 Task: Create a real estate advertising template psd business presentation set.
Action: Mouse moved to (624, 371)
Screenshot: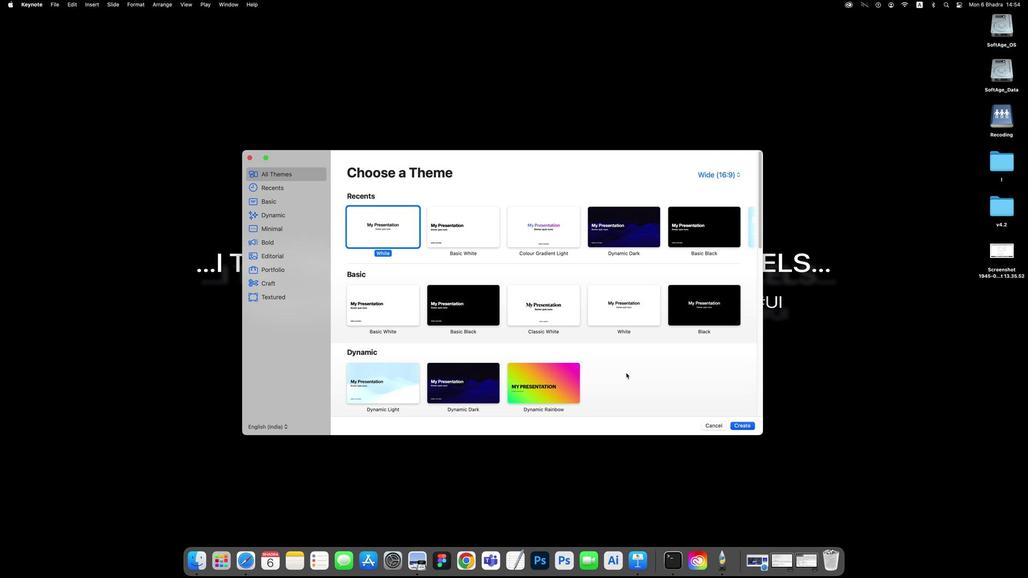
Action: Mouse pressed left at (624, 371)
Screenshot: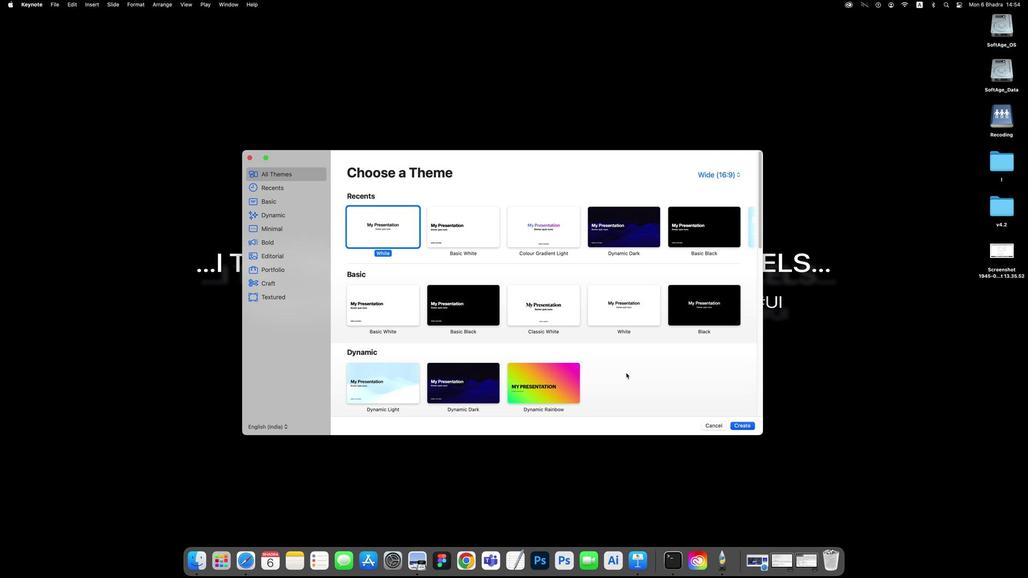 
Action: Mouse moved to (471, 224)
Screenshot: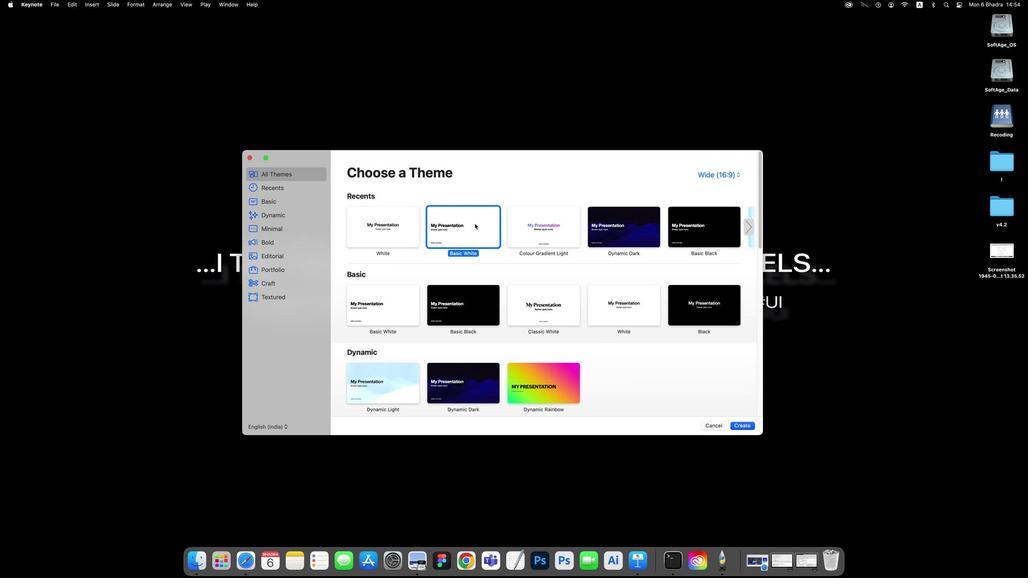 
Action: Mouse pressed left at (471, 224)
Screenshot: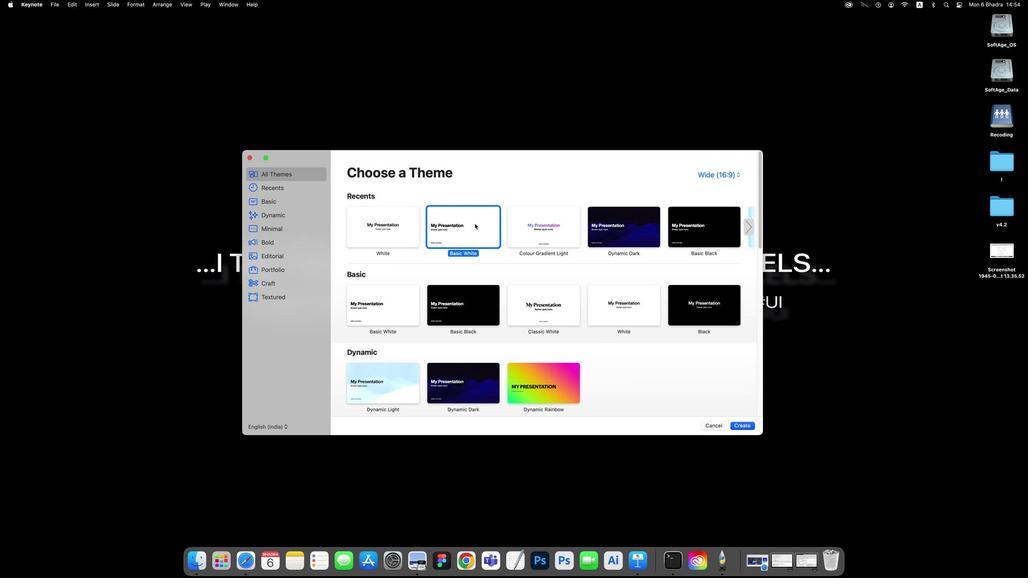 
Action: Mouse moved to (733, 423)
Screenshot: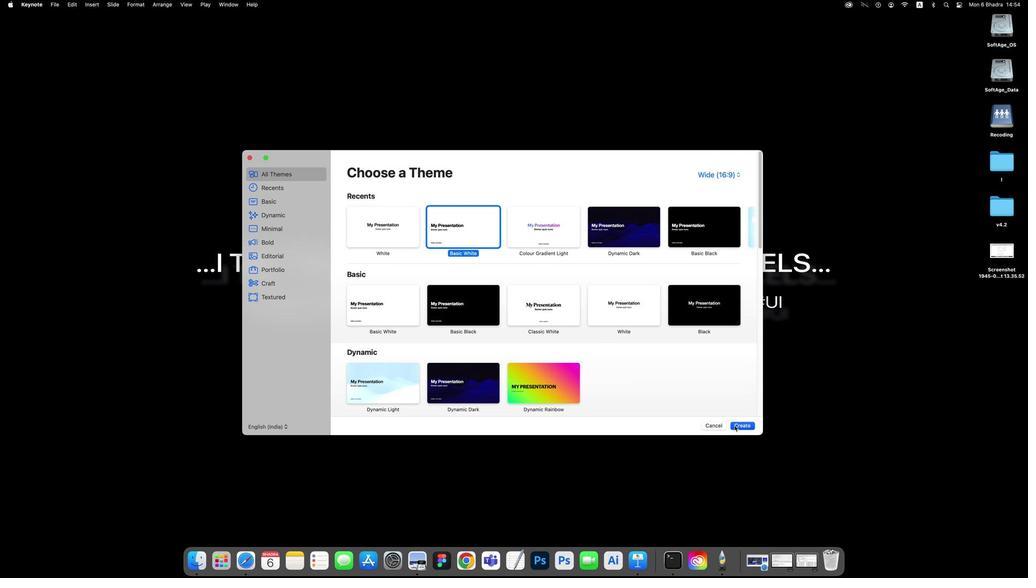
Action: Mouse pressed left at (733, 423)
Screenshot: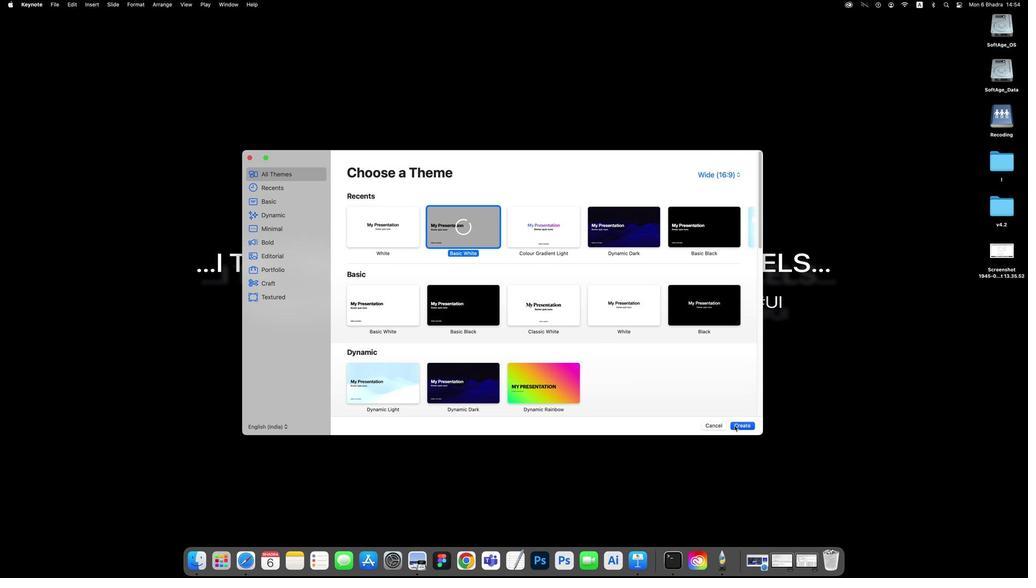 
Action: Mouse moved to (93, 87)
Screenshot: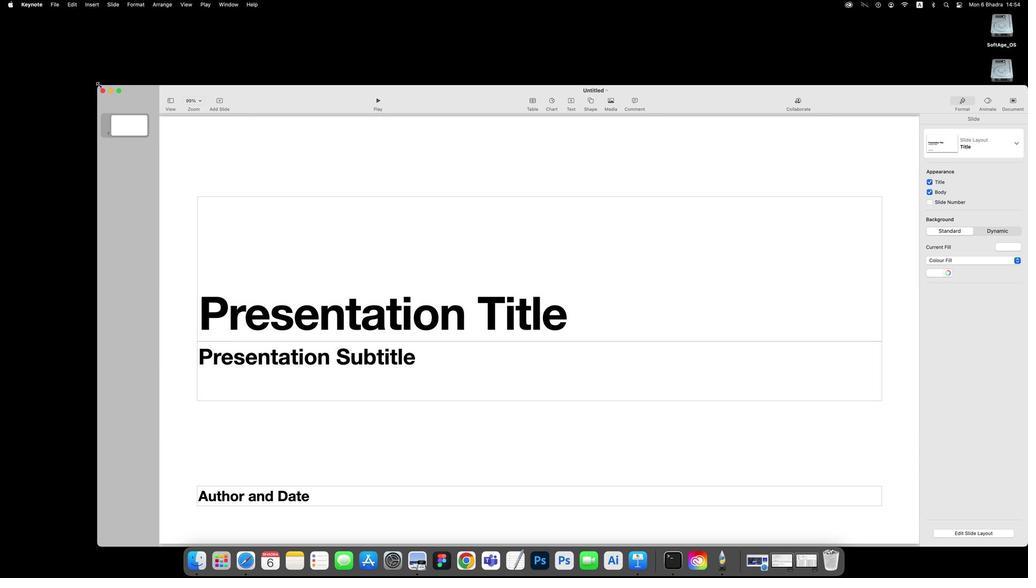 
Action: Mouse pressed left at (93, 87)
Screenshot: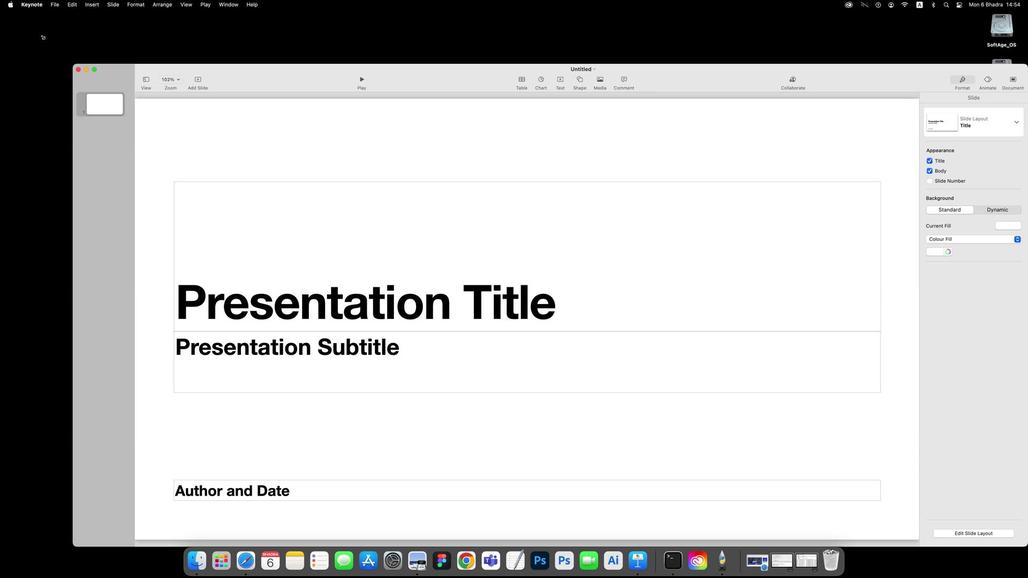 
Action: Mouse moved to (342, 177)
Screenshot: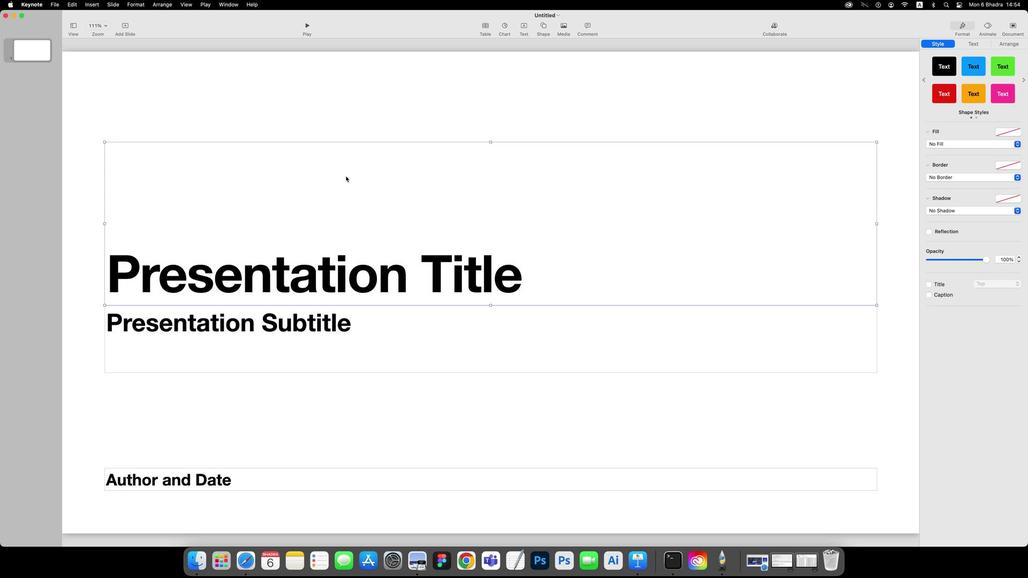 
Action: Mouse pressed left at (342, 177)
Screenshot: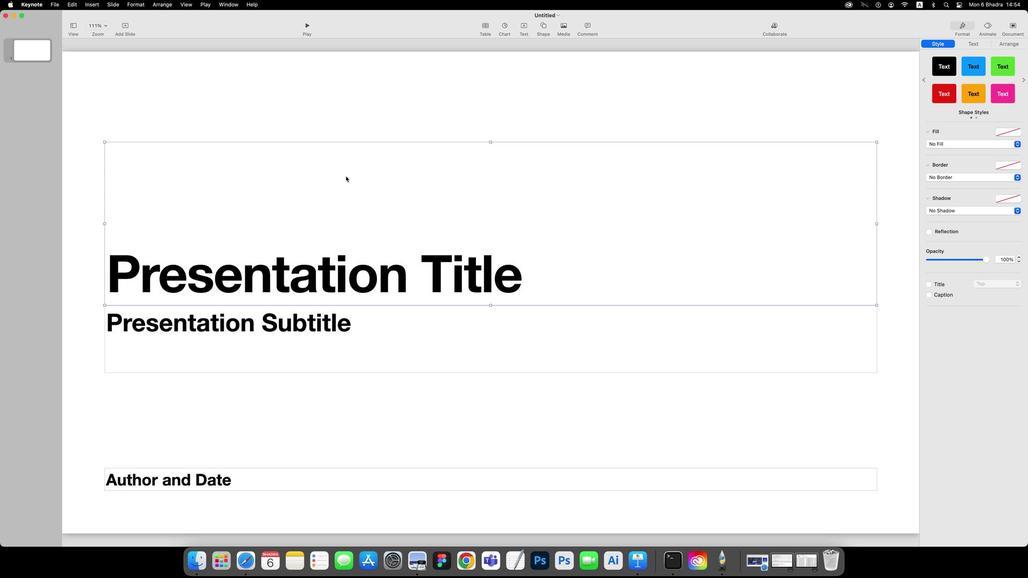 
Action: Mouse moved to (1012, 27)
Screenshot: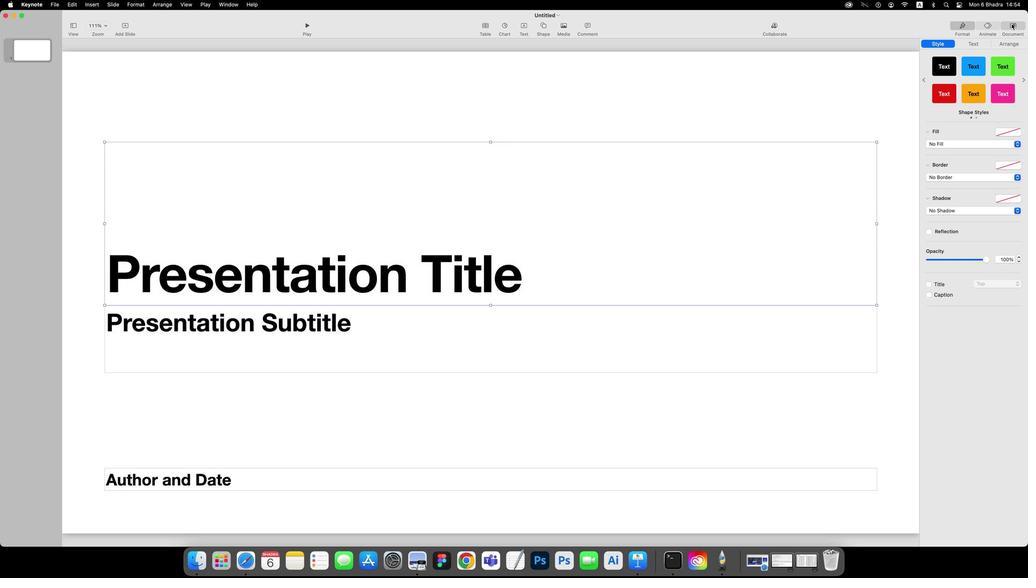 
Action: Mouse pressed left at (1012, 27)
Screenshot: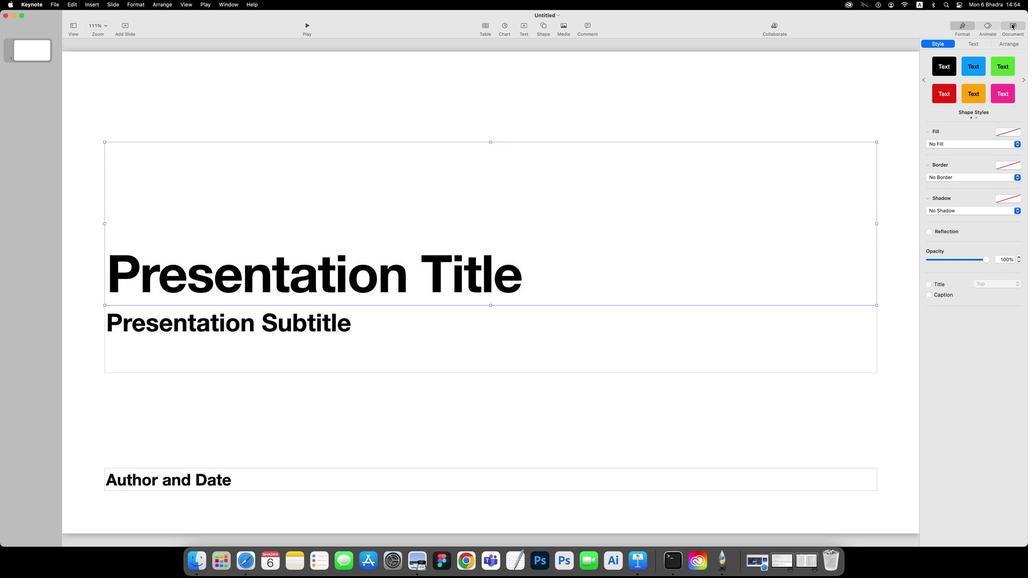 
Action: Mouse moved to (957, 217)
Screenshot: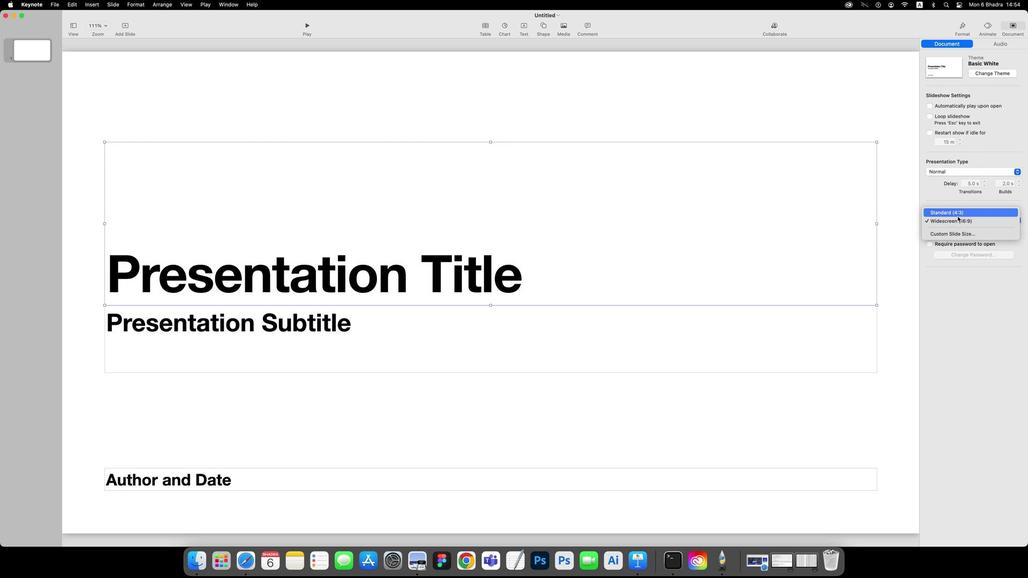 
Action: Mouse pressed left at (957, 217)
Screenshot: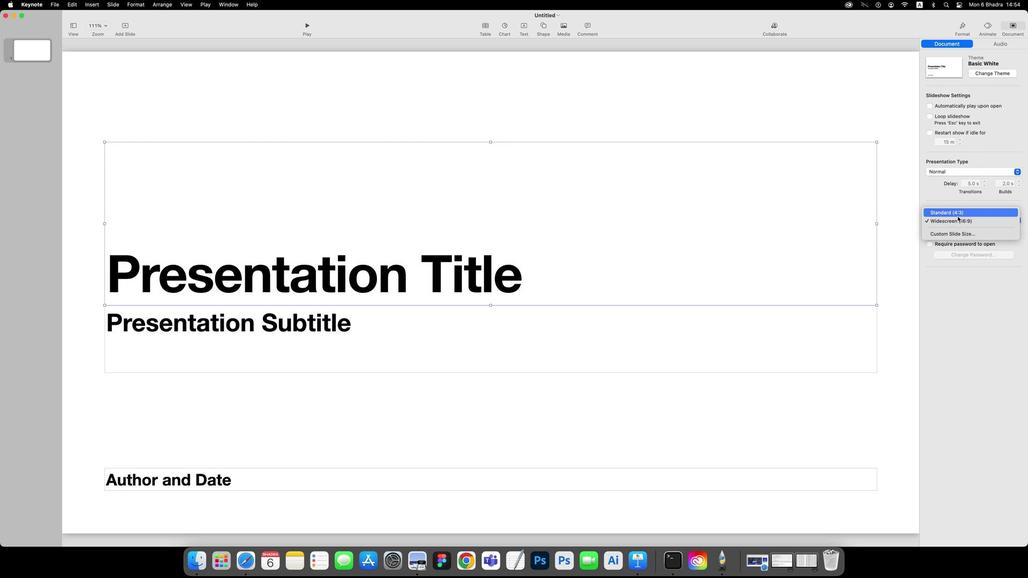 
Action: Mouse moved to (948, 236)
Screenshot: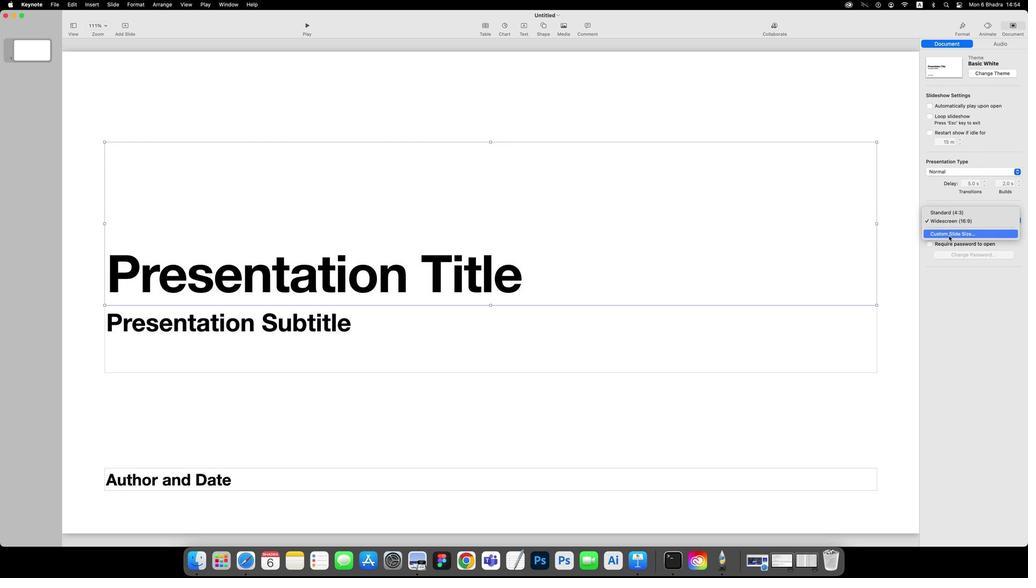
Action: Mouse pressed left at (948, 236)
Screenshot: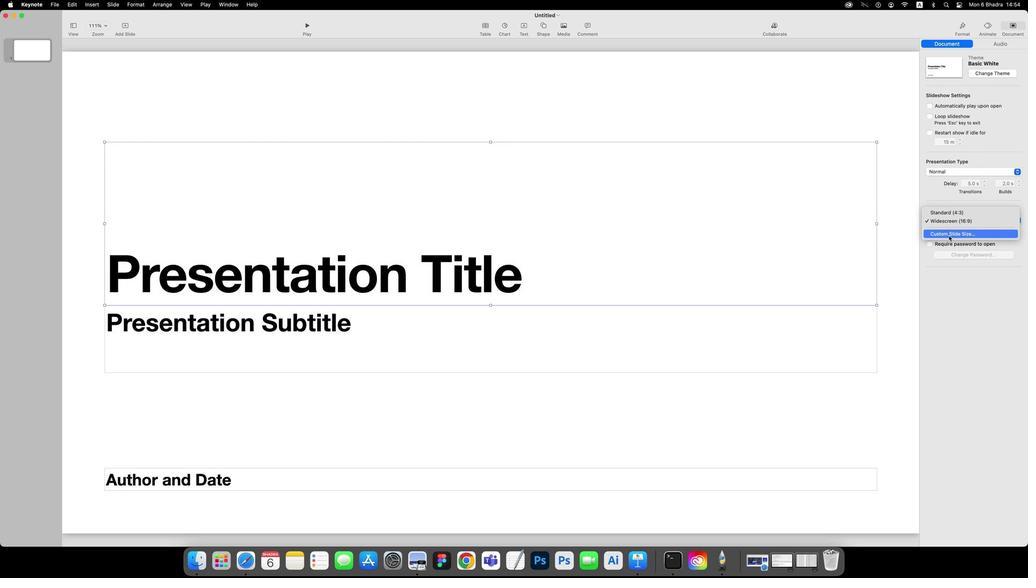 
Action: Mouse moved to (587, 224)
Screenshot: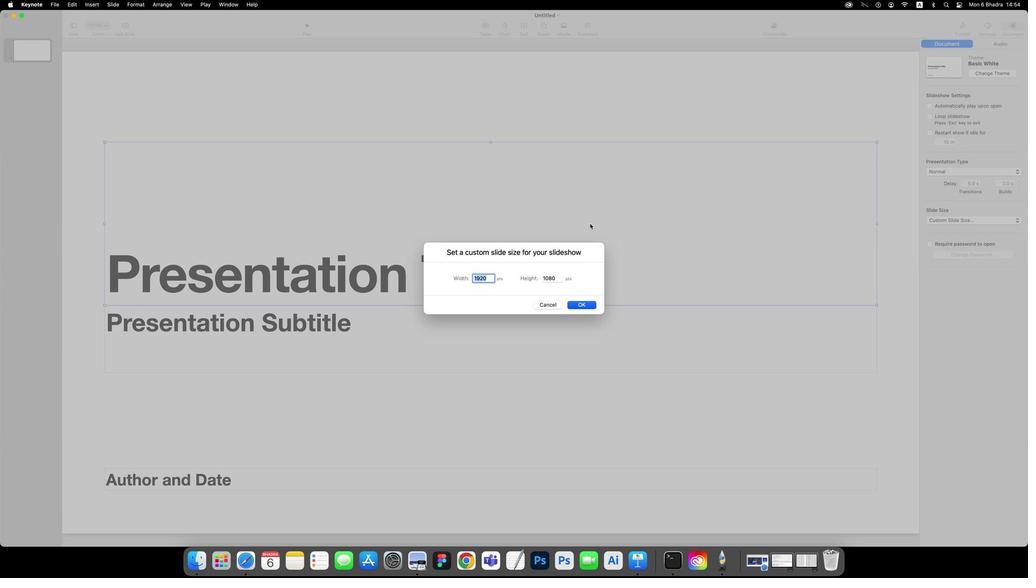 
Action: Key pressed '1''0''8''0'Key.tab
Screenshot: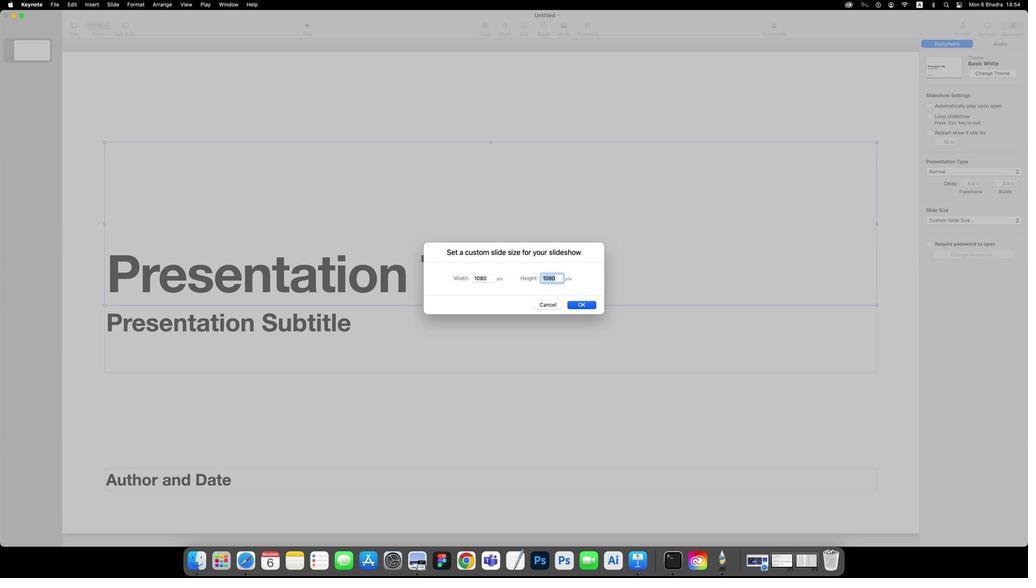 
Action: Mouse moved to (580, 303)
Screenshot: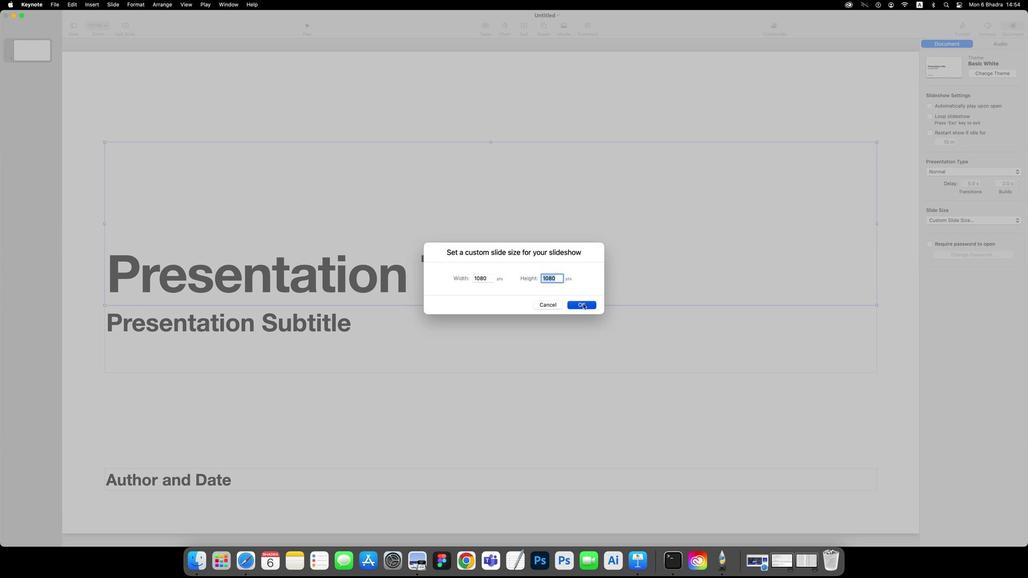 
Action: Mouse pressed left at (580, 303)
Screenshot: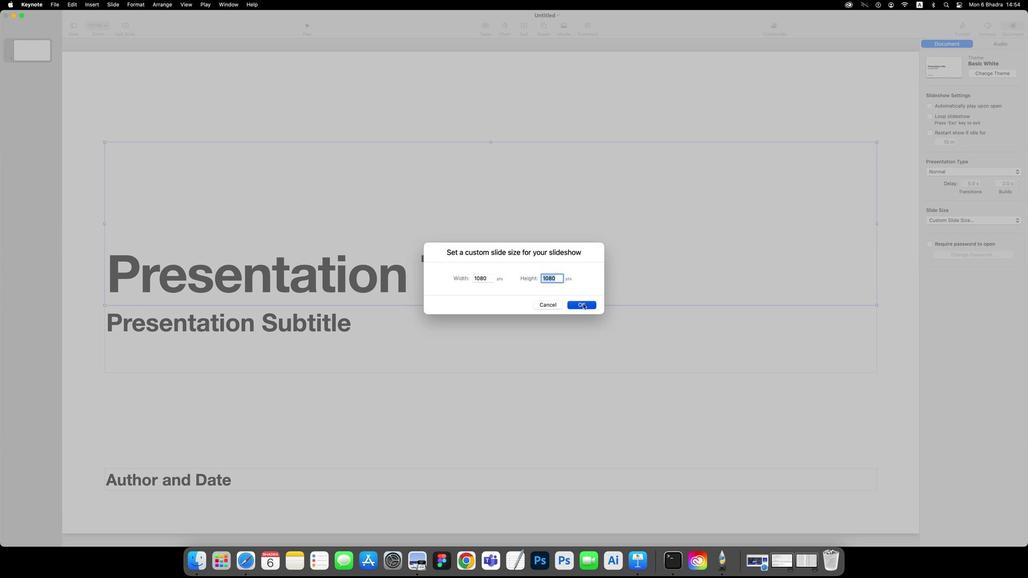 
Action: Mouse moved to (365, 232)
Screenshot: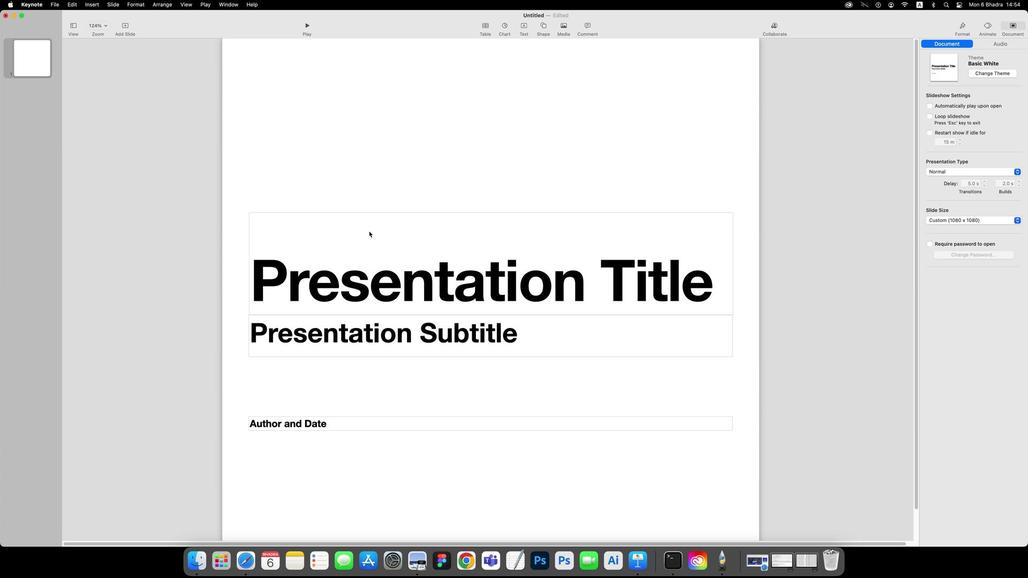 
Action: Mouse scrolled (365, 232) with delta (-4, 3)
Screenshot: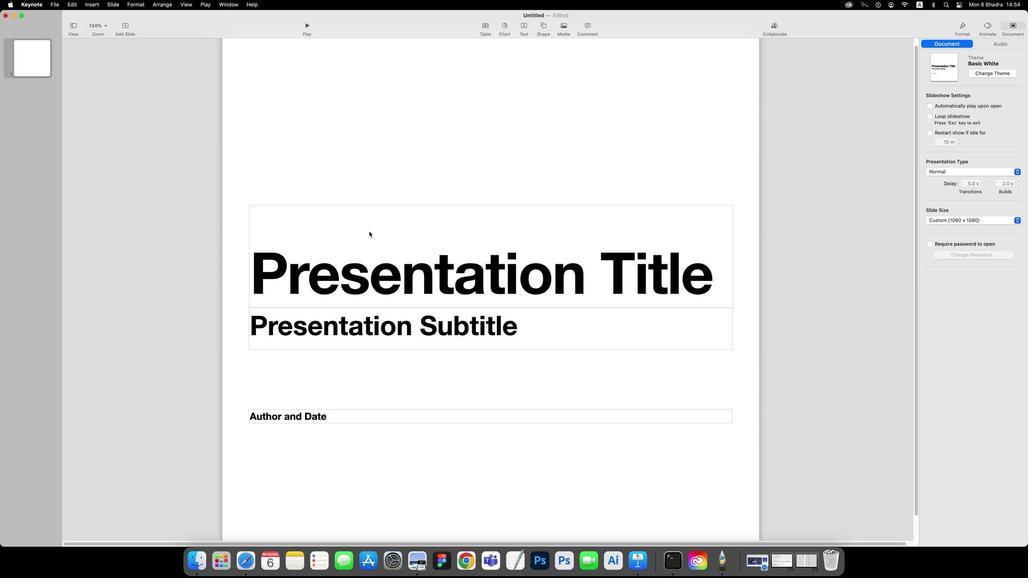 
Action: Mouse scrolled (365, 232) with delta (-4, 3)
Screenshot: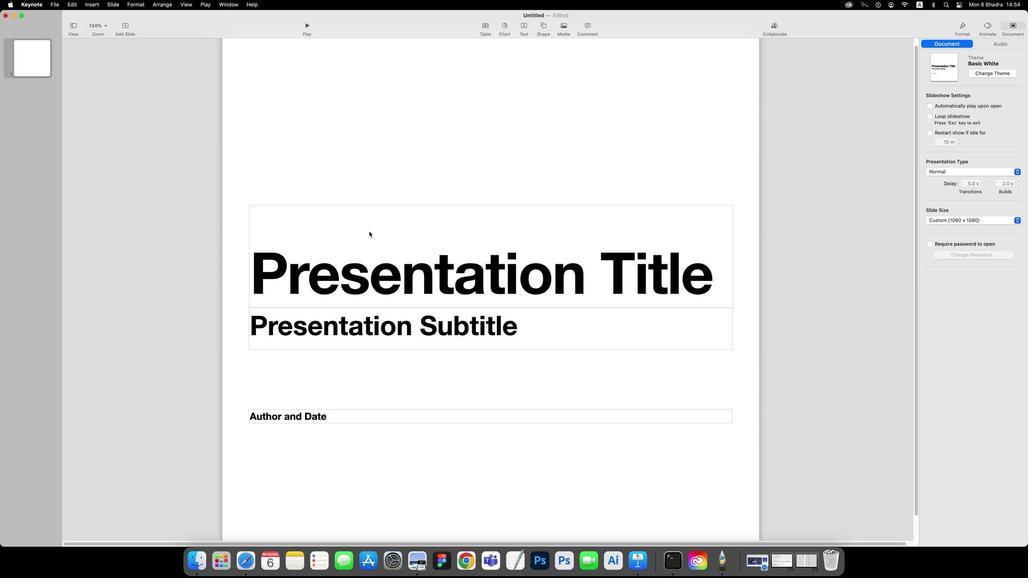 
Action: Mouse moved to (94, 28)
Screenshot: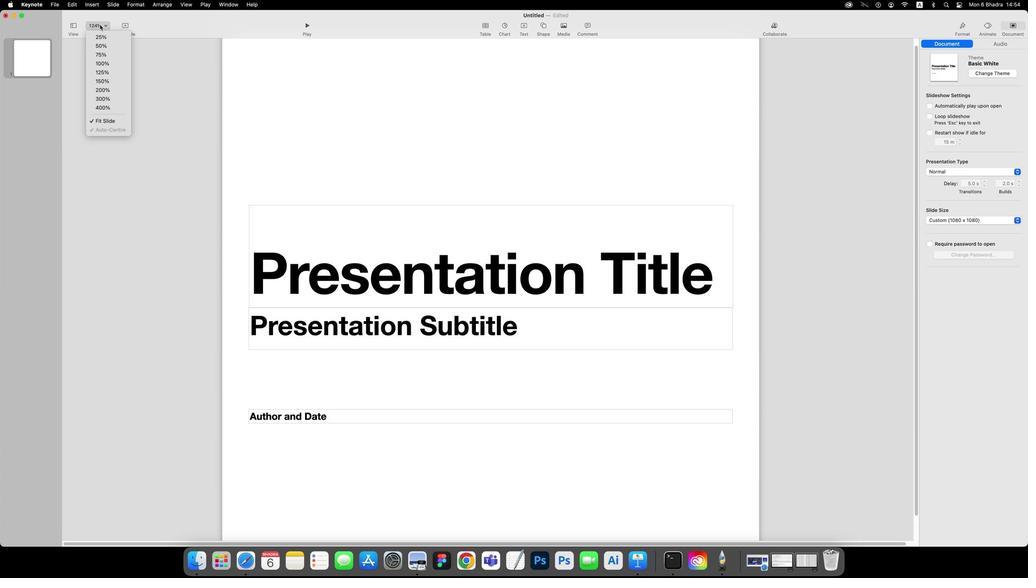 
Action: Mouse pressed left at (94, 28)
Screenshot: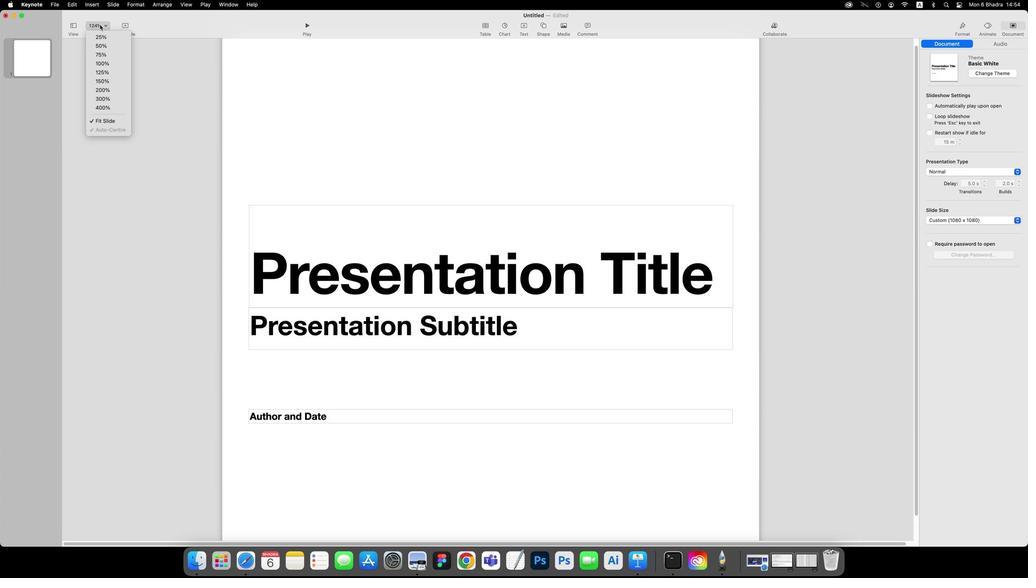 
Action: Mouse moved to (90, 77)
Screenshot: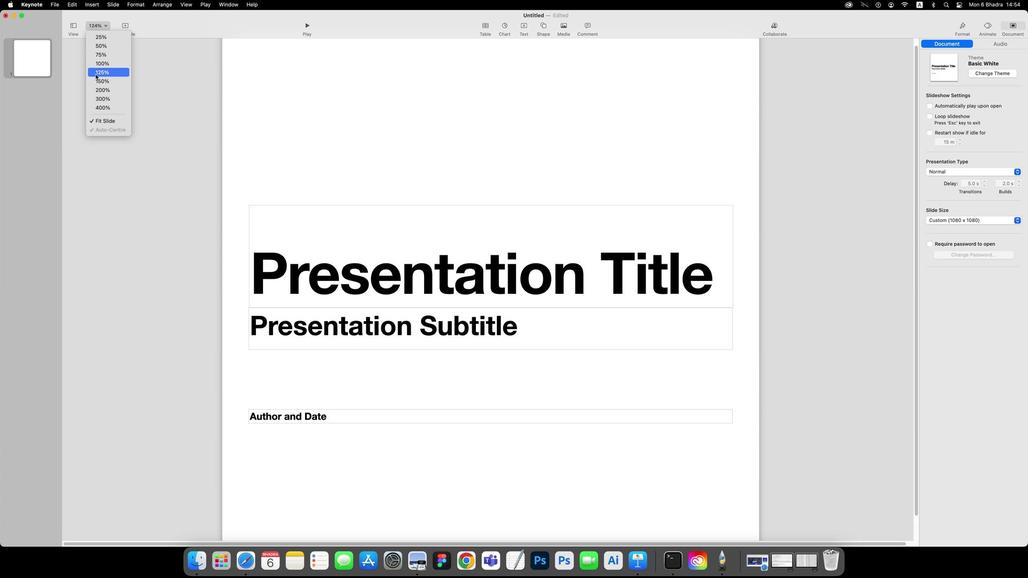 
Action: Mouse pressed left at (90, 77)
Screenshot: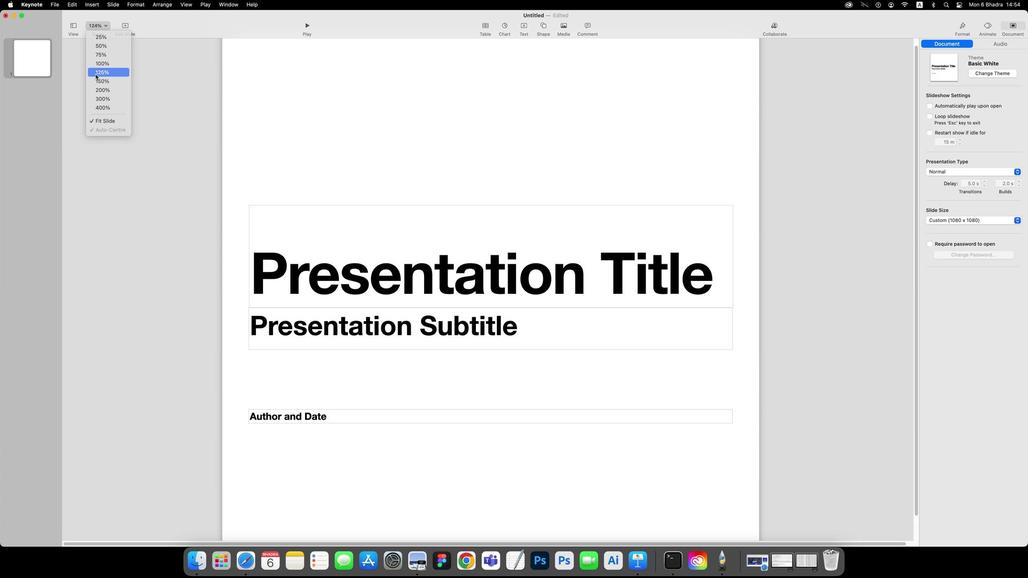 
Action: Mouse moved to (86, 26)
Screenshot: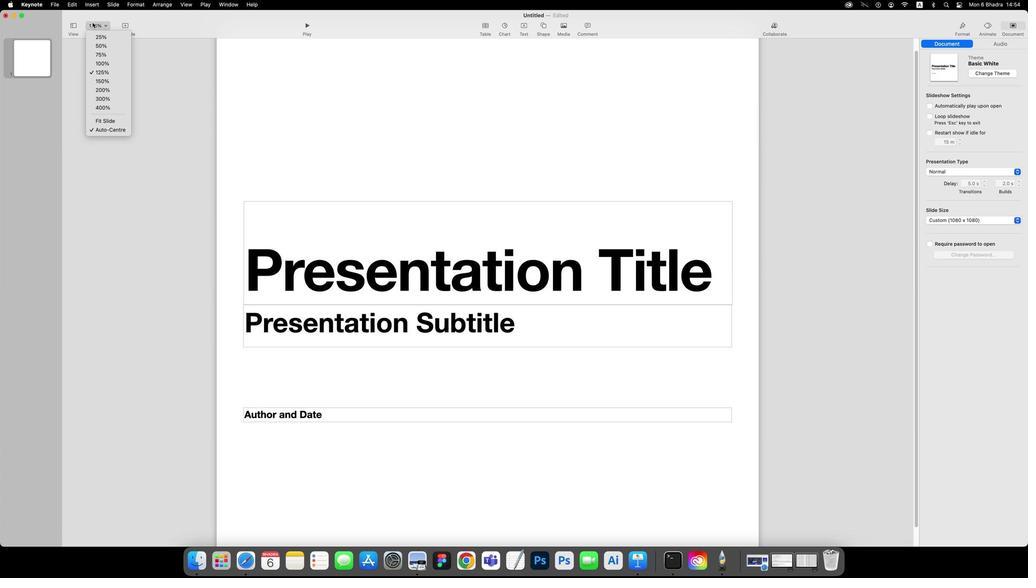 
Action: Mouse pressed left at (86, 26)
Screenshot: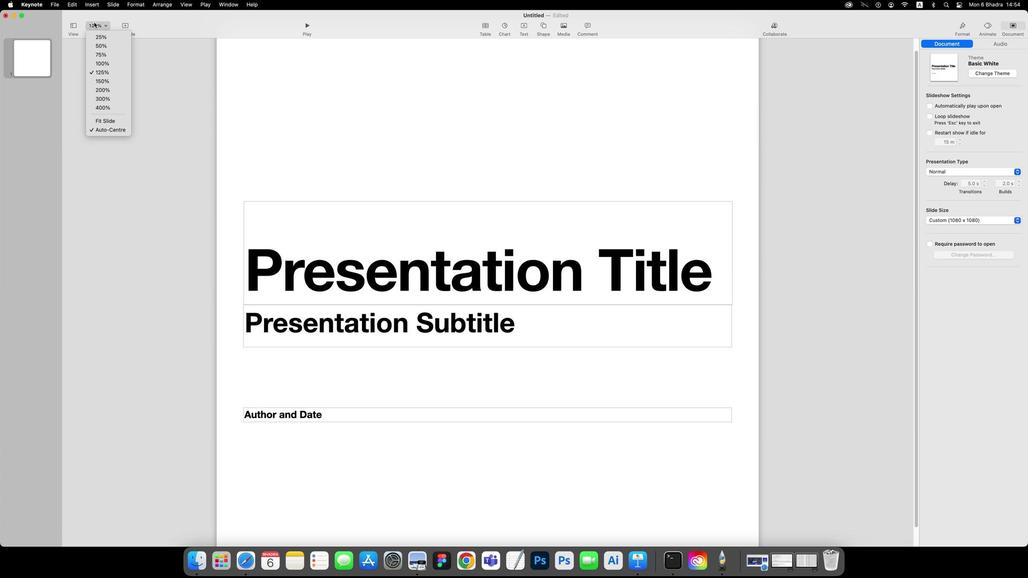
Action: Mouse moved to (92, 56)
Screenshot: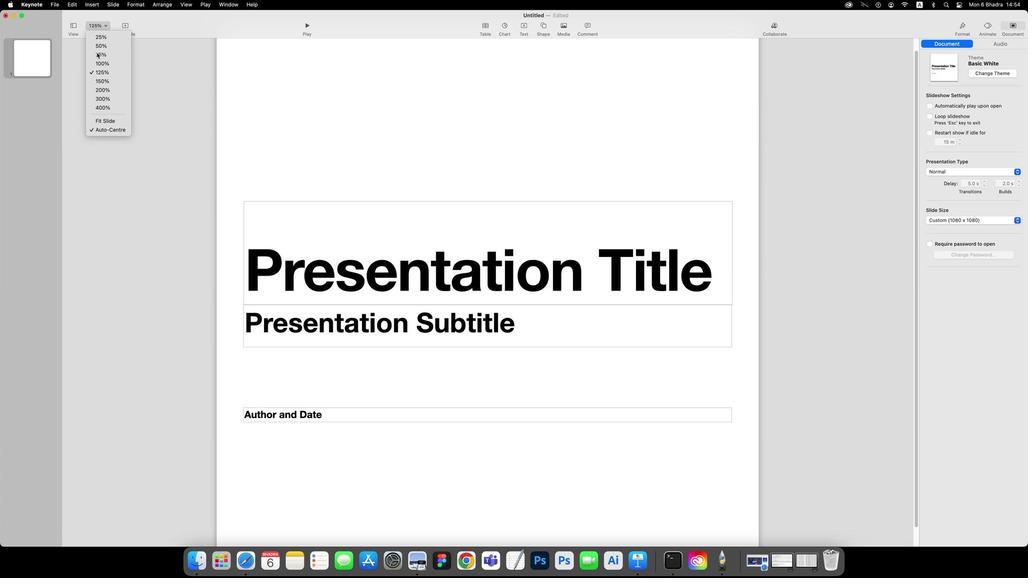 
Action: Mouse pressed left at (92, 56)
Screenshot: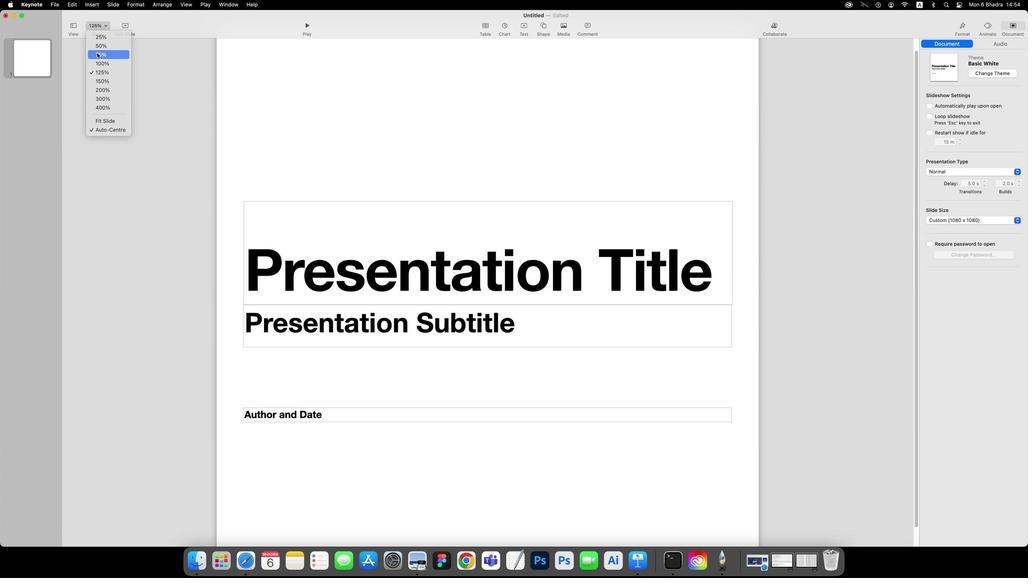 
Action: Mouse moved to (250, 113)
Screenshot: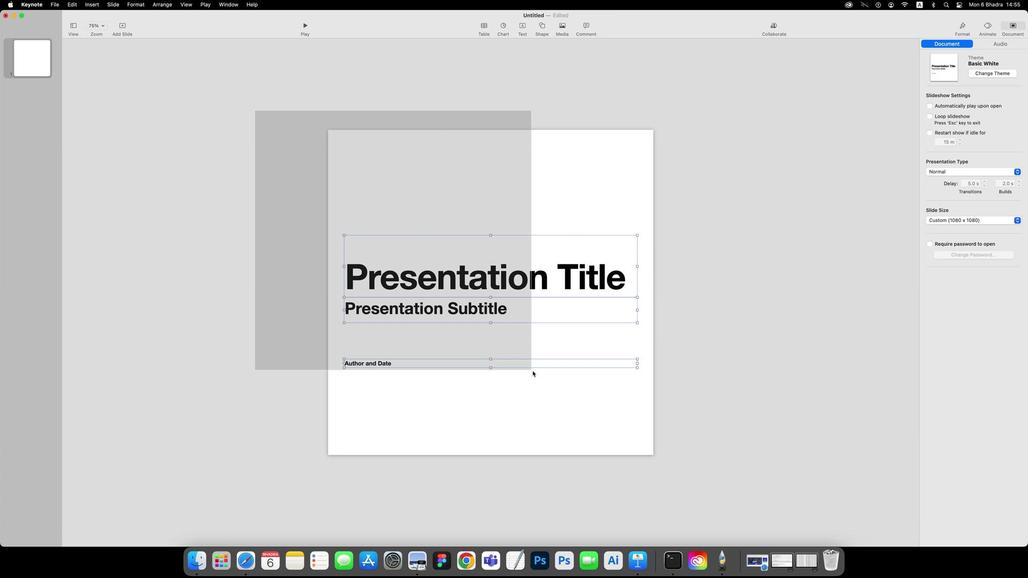 
Action: Mouse pressed left at (250, 113)
Screenshot: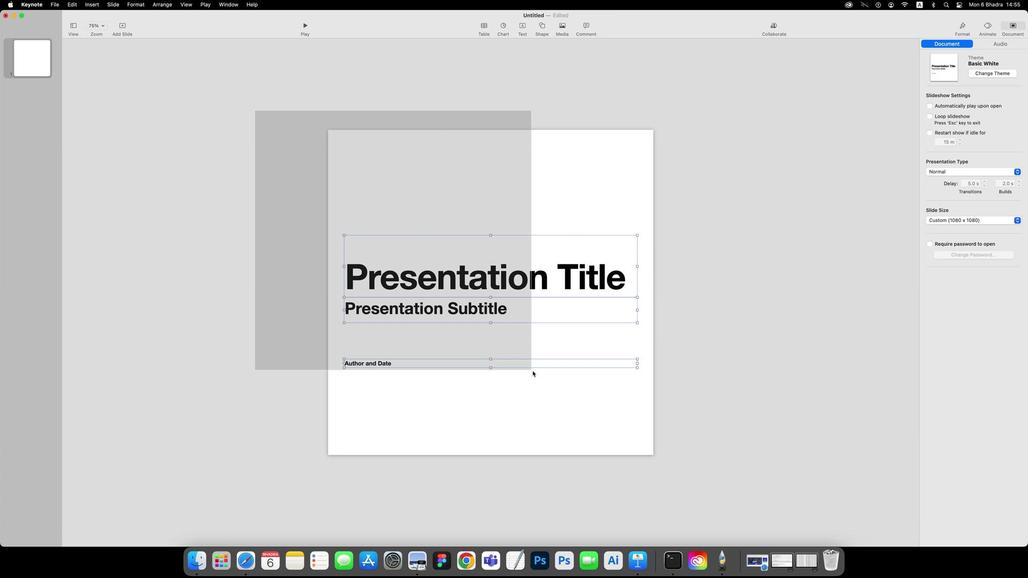 
Action: Mouse moved to (662, 390)
Screenshot: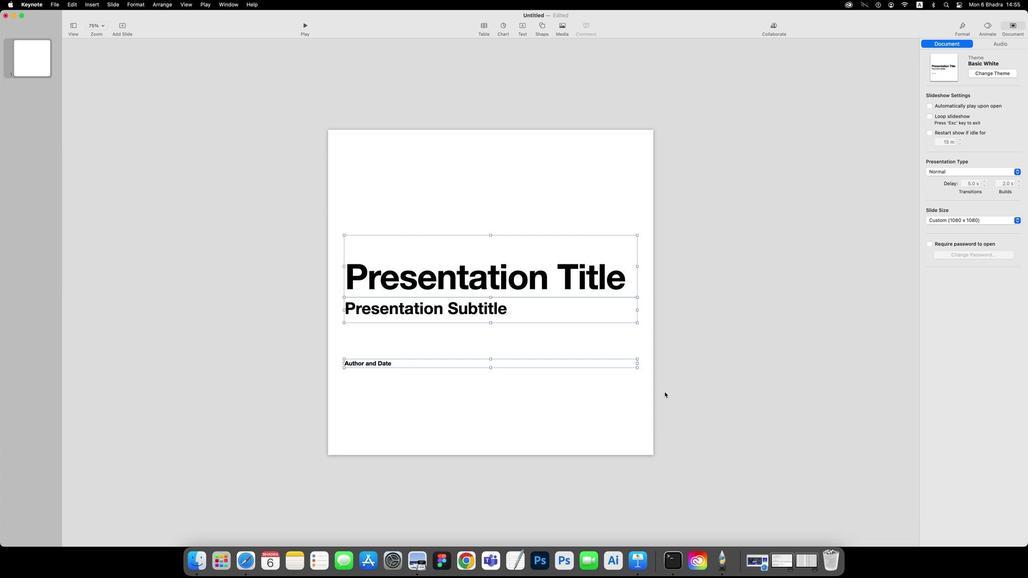 
Action: Key pressed Key.backspace
Screenshot: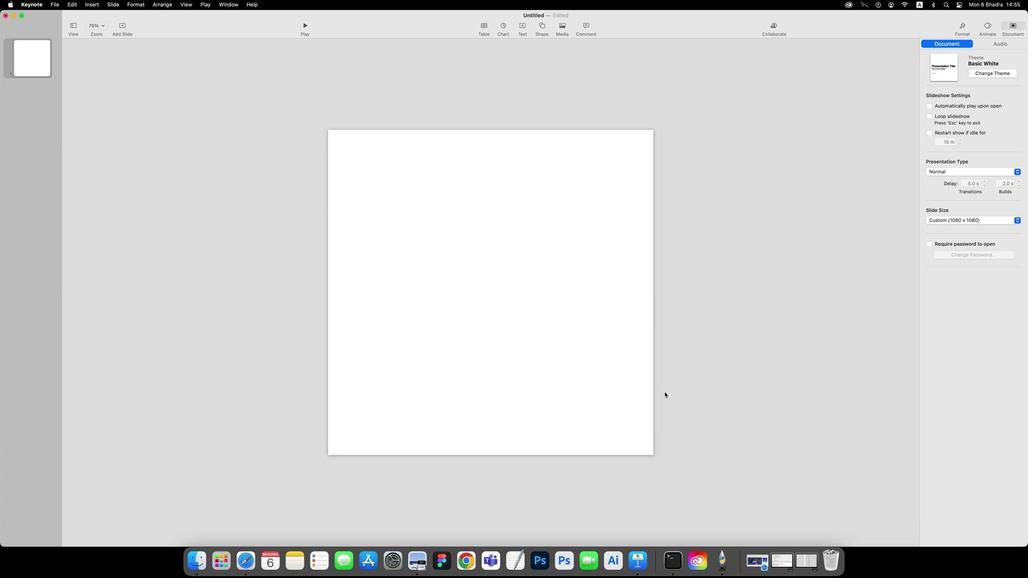 
Action: Mouse moved to (347, 165)
Screenshot: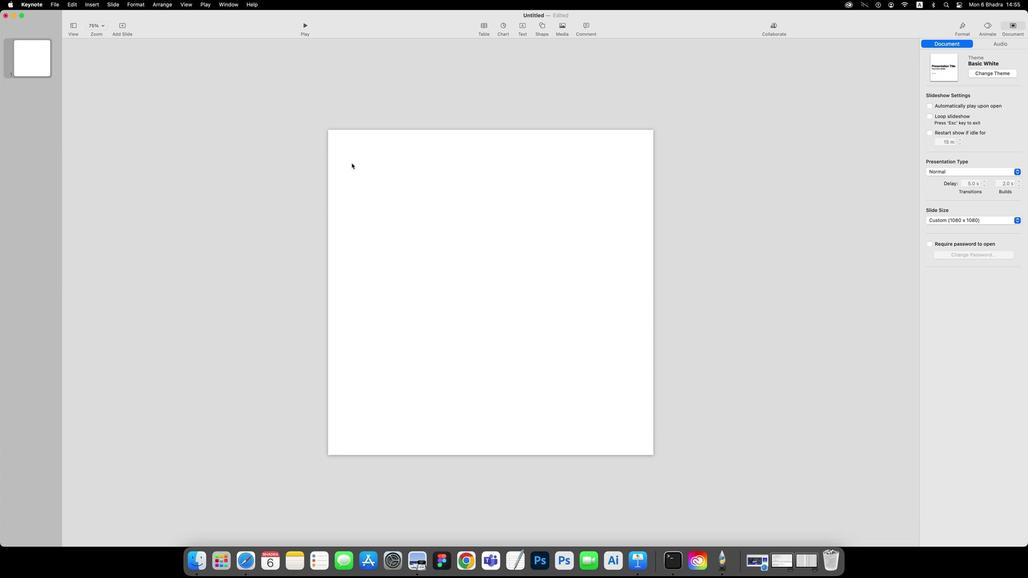 
Action: Mouse pressed left at (347, 165)
Screenshot: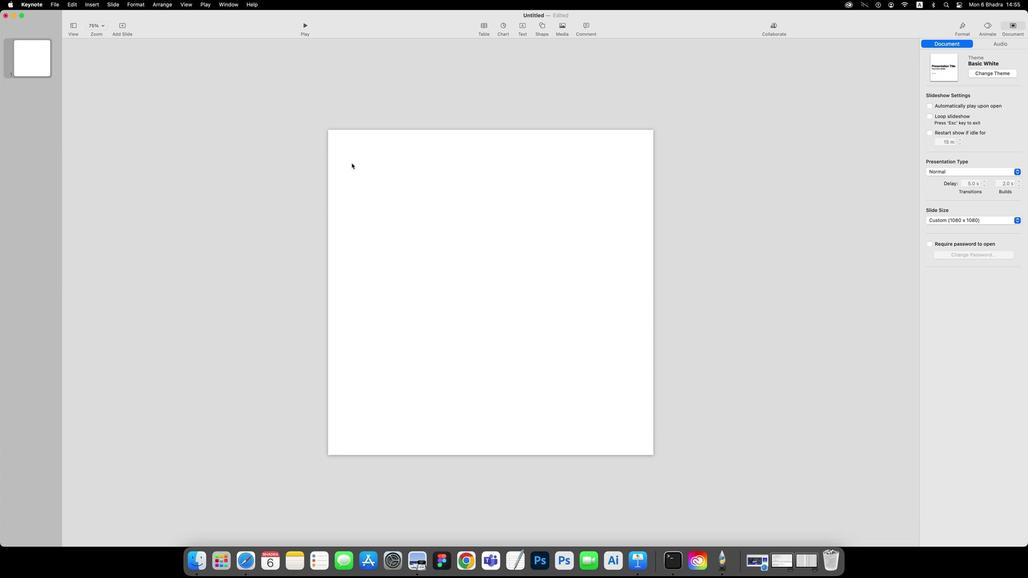 
Action: Mouse moved to (85, 5)
Screenshot: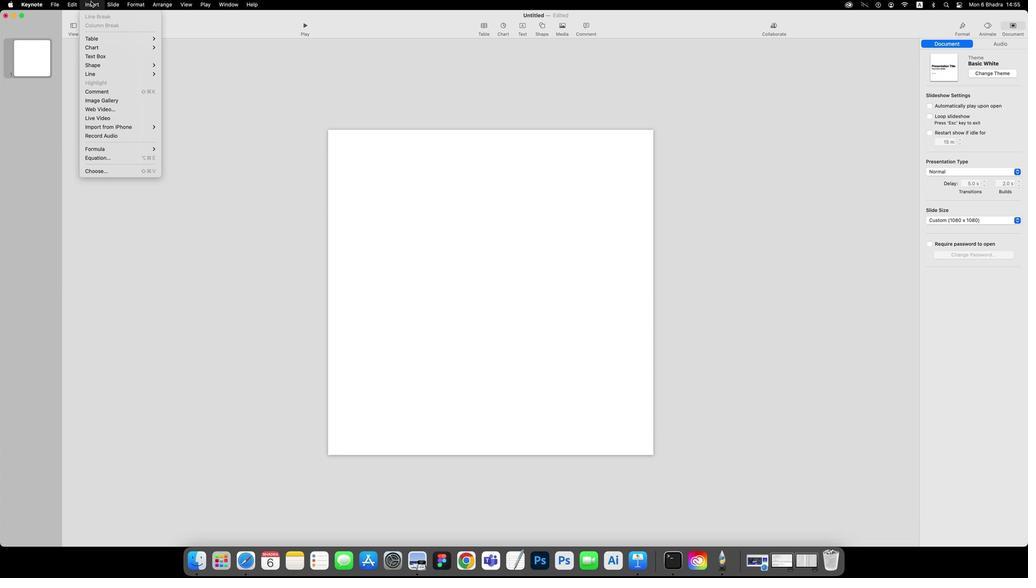 
Action: Mouse pressed left at (85, 5)
Screenshot: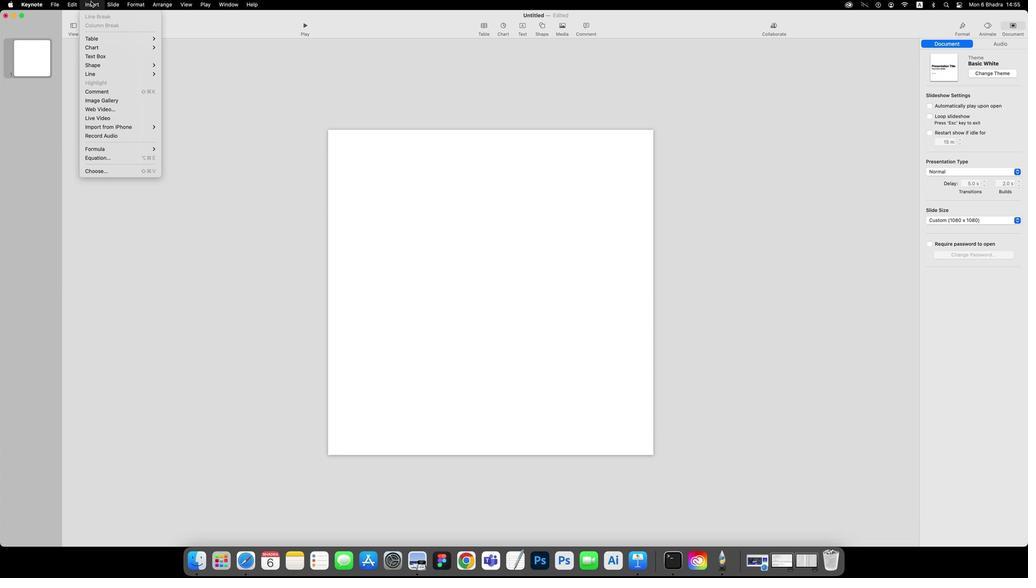 
Action: Mouse moved to (87, 173)
Screenshot: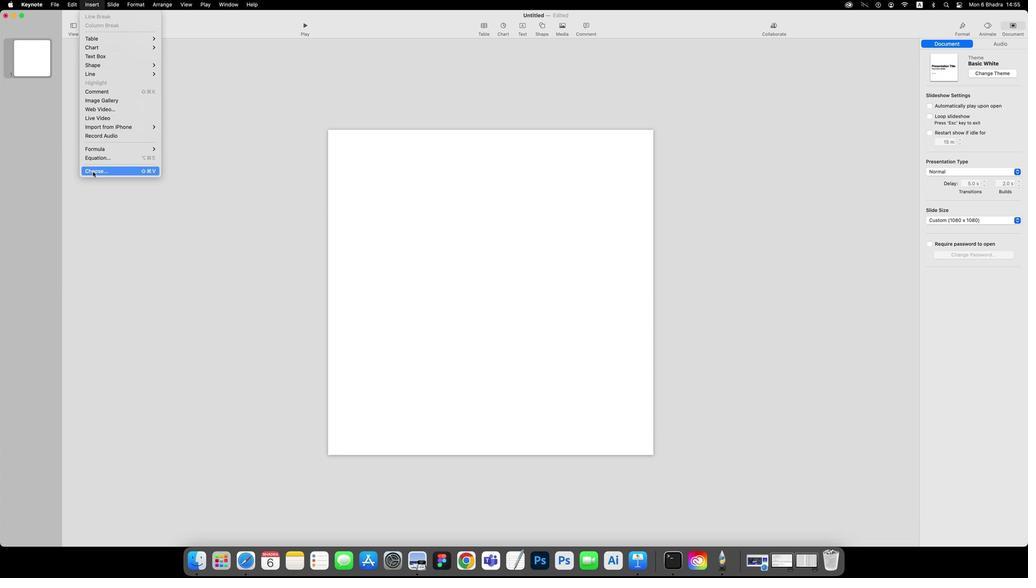 
Action: Mouse pressed left at (87, 173)
Screenshot: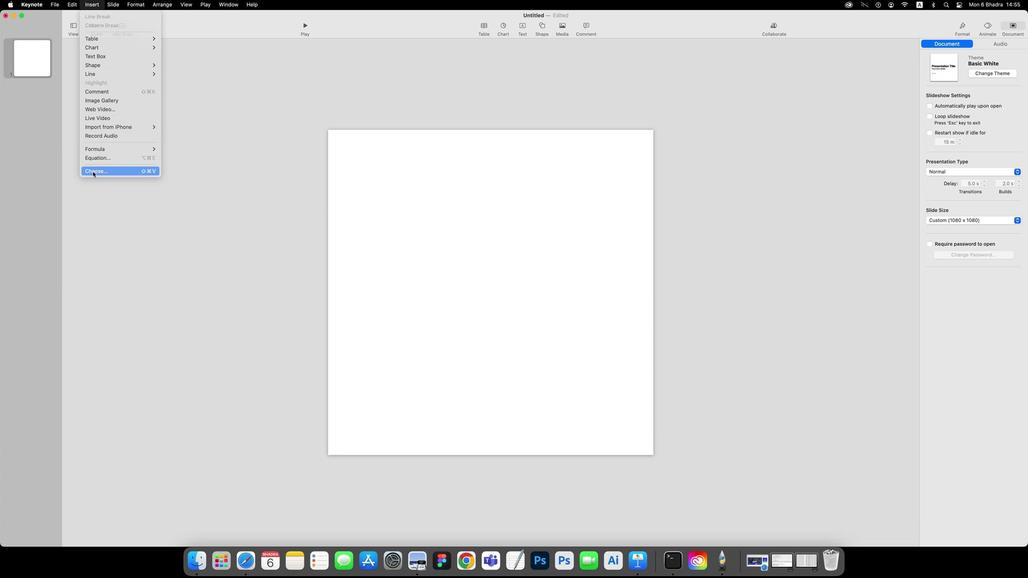
Action: Mouse moved to (431, 232)
Screenshot: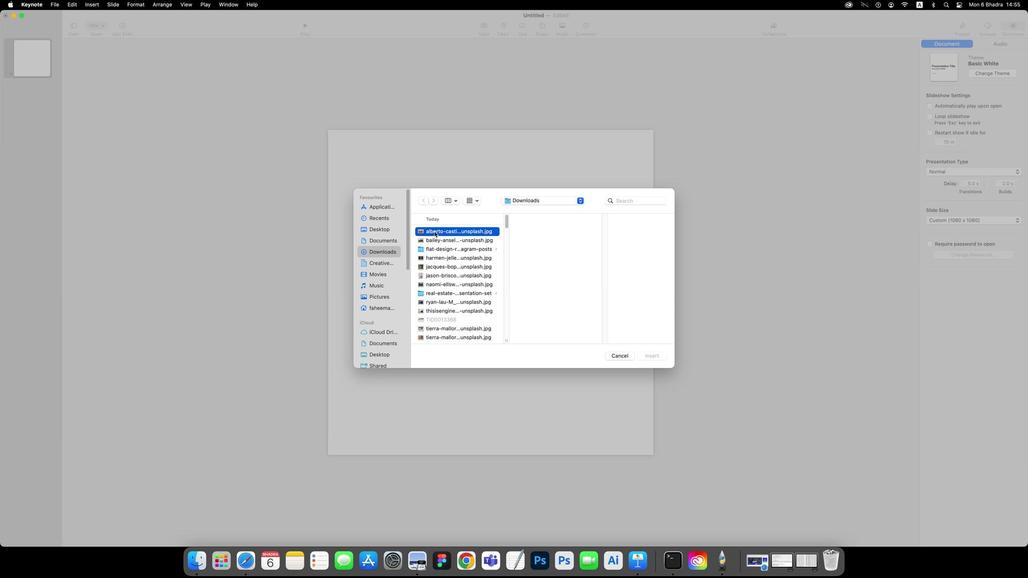 
Action: Mouse pressed left at (431, 232)
Screenshot: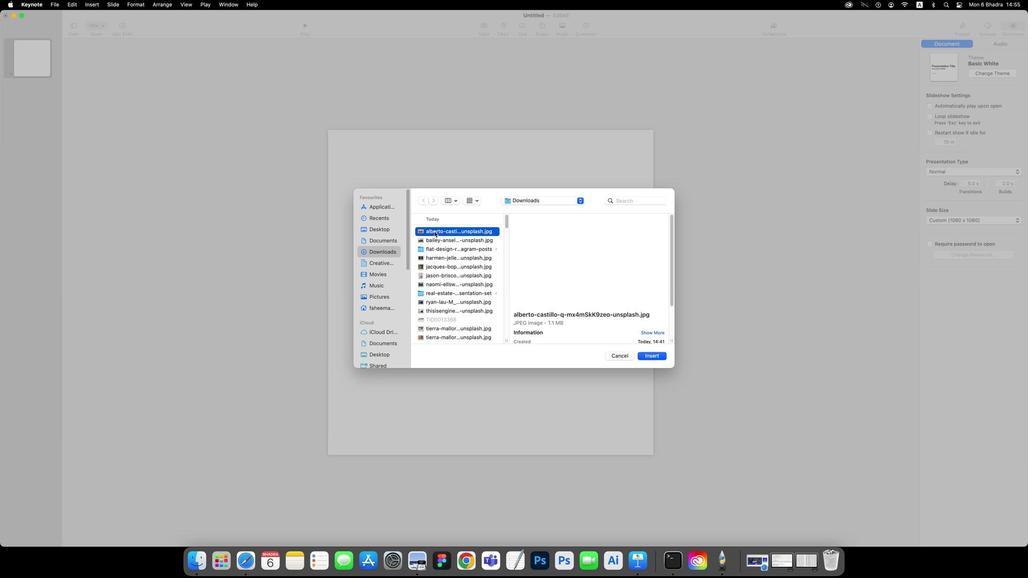 
Action: Mouse moved to (431, 237)
Screenshot: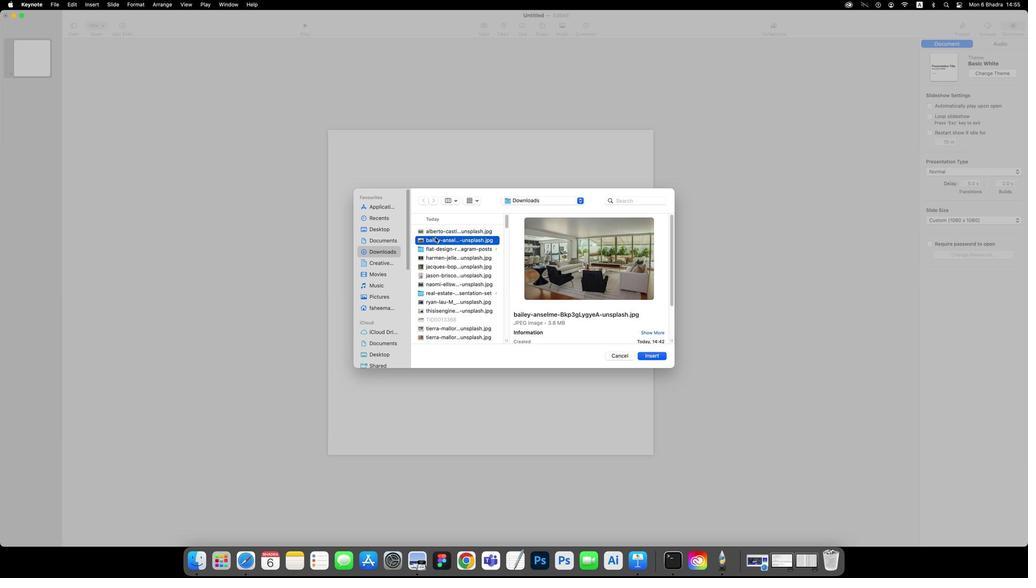 
Action: Mouse pressed left at (431, 237)
Screenshot: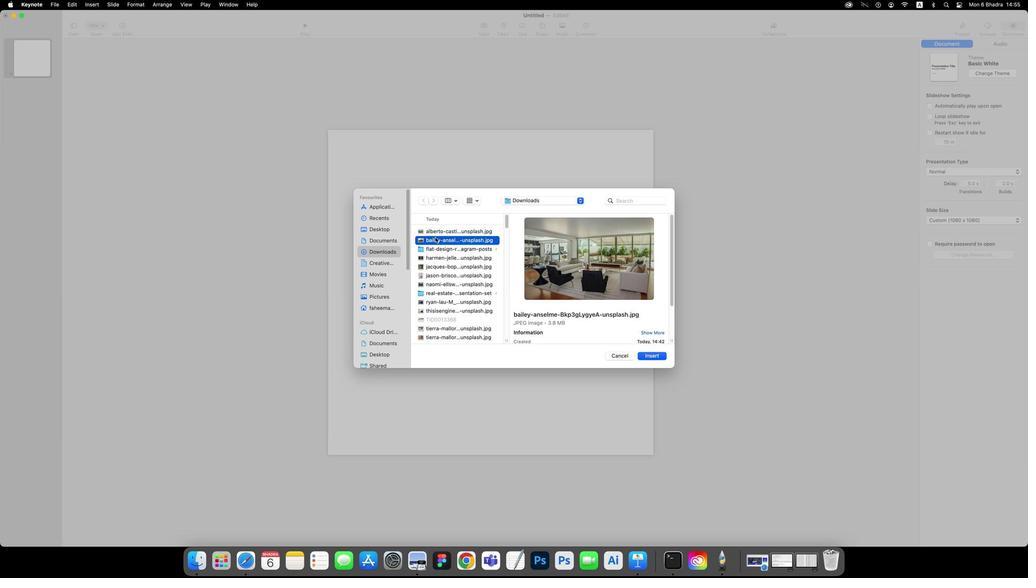
Action: Mouse moved to (431, 253)
Screenshot: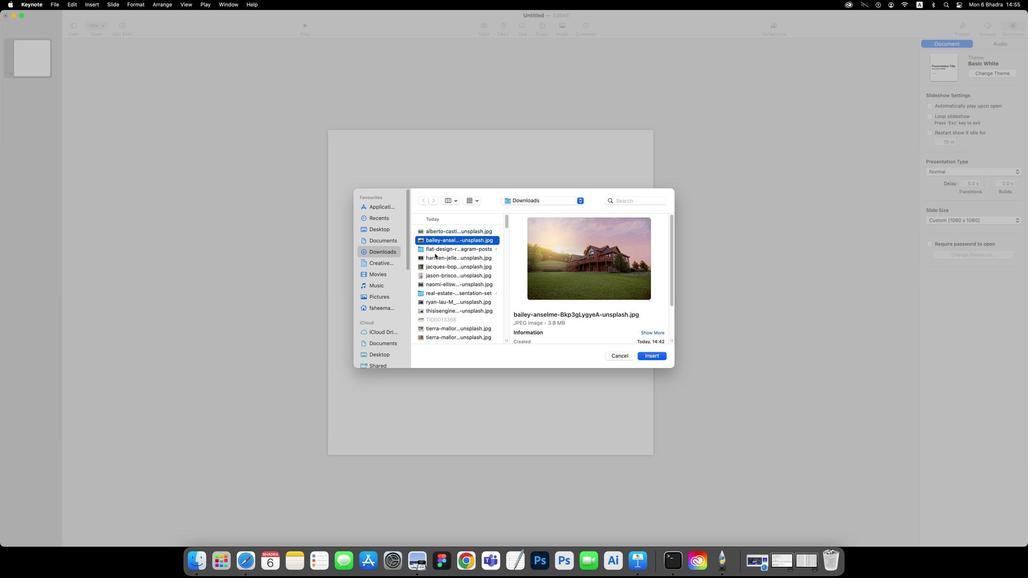 
Action: Mouse pressed left at (431, 253)
Screenshot: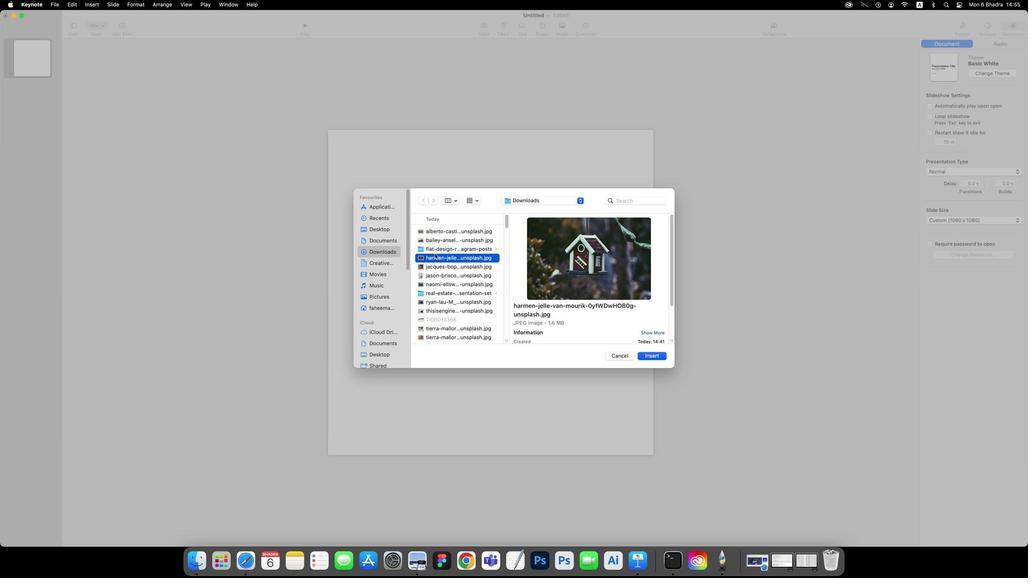 
Action: Mouse moved to (430, 269)
Screenshot: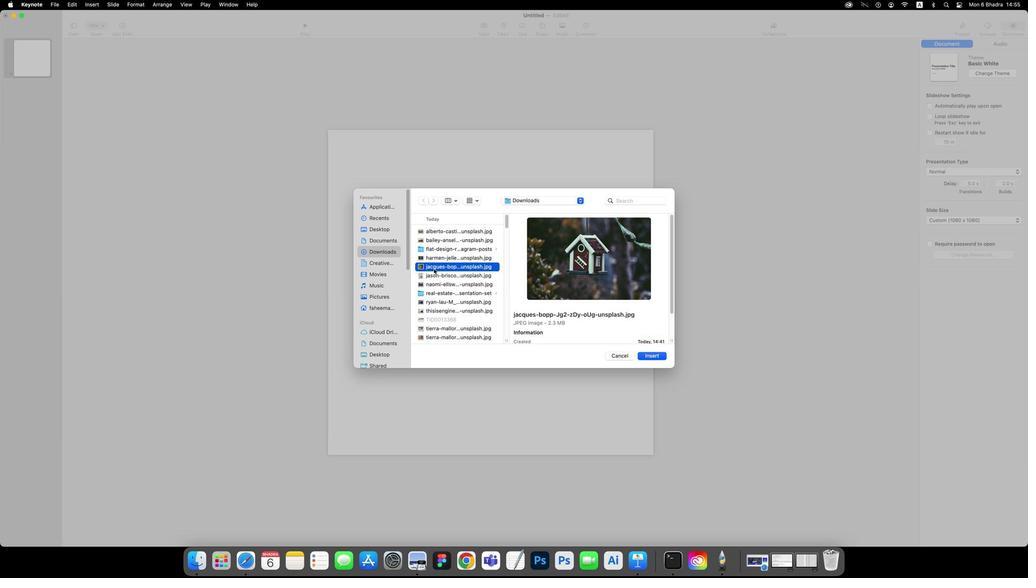 
Action: Mouse pressed left at (430, 269)
Screenshot: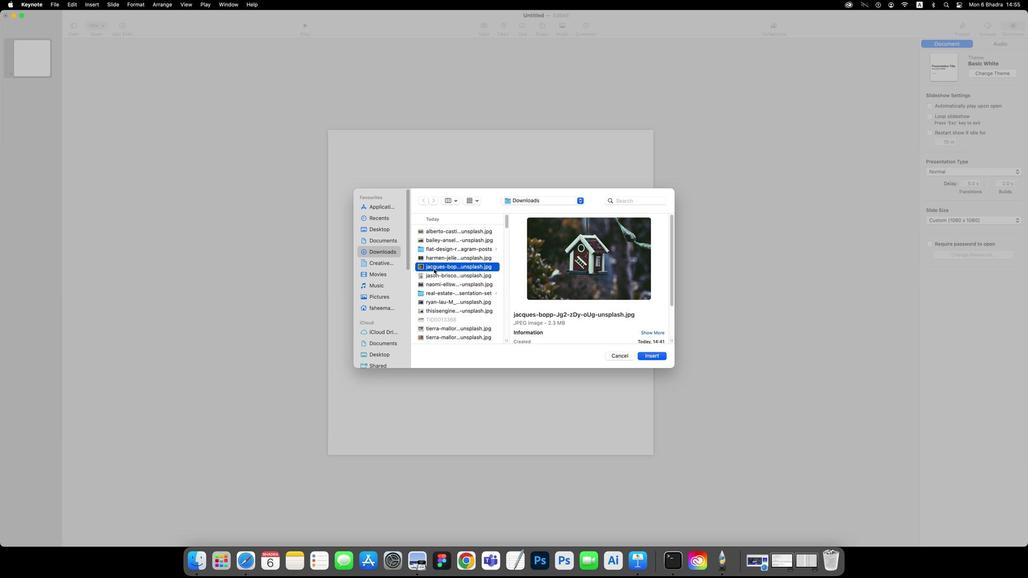 
Action: Mouse moved to (431, 278)
Screenshot: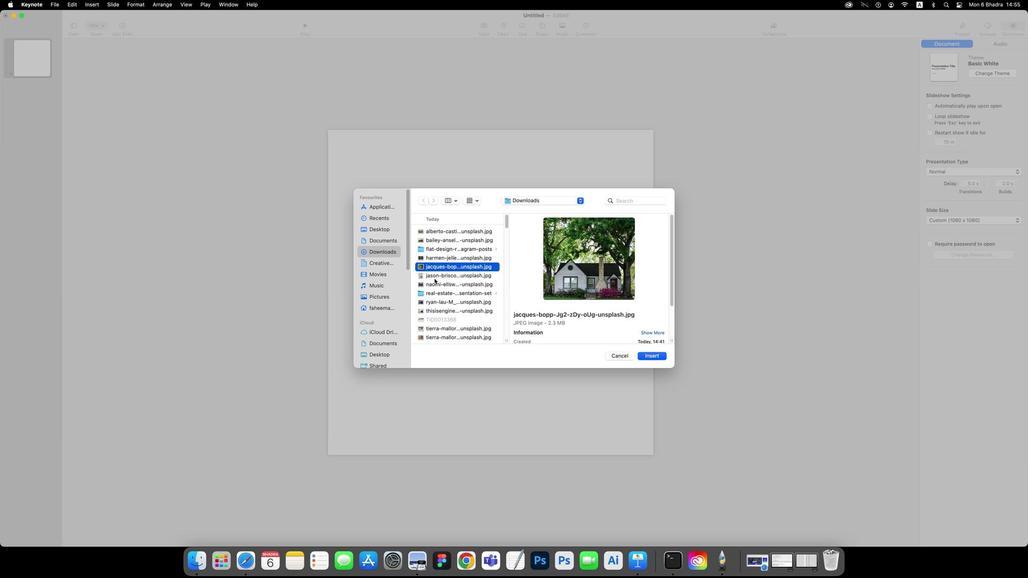 
Action: Mouse pressed left at (431, 278)
Screenshot: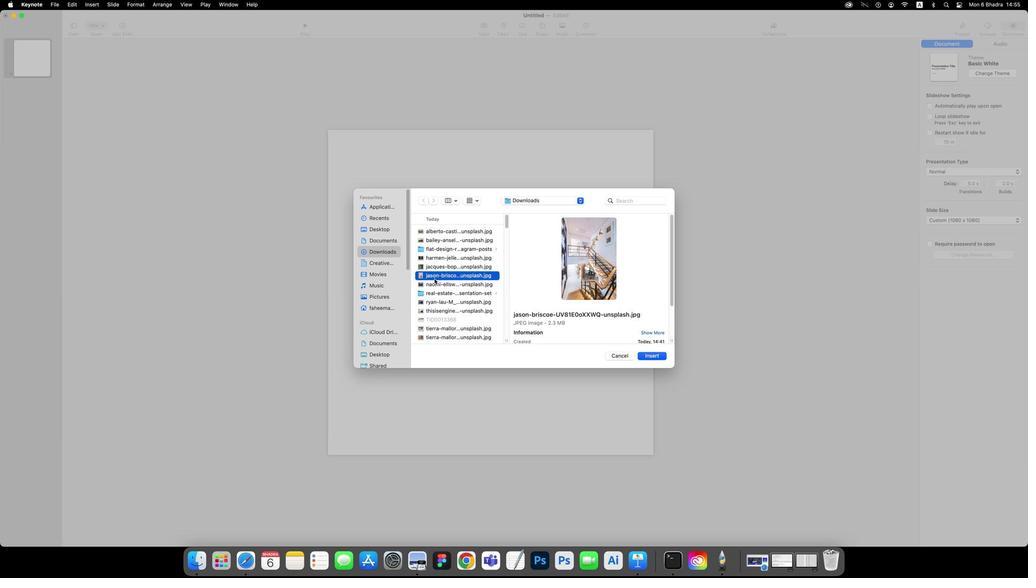 
Action: Mouse moved to (431, 287)
Screenshot: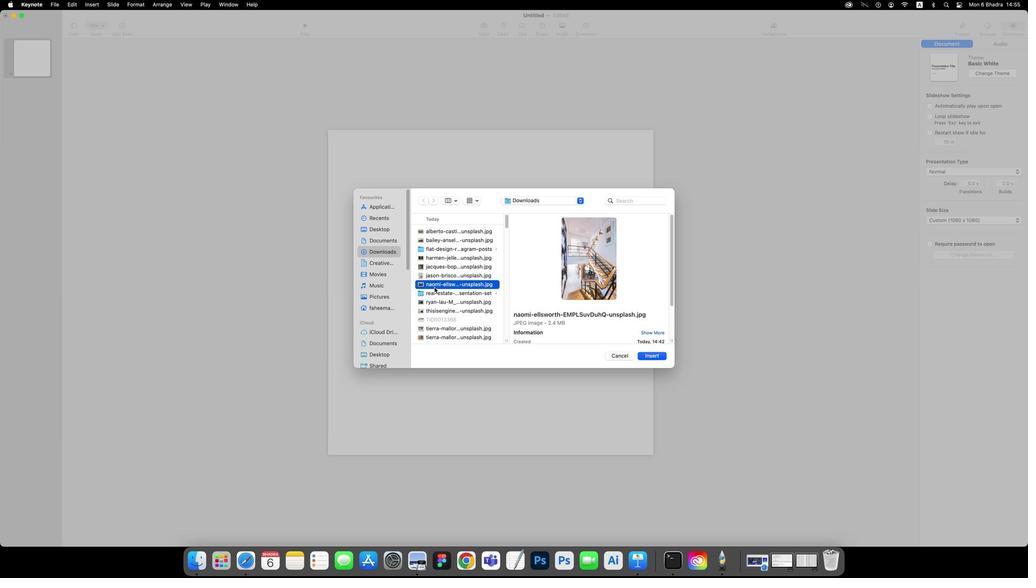 
Action: Mouse pressed left at (431, 287)
Screenshot: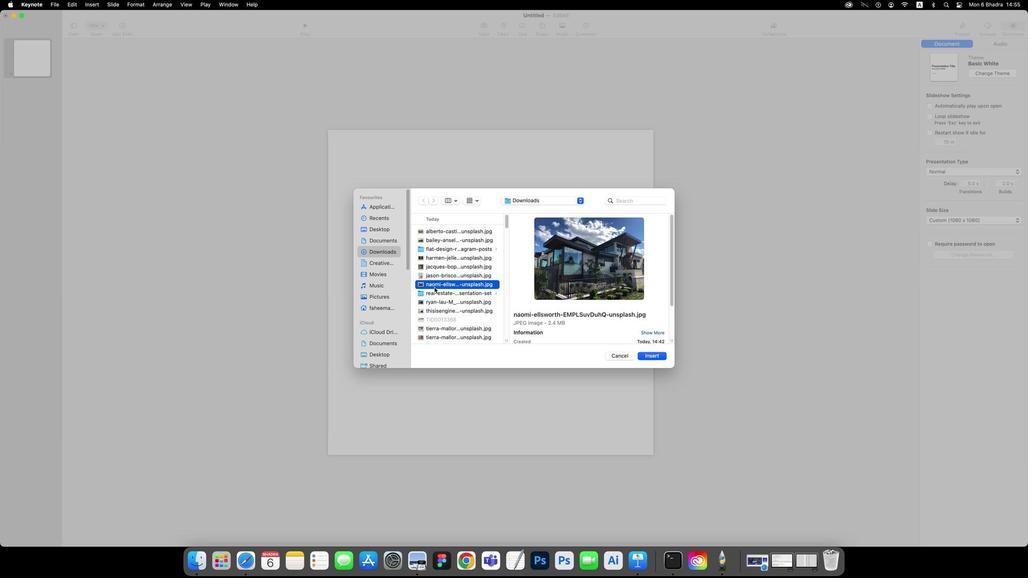 
Action: Mouse moved to (436, 305)
Screenshot: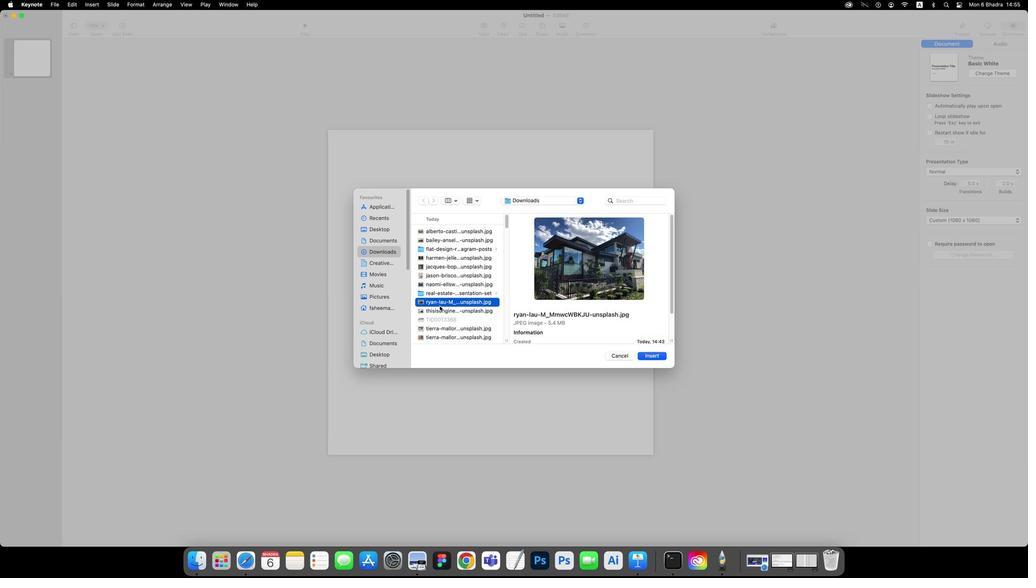 
Action: Mouse pressed left at (436, 305)
Screenshot: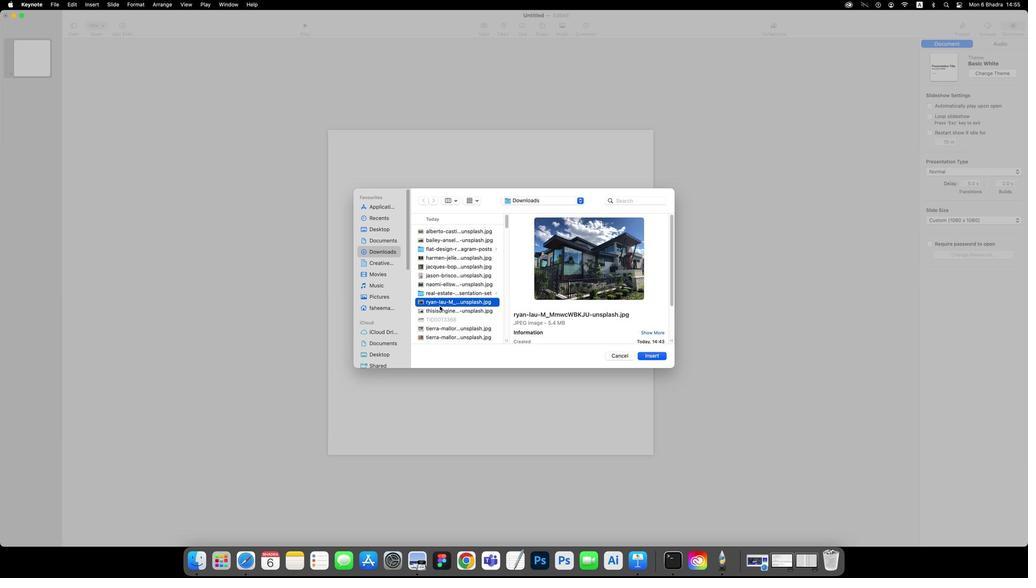 
Action: Mouse moved to (436, 309)
Screenshot: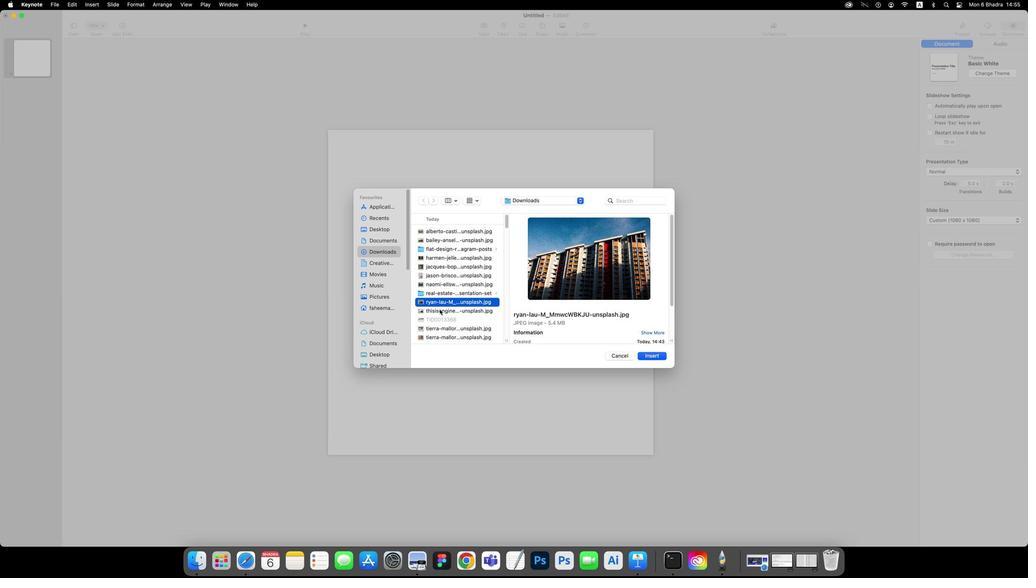 
Action: Key pressed Key.enter
Screenshot: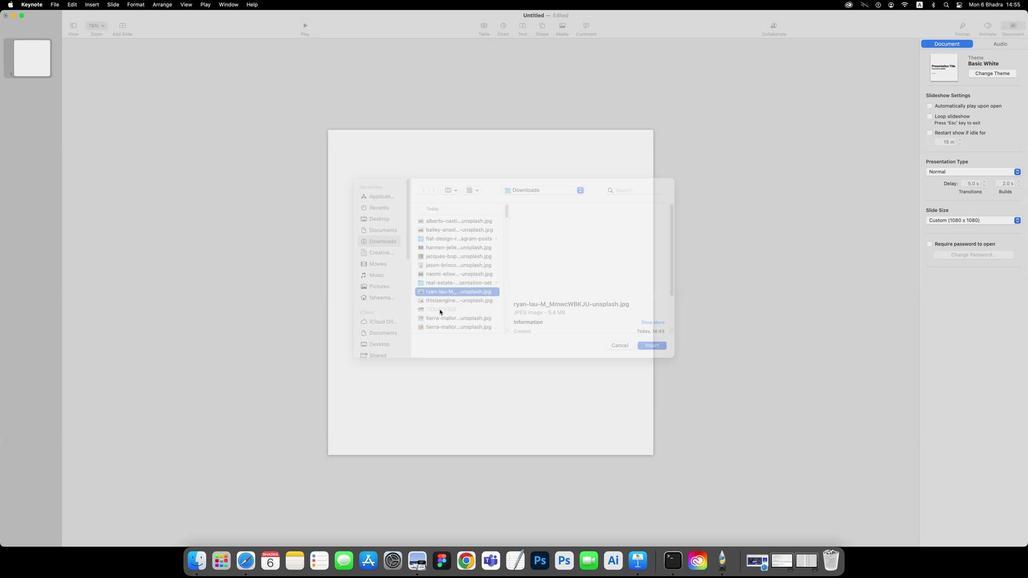
Action: Mouse moved to (439, 307)
Screenshot: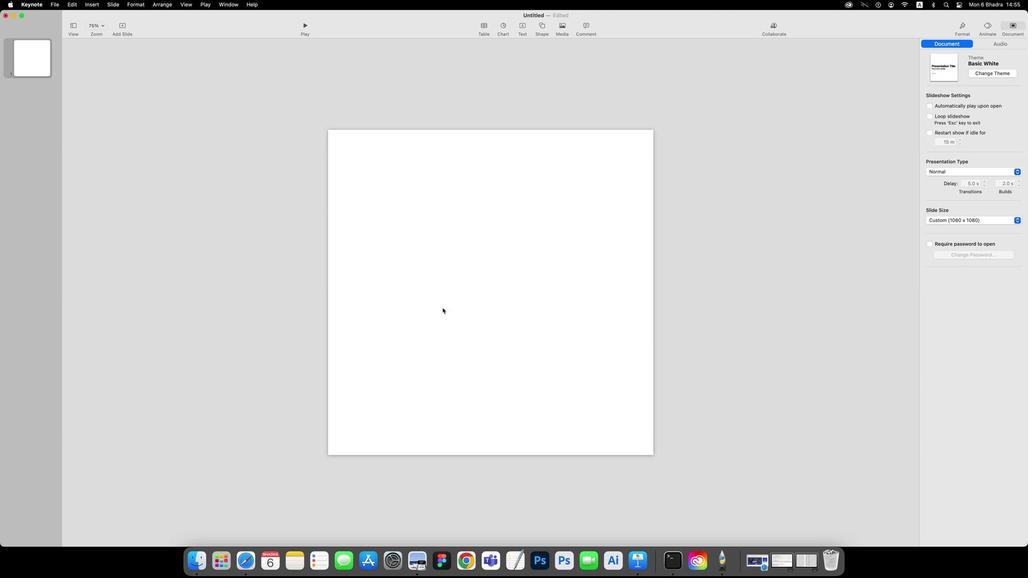 
Action: Mouse pressed left at (439, 307)
Screenshot: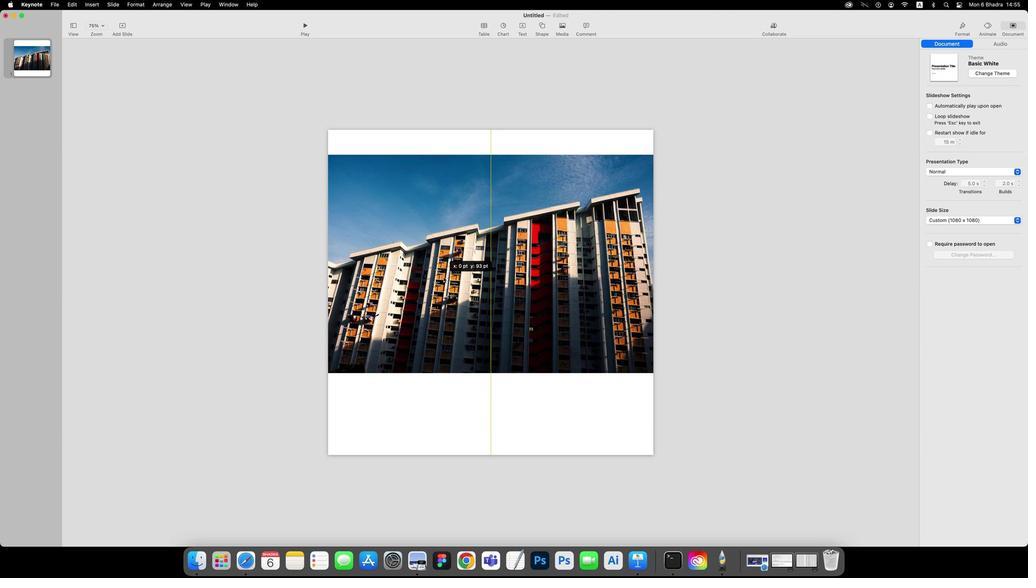 
Action: Mouse moved to (486, 349)
Screenshot: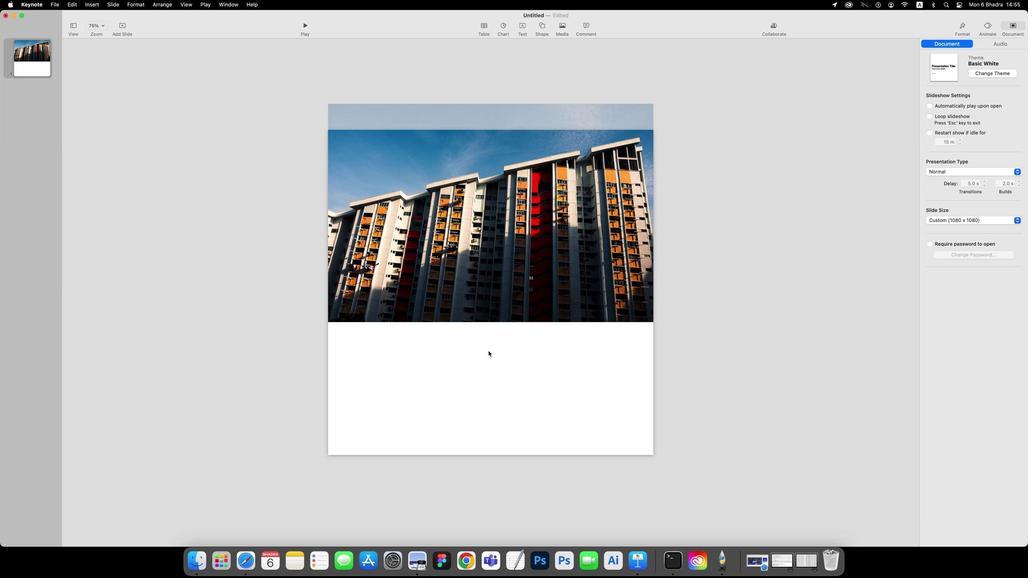 
Action: Mouse pressed left at (486, 349)
Screenshot: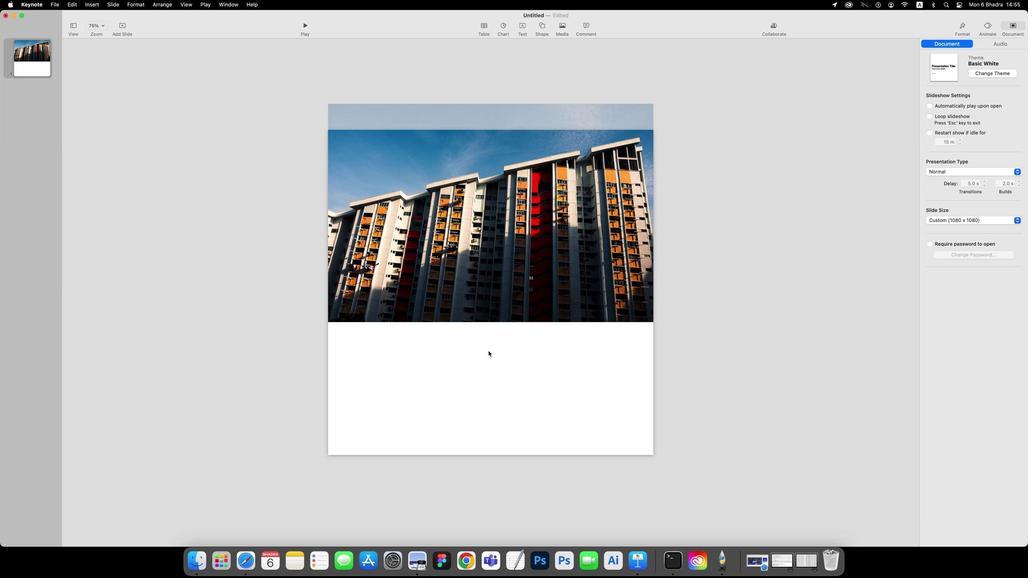 
Action: Mouse moved to (469, 367)
Screenshot: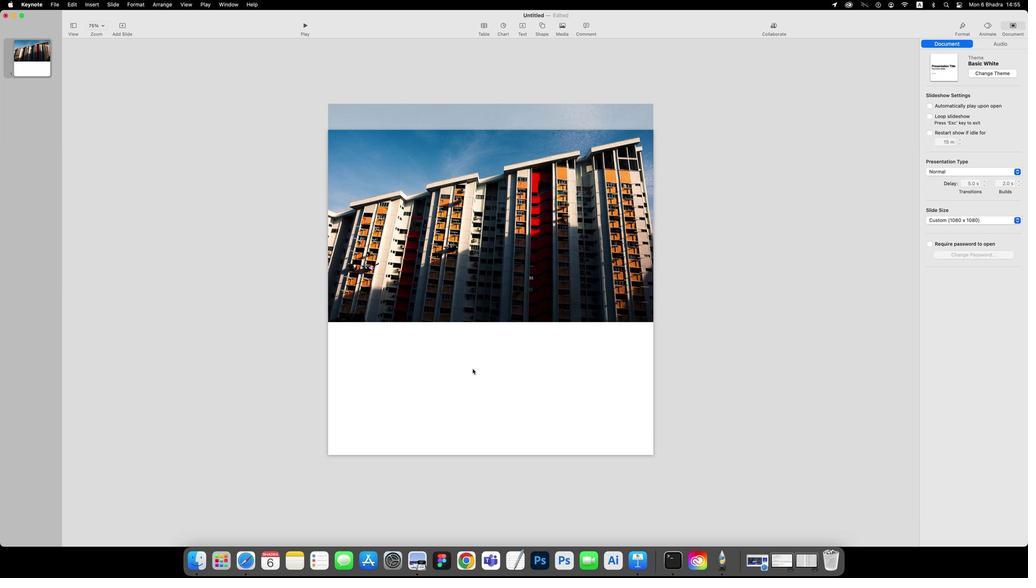
Action: Mouse pressed left at (469, 367)
Screenshot: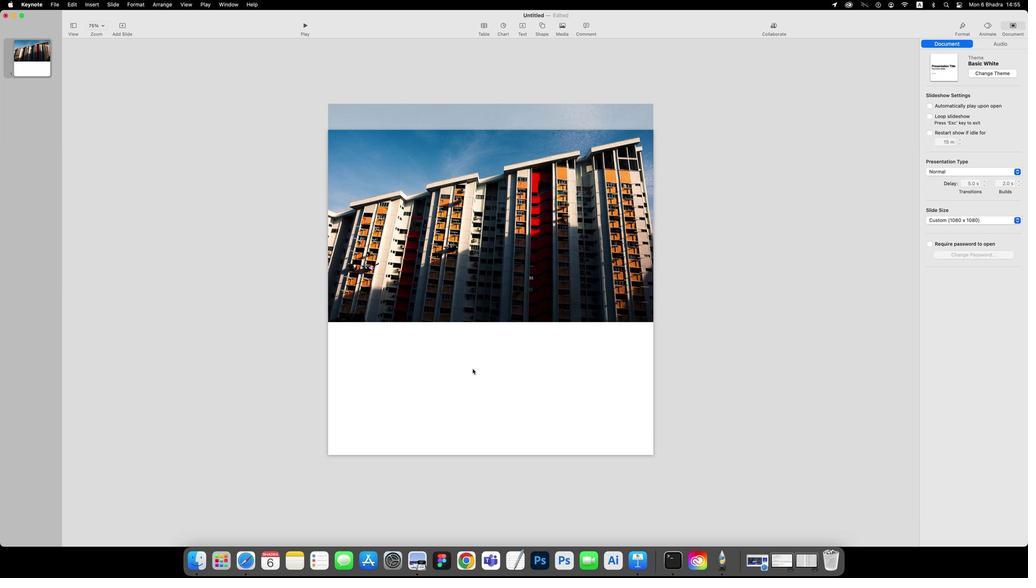 
Action: Mouse moved to (478, 263)
Screenshot: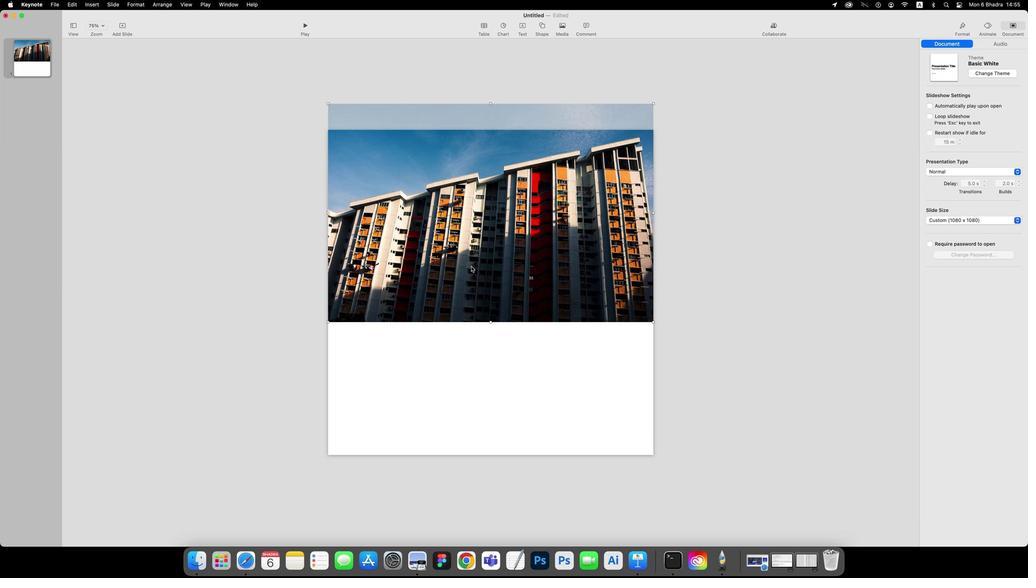 
Action: Mouse pressed left at (478, 263)
Screenshot: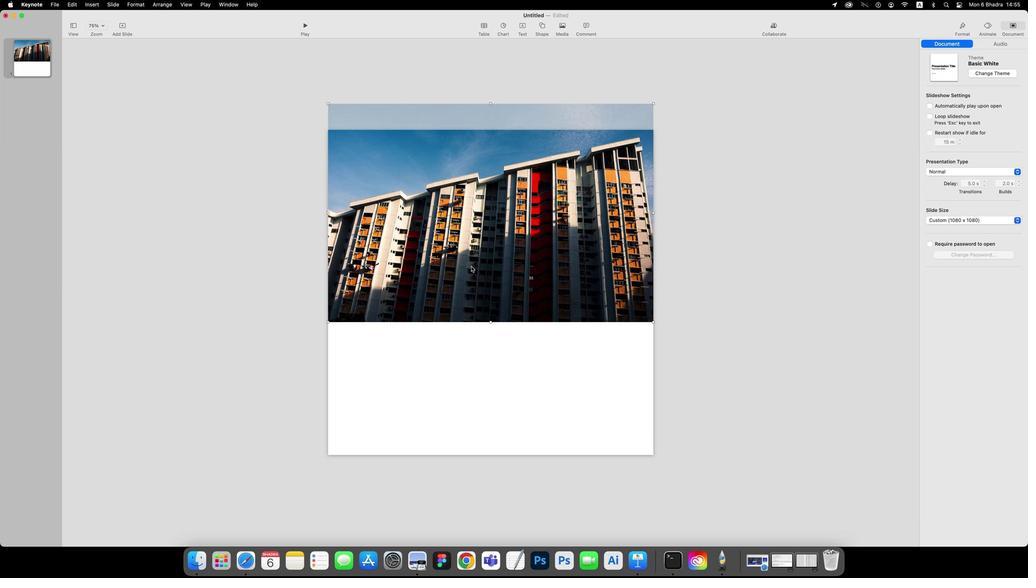 
Action: Mouse moved to (967, 32)
Screenshot: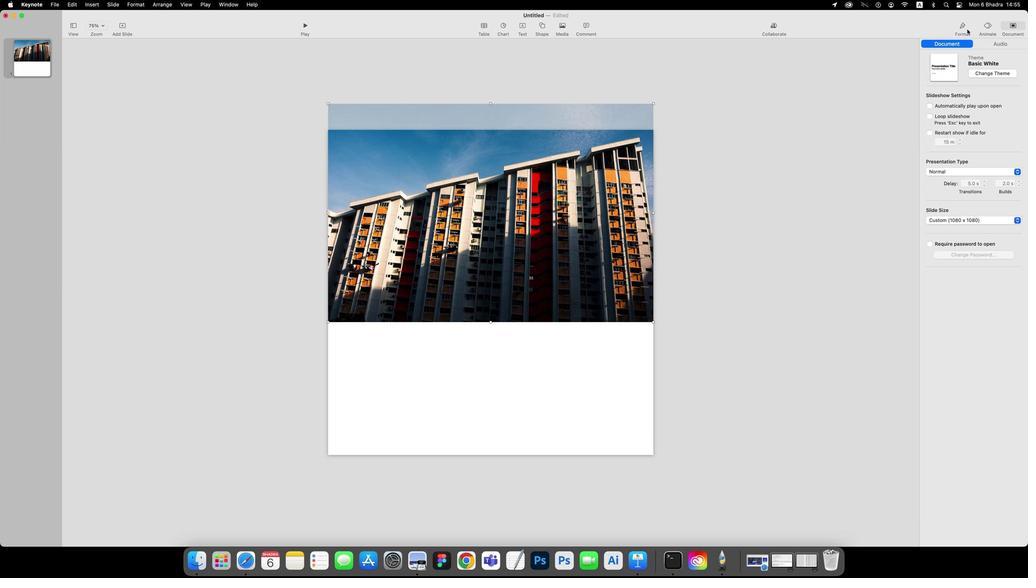 
Action: Mouse pressed left at (967, 32)
Screenshot: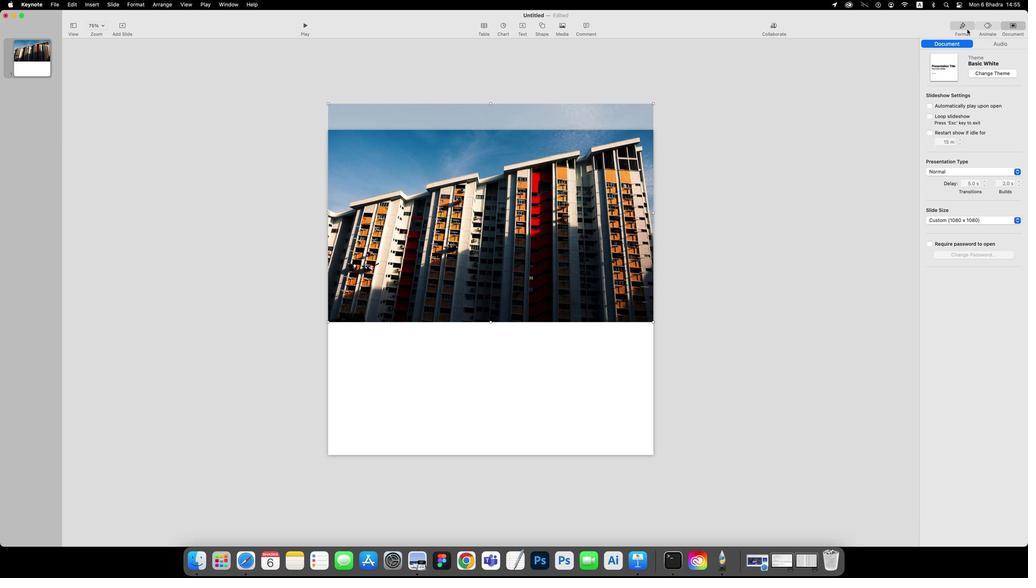 
Action: Mouse moved to (1005, 45)
Screenshot: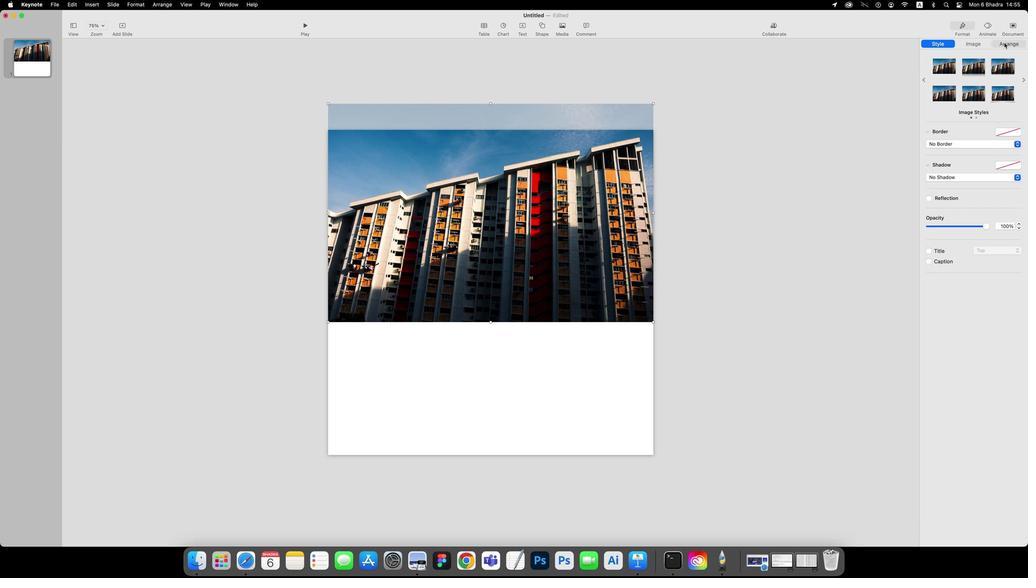 
Action: Mouse pressed left at (1005, 45)
Screenshot: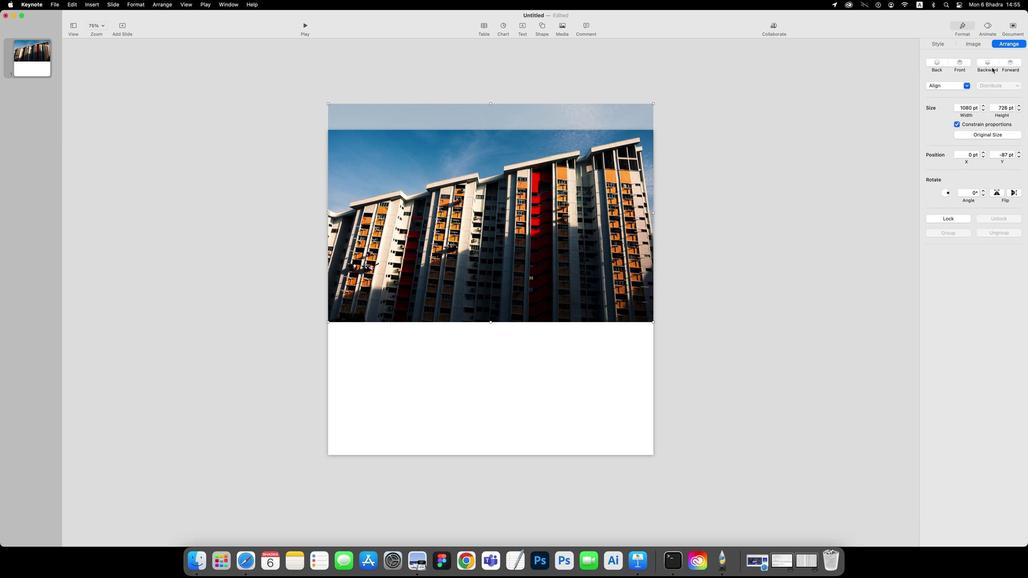 
Action: Mouse moved to (948, 221)
Screenshot: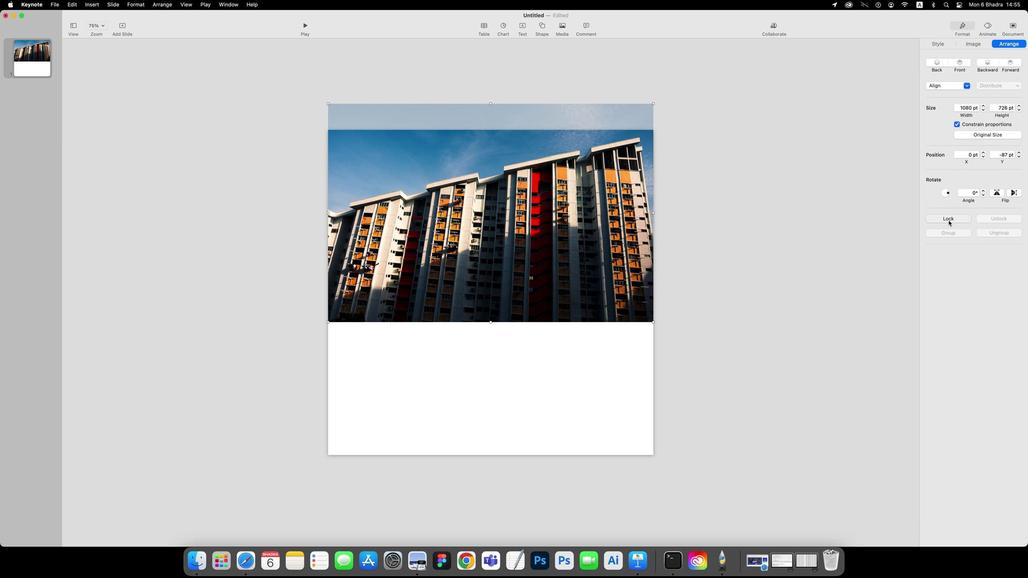 
Action: Mouse pressed left at (948, 221)
Screenshot: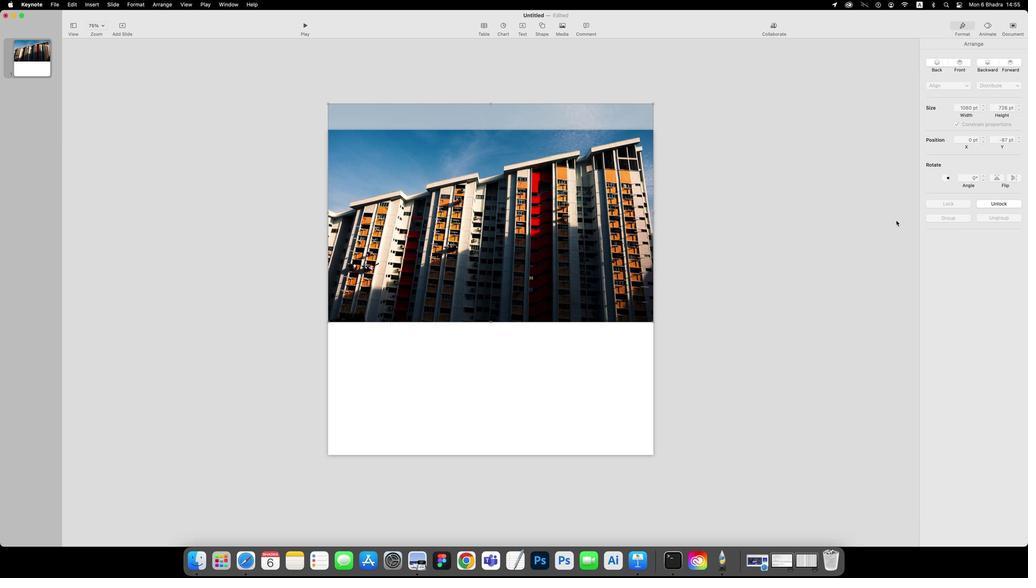 
Action: Mouse moved to (785, 222)
Screenshot: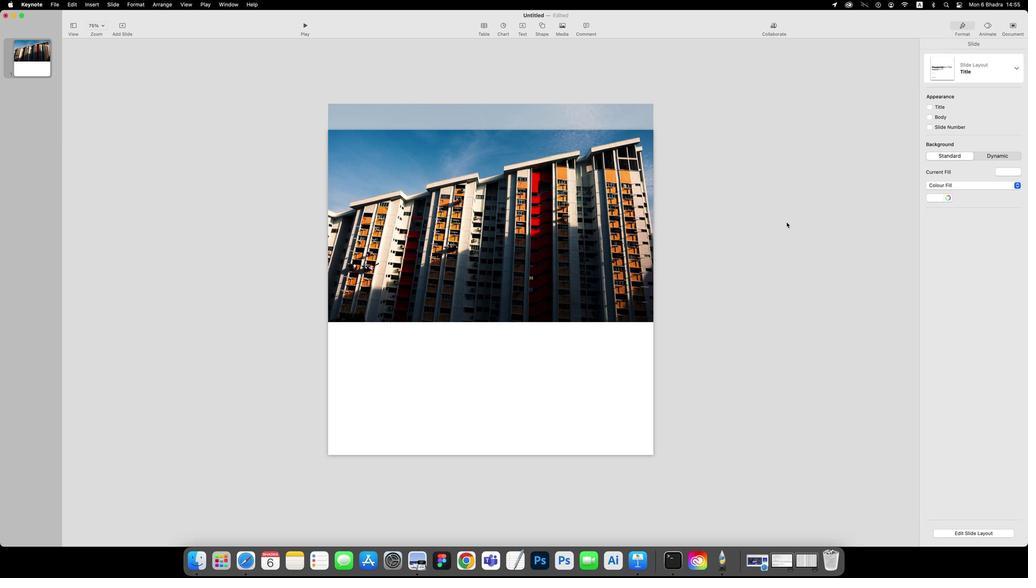 
Action: Mouse pressed left at (785, 222)
Screenshot: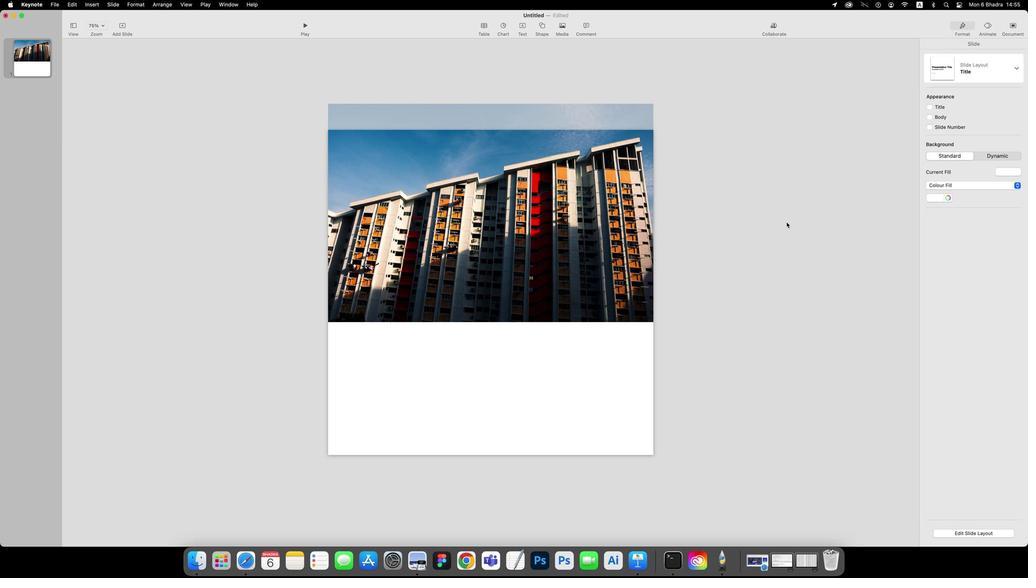 
Action: Mouse moved to (549, 240)
Screenshot: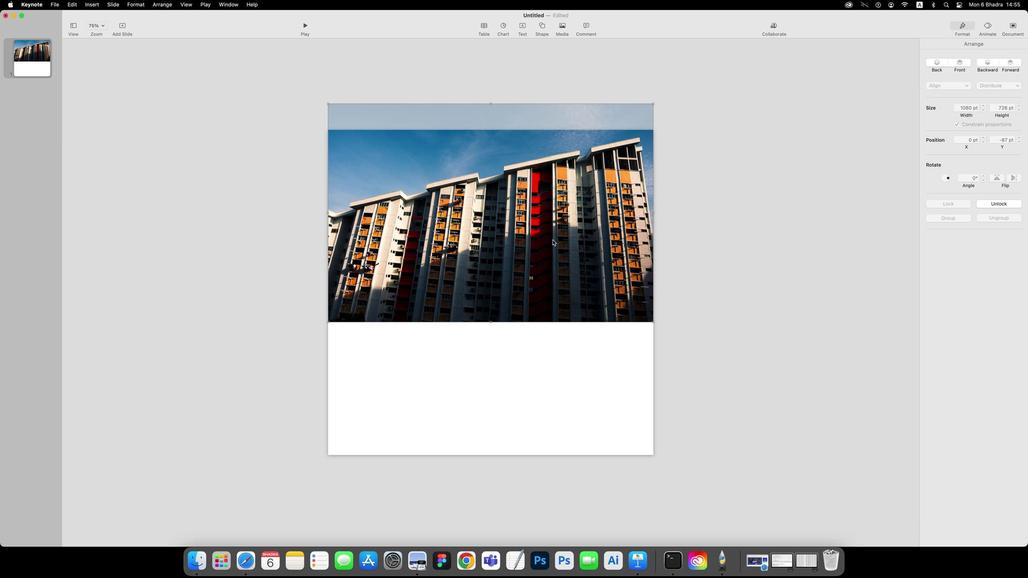 
Action: Mouse pressed left at (549, 240)
Screenshot: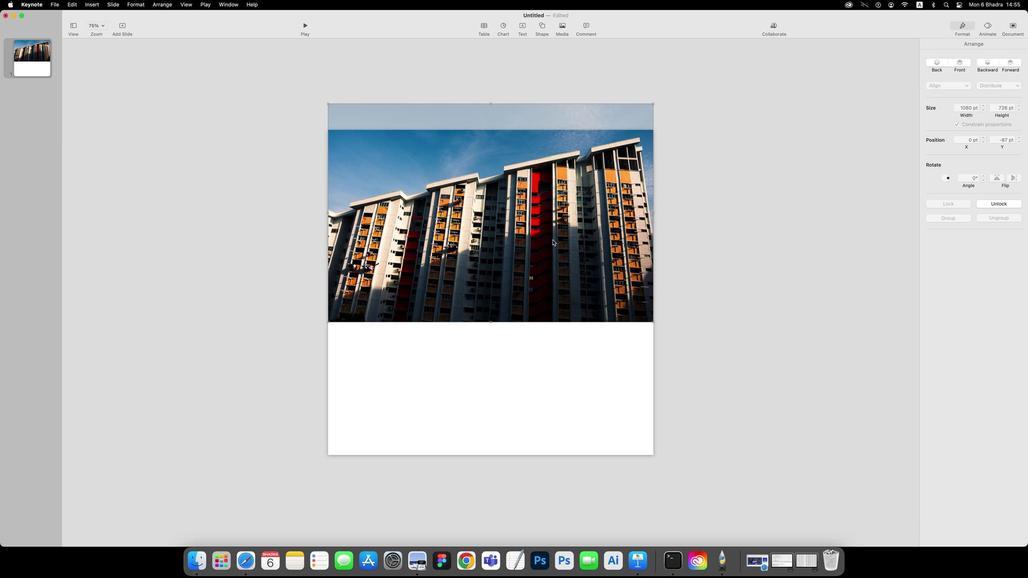 
Action: Mouse moved to (449, 210)
Screenshot: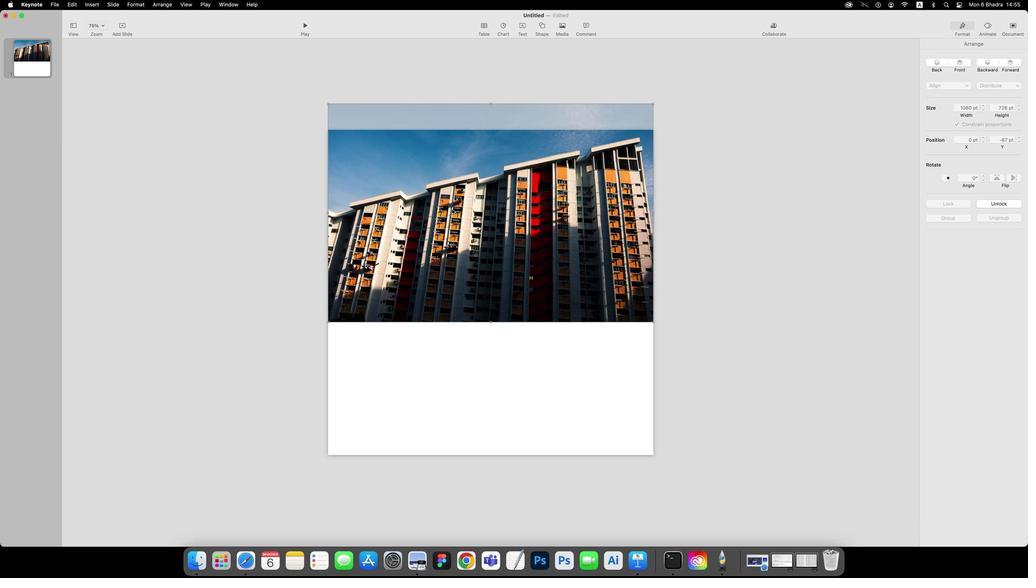 
Action: Mouse pressed left at (449, 210)
Screenshot: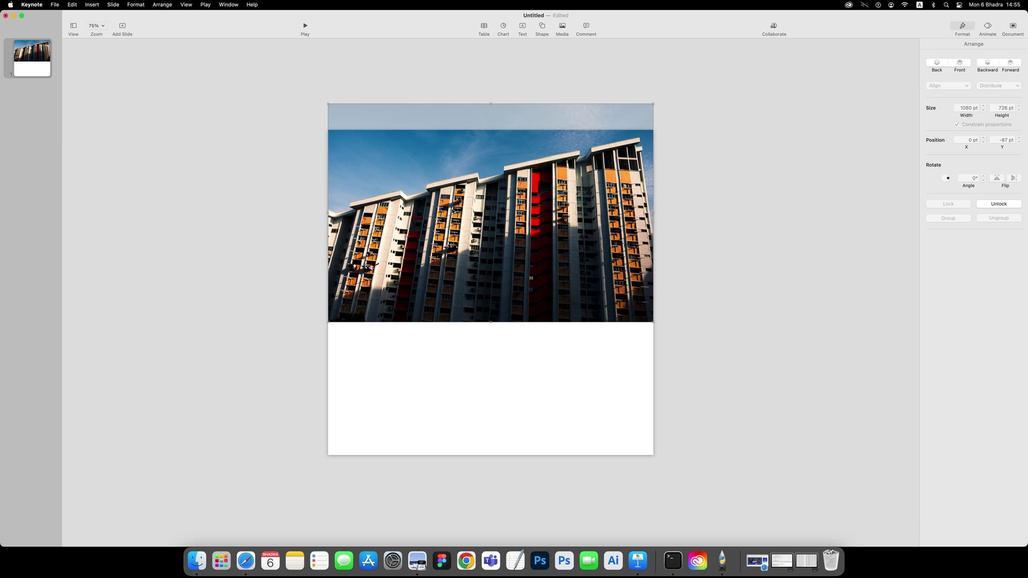
Action: Mouse moved to (540, 29)
Screenshot: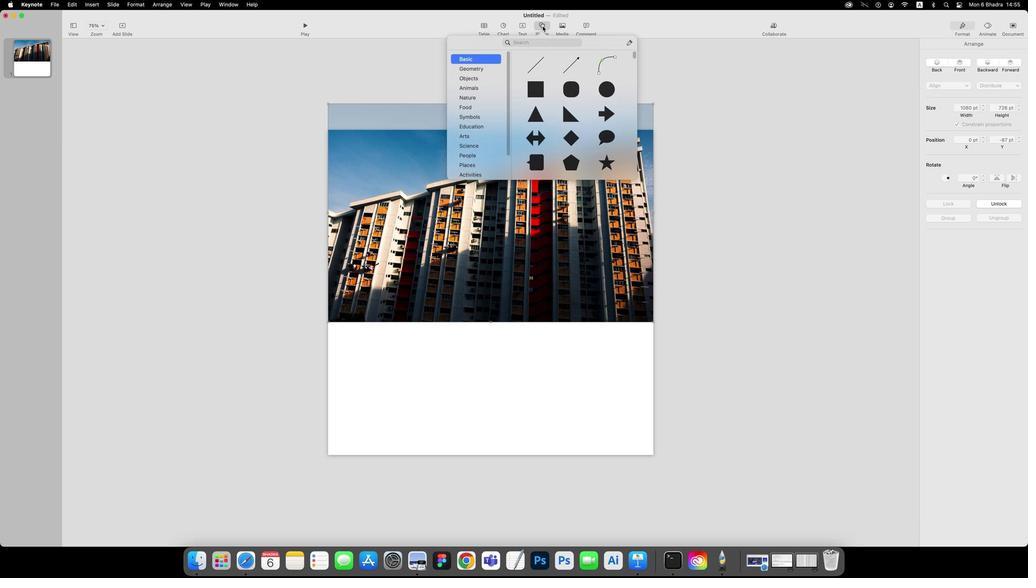 
Action: Mouse pressed left at (540, 29)
Screenshot: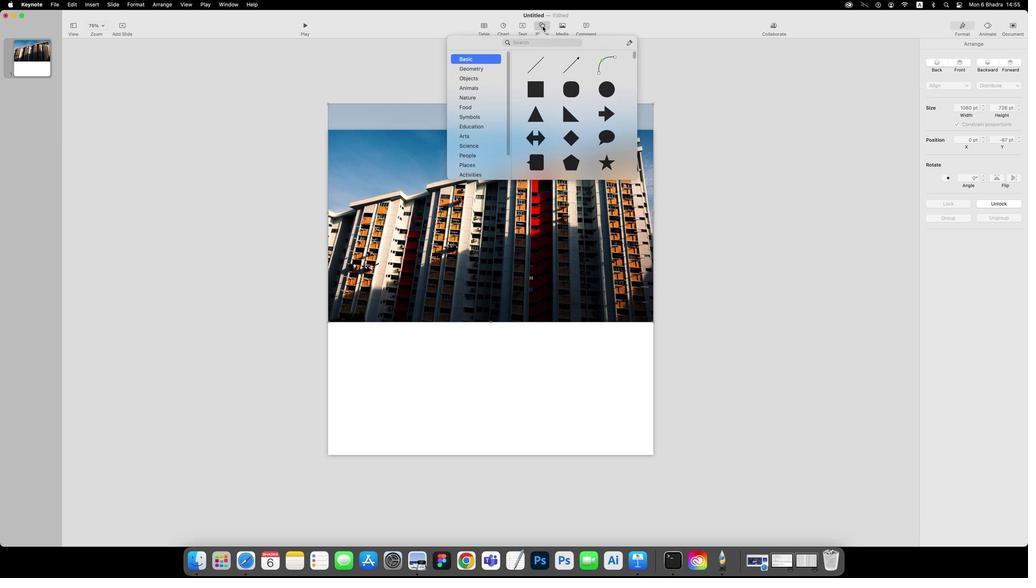 
Action: Mouse moved to (535, 101)
Screenshot: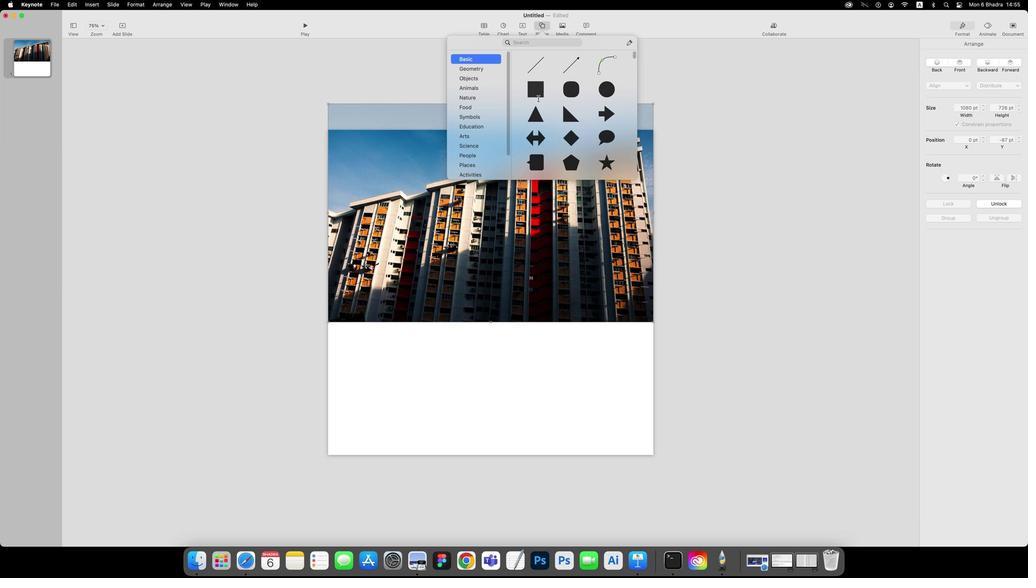 
Action: Mouse pressed left at (535, 101)
Screenshot: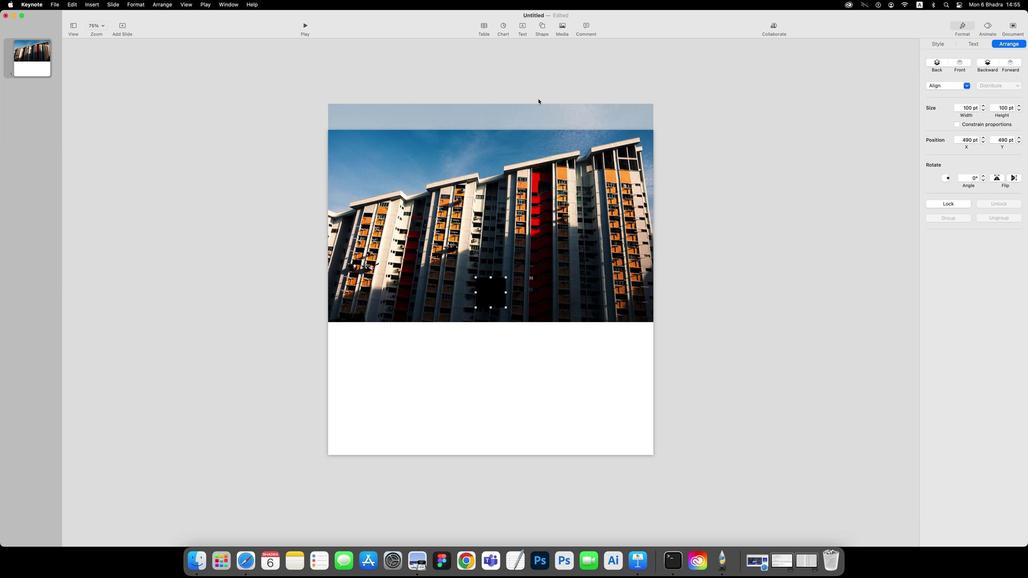 
Action: Mouse moved to (482, 294)
Screenshot: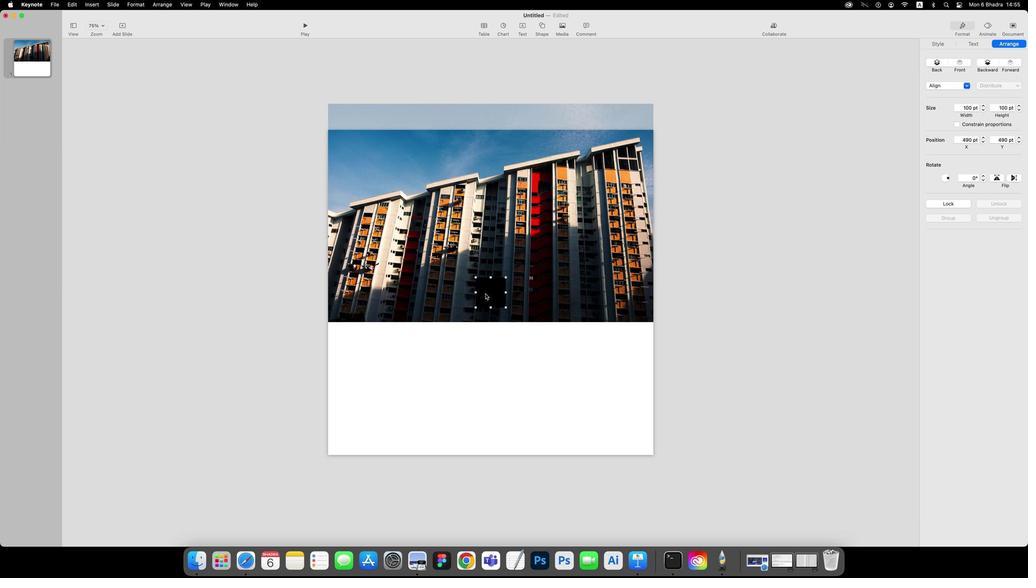 
Action: Mouse pressed left at (482, 294)
Screenshot: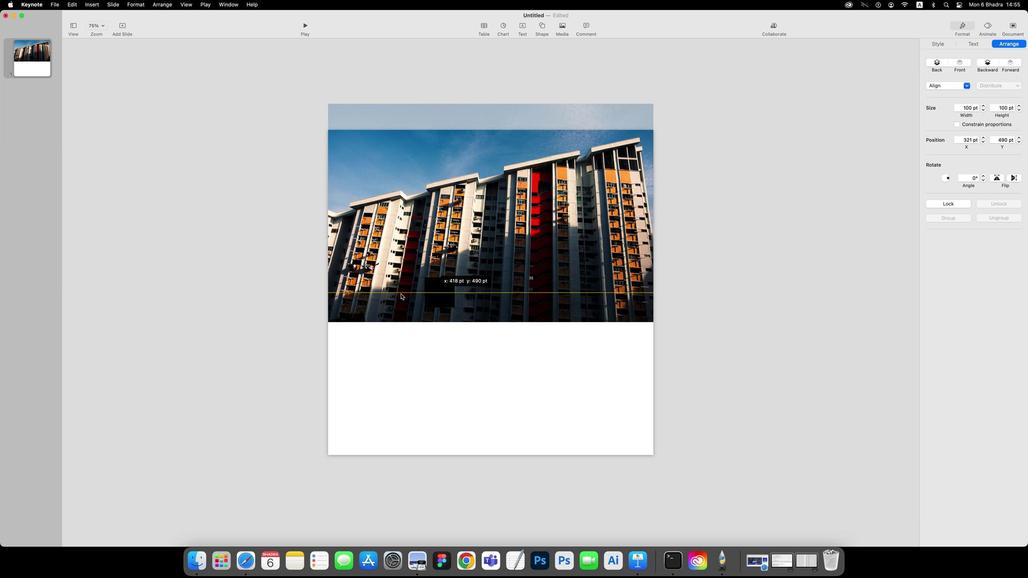 
Action: Mouse moved to (367, 304)
Screenshot: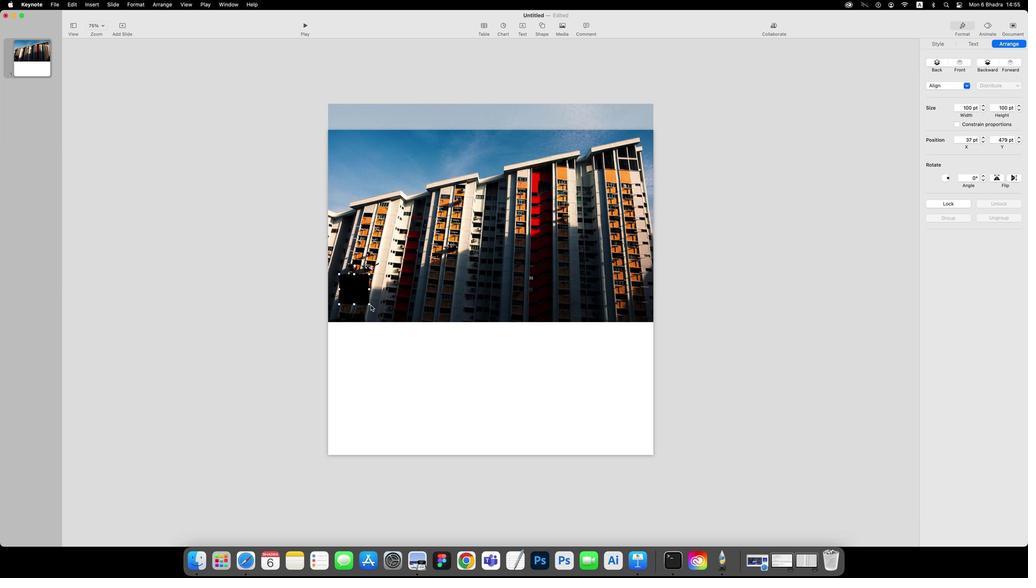 
Action: Mouse pressed left at (367, 304)
Screenshot: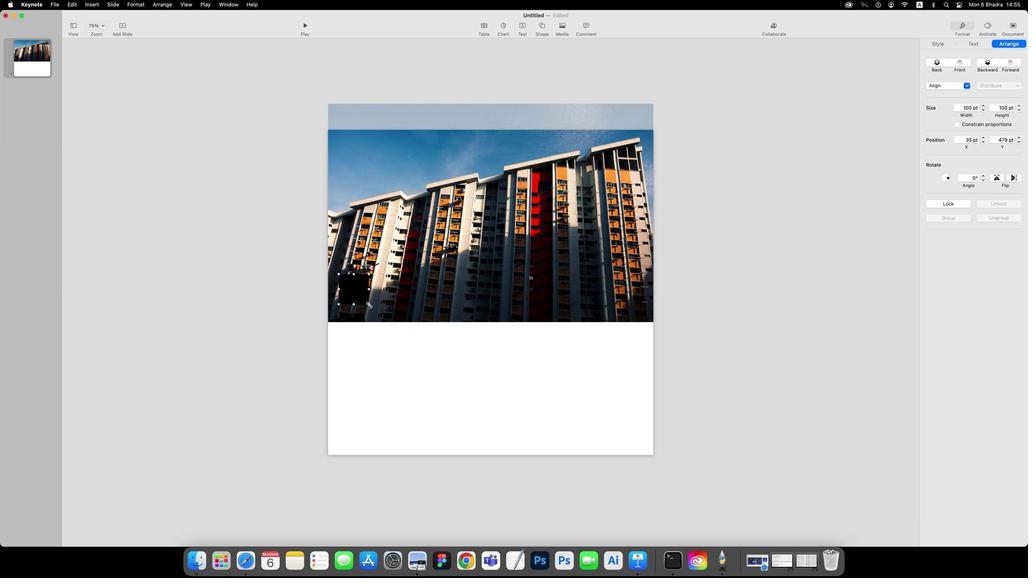 
Action: Mouse moved to (365, 304)
Screenshot: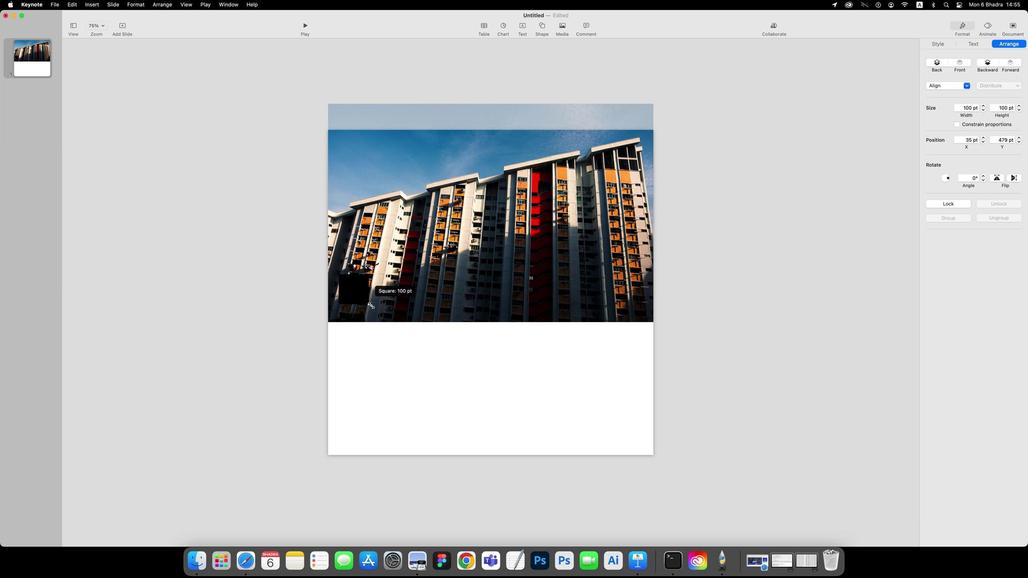 
Action: Mouse pressed left at (365, 304)
Screenshot: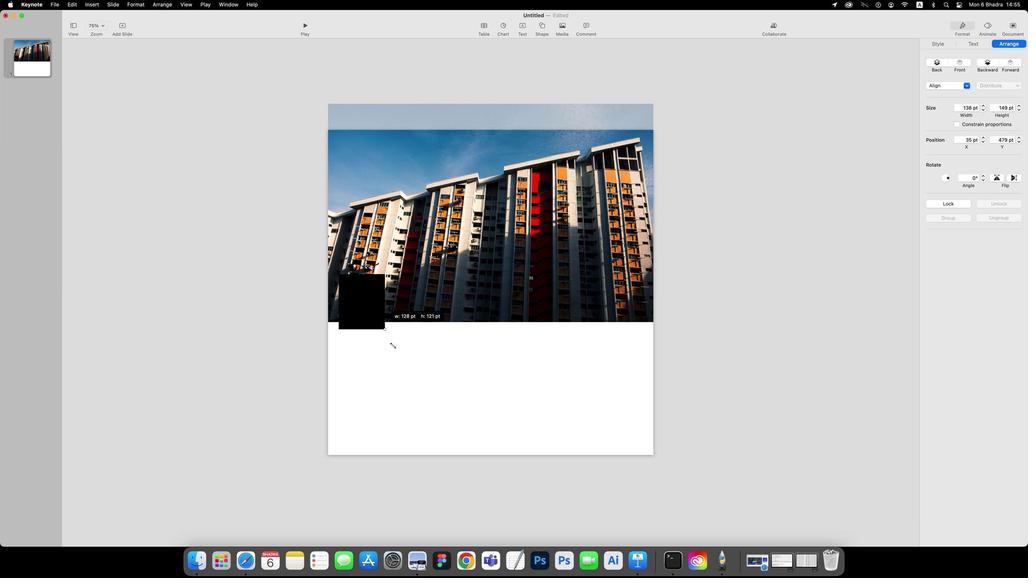 
Action: Mouse moved to (511, 404)
Screenshot: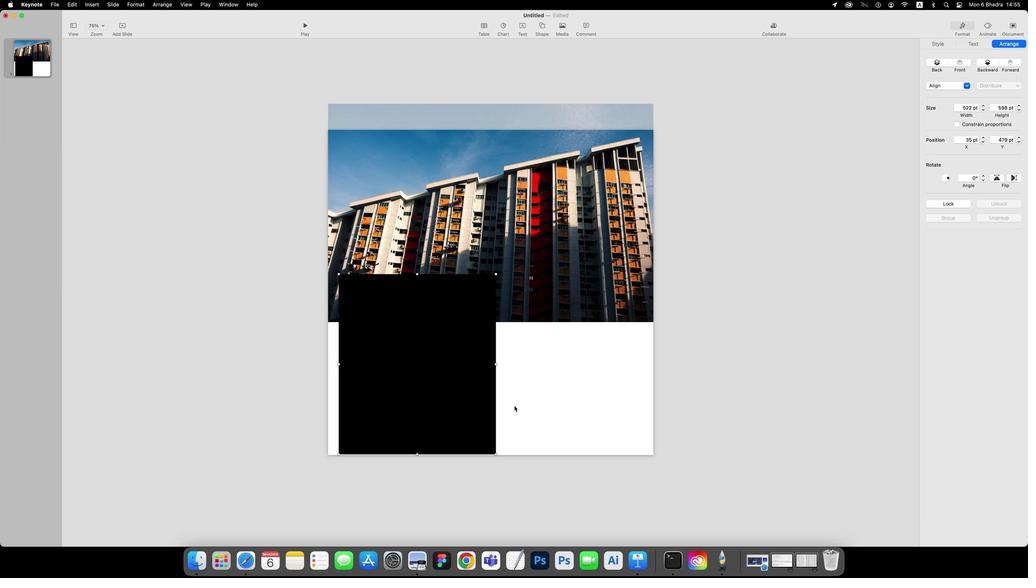 
Action: Mouse pressed left at (511, 404)
Screenshot: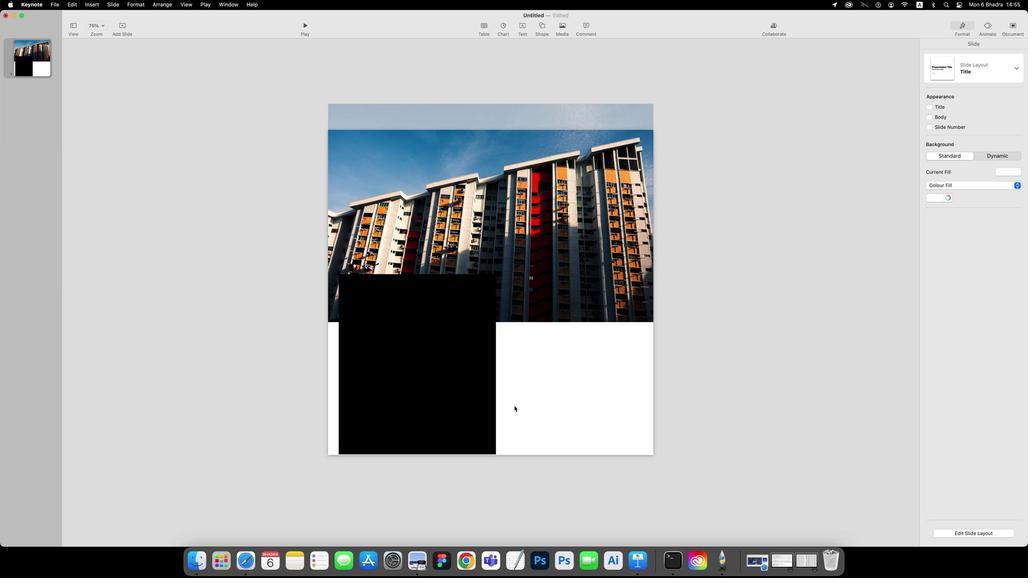 
Action: Mouse moved to (419, 374)
Screenshot: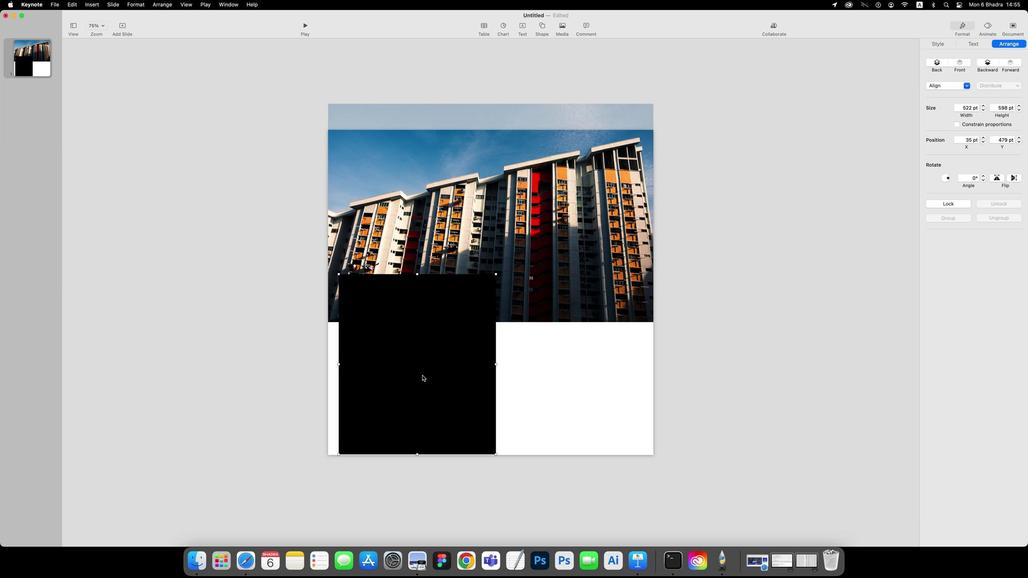 
Action: Mouse pressed left at (419, 374)
Screenshot: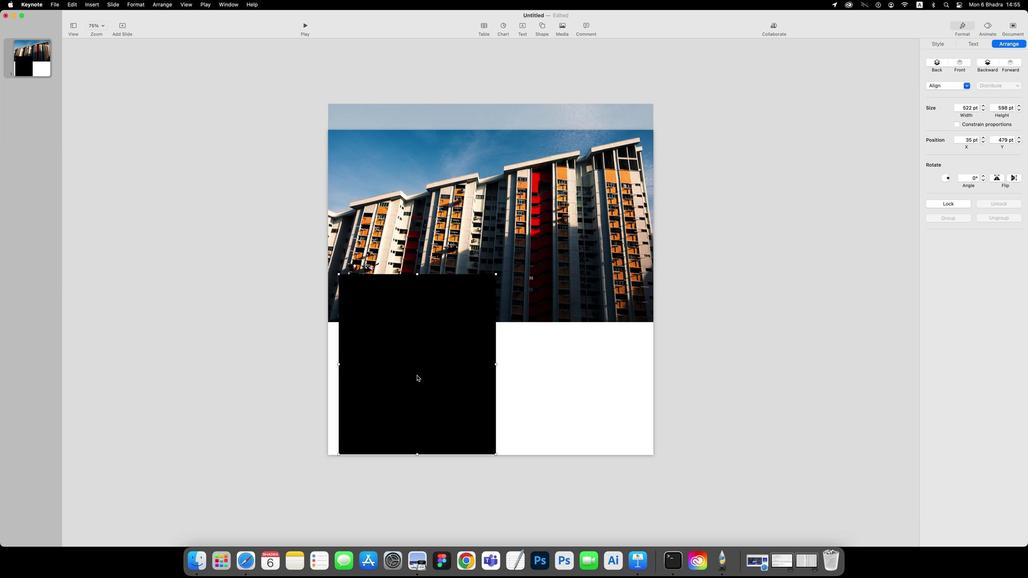 
Action: Mouse moved to (938, 47)
Screenshot: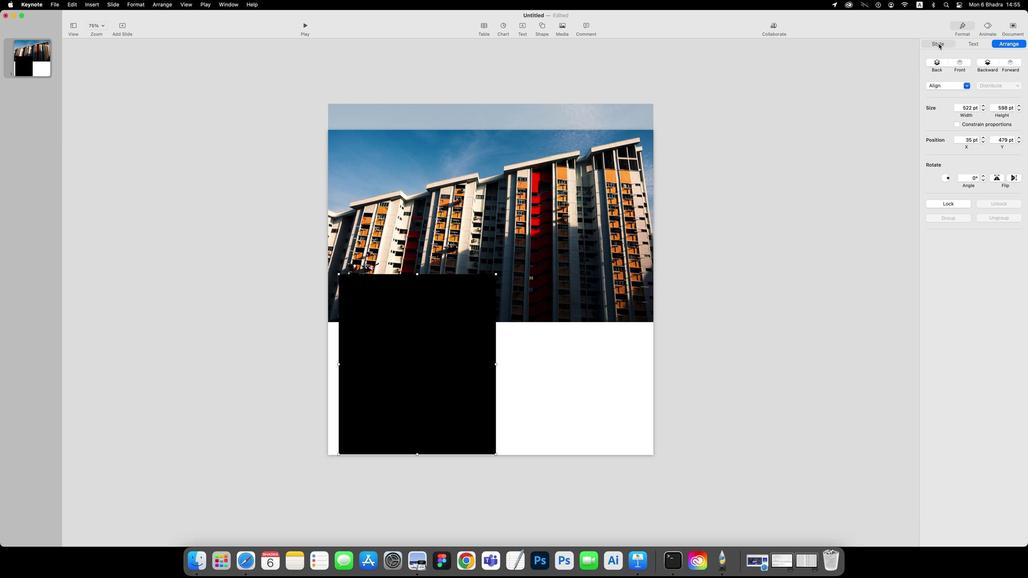 
Action: Mouse pressed left at (938, 47)
Screenshot: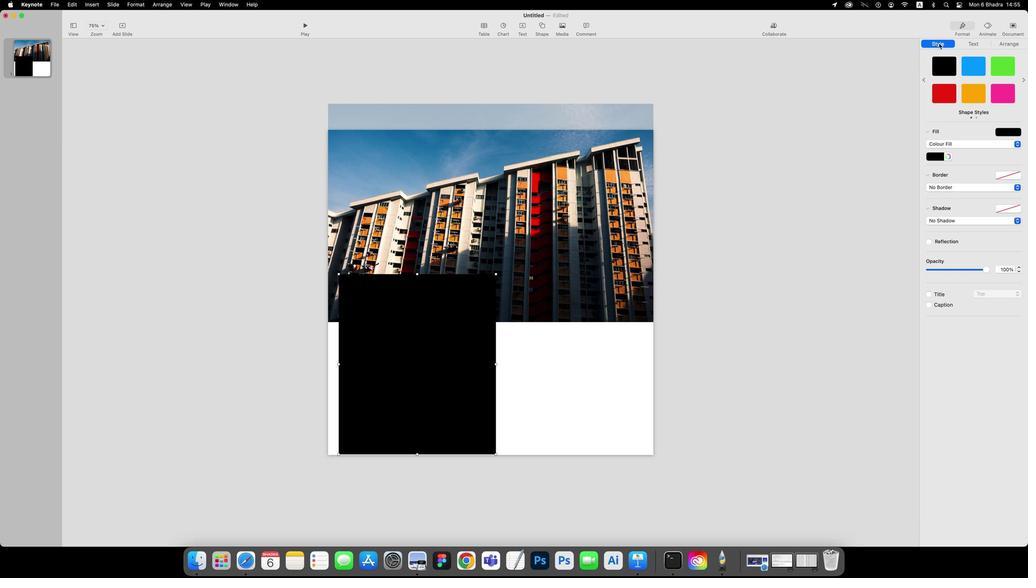 
Action: Mouse moved to (1003, 130)
Screenshot: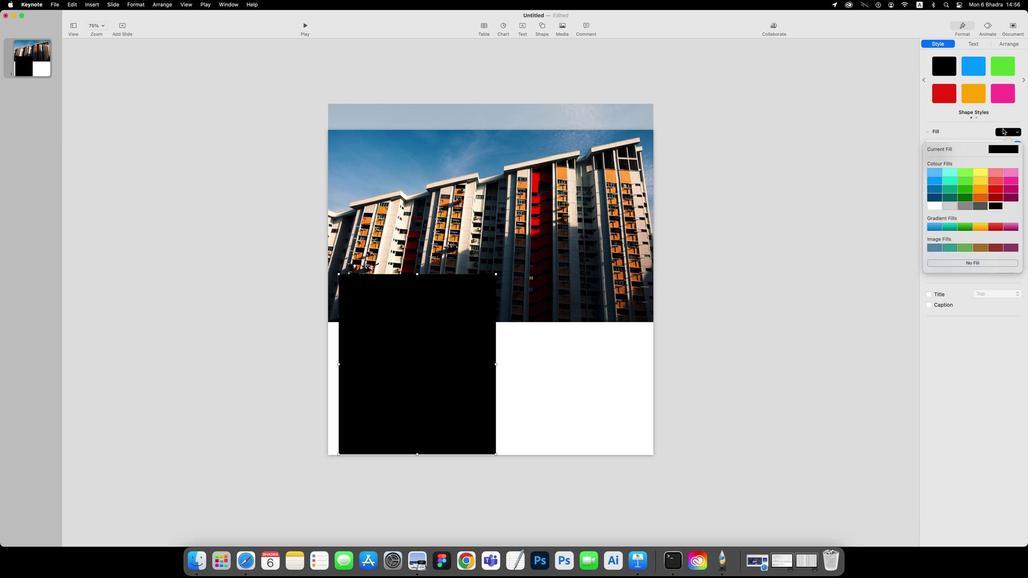 
Action: Mouse pressed left at (1003, 130)
Screenshot: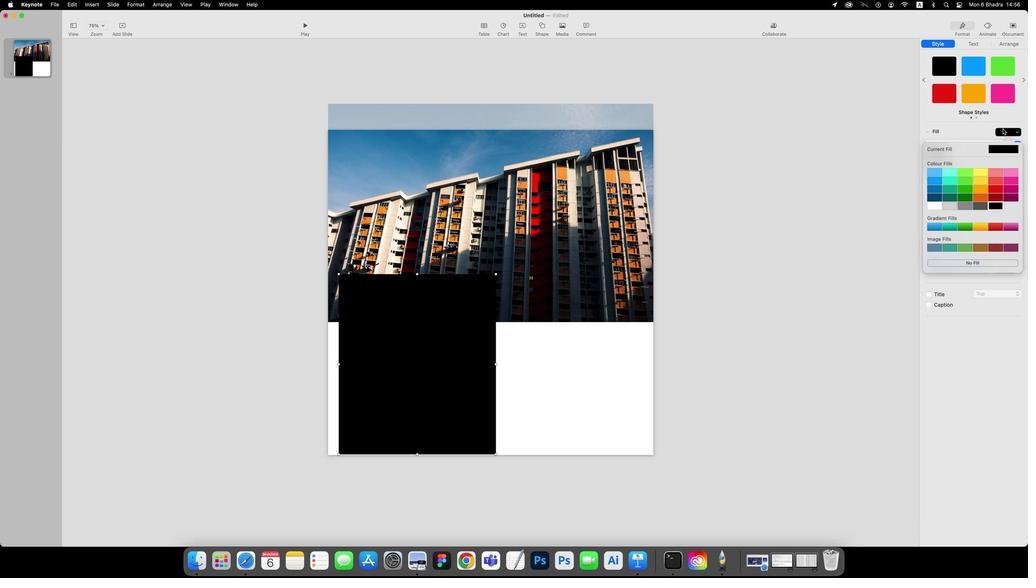 
Action: Mouse moved to (979, 206)
Screenshot: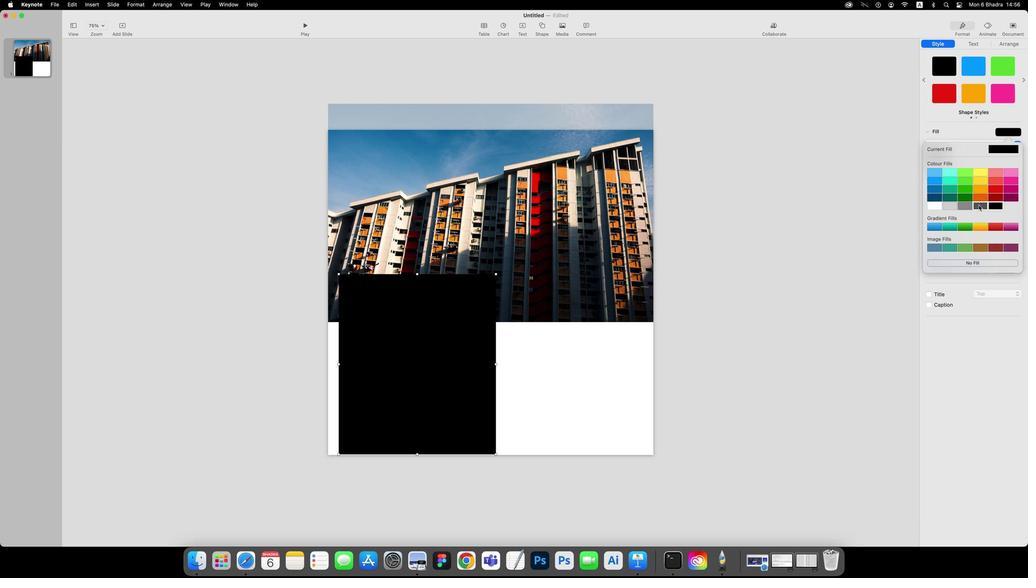
Action: Mouse pressed left at (979, 206)
Screenshot: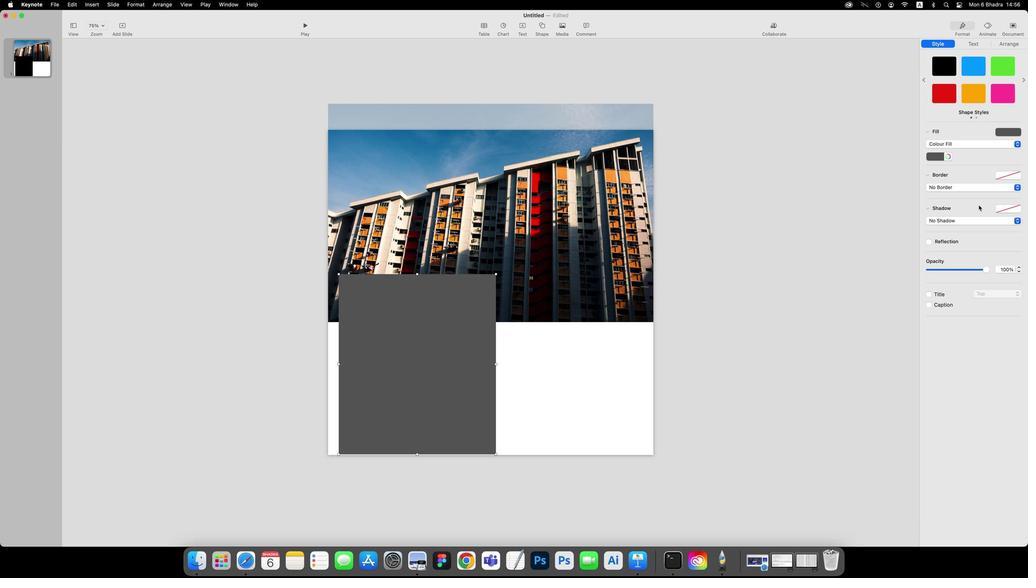 
Action: Mouse moved to (948, 158)
Screenshot: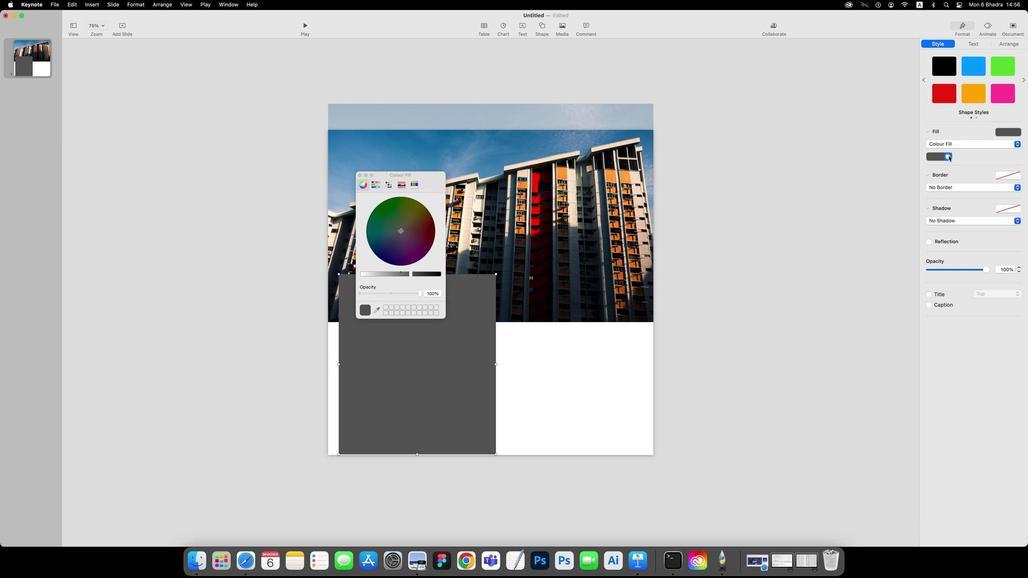 
Action: Mouse pressed left at (948, 158)
Screenshot: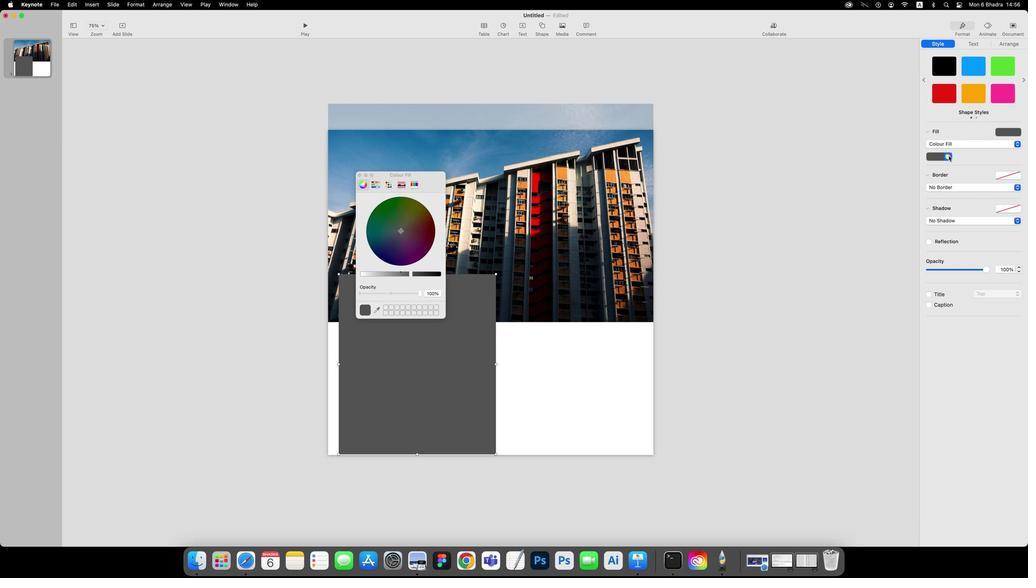 
Action: Mouse moved to (407, 272)
Screenshot: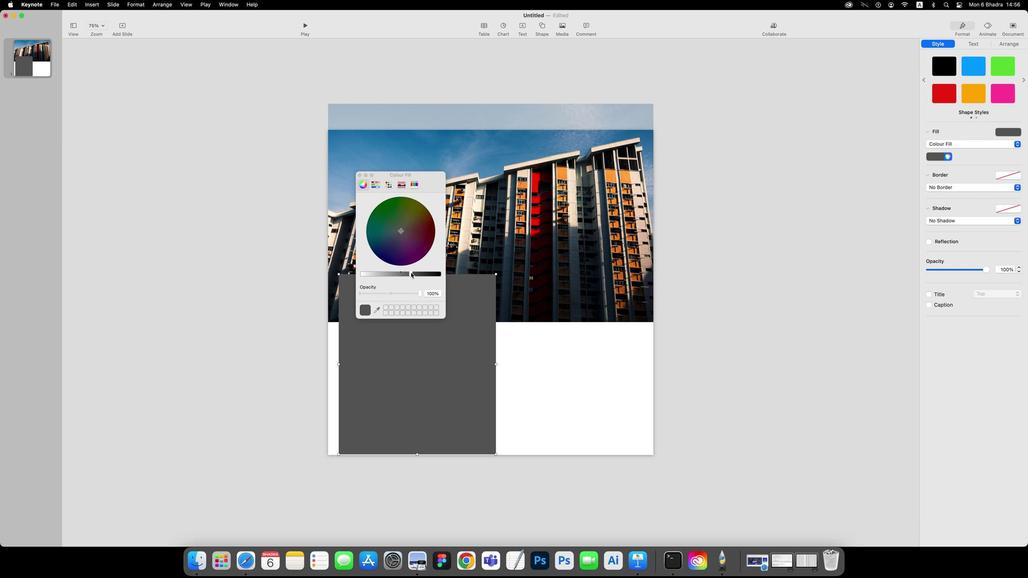 
Action: Mouse pressed left at (407, 272)
Screenshot: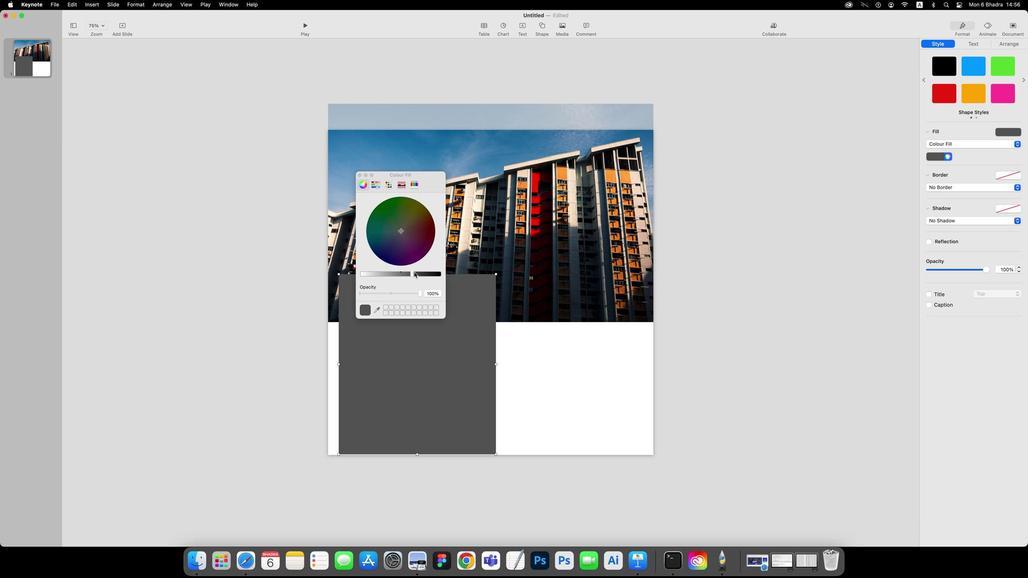 
Action: Mouse moved to (549, 341)
Screenshot: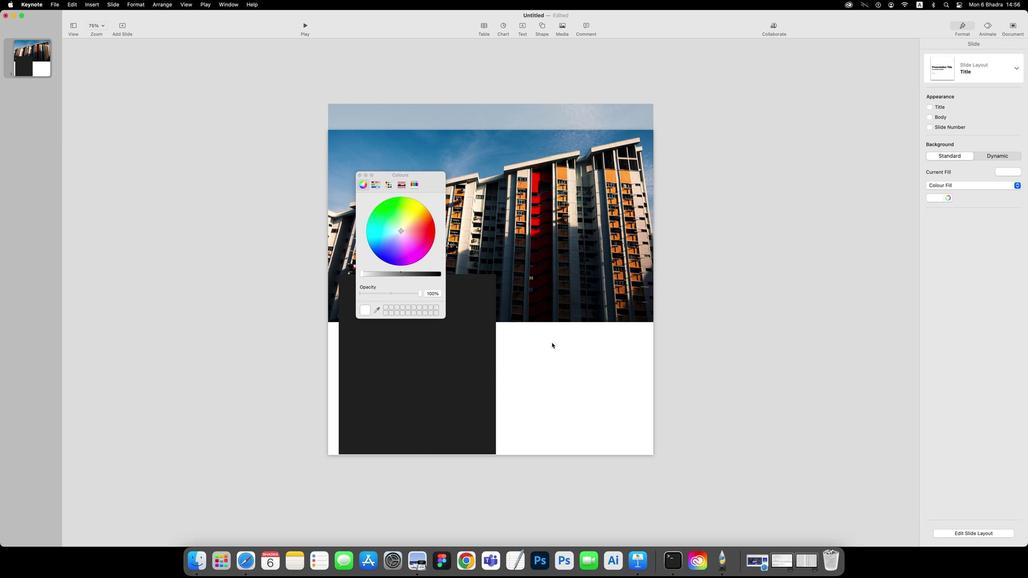 
Action: Mouse pressed left at (549, 341)
Screenshot: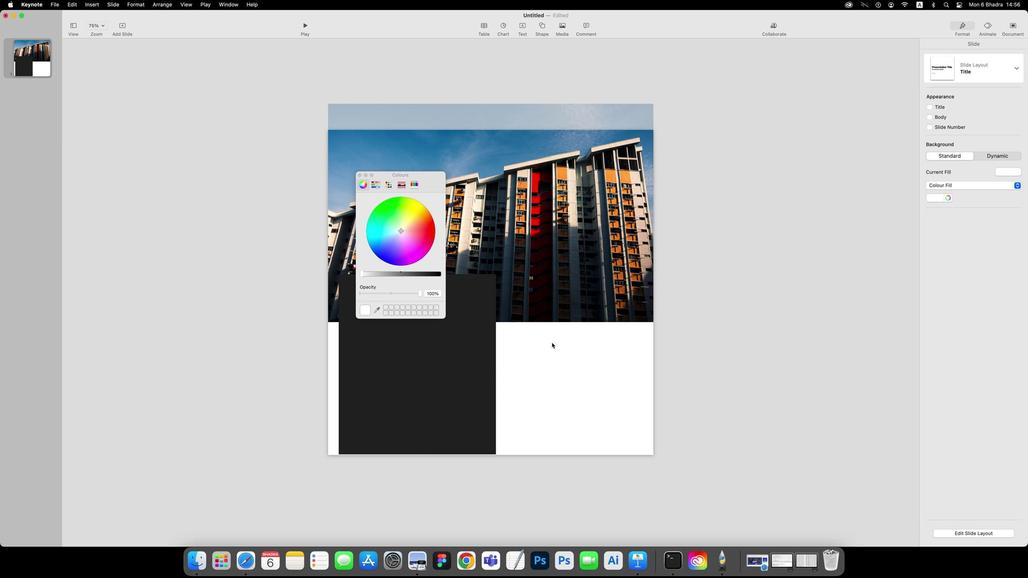 
Action: Mouse moved to (544, 342)
Screenshot: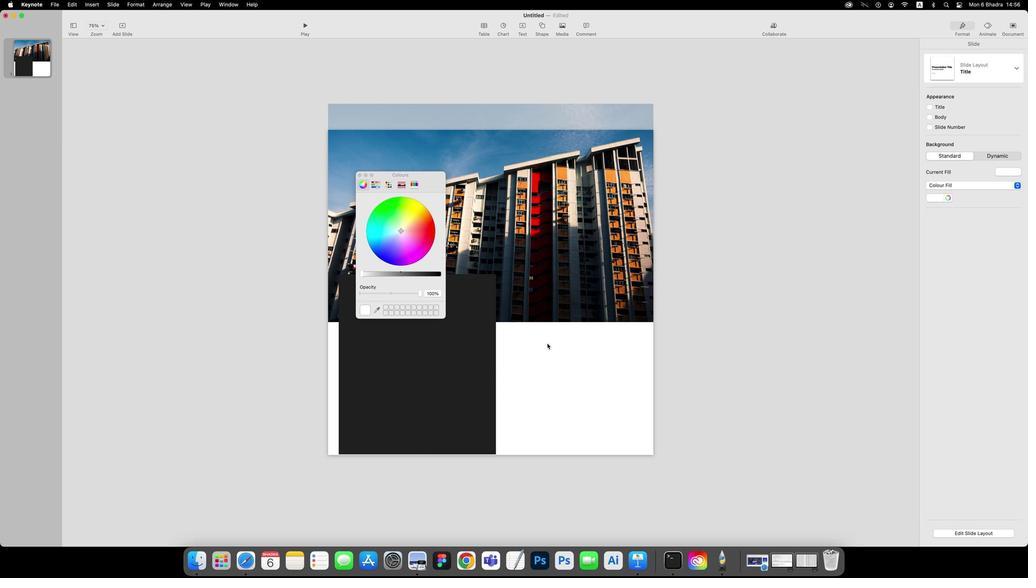 
Action: Mouse pressed left at (544, 342)
Screenshot: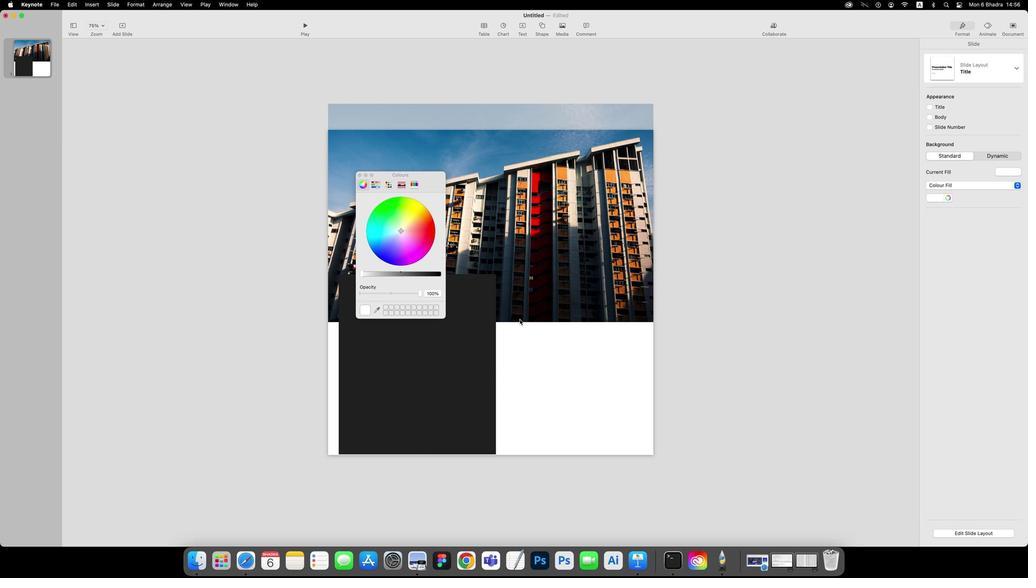 
Action: Mouse moved to (355, 176)
Screenshot: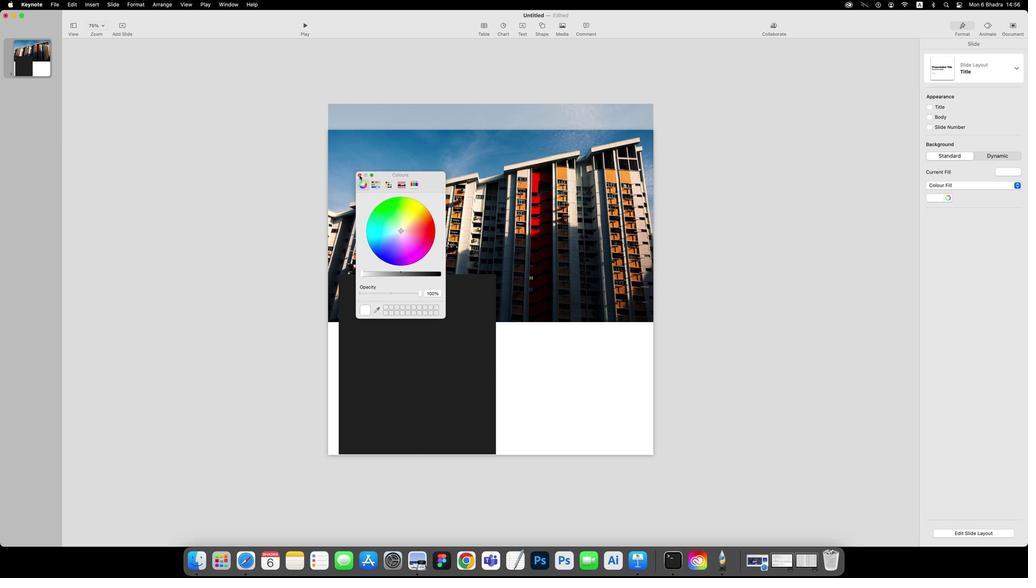 
Action: Mouse pressed left at (355, 176)
Screenshot: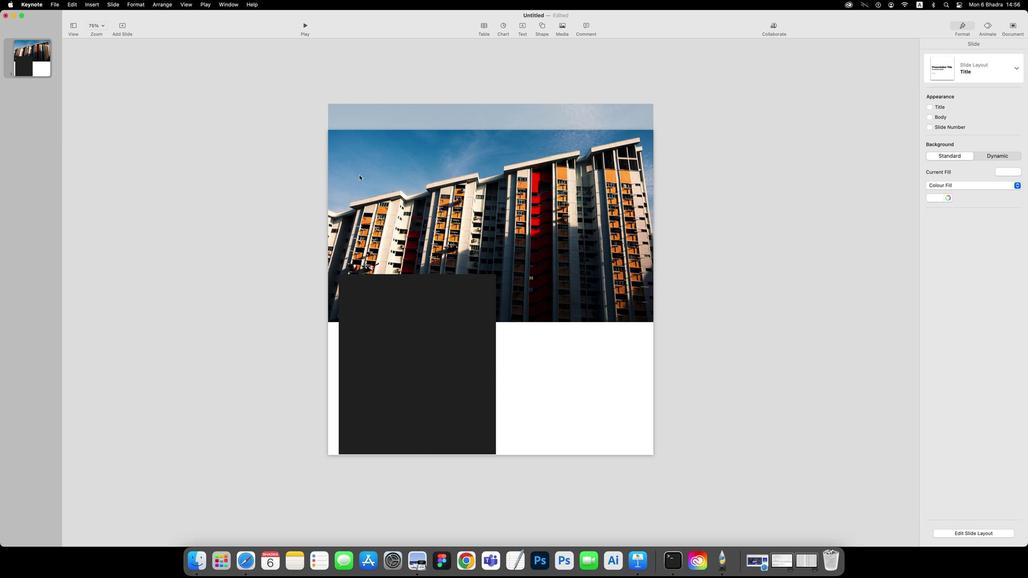 
Action: Mouse moved to (388, 165)
Screenshot: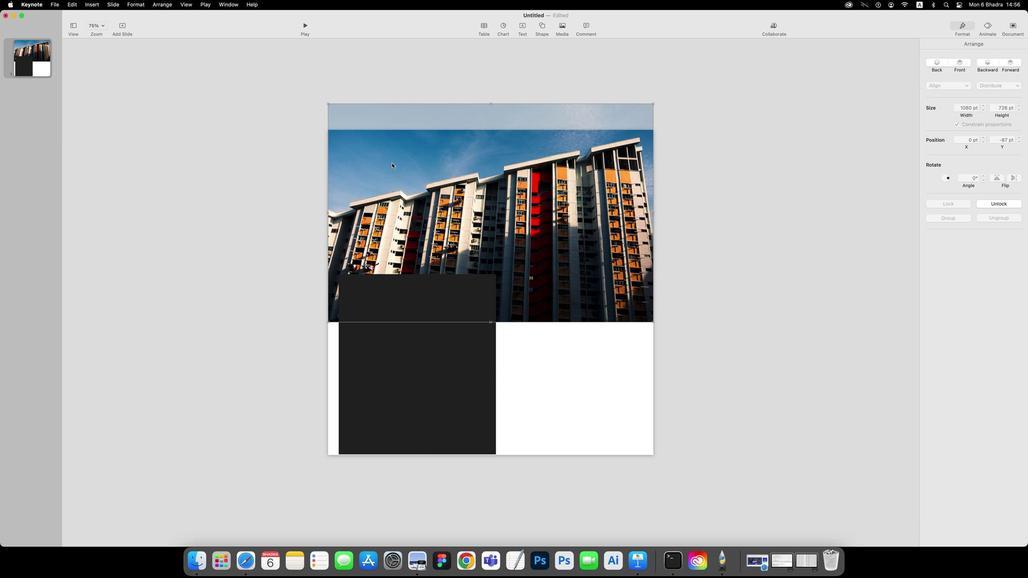 
Action: Mouse pressed left at (388, 165)
Screenshot: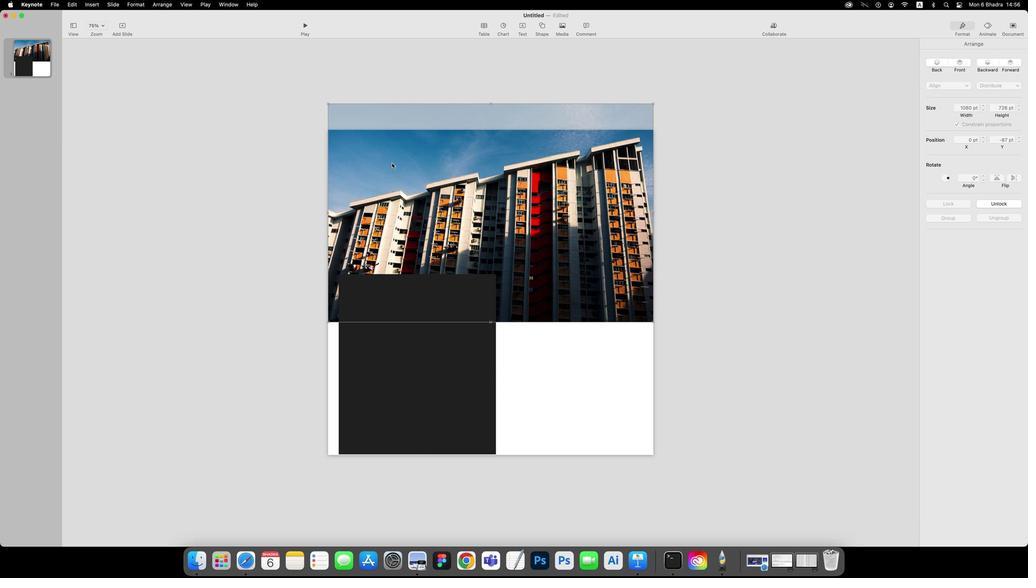 
Action: Mouse moved to (402, 286)
Screenshot: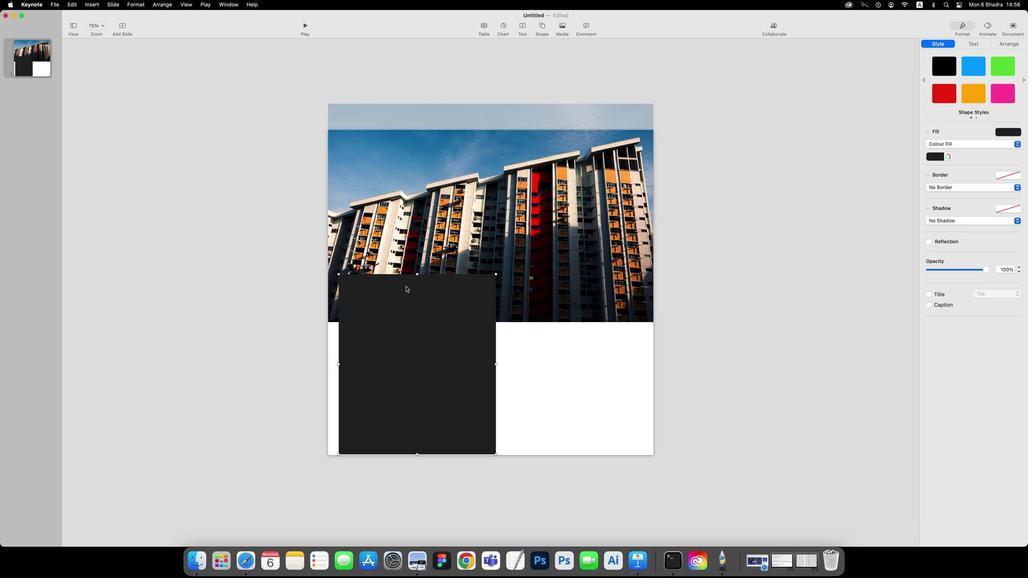 
Action: Mouse pressed left at (402, 286)
Screenshot: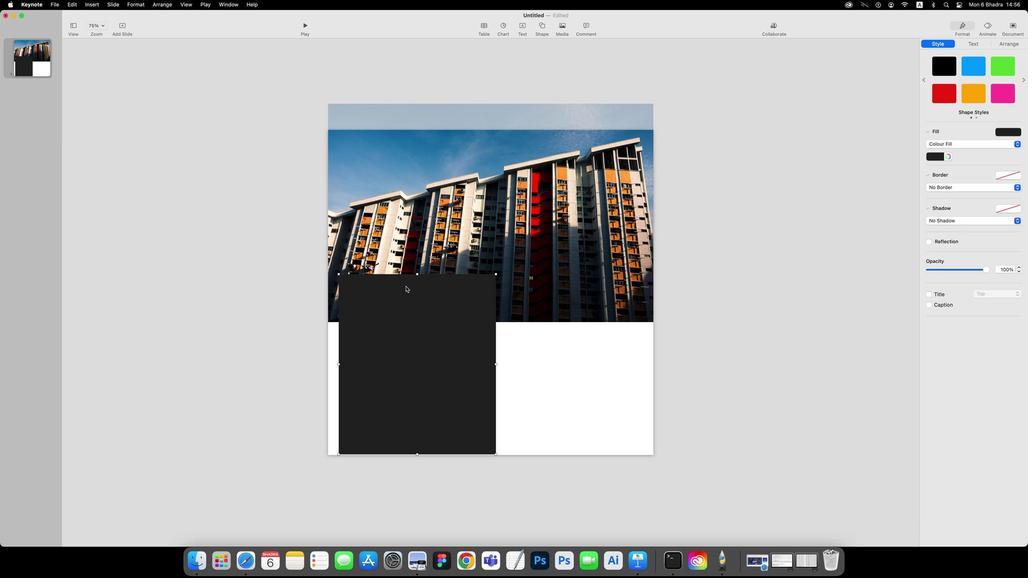 
Action: Mouse moved to (518, 27)
Screenshot: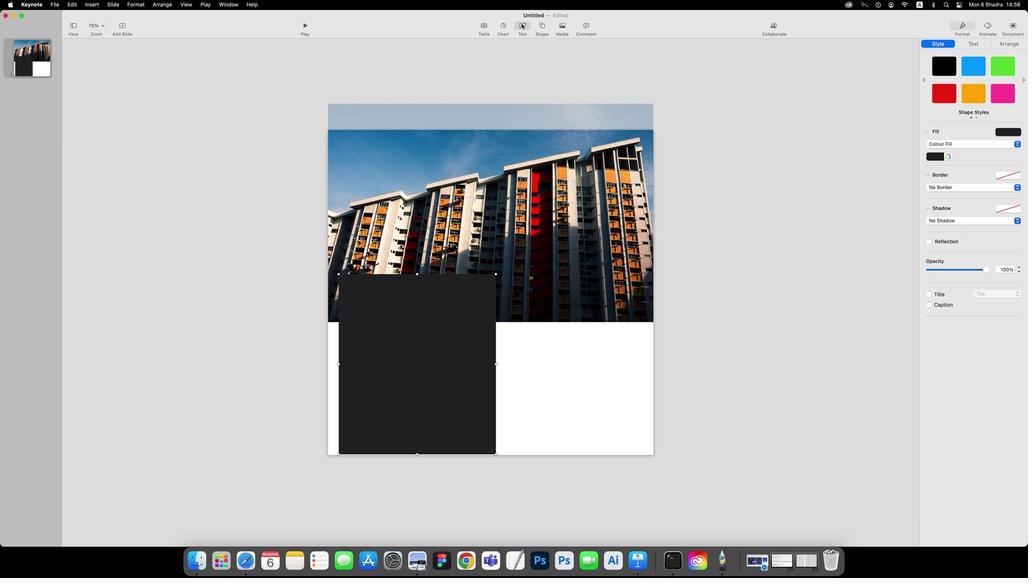 
Action: Mouse pressed left at (518, 27)
Screenshot: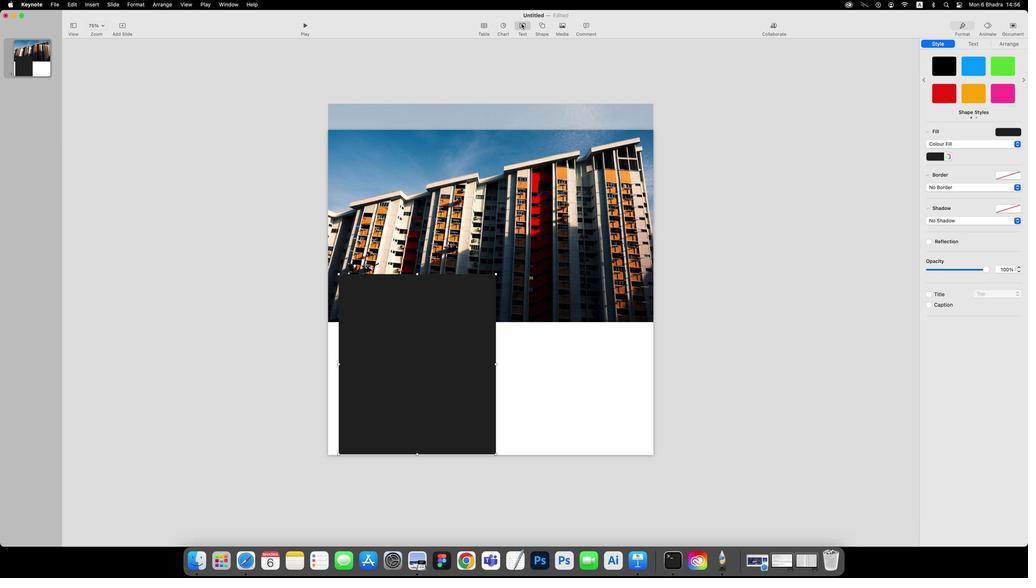 
Action: Mouse moved to (489, 289)
Screenshot: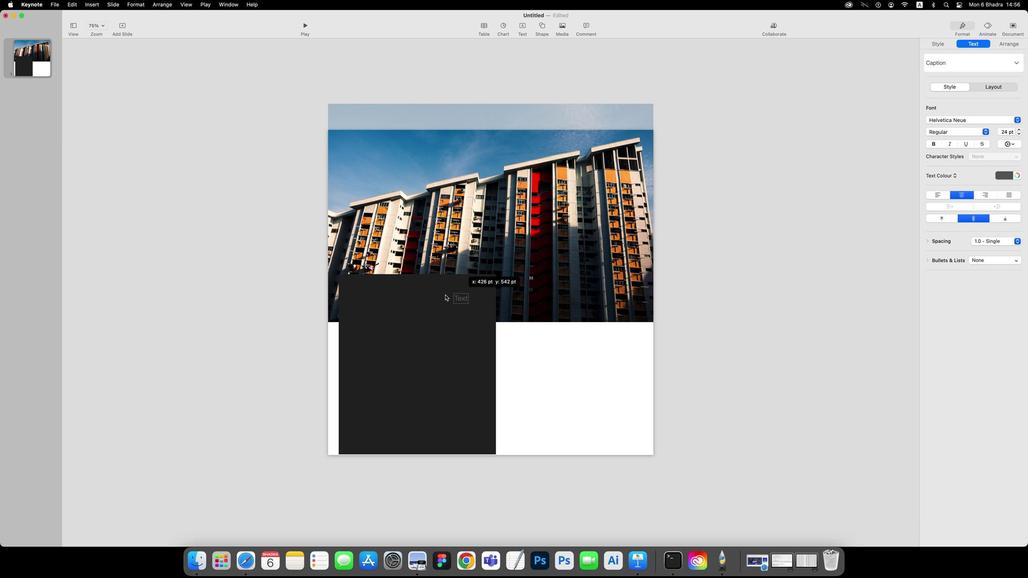 
Action: Mouse pressed left at (489, 289)
Screenshot: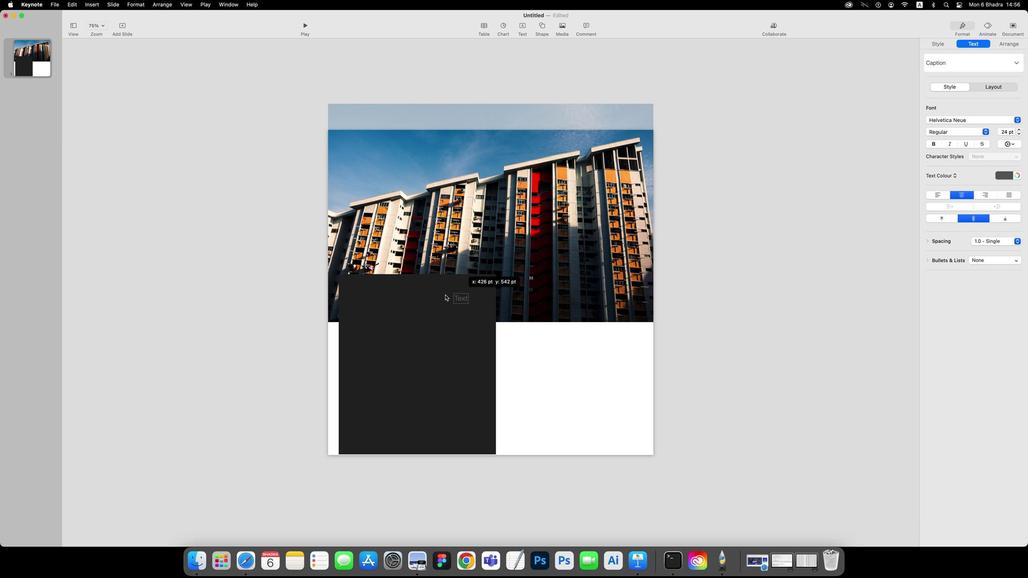 
Action: Mouse moved to (404, 293)
Screenshot: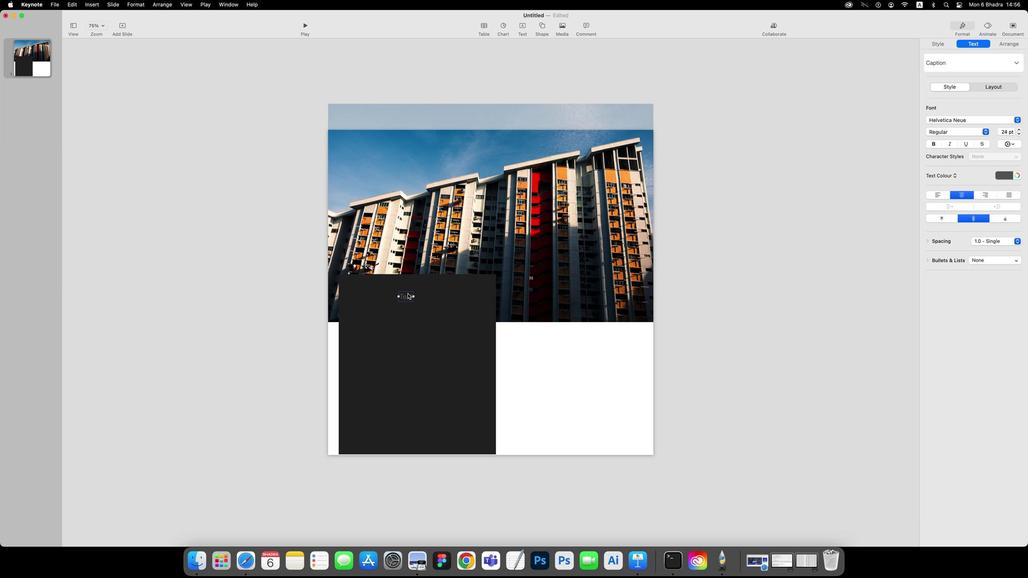 
Action: Mouse pressed left at (404, 293)
Screenshot: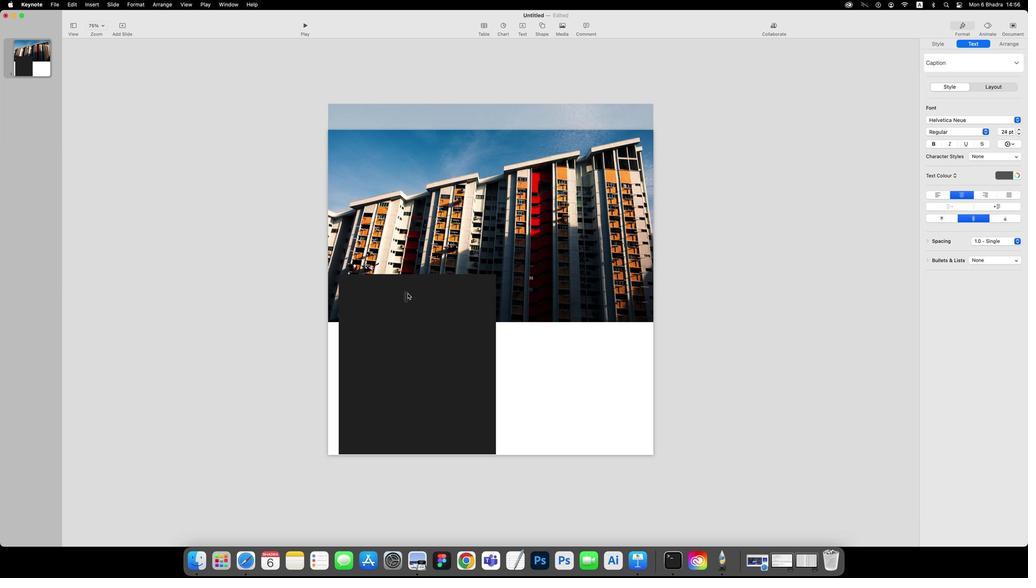 
Action: Key pressed Key.caps_lockKey.caps_lock'F''I''N''D'Key.space'Y''O''U''R'Key.enter'N''E''W'Key.space'H''O''M''E'Key.esc
Screenshot: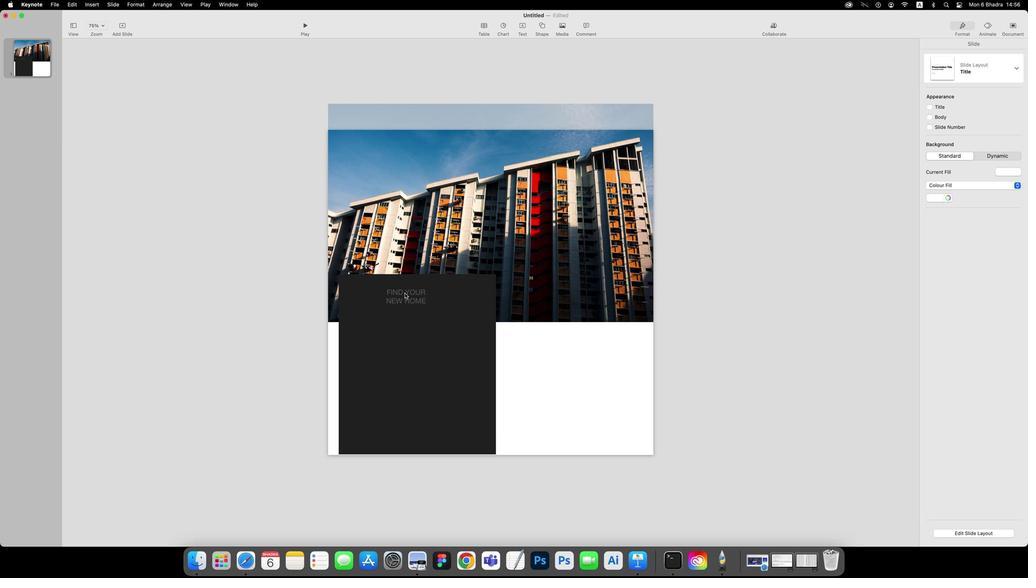 
Action: Mouse moved to (401, 291)
Screenshot: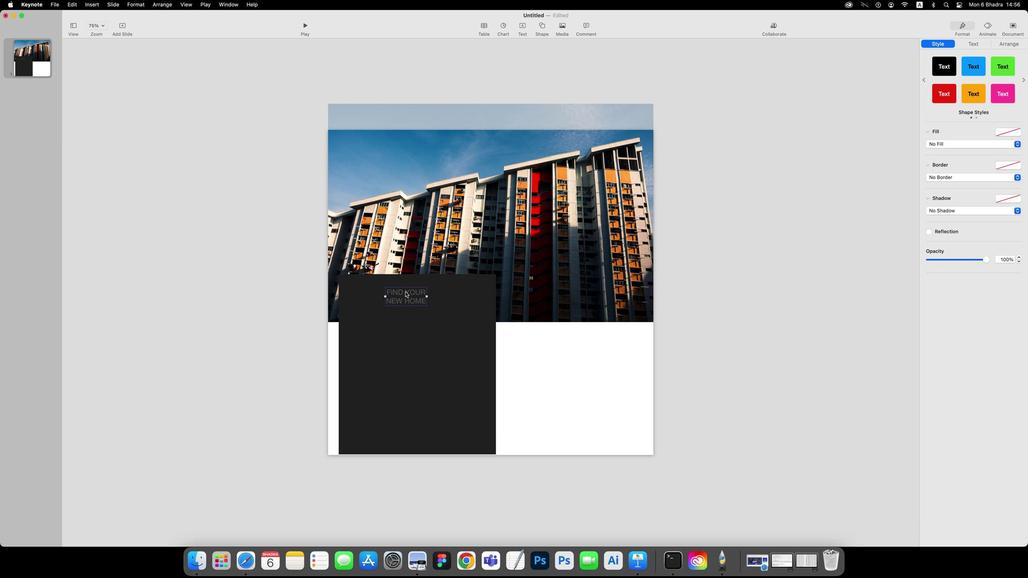 
Action: Mouse pressed left at (401, 291)
Screenshot: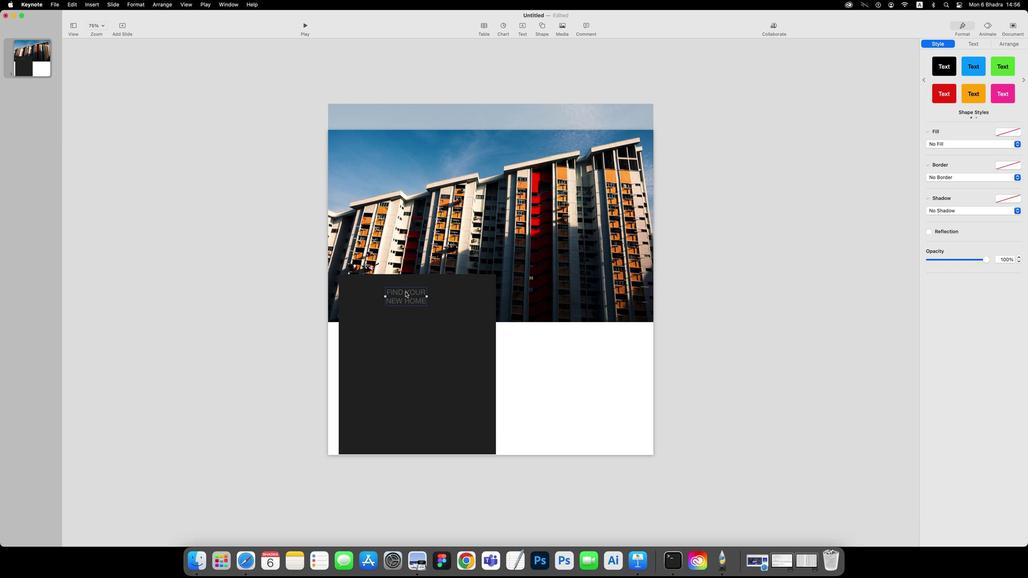 
Action: Mouse pressed left at (401, 291)
Screenshot: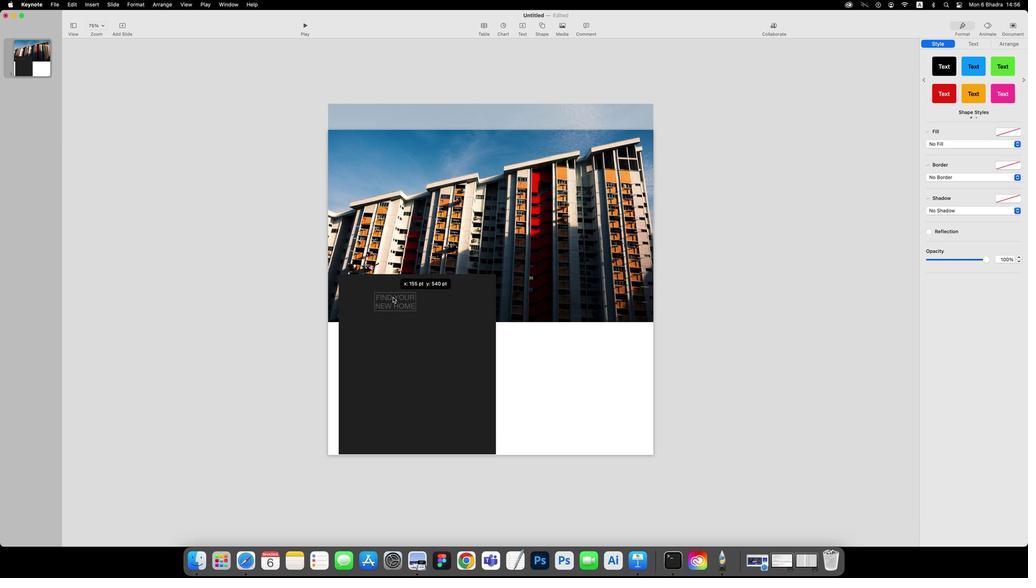
Action: Mouse moved to (366, 296)
Screenshot: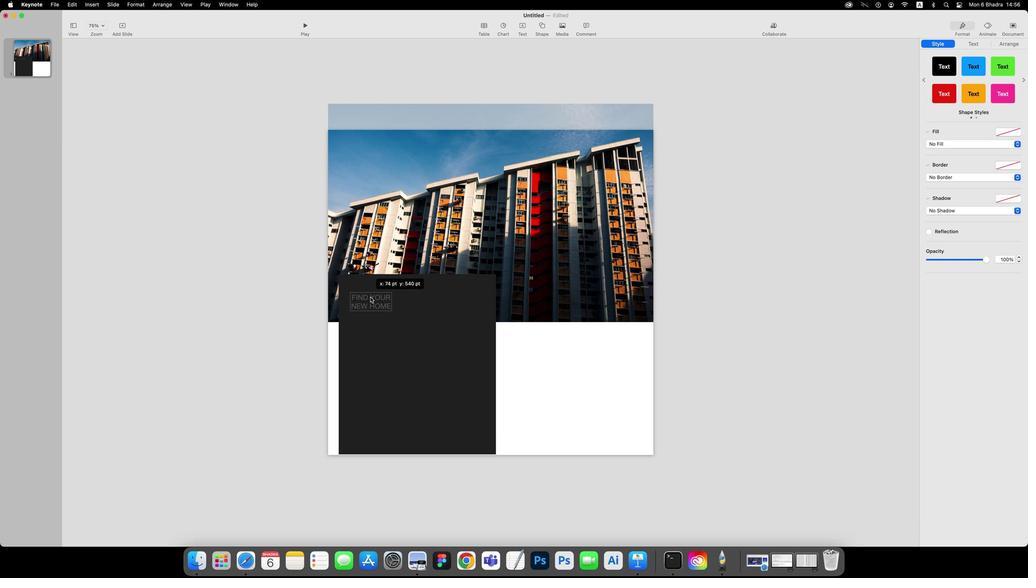 
Action: Mouse pressed left at (366, 296)
Screenshot: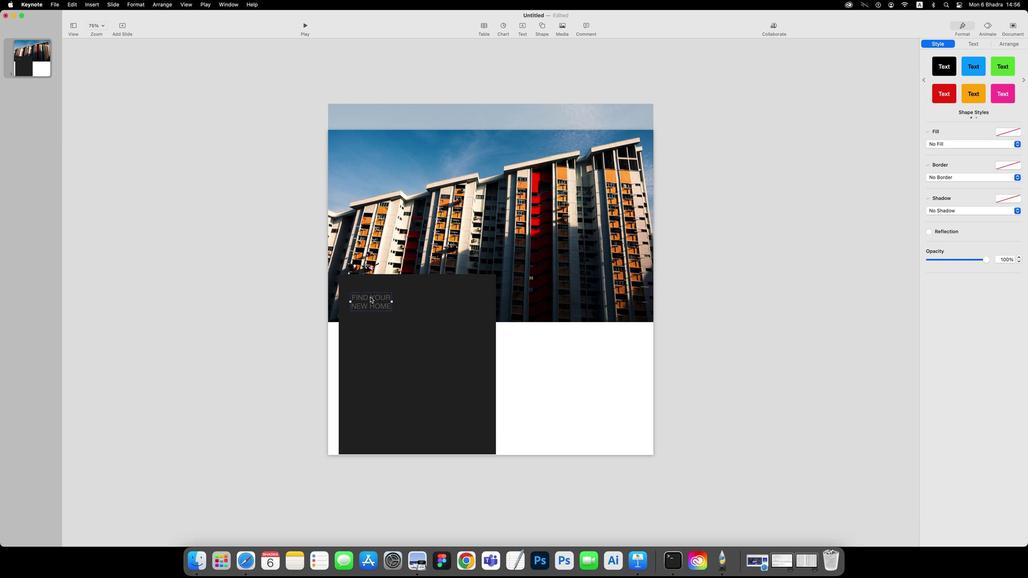 
Action: Mouse moved to (973, 48)
Screenshot: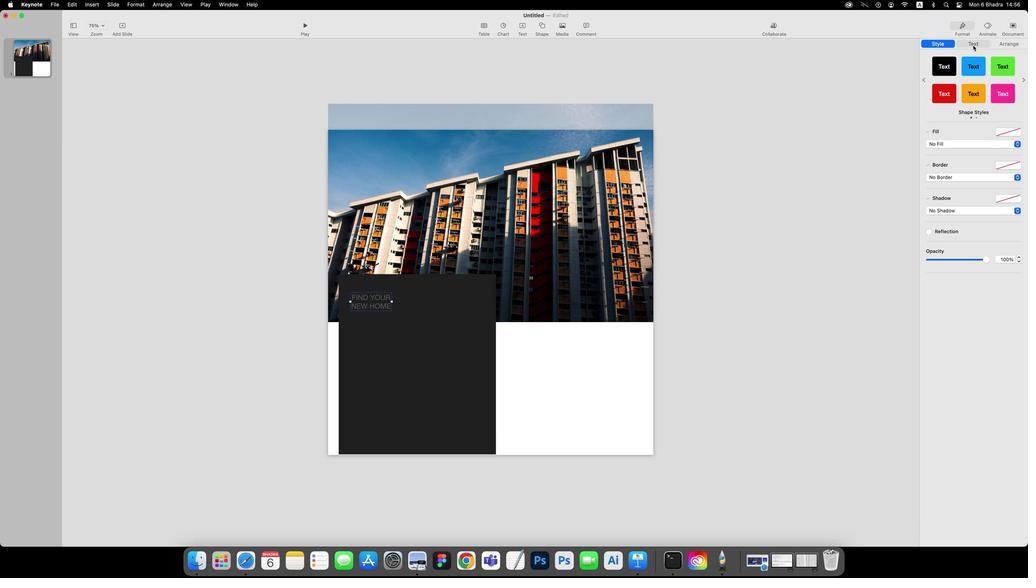 
Action: Mouse pressed left at (973, 48)
Screenshot: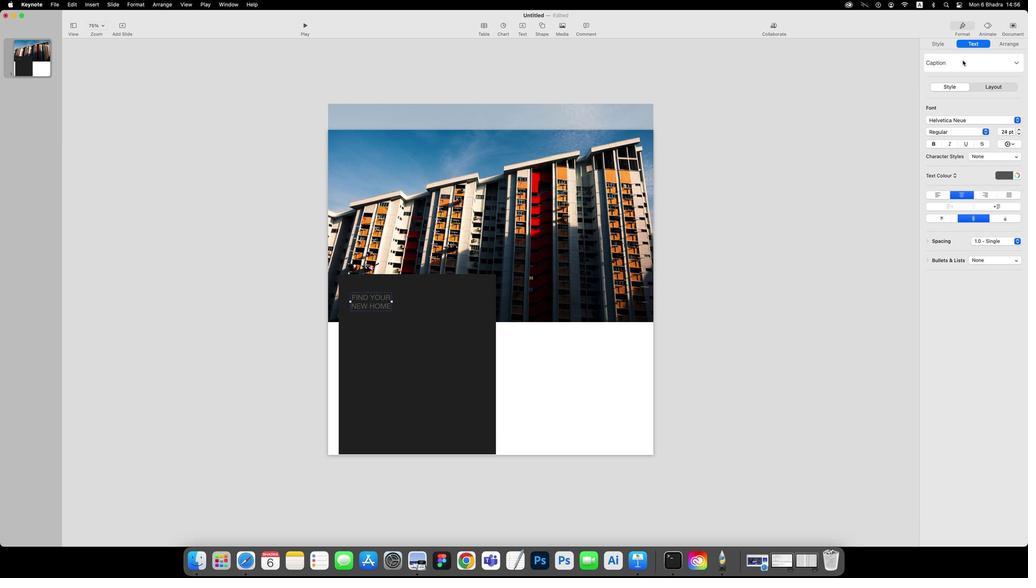 
Action: Mouse moved to (1020, 131)
Screenshot: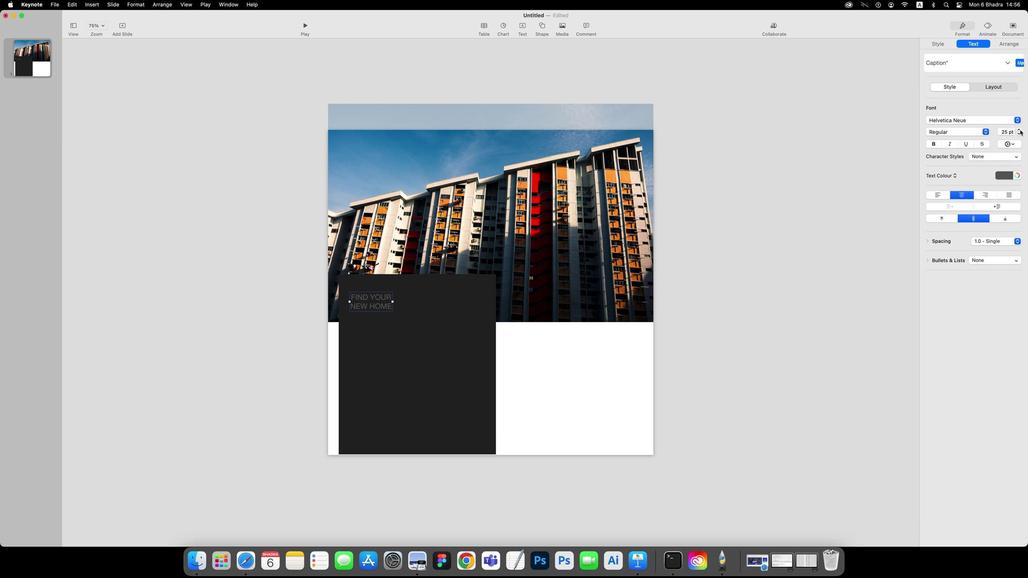 
Action: Mouse pressed left at (1020, 131)
Screenshot: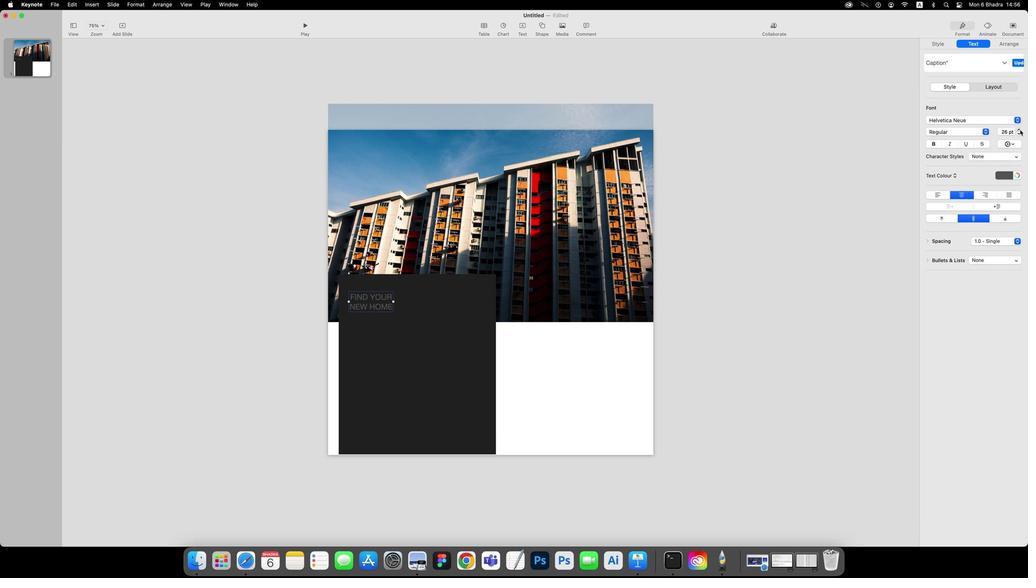 
Action: Mouse pressed left at (1020, 131)
Screenshot: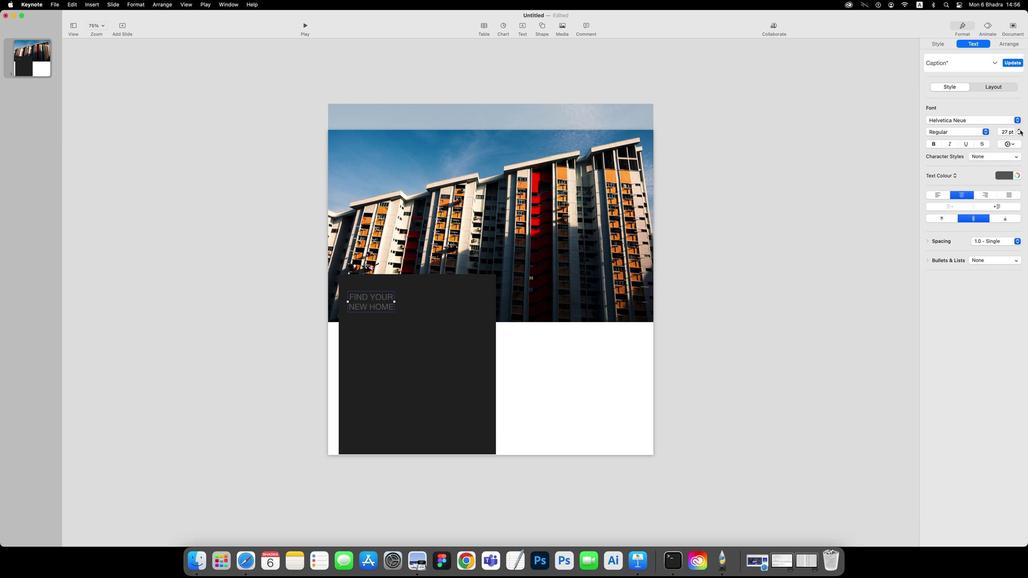 
Action: Mouse pressed left at (1020, 131)
Screenshot: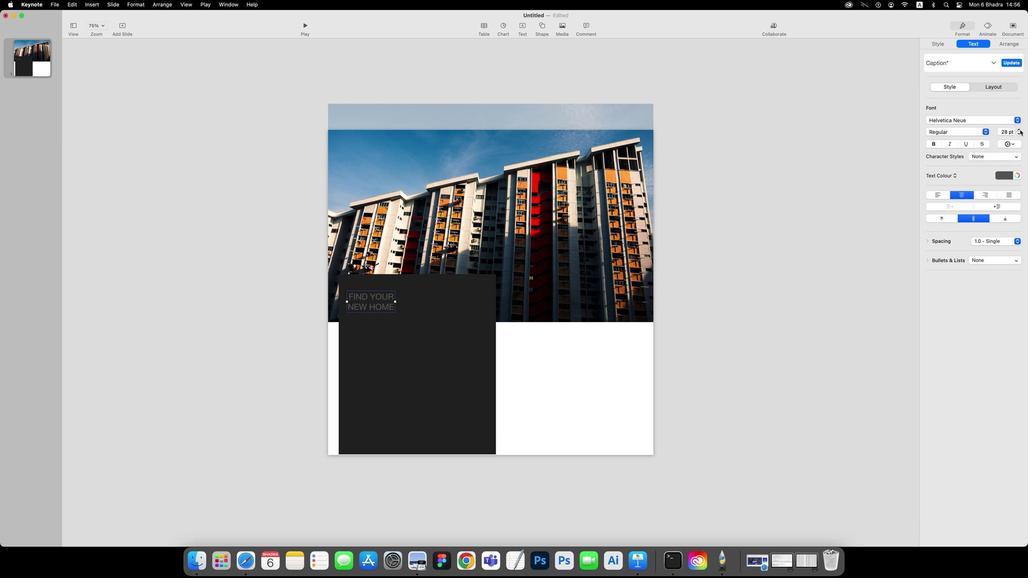 
Action: Mouse pressed left at (1020, 131)
Screenshot: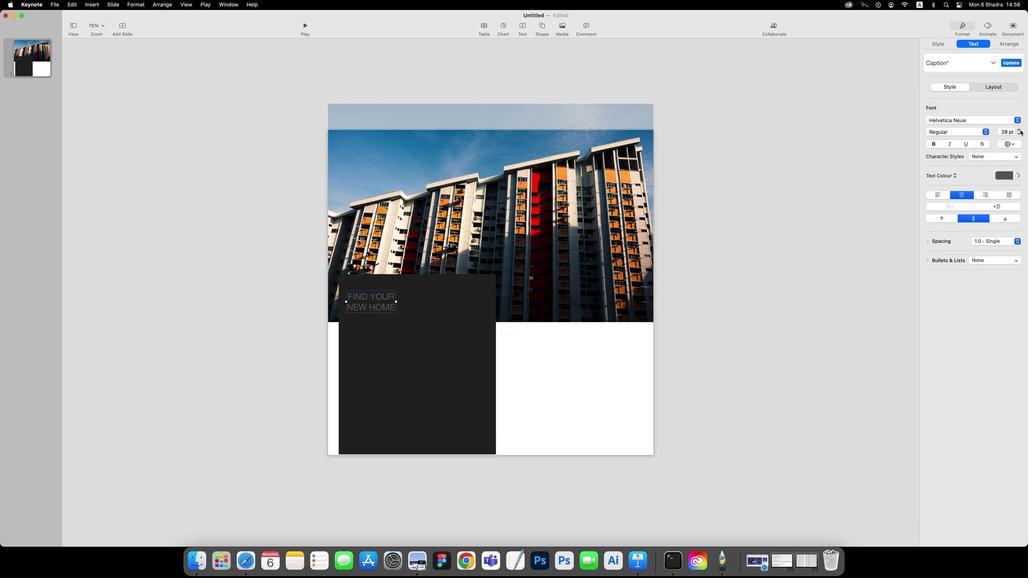 
Action: Mouse pressed left at (1020, 131)
Screenshot: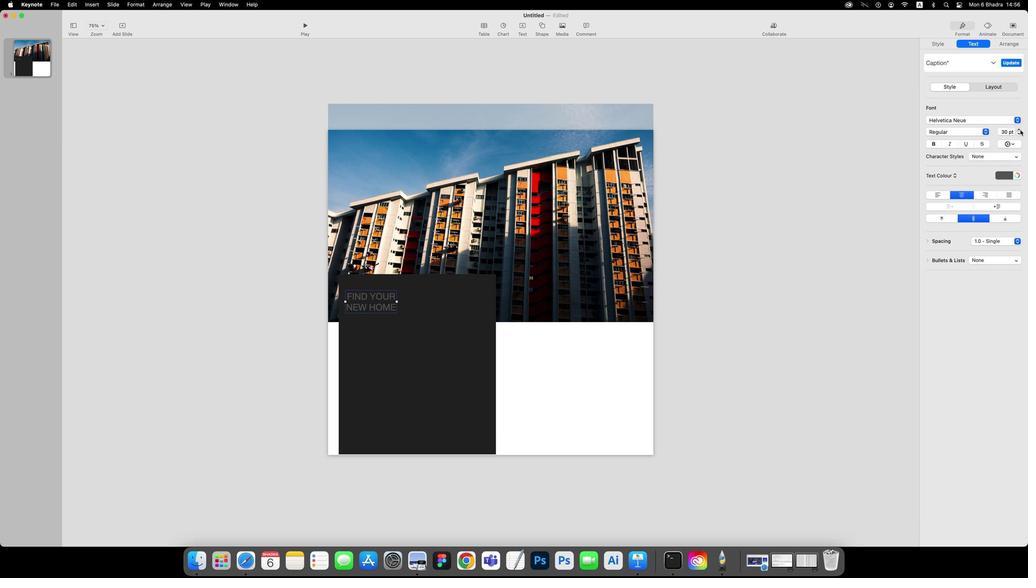 
Action: Mouse moved to (1020, 131)
Screenshot: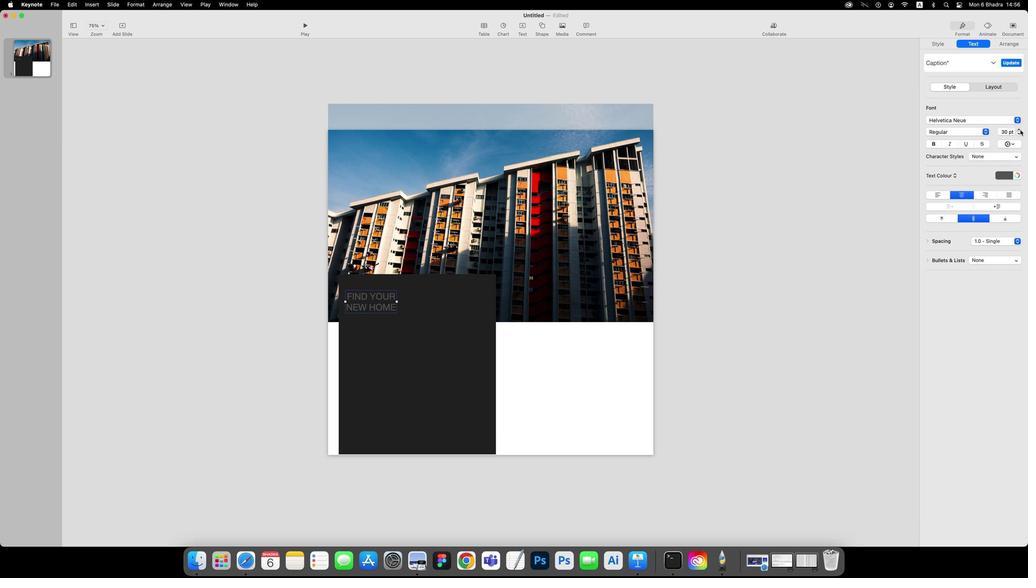 
Action: Mouse pressed left at (1020, 131)
Screenshot: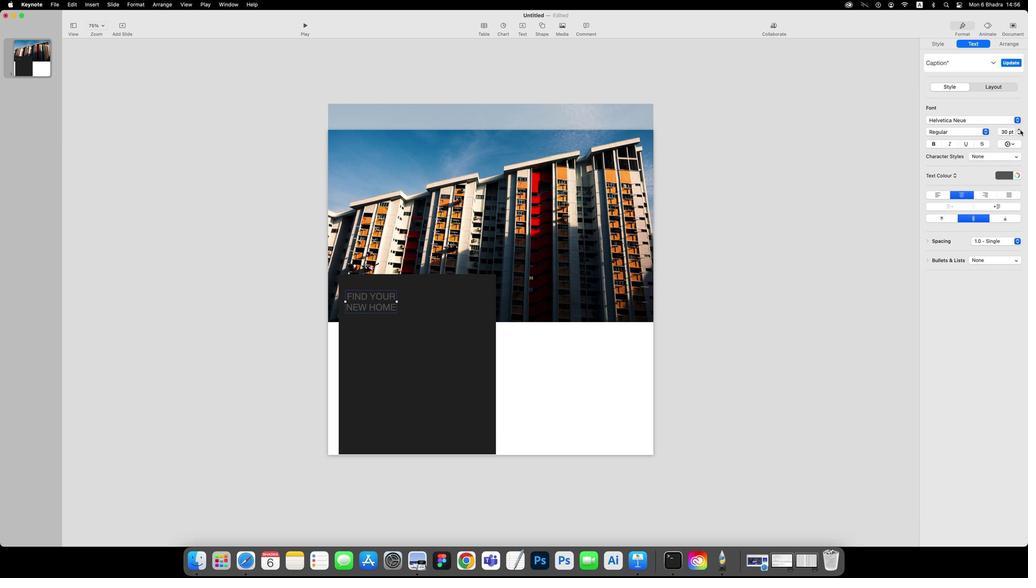 
Action: Mouse pressed left at (1020, 131)
Screenshot: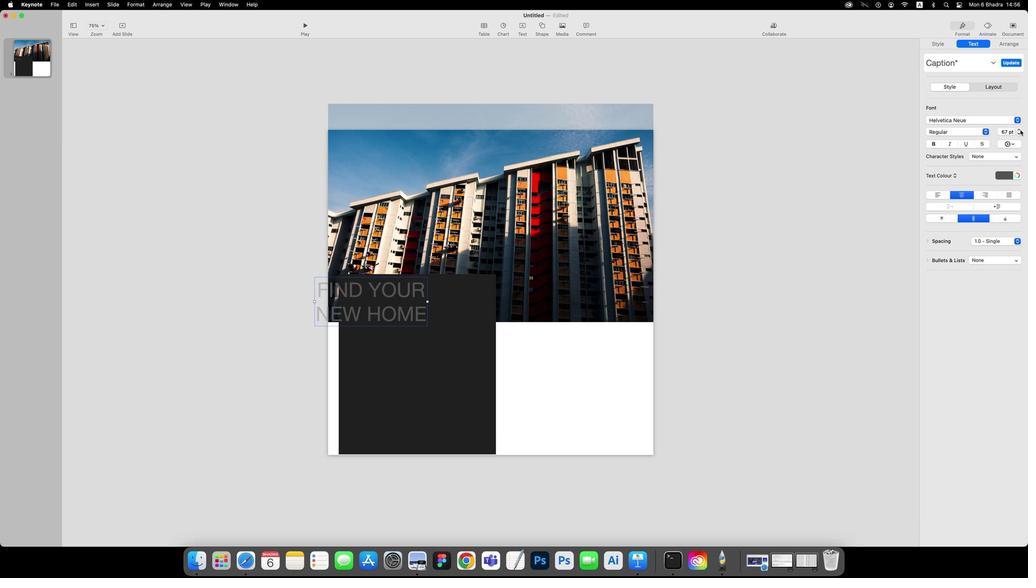 
Action: Mouse pressed left at (1020, 131)
Screenshot: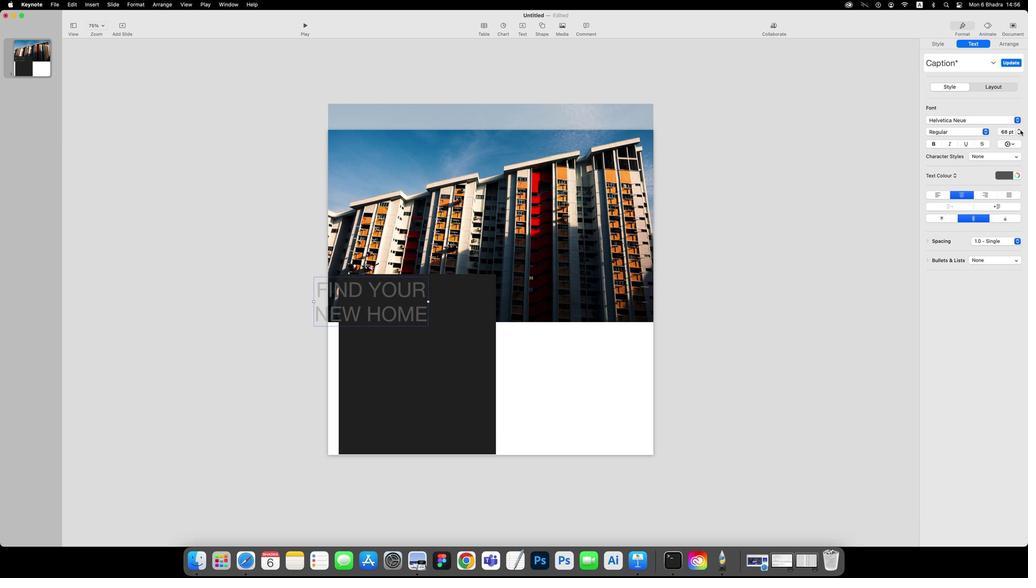 
Action: Mouse moved to (393, 321)
Screenshot: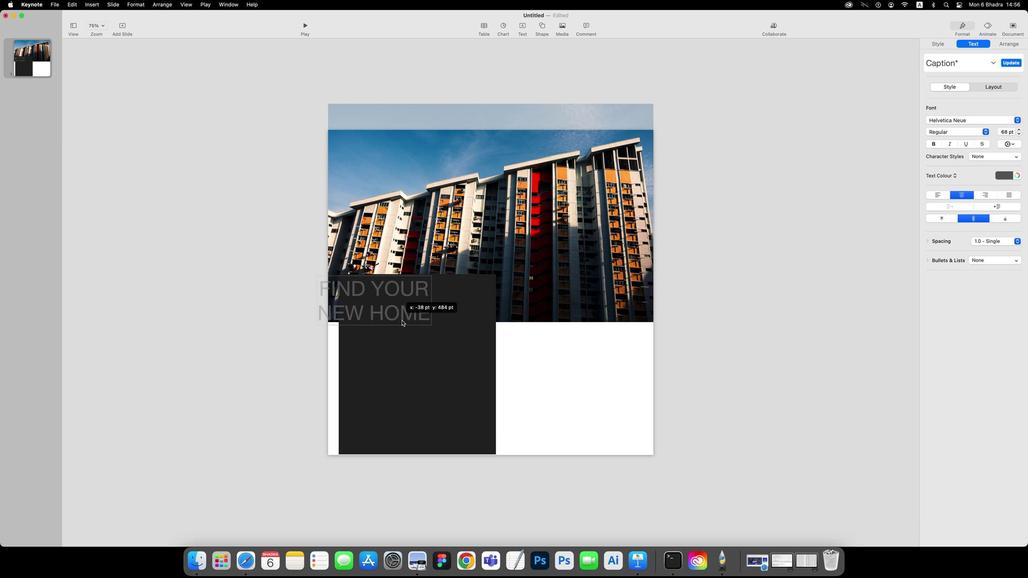 
Action: Mouse pressed left at (393, 321)
Screenshot: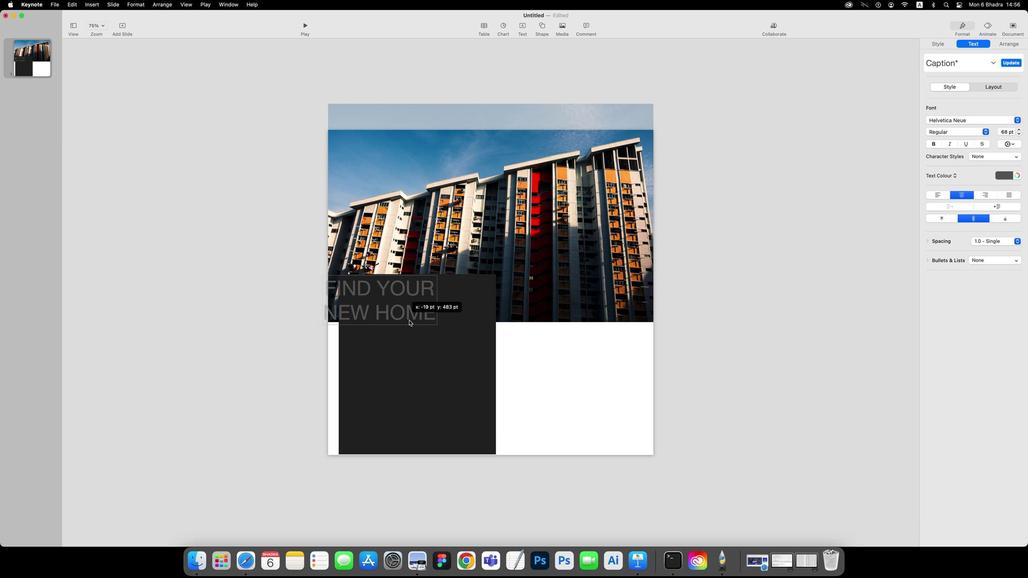 
Action: Mouse moved to (934, 122)
Screenshot: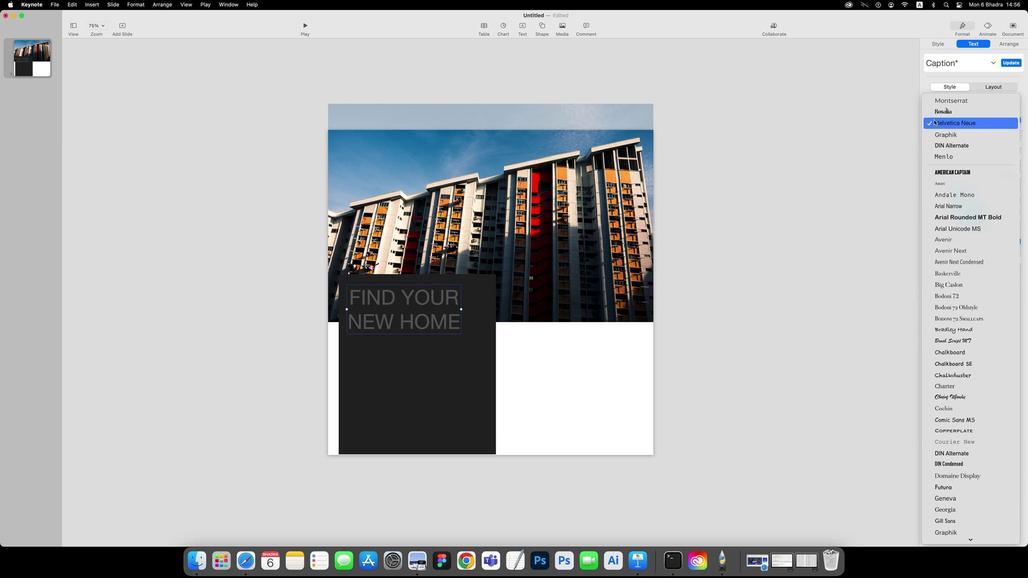 
Action: Mouse pressed left at (934, 122)
Screenshot: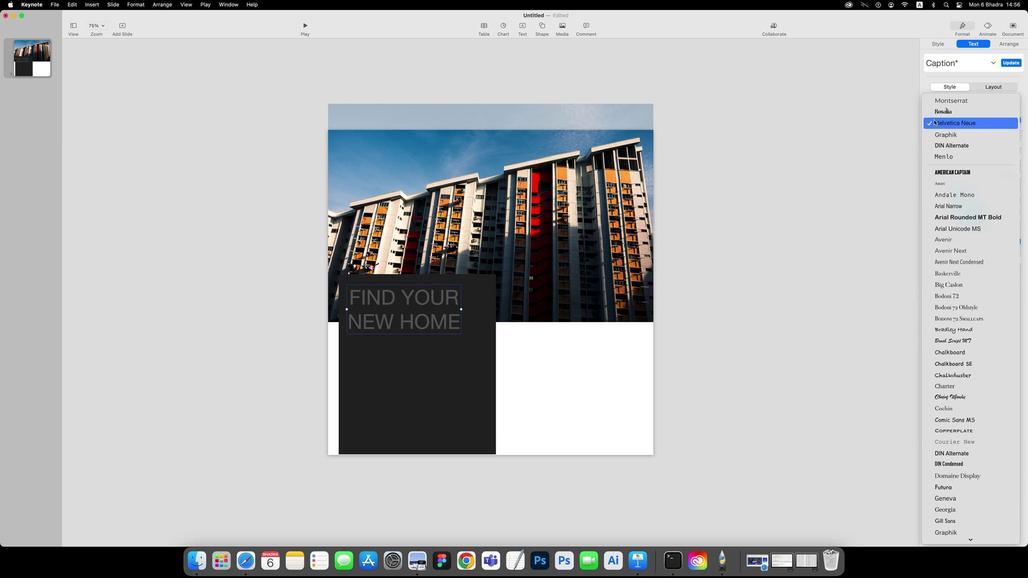 
Action: Mouse moved to (936, 106)
Screenshot: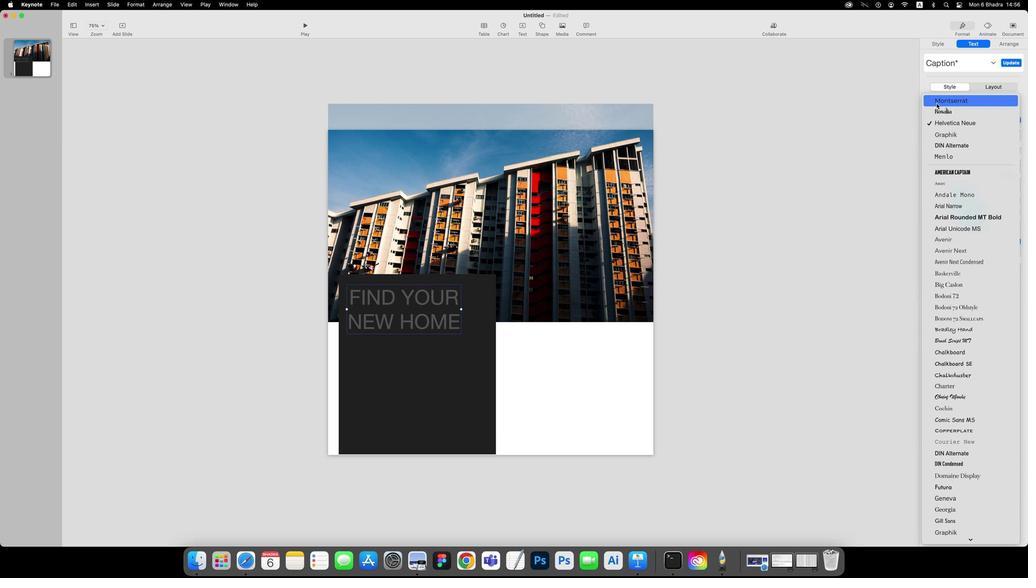 
Action: Mouse pressed left at (936, 106)
Screenshot: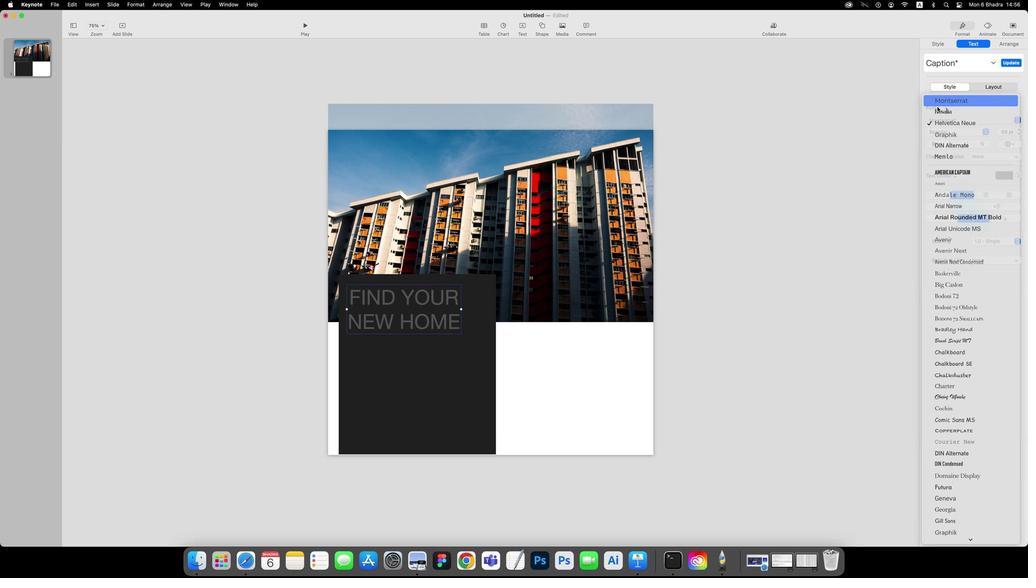 
Action: Mouse moved to (942, 131)
Screenshot: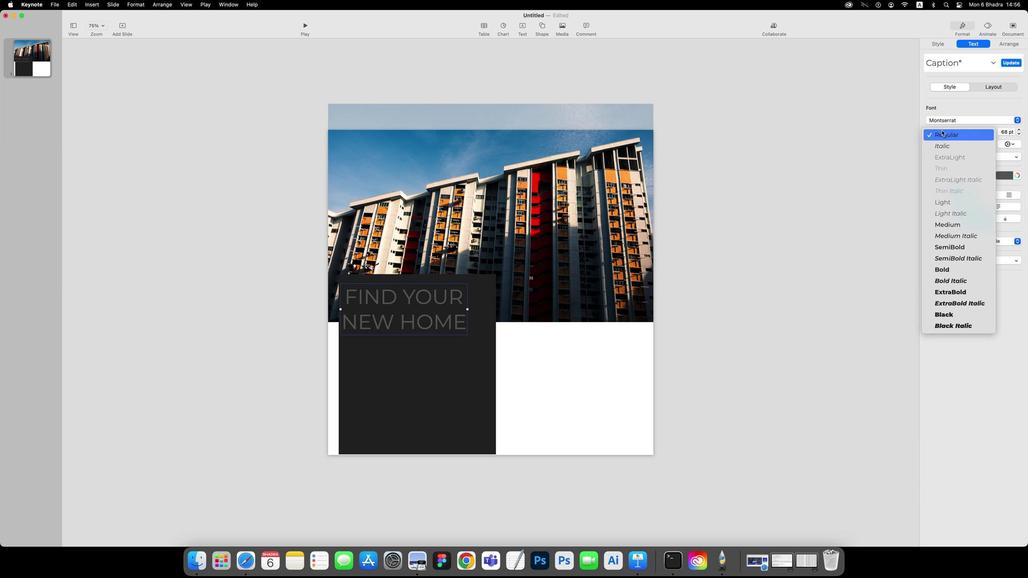 
Action: Mouse pressed left at (942, 131)
Screenshot: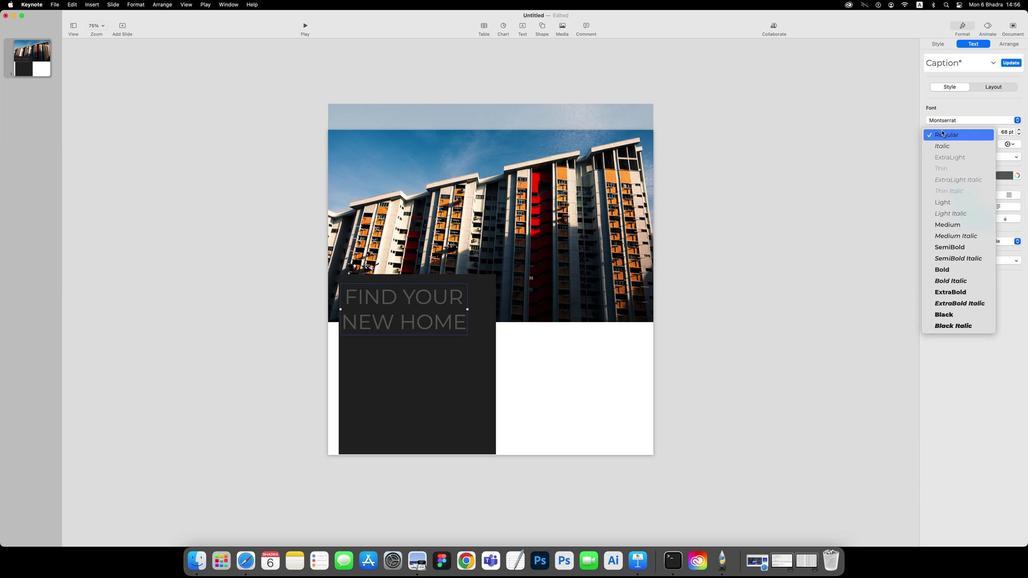 
Action: Mouse moved to (937, 250)
Screenshot: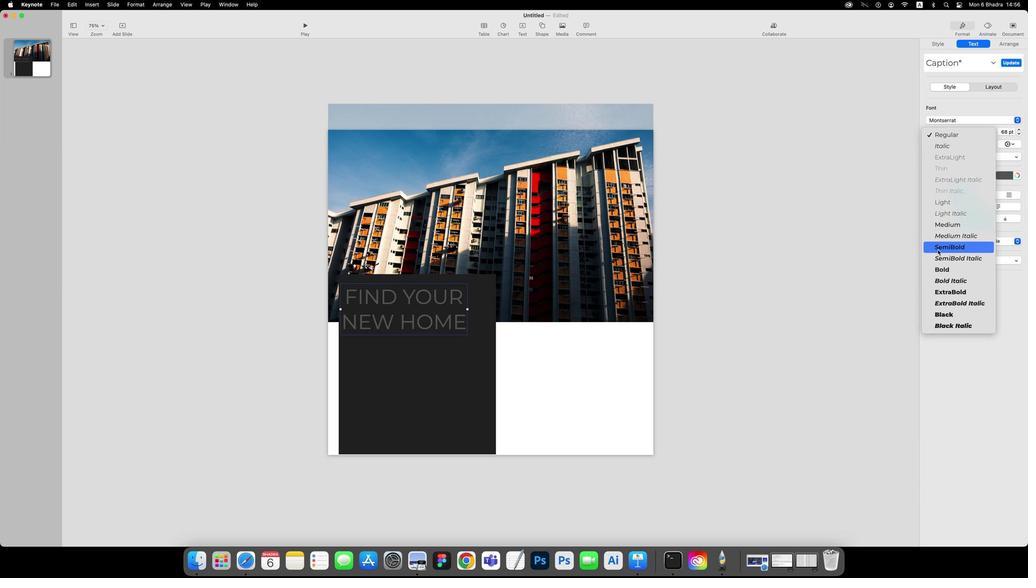 
Action: Mouse pressed left at (937, 250)
Screenshot: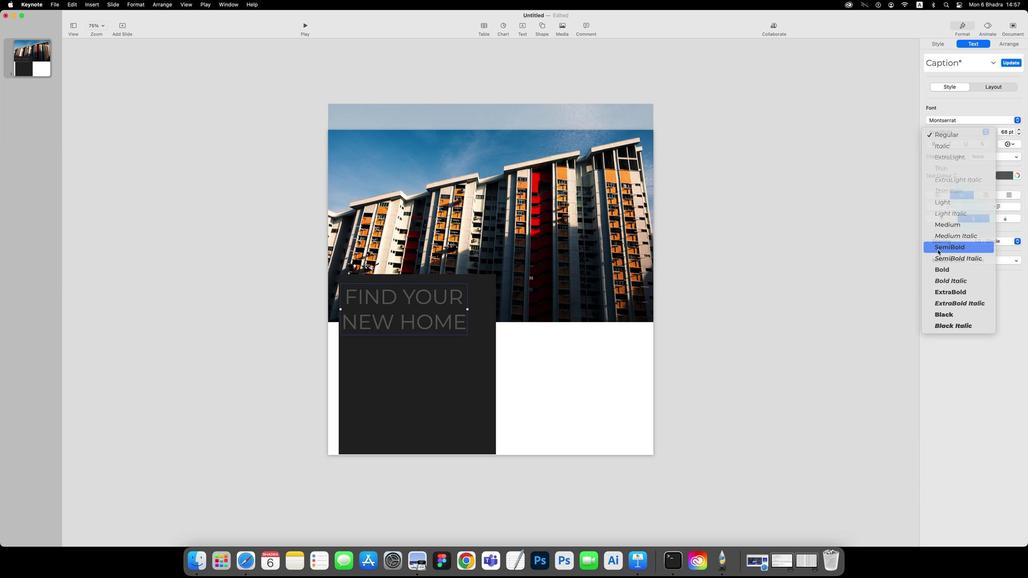 
Action: Mouse moved to (420, 307)
Screenshot: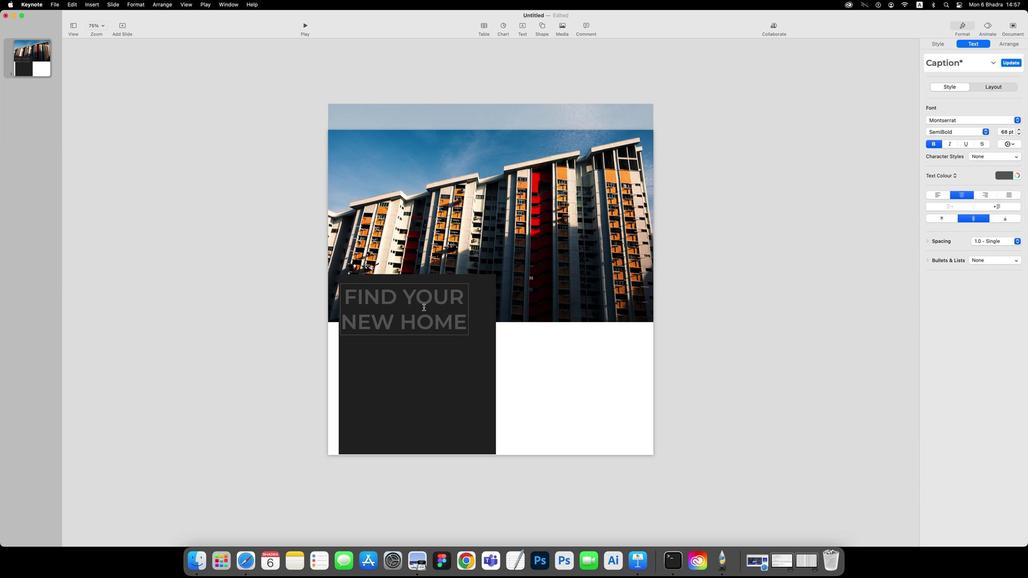 
Action: Mouse pressed left at (420, 307)
Screenshot: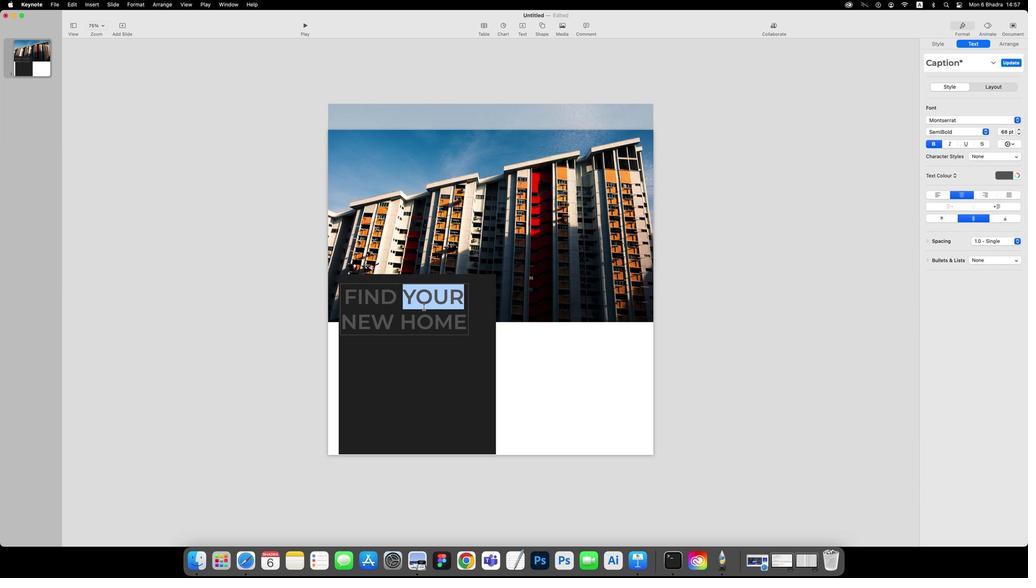 
Action: Mouse pressed left at (420, 307)
Screenshot: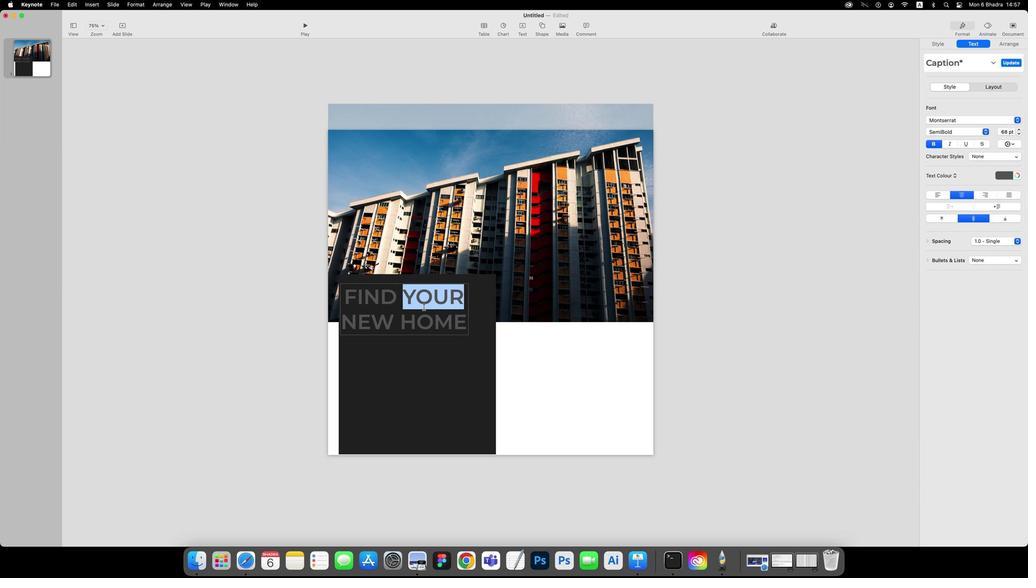 
Action: Mouse moved to (421, 305)
Screenshot: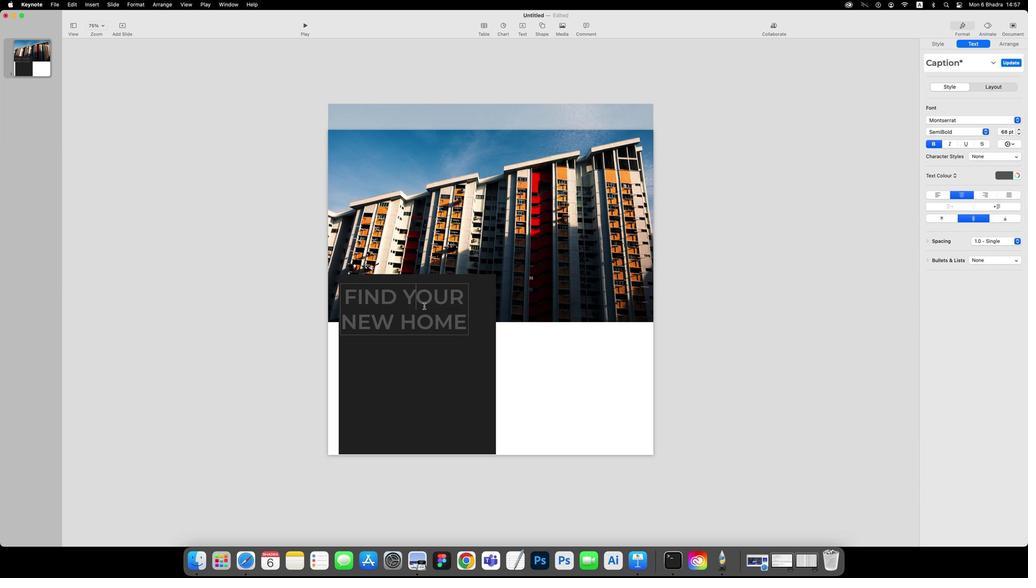 
Action: Mouse pressed left at (421, 305)
Screenshot: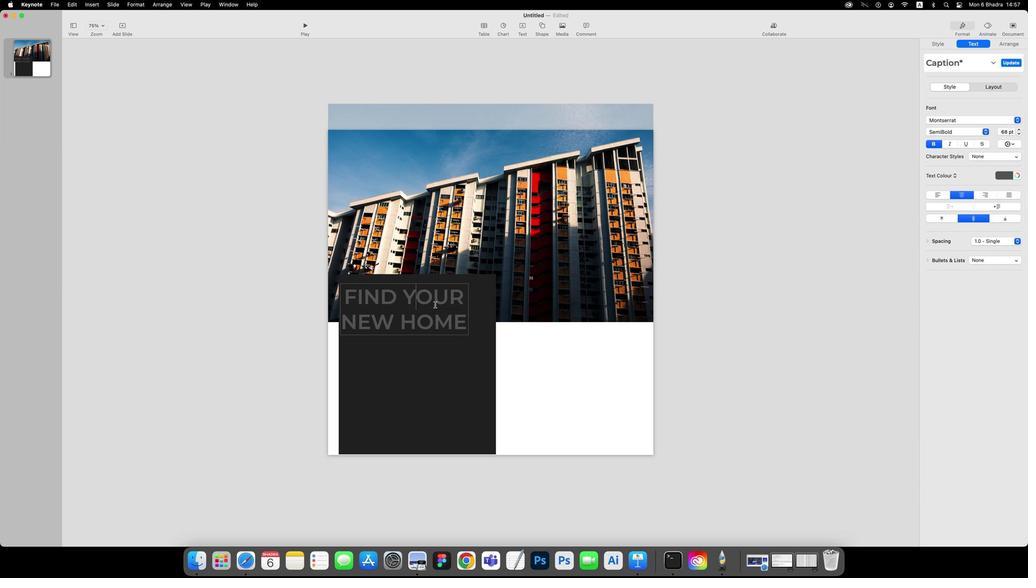 
Action: Mouse moved to (459, 294)
Screenshot: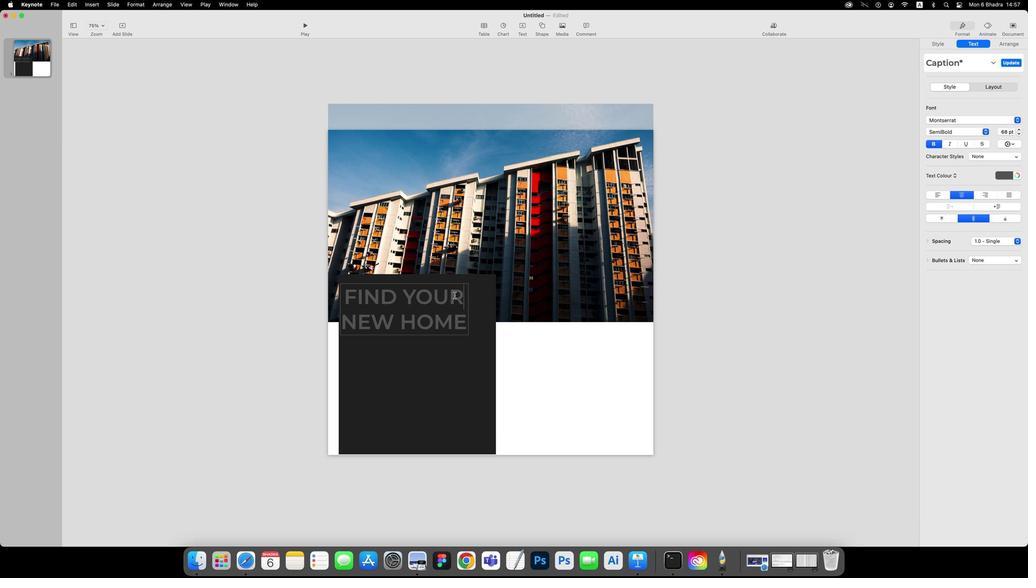 
Action: Mouse pressed left at (459, 294)
Screenshot: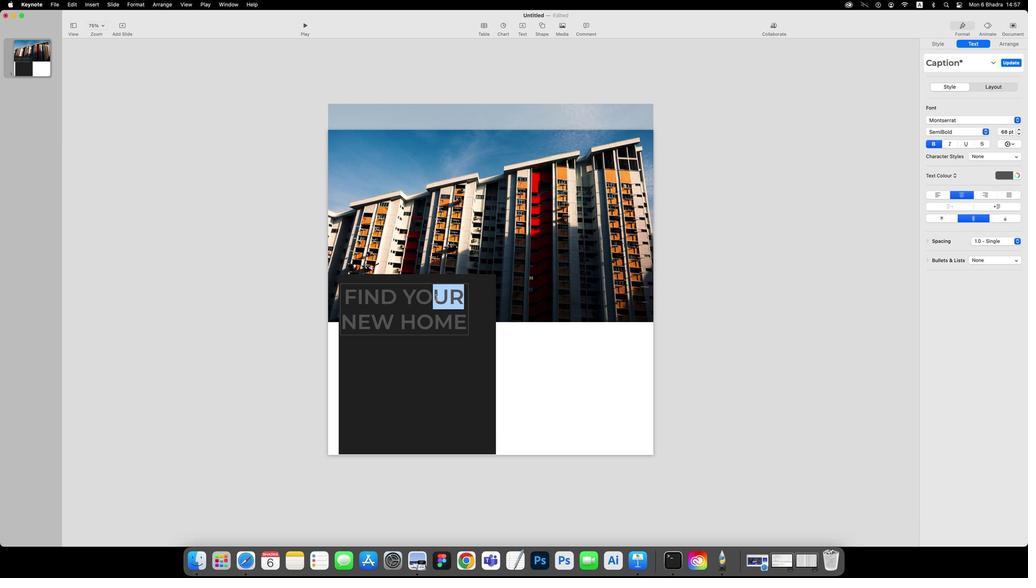 
Action: Mouse moved to (999, 177)
Screenshot: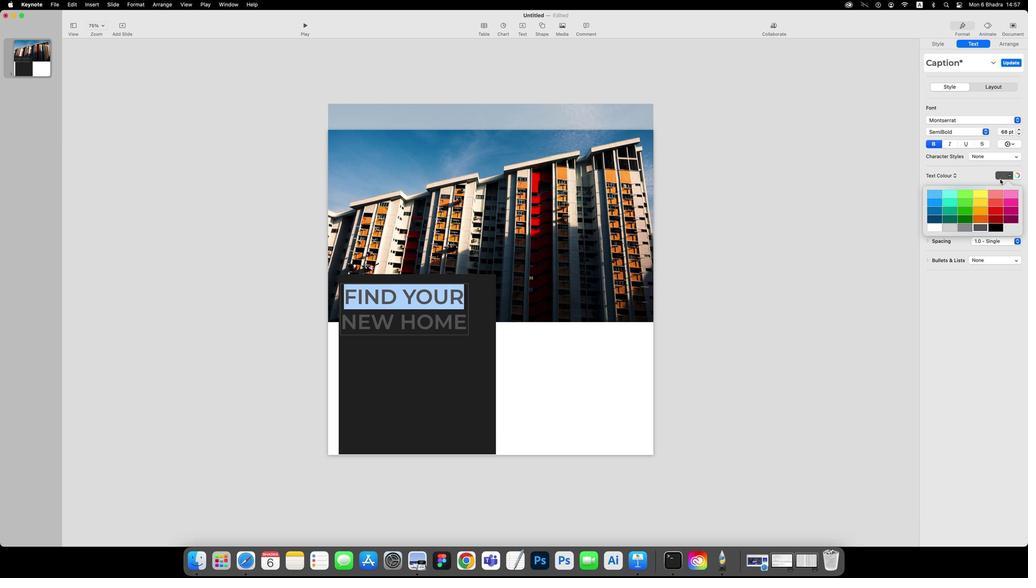 
Action: Mouse pressed left at (999, 177)
Screenshot: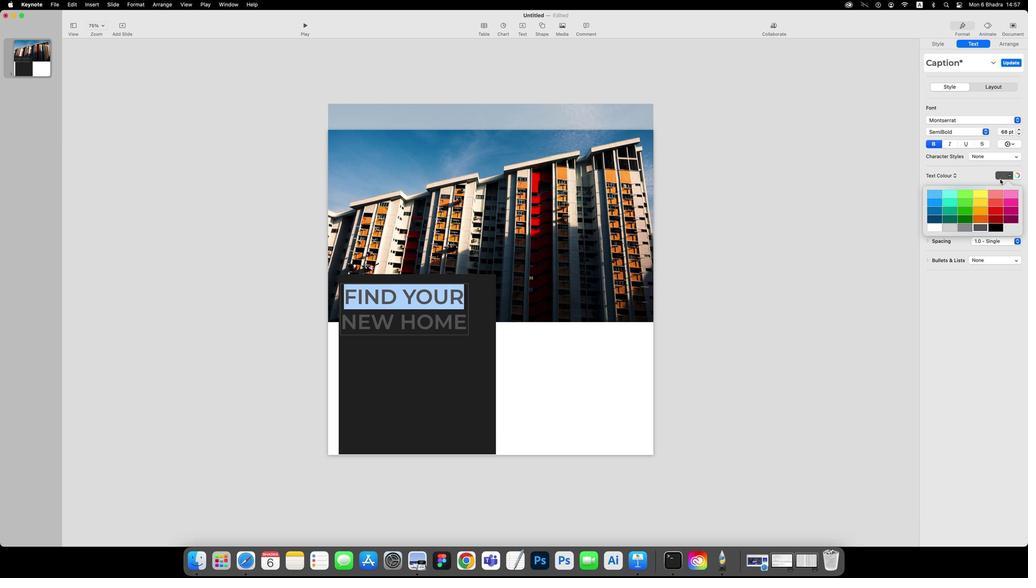 
Action: Mouse moved to (934, 227)
Screenshot: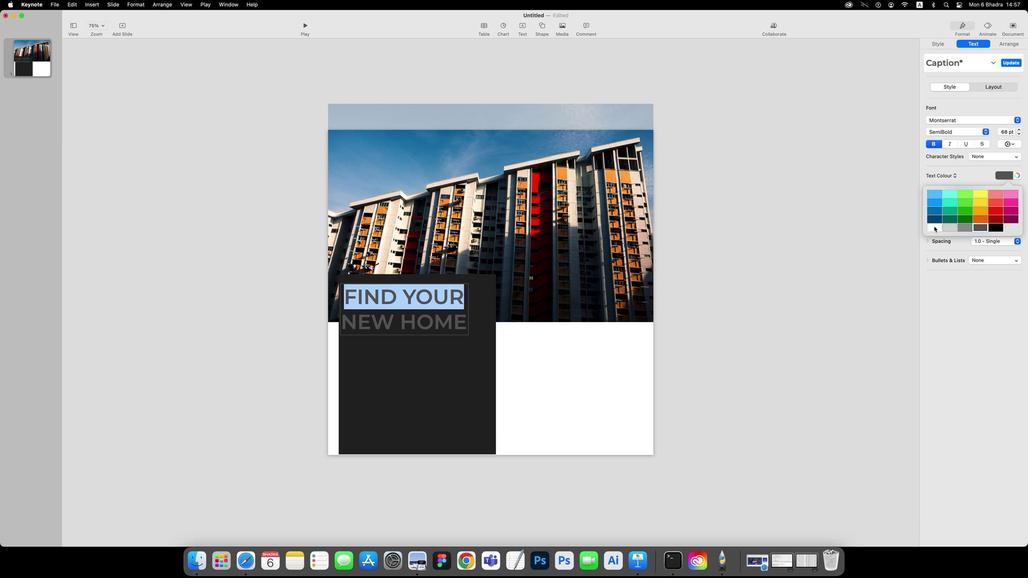 
Action: Mouse pressed left at (934, 227)
Screenshot: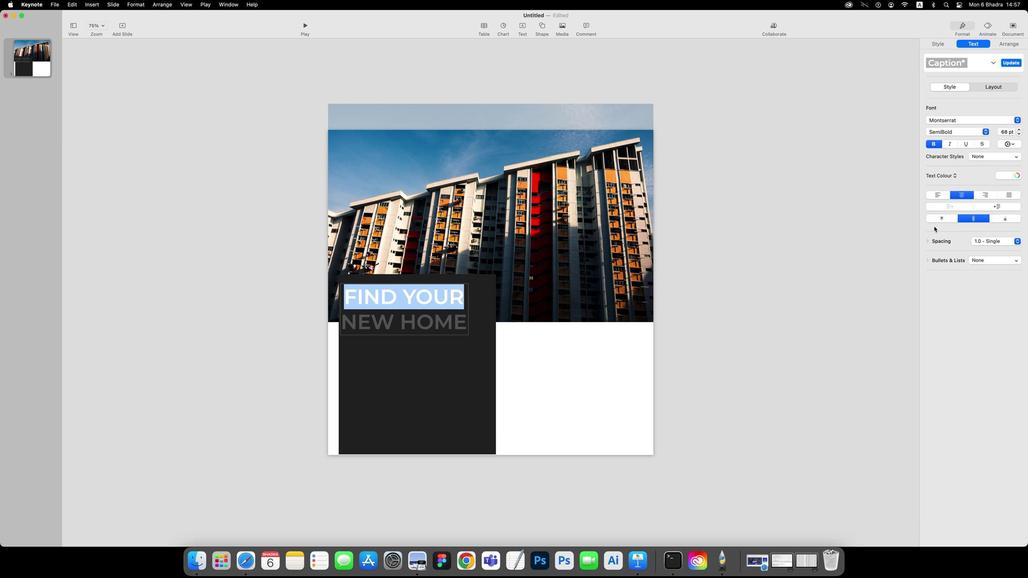 
Action: Mouse moved to (495, 371)
Screenshot: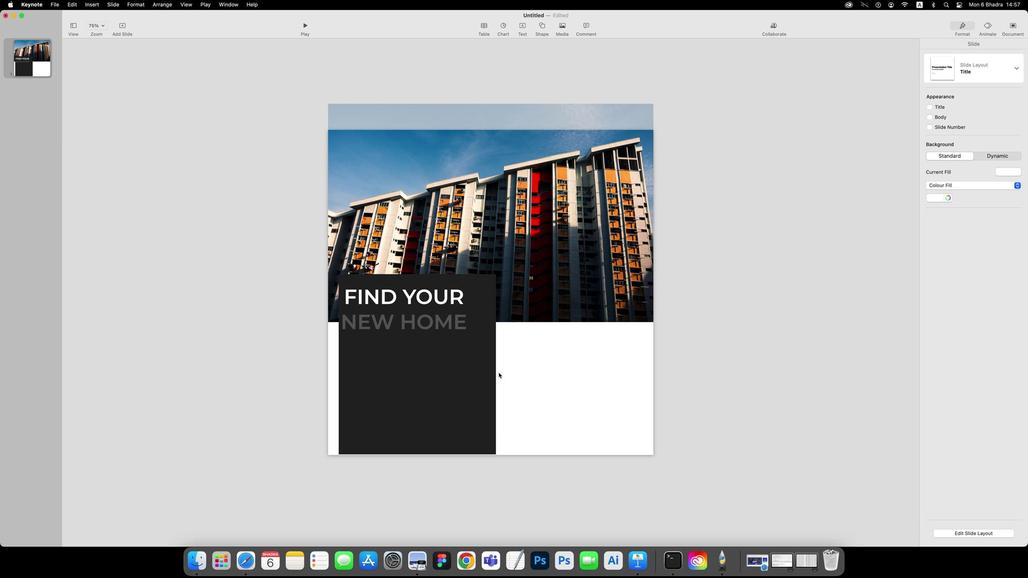 
Action: Mouse pressed left at (495, 371)
Screenshot: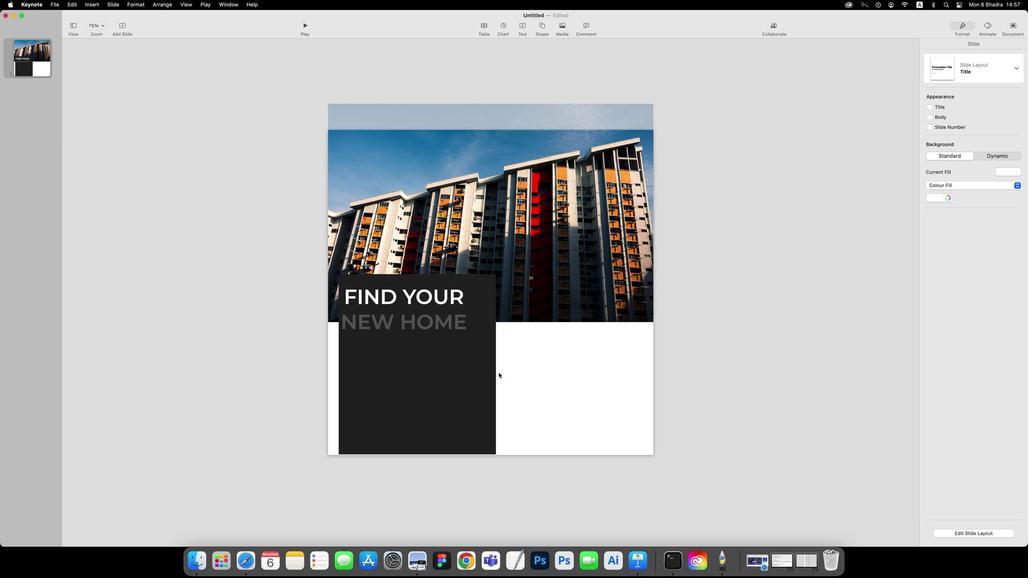 
Action: Mouse moved to (430, 322)
Screenshot: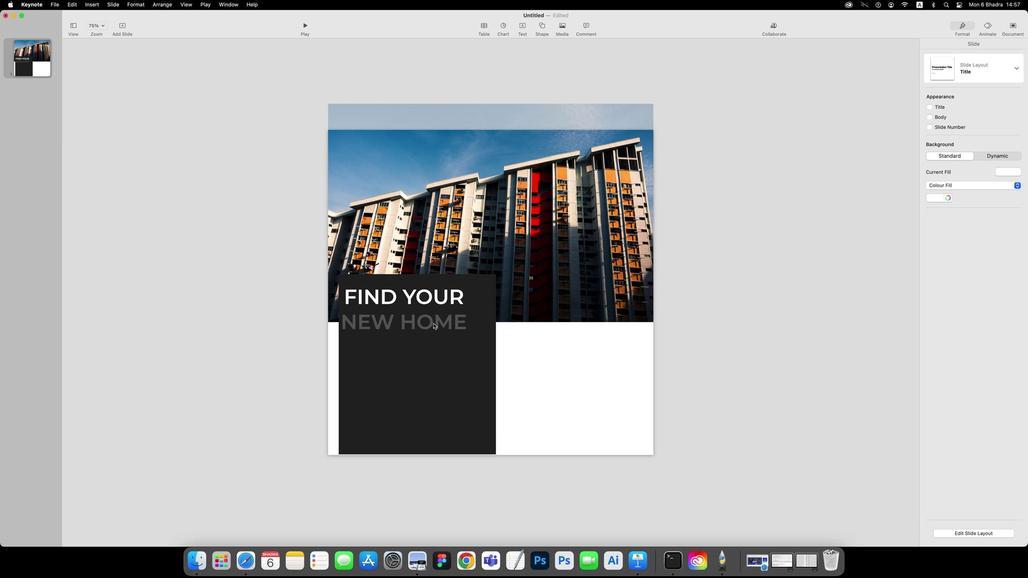 
Action: Mouse pressed left at (430, 322)
Screenshot: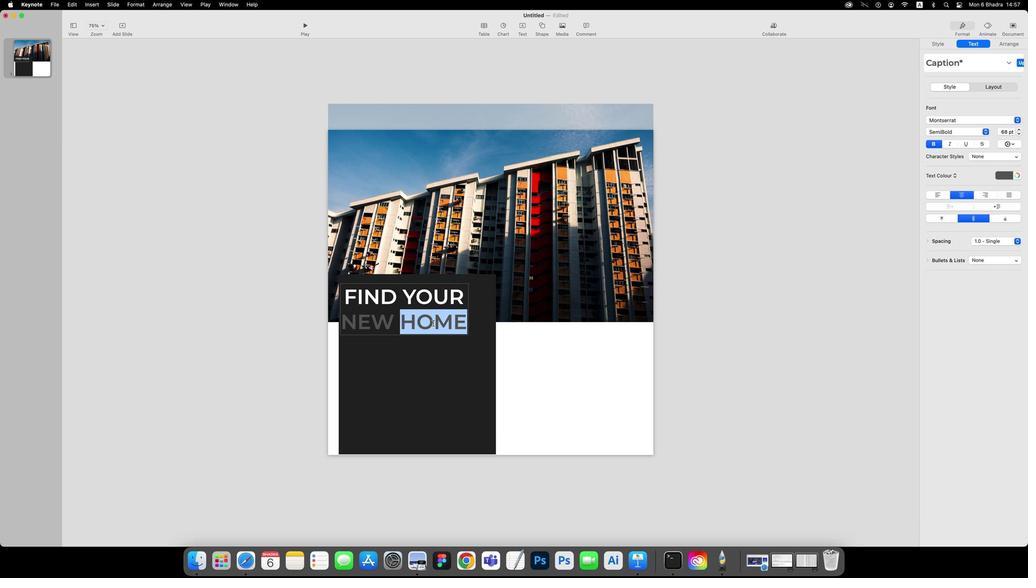
Action: Mouse pressed left at (430, 322)
Screenshot: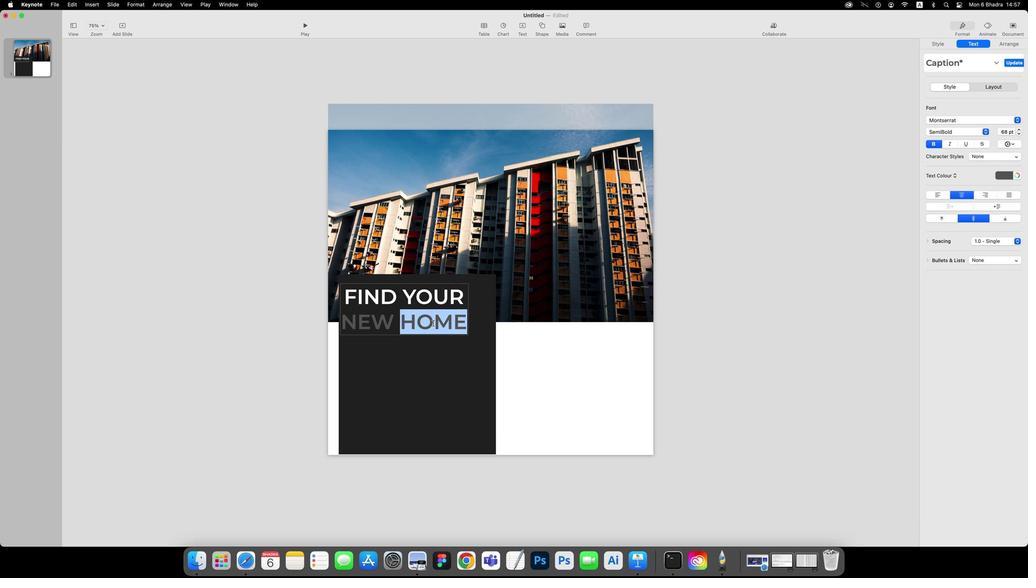 
Action: Mouse moved to (369, 316)
Screenshot: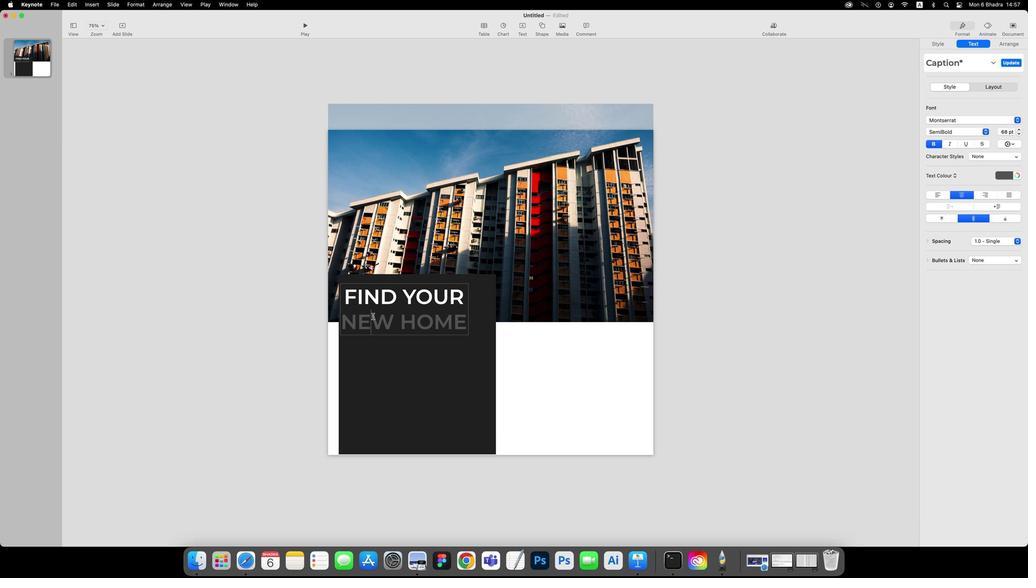 
Action: Mouse pressed left at (369, 316)
Screenshot: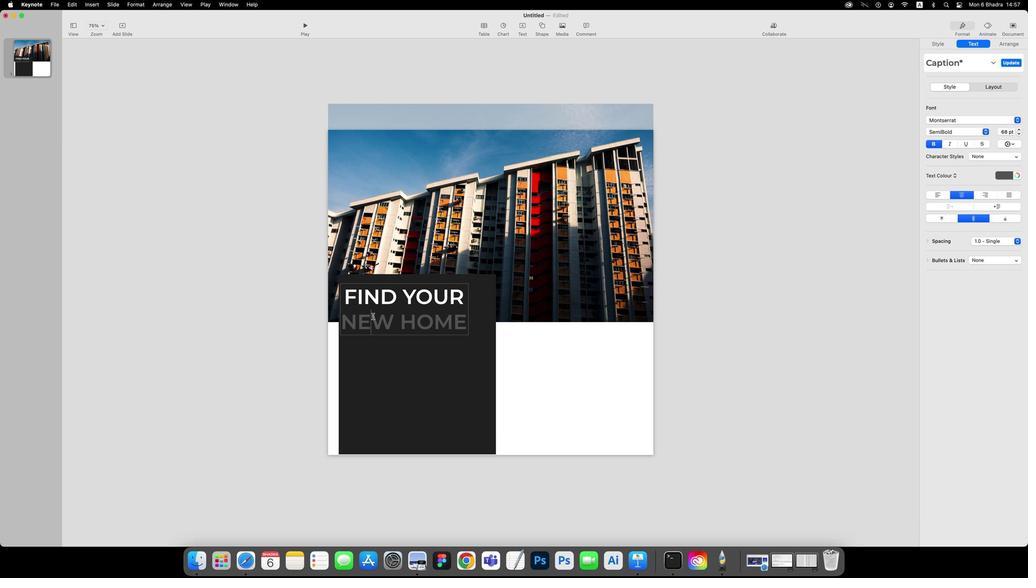 
Action: Mouse moved to (338, 320)
Screenshot: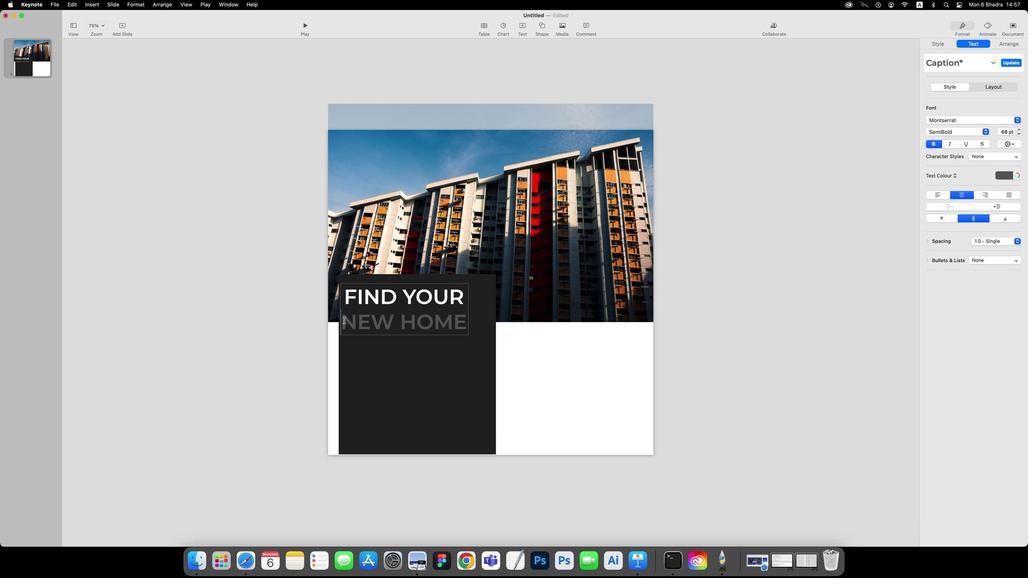 
Action: Mouse pressed left at (338, 320)
Screenshot: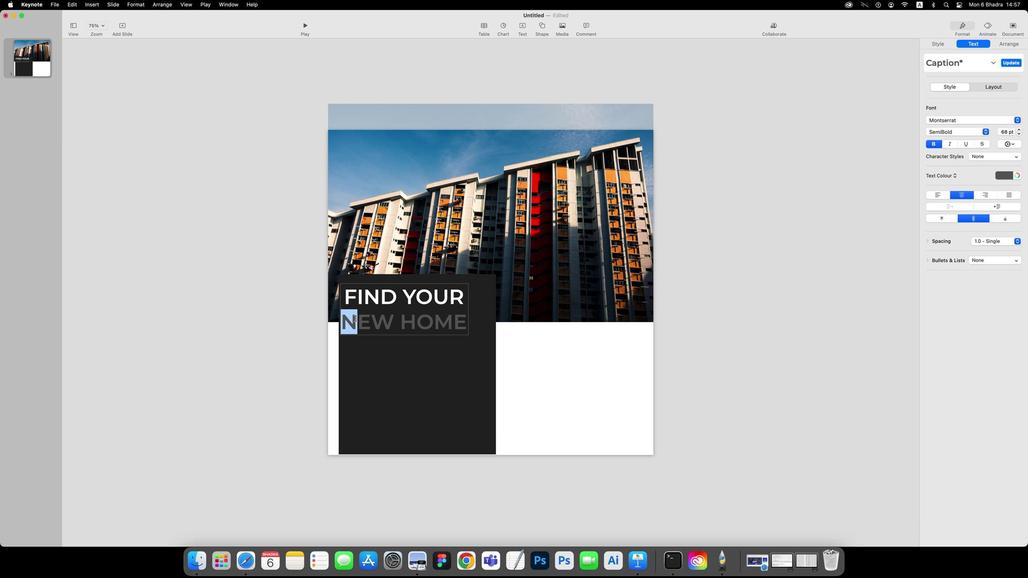 
Action: Mouse moved to (999, 175)
Screenshot: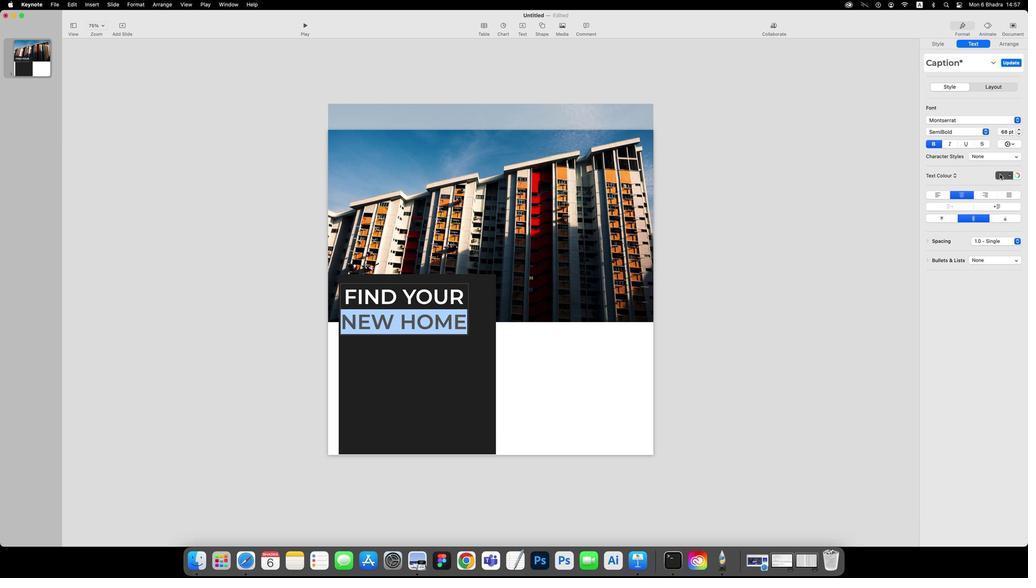 
Action: Mouse pressed left at (999, 175)
Screenshot: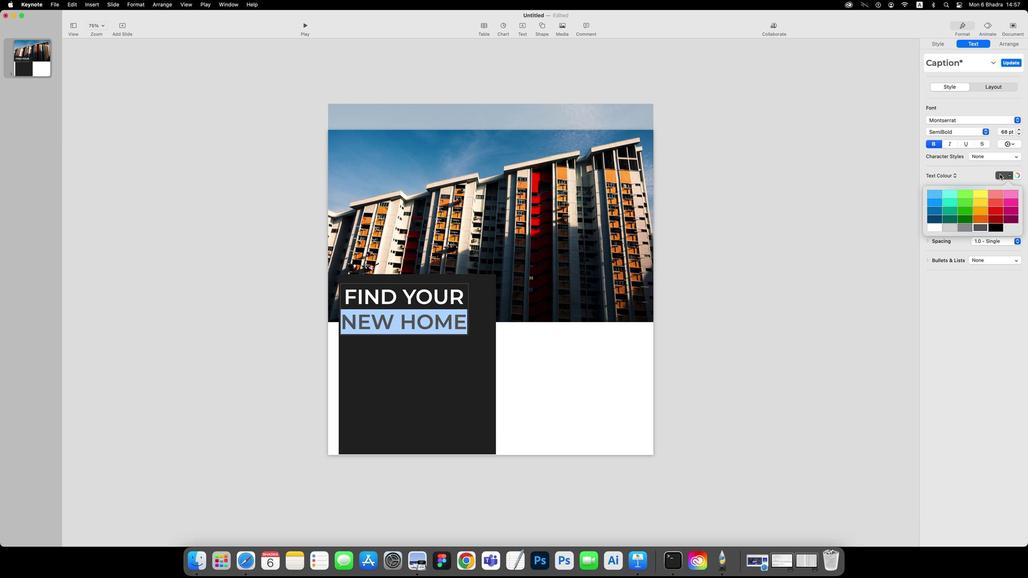 
Action: Mouse moved to (980, 206)
Screenshot: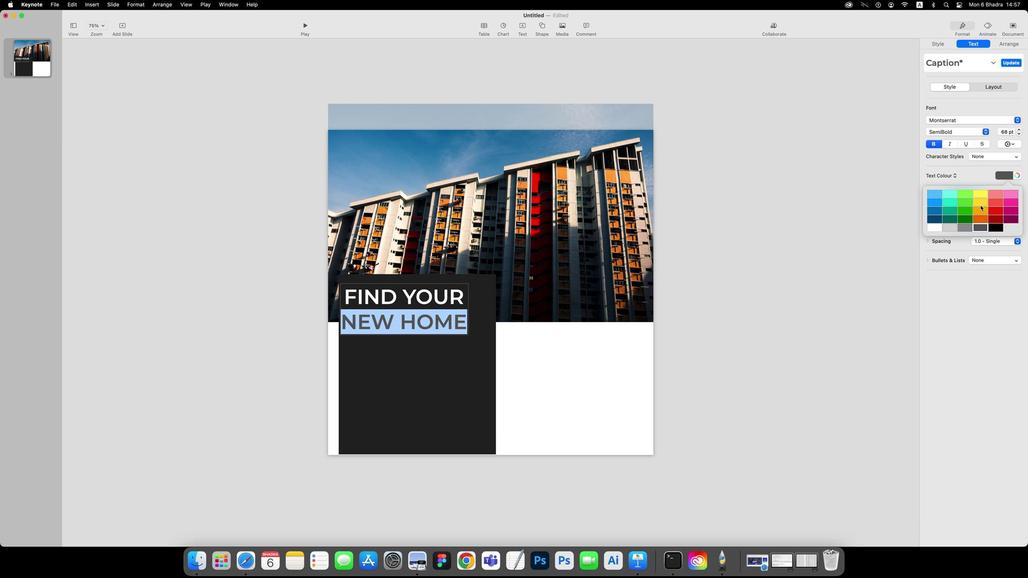 
Action: Mouse pressed left at (980, 206)
Screenshot: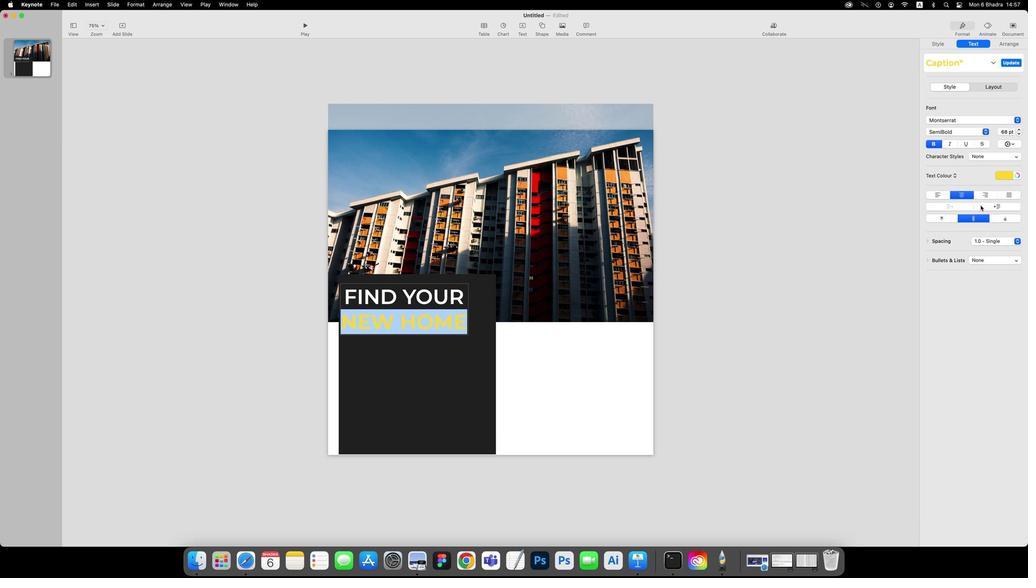 
Action: Mouse moved to (1015, 177)
Screenshot: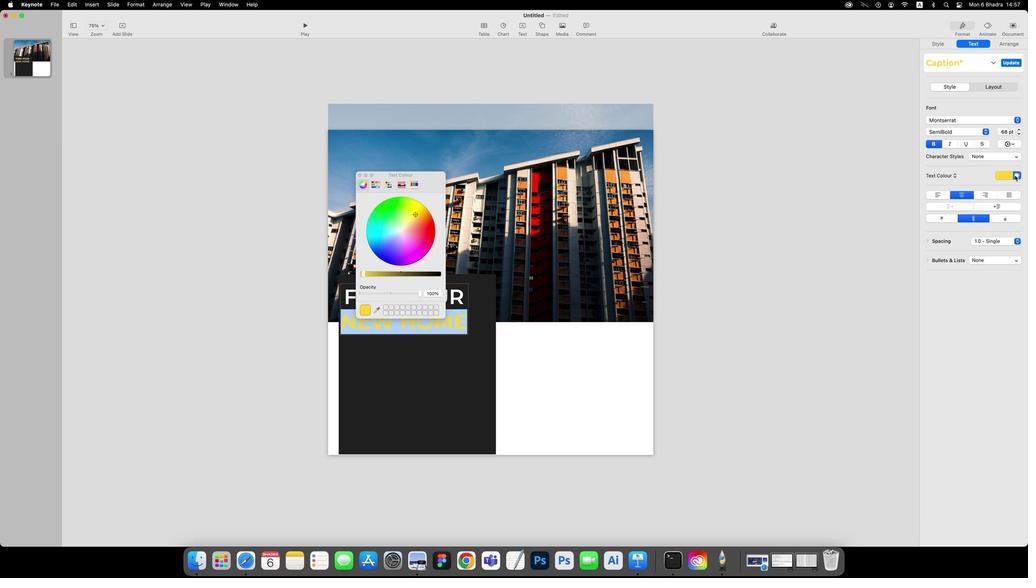 
Action: Mouse pressed left at (1015, 177)
Screenshot: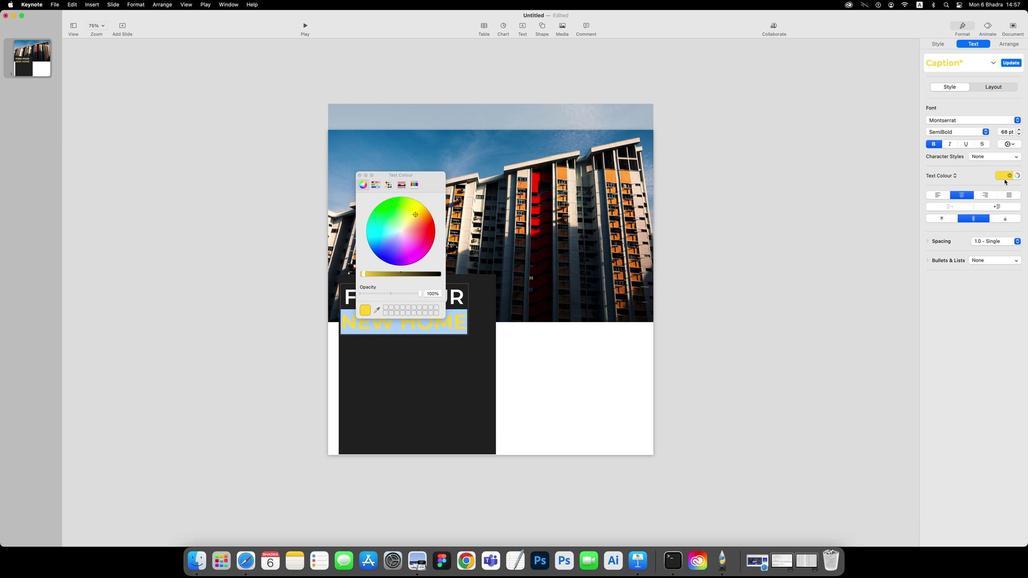 
Action: Mouse moved to (359, 271)
Screenshot: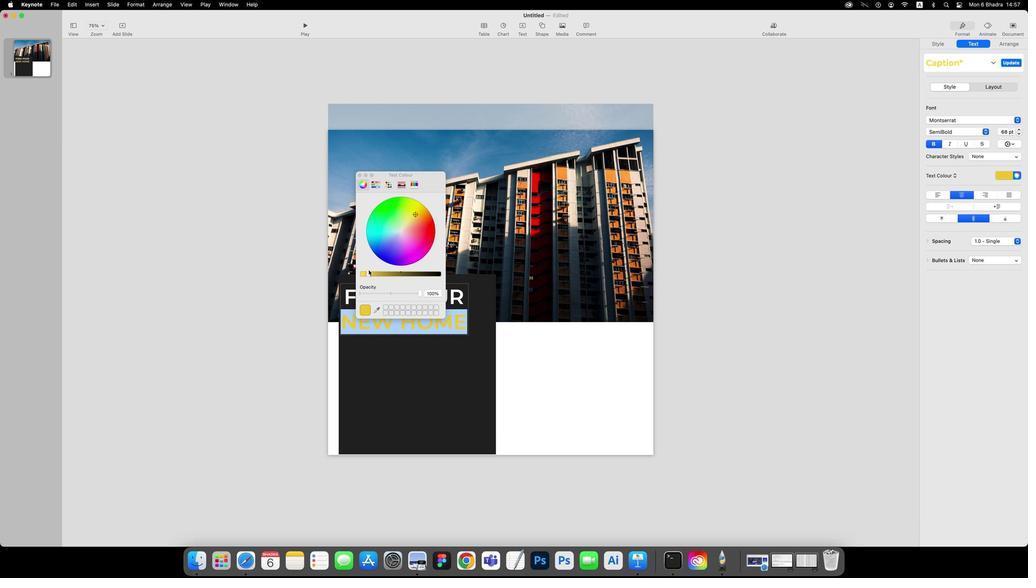 
Action: Mouse pressed left at (359, 271)
Screenshot: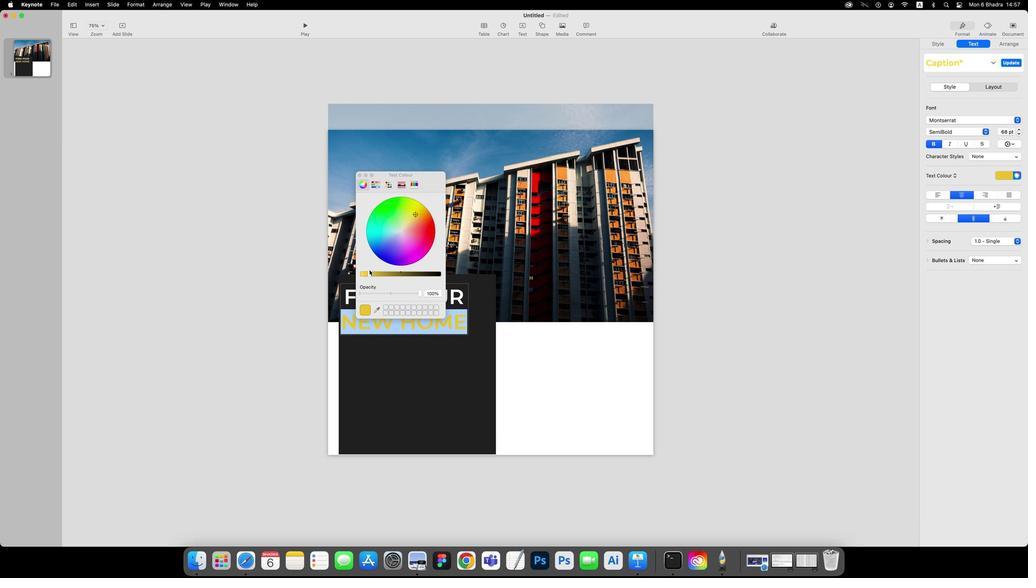 
Action: Mouse moved to (387, 362)
Screenshot: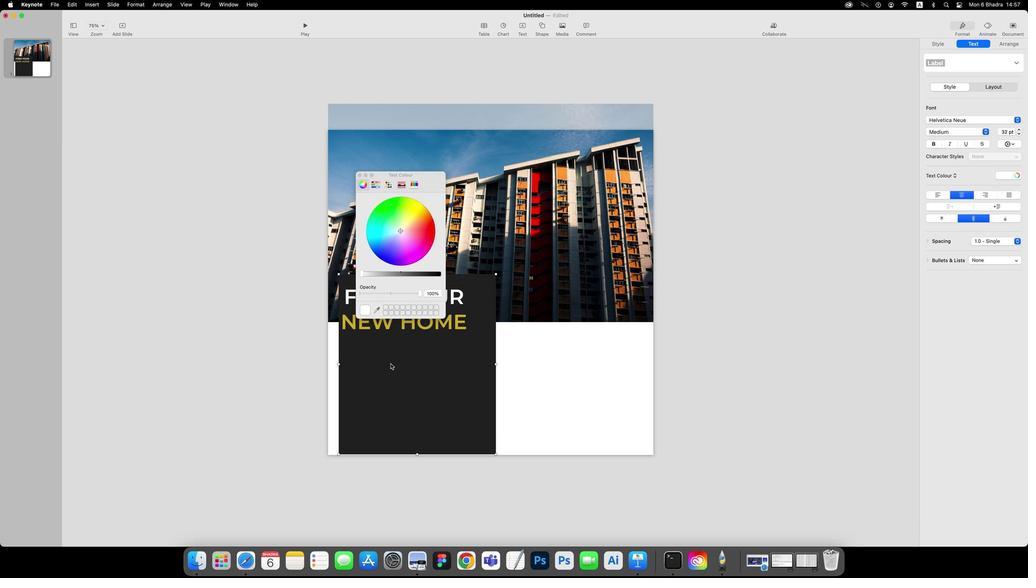 
Action: Mouse pressed left at (387, 362)
Screenshot: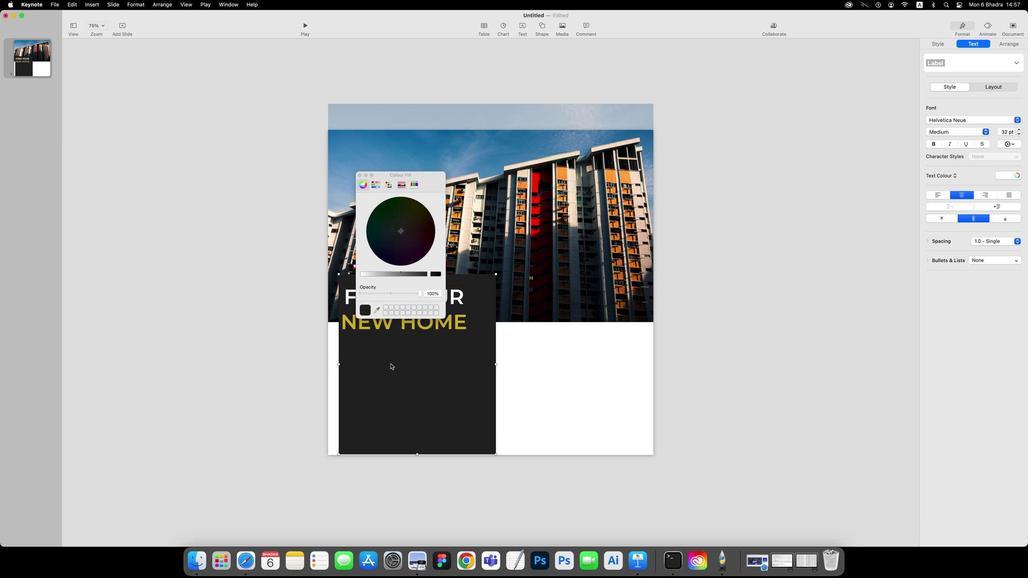 
Action: Mouse pressed left at (387, 362)
Screenshot: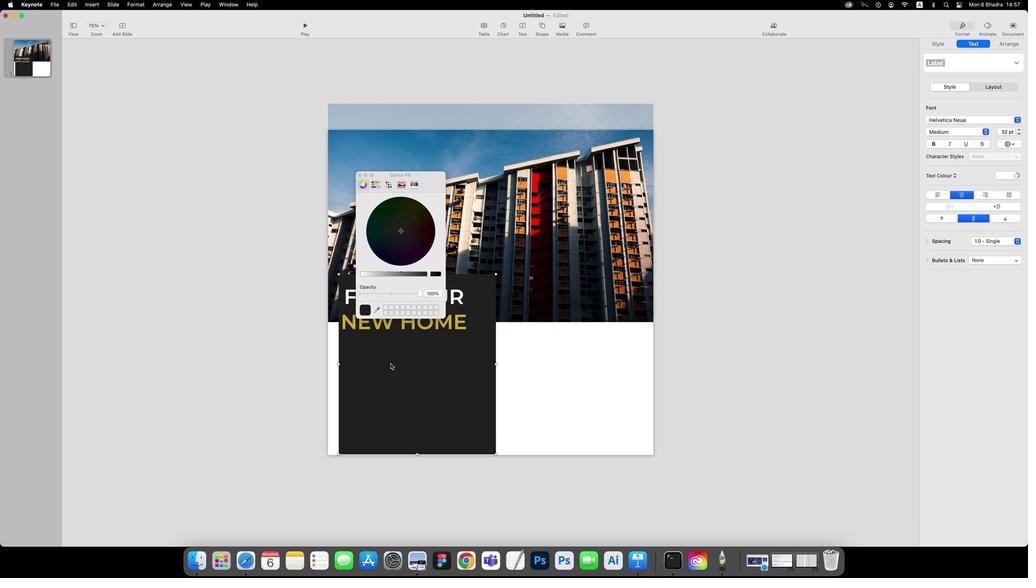 
Action: Mouse moved to (356, 177)
Screenshot: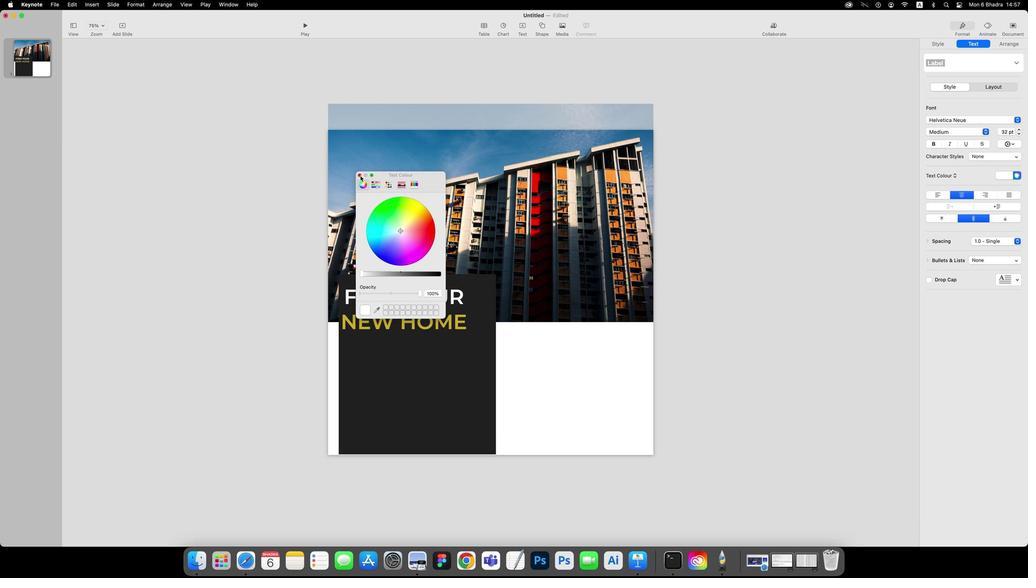 
Action: Mouse pressed left at (356, 177)
Screenshot: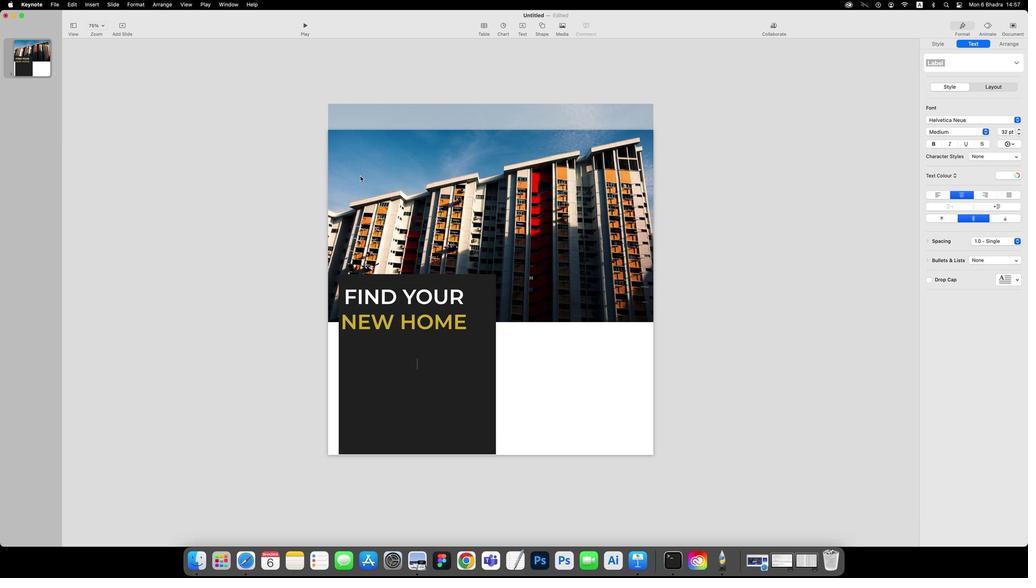 
Action: Mouse moved to (243, 295)
Screenshot: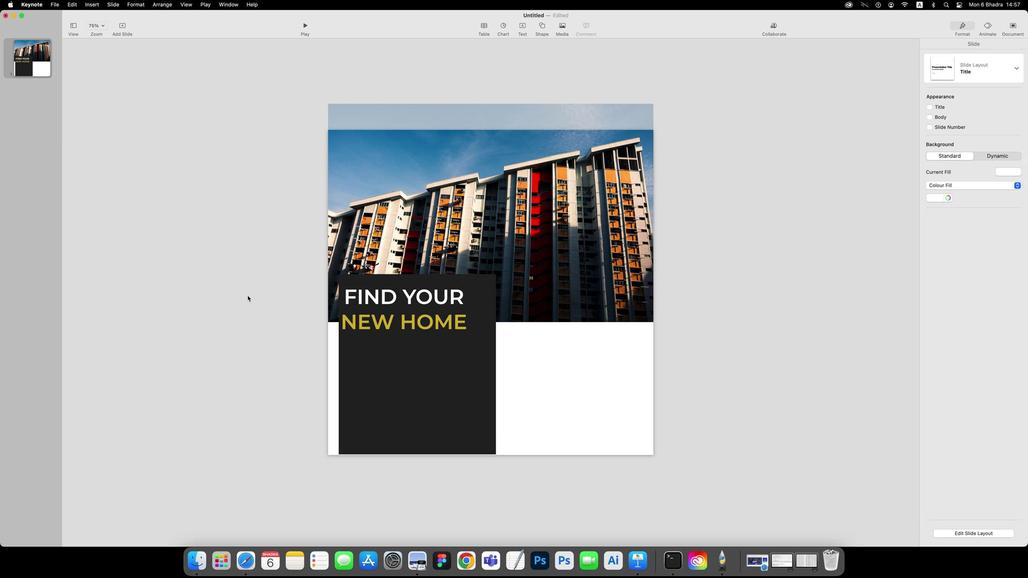 
Action: Mouse pressed left at (243, 295)
Screenshot: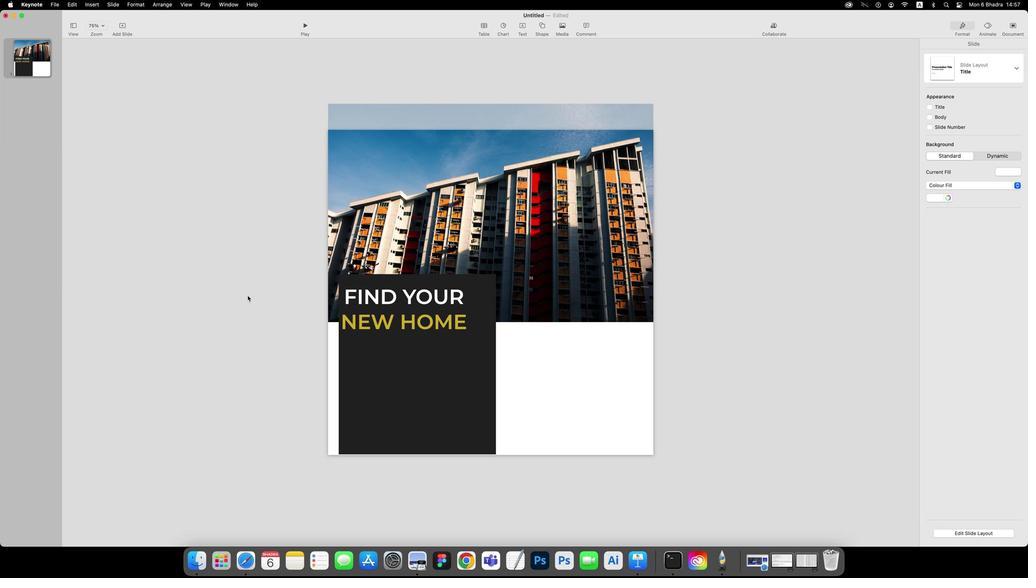 
Action: Mouse moved to (385, 366)
Screenshot: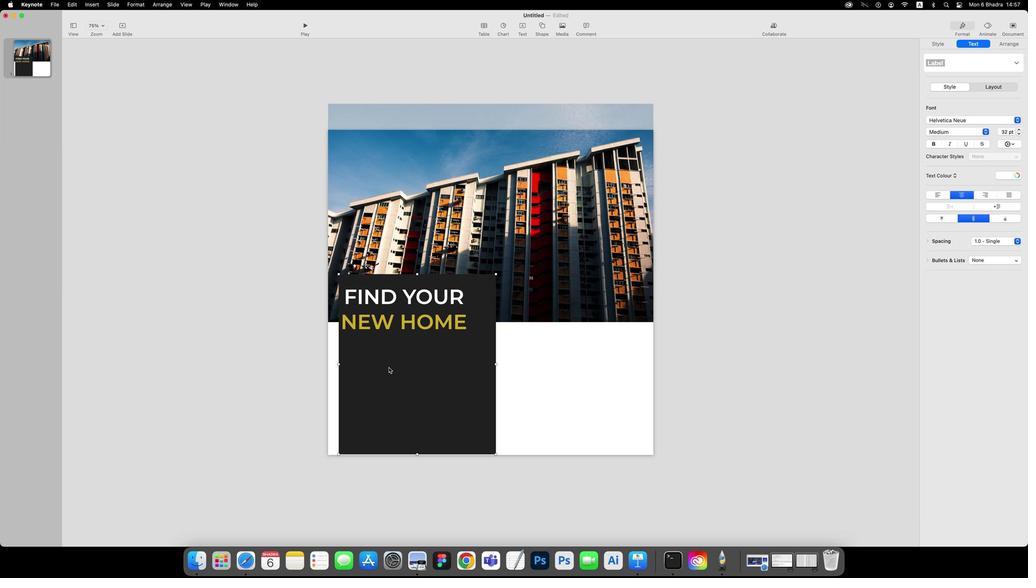 
Action: Mouse pressed left at (385, 366)
Screenshot: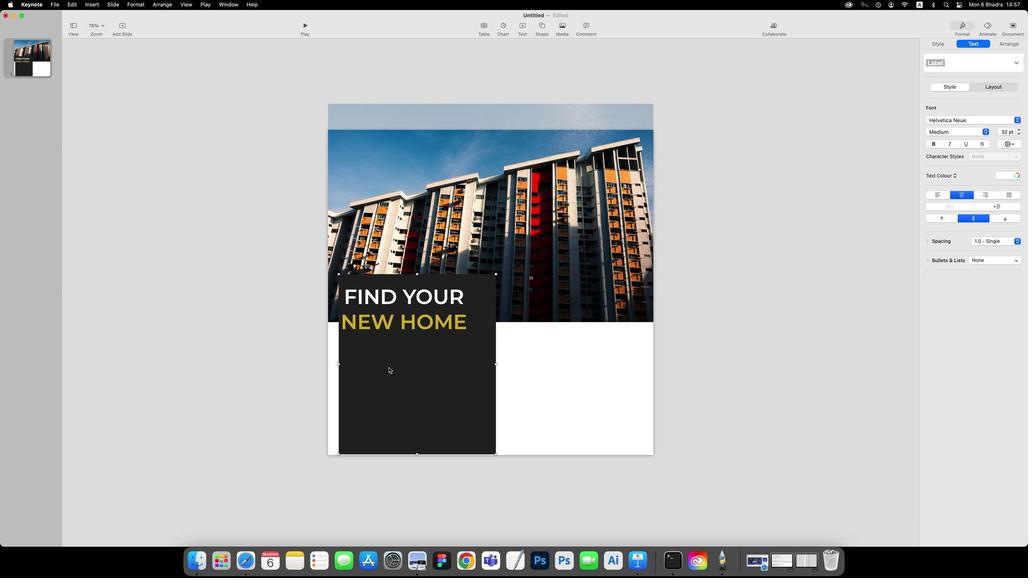 
Action: Mouse moved to (519, 26)
Screenshot: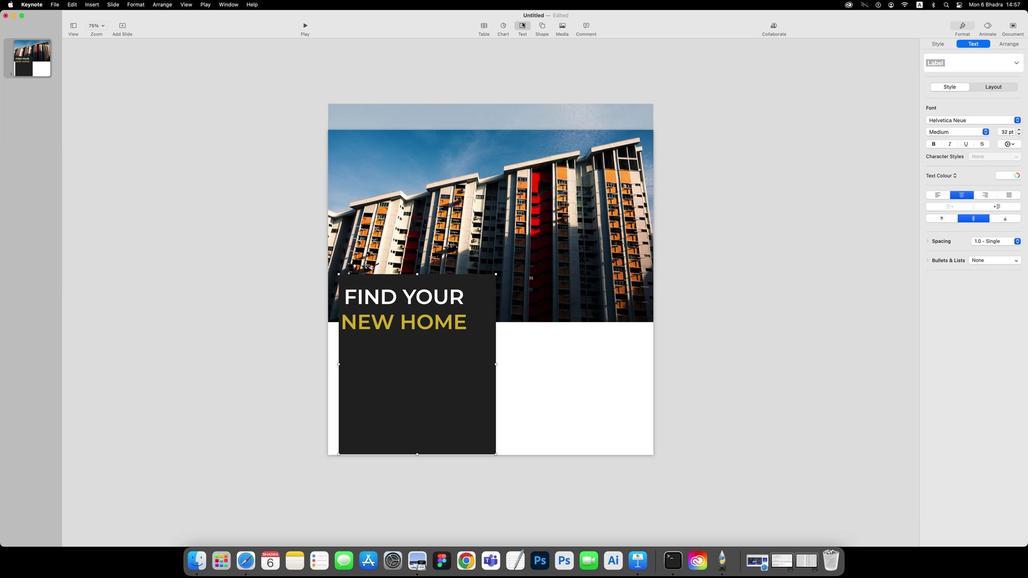 
Action: Mouse pressed left at (519, 26)
Screenshot: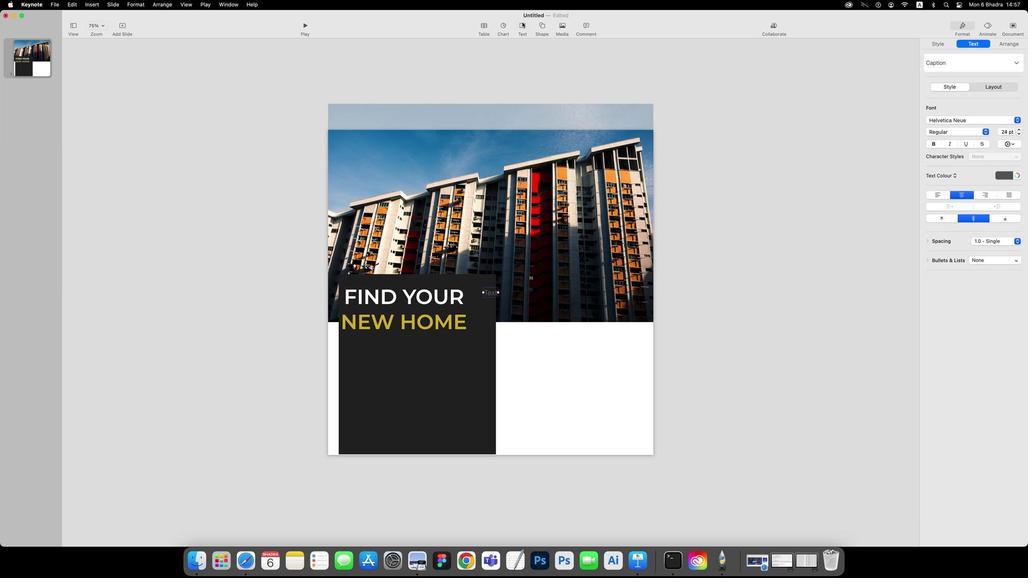
Action: Mouse moved to (490, 290)
Screenshot: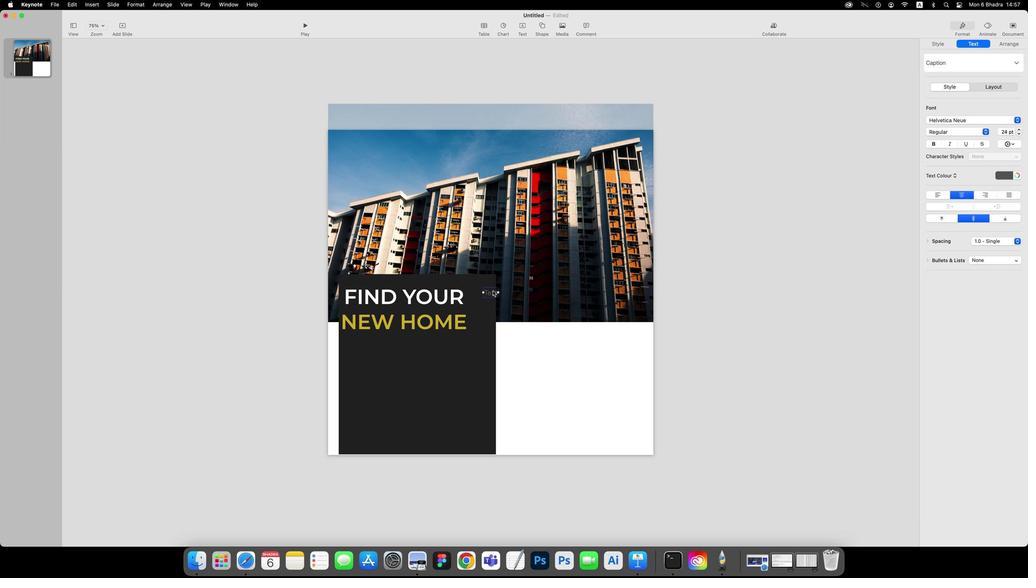 
Action: Mouse pressed left at (490, 290)
Screenshot: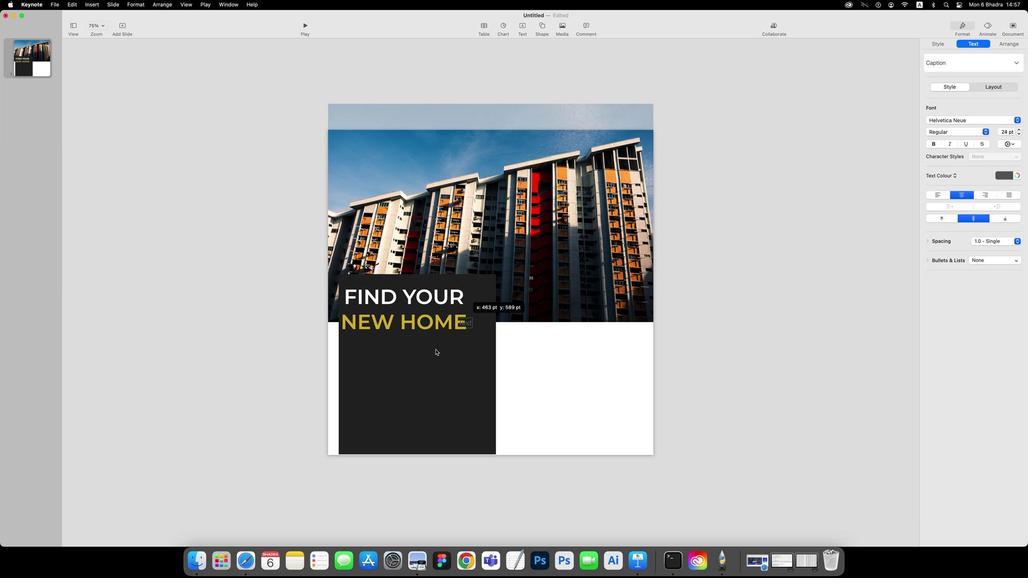 
Action: Mouse moved to (361, 347)
Screenshot: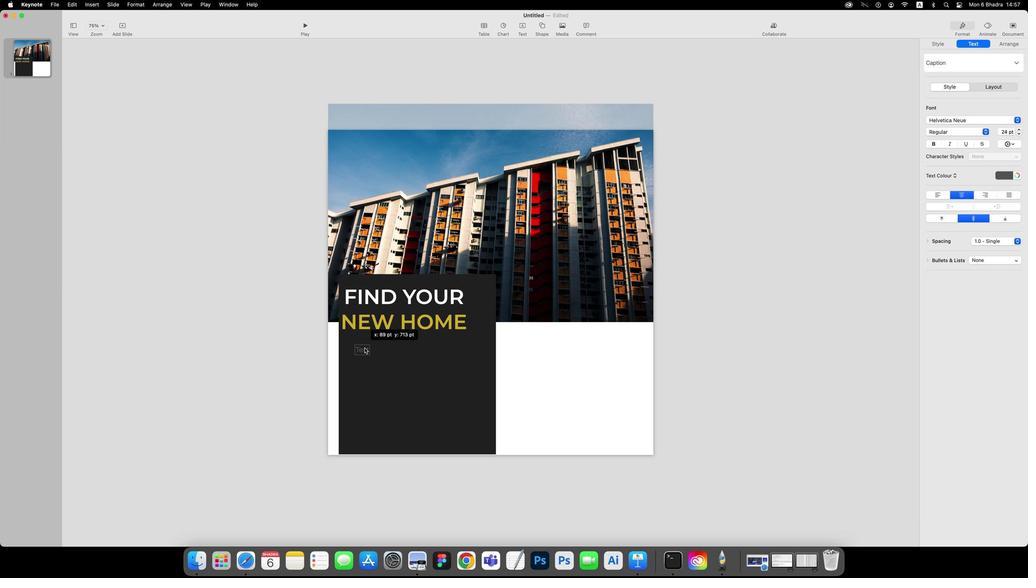 
Action: Mouse pressed left at (361, 347)
Screenshot: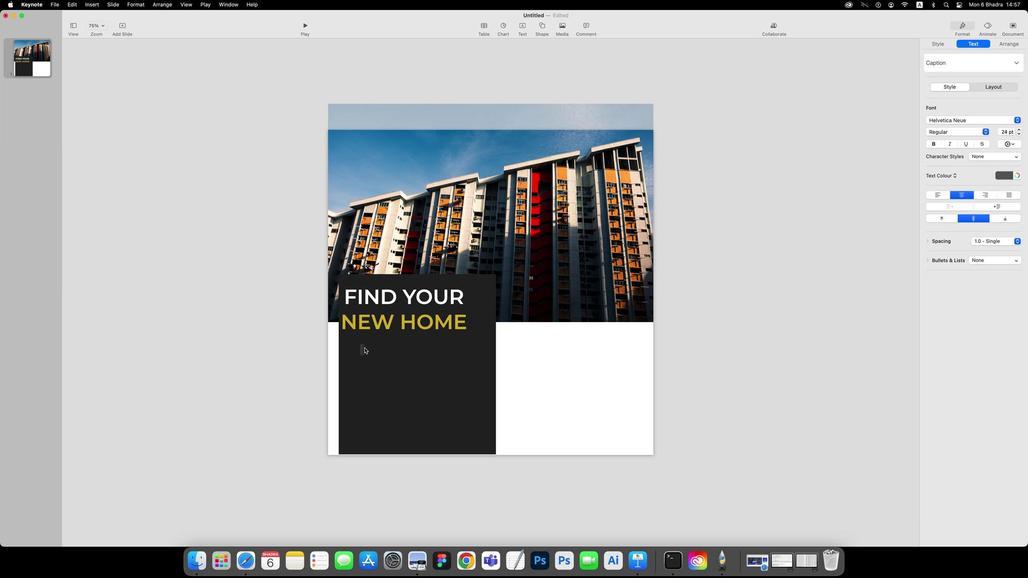 
Action: Key pressed 'H''E''A''D''L''I''N''E'Key.esc
Screenshot: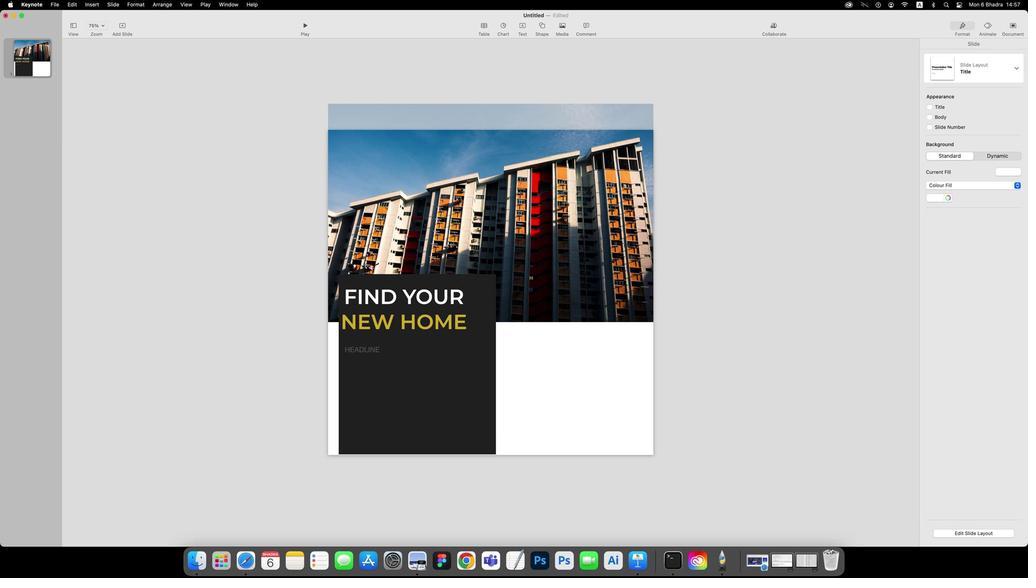 
Action: Mouse moved to (362, 350)
Screenshot: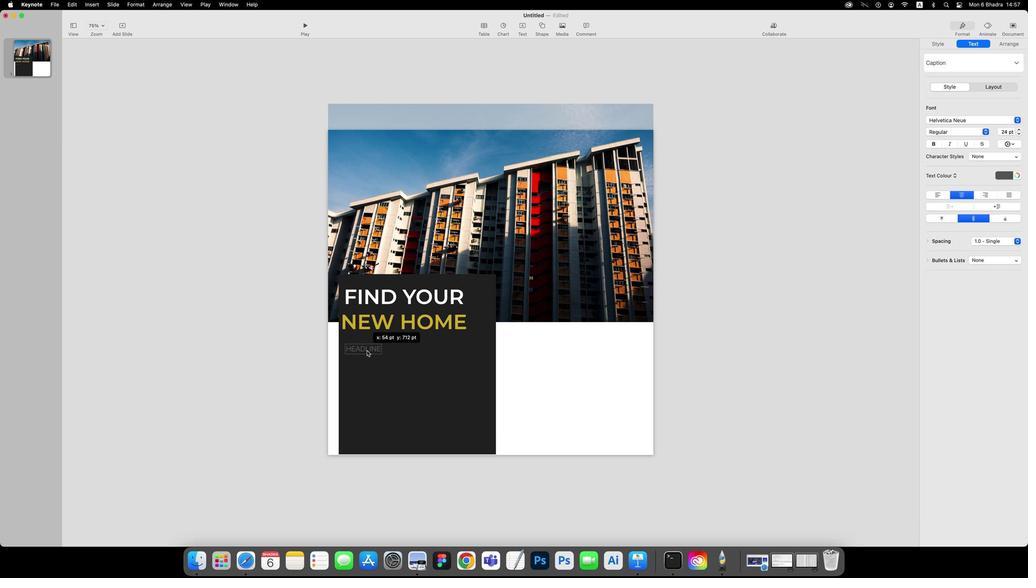 
Action: Mouse pressed left at (362, 350)
Screenshot: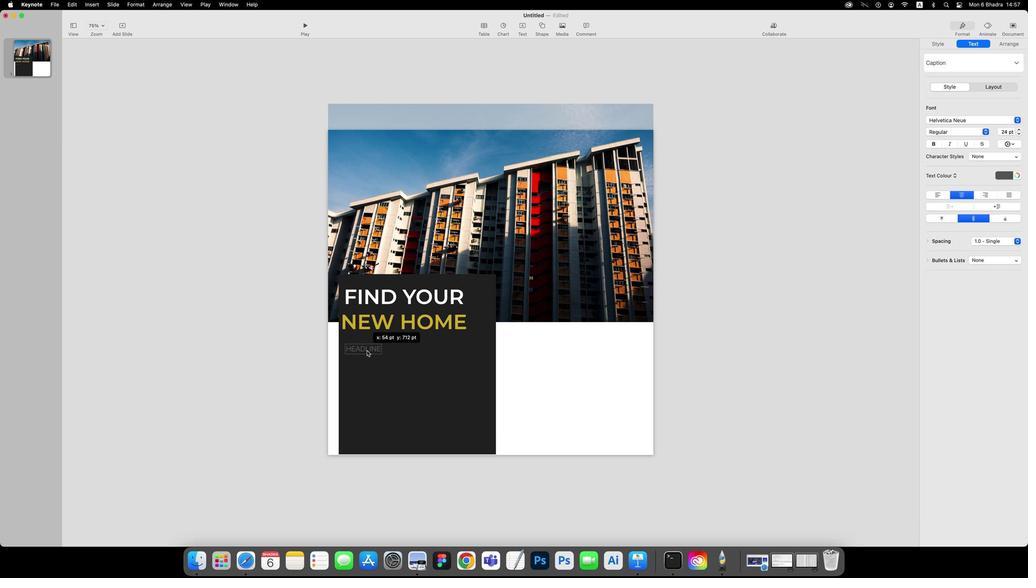 
Action: Mouse moved to (374, 326)
Screenshot: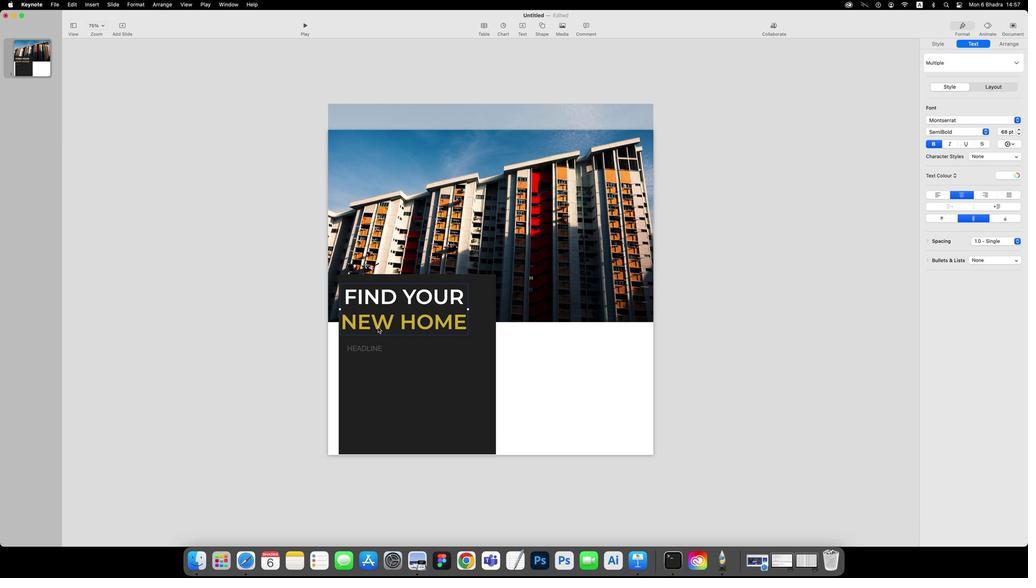 
Action: Mouse pressed left at (374, 326)
Screenshot: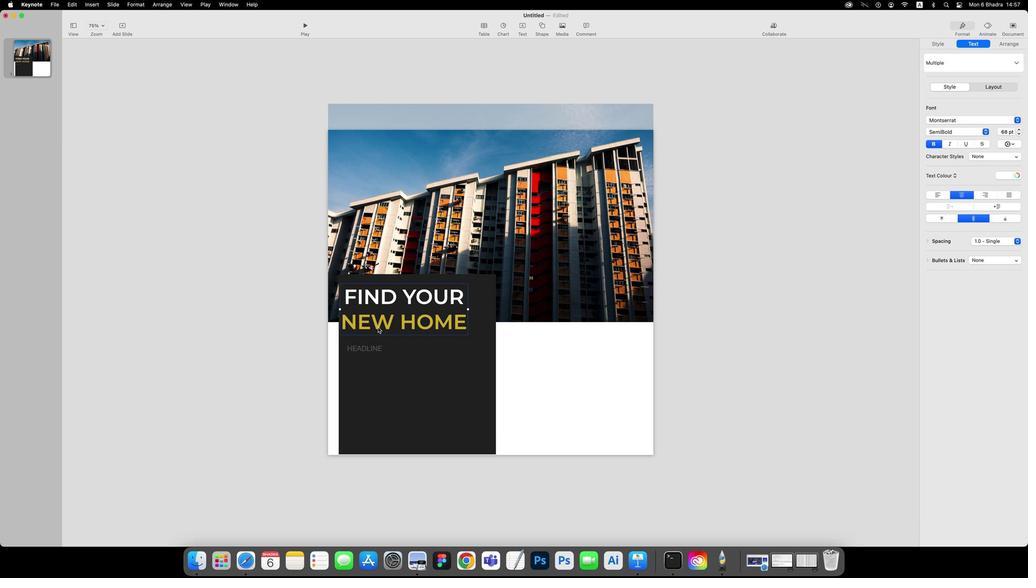 
Action: Mouse pressed left at (374, 326)
Screenshot: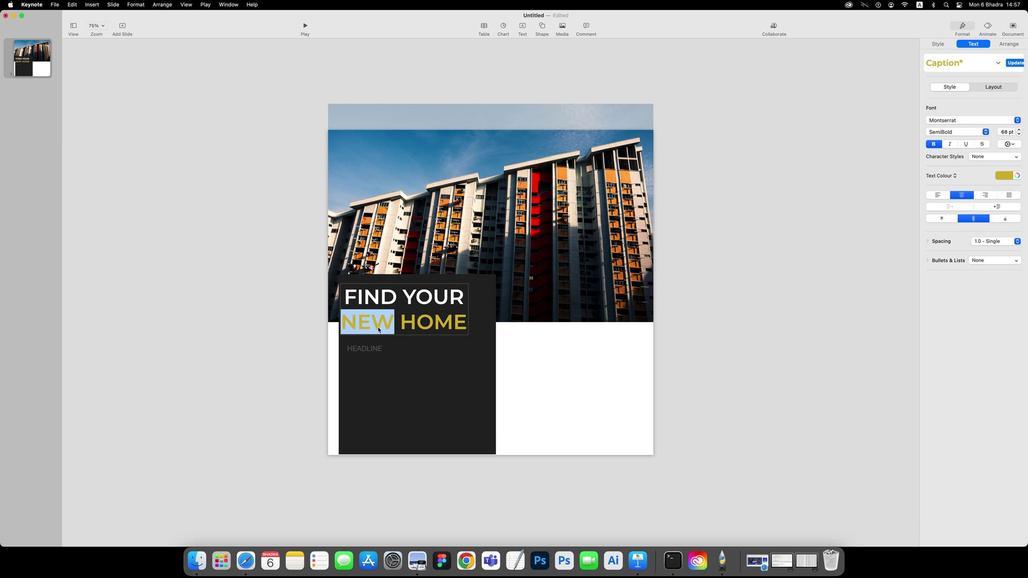 
Action: Mouse moved to (378, 325)
Screenshot: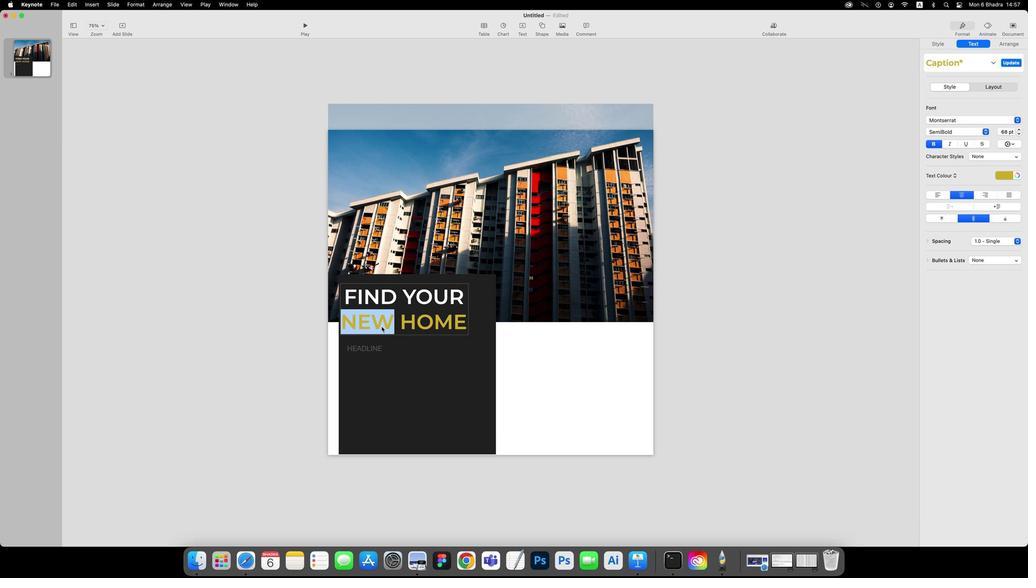 
Action: Key pressed Key.esc
Screenshot: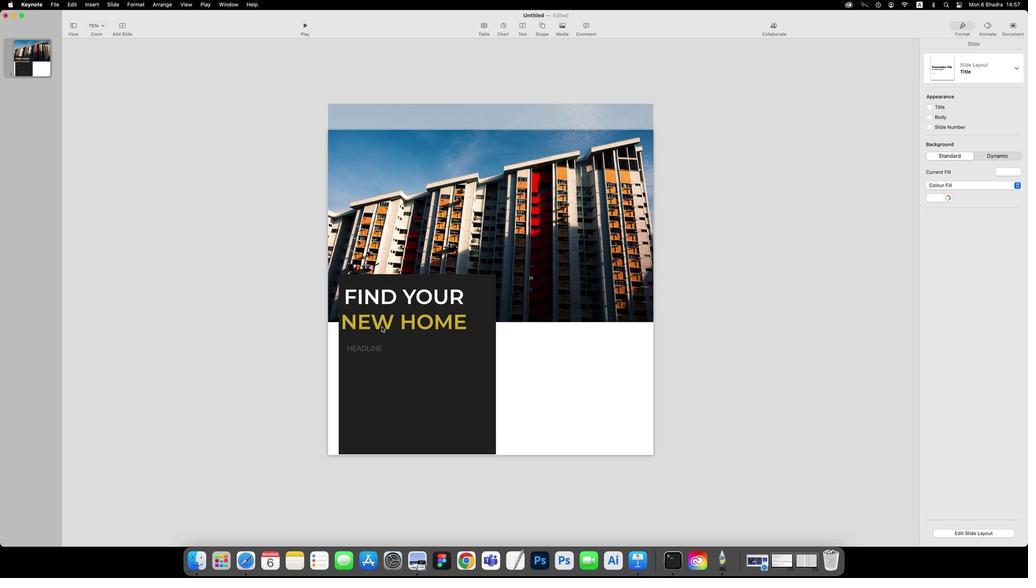 
Action: Mouse moved to (379, 325)
Screenshot: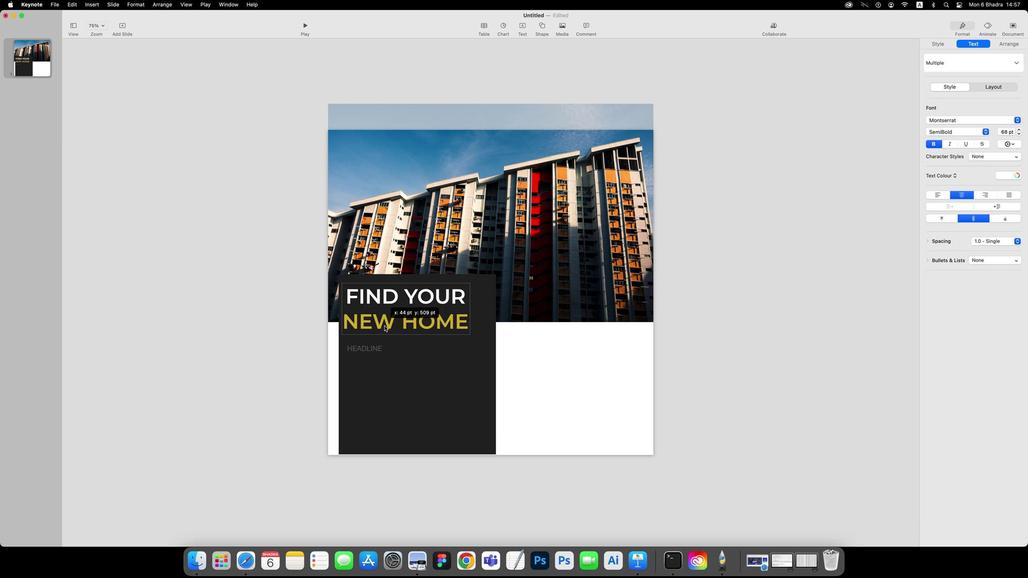 
Action: Mouse pressed left at (379, 325)
Screenshot: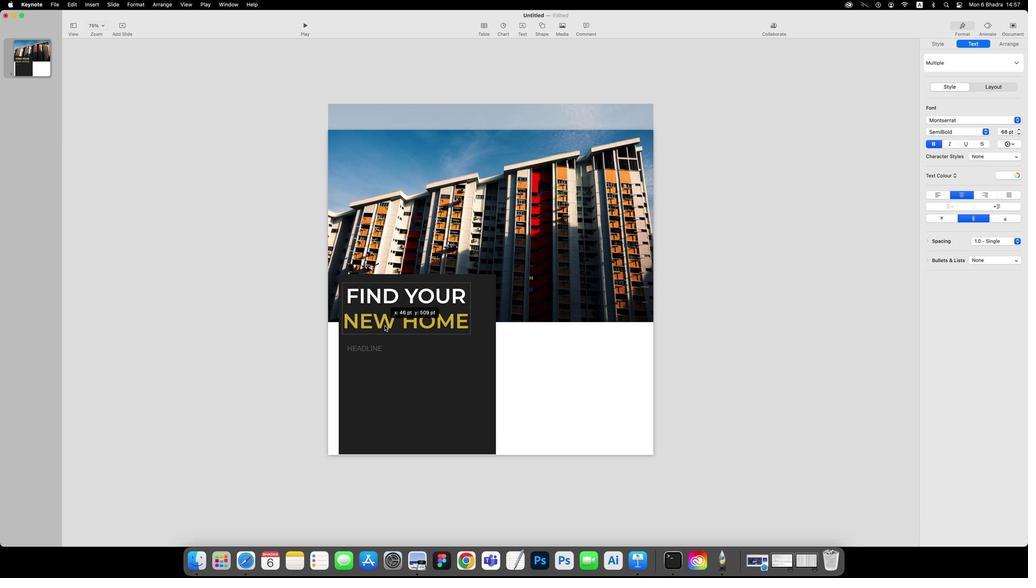 
Action: Mouse moved to (369, 346)
Screenshot: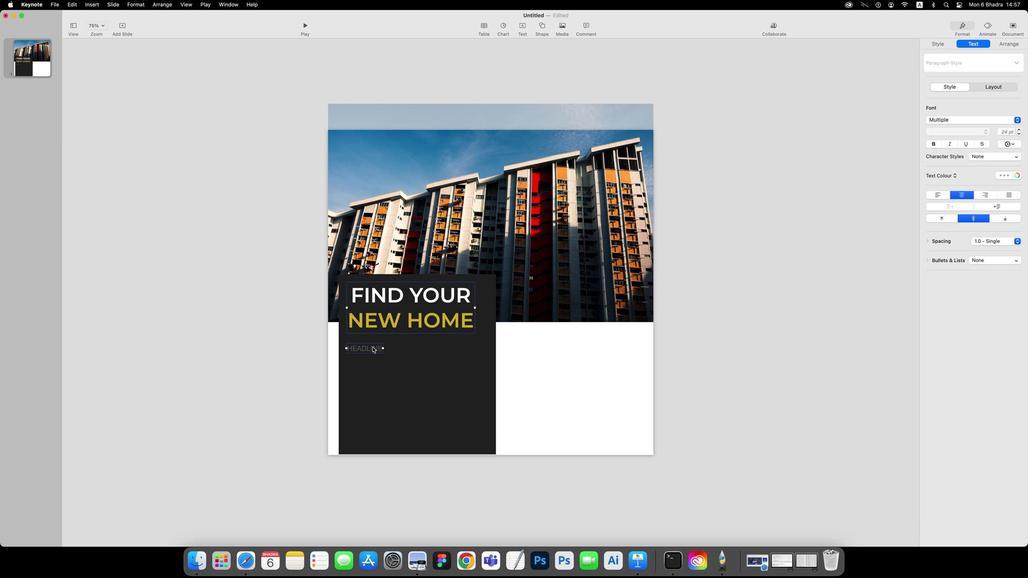 
Action: Key pressed Key.shift
Screenshot: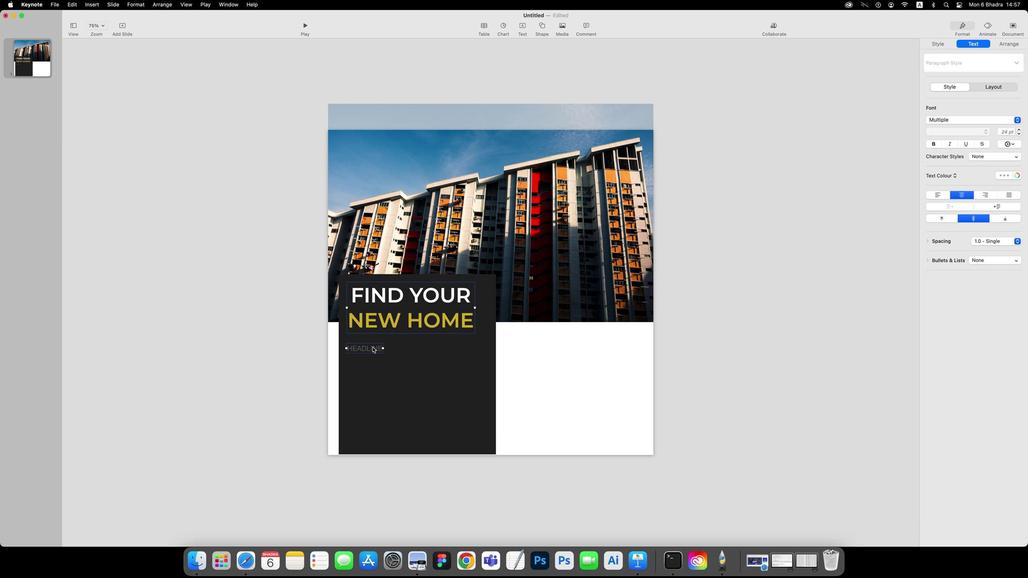 
Action: Mouse pressed left at (369, 346)
Screenshot: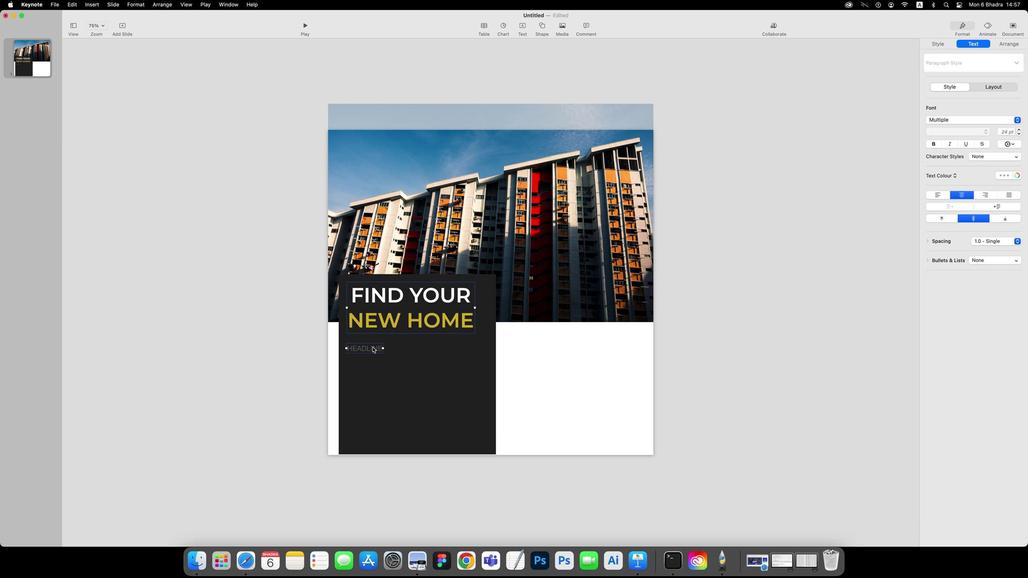 
Action: Mouse moved to (1000, 49)
Screenshot: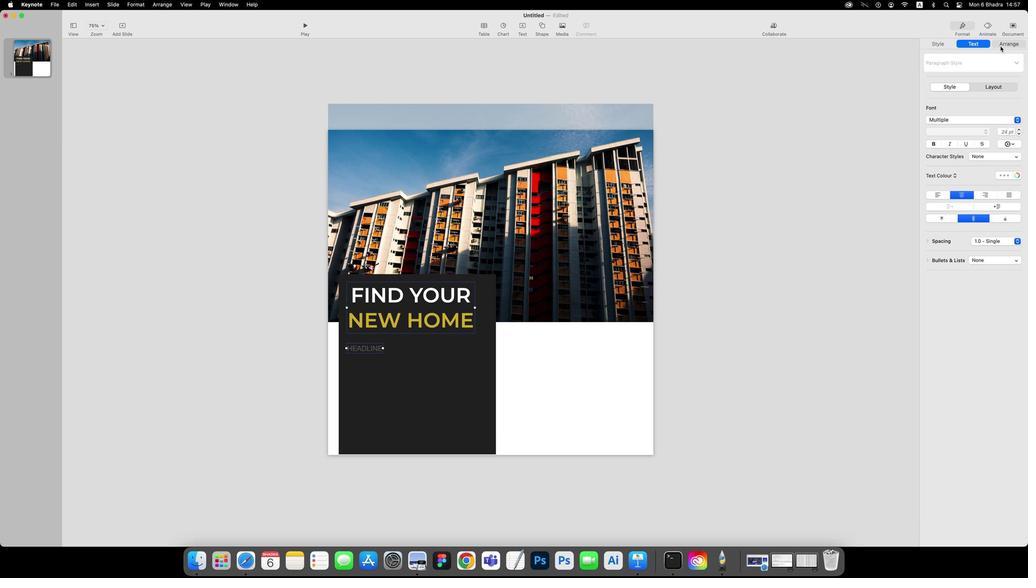
Action: Mouse pressed left at (1000, 49)
Screenshot: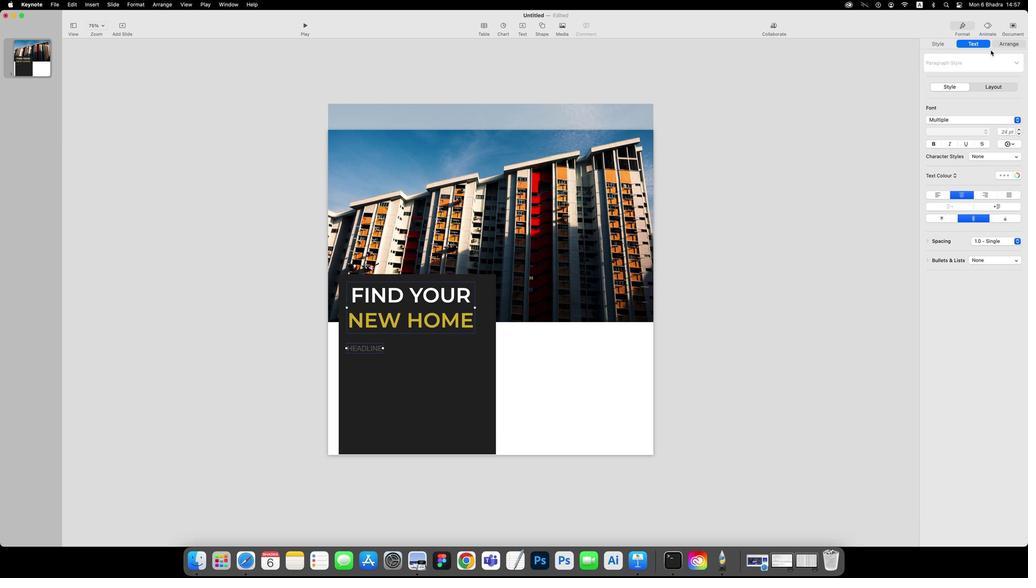 
Action: Mouse moved to (938, 87)
Screenshot: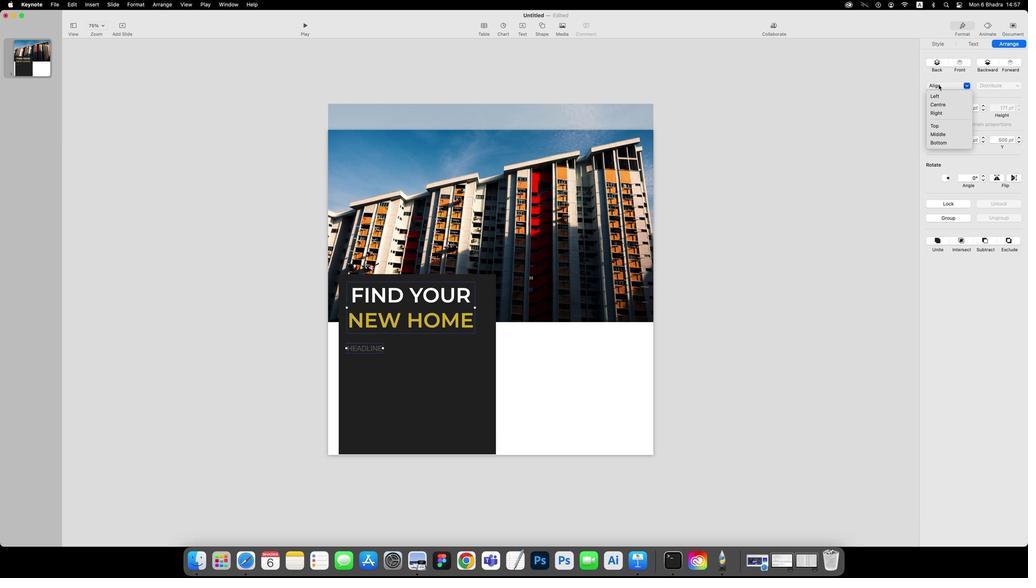 
Action: Mouse pressed left at (938, 87)
Screenshot: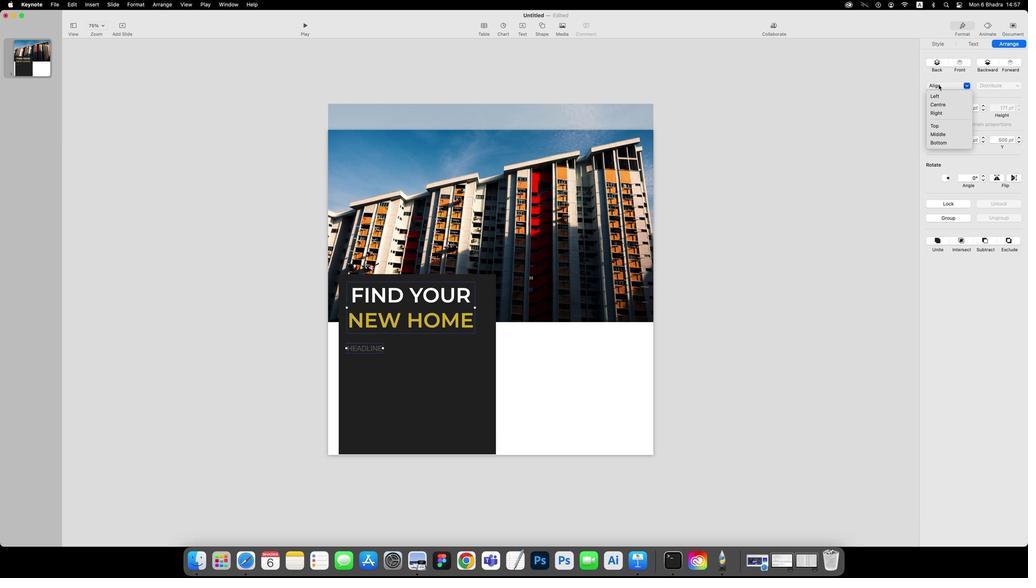 
Action: Mouse moved to (935, 97)
Screenshot: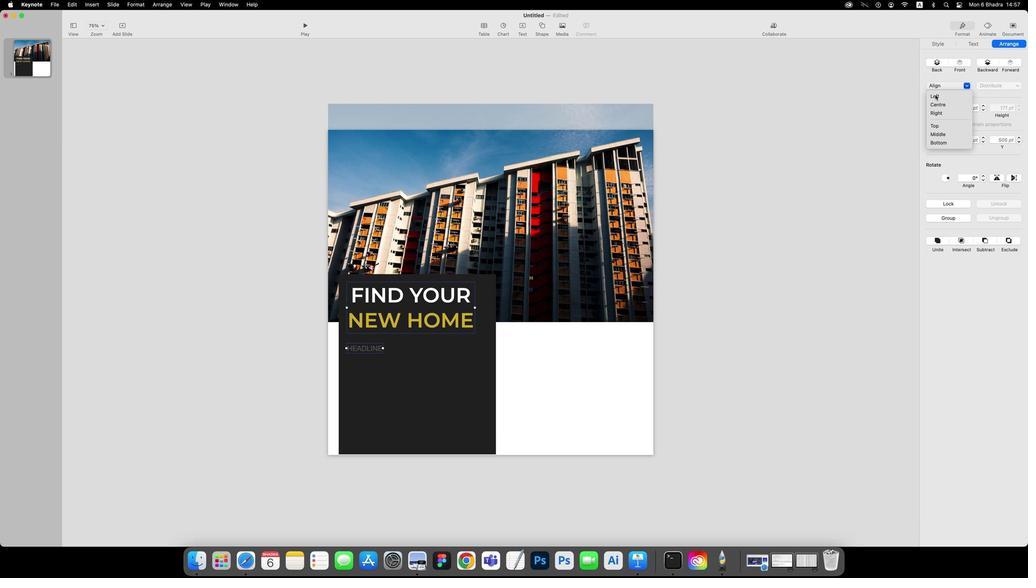 
Action: Mouse pressed left at (935, 97)
Screenshot: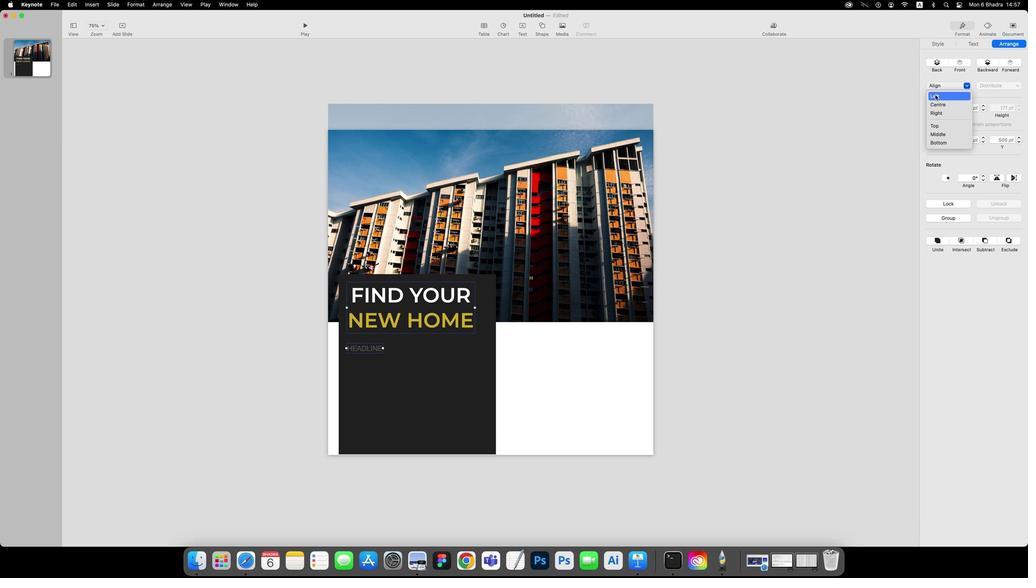 
Action: Mouse moved to (837, 165)
Screenshot: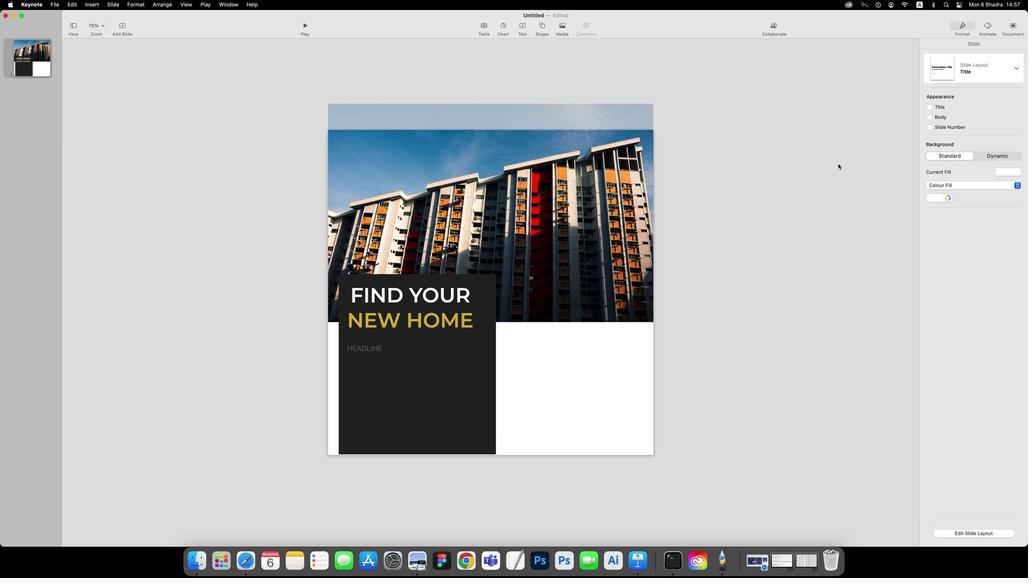 
Action: Mouse pressed left at (837, 165)
Screenshot: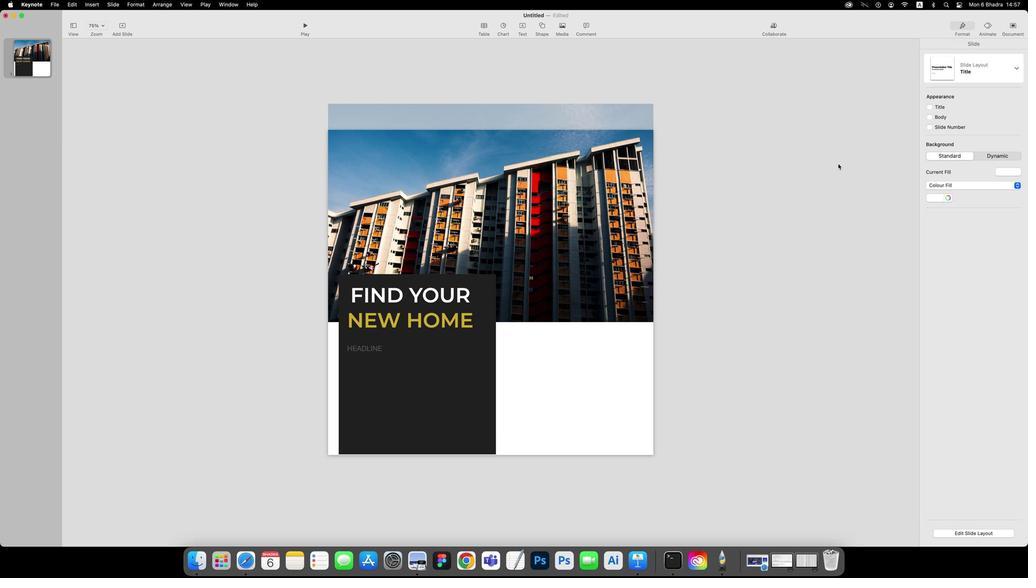 
Action: Mouse moved to (518, 30)
Screenshot: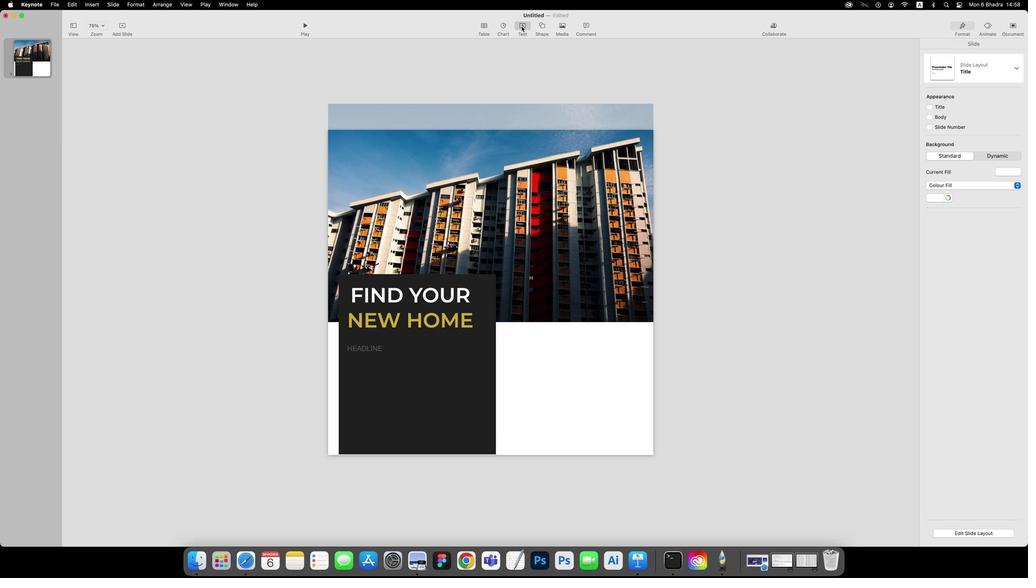 
Action: Mouse pressed left at (518, 30)
Screenshot: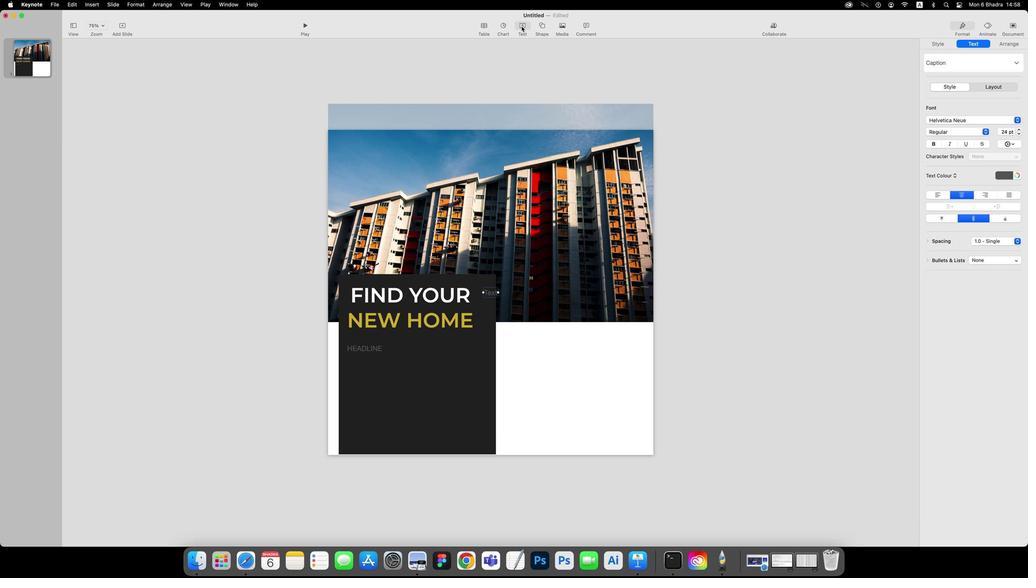 
Action: Mouse moved to (482, 289)
Screenshot: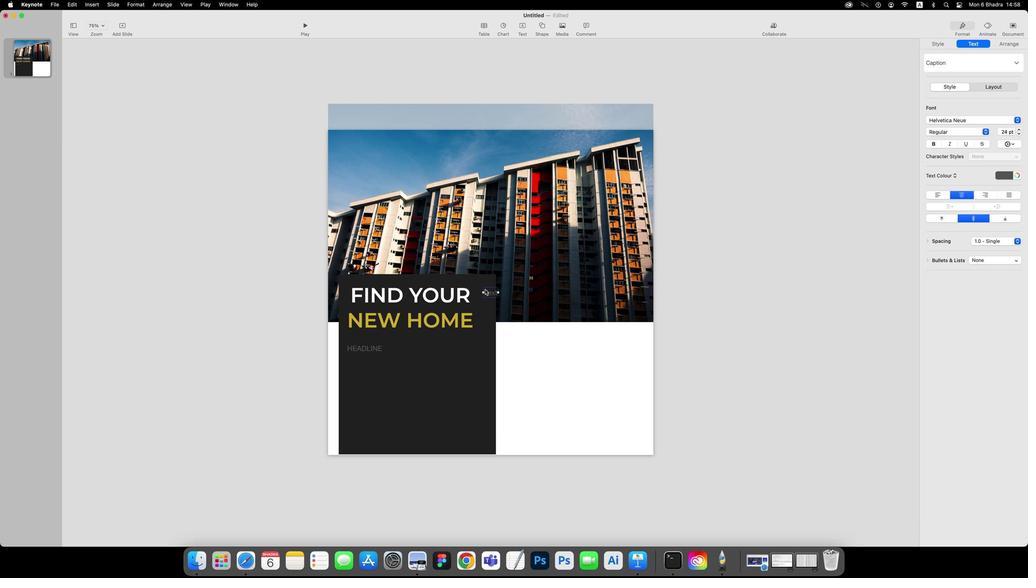 
Action: Mouse pressed left at (482, 289)
Screenshot: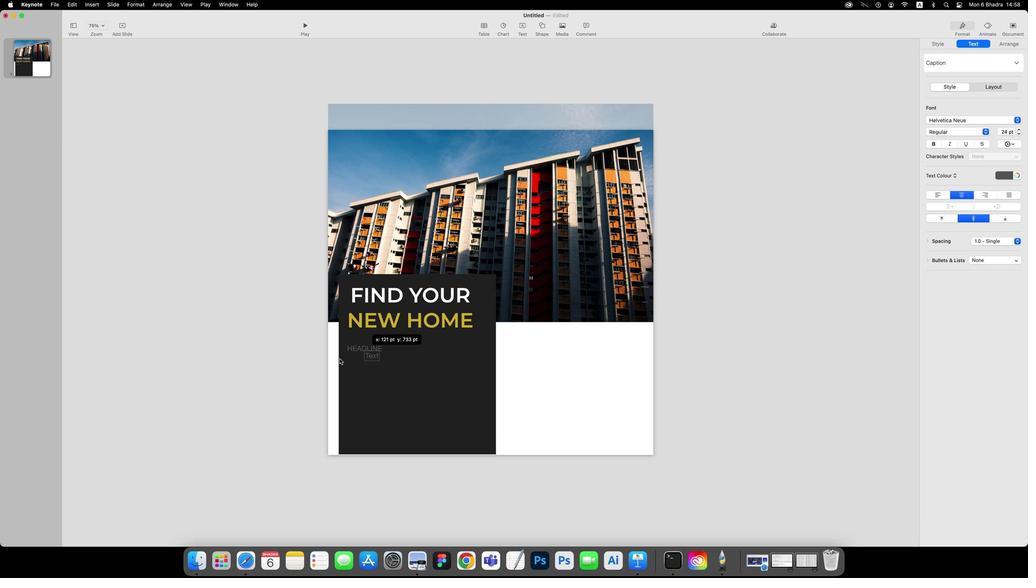 
Action: Mouse moved to (346, 358)
Screenshot: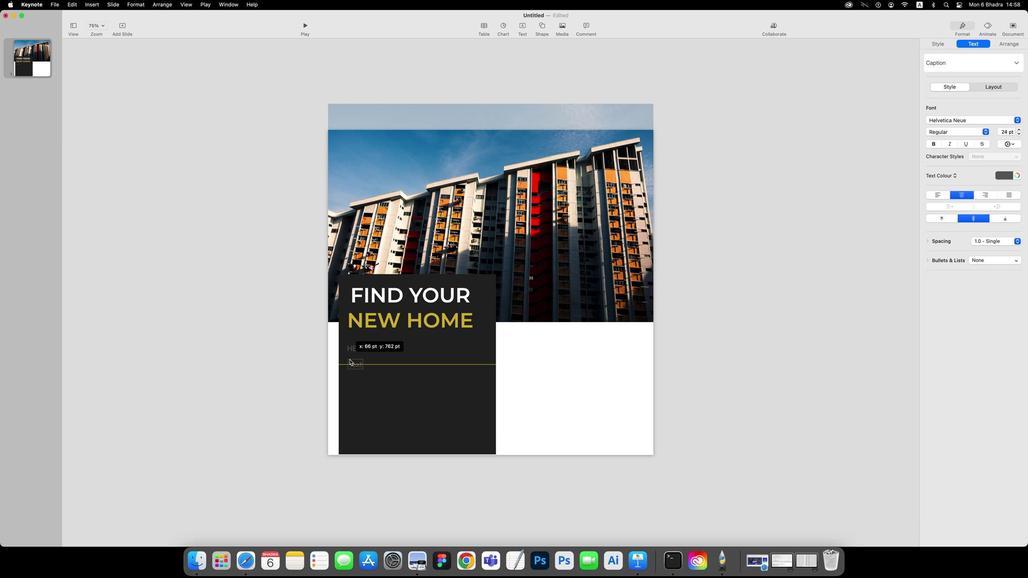 
Action: Mouse pressed left at (346, 358)
Screenshot: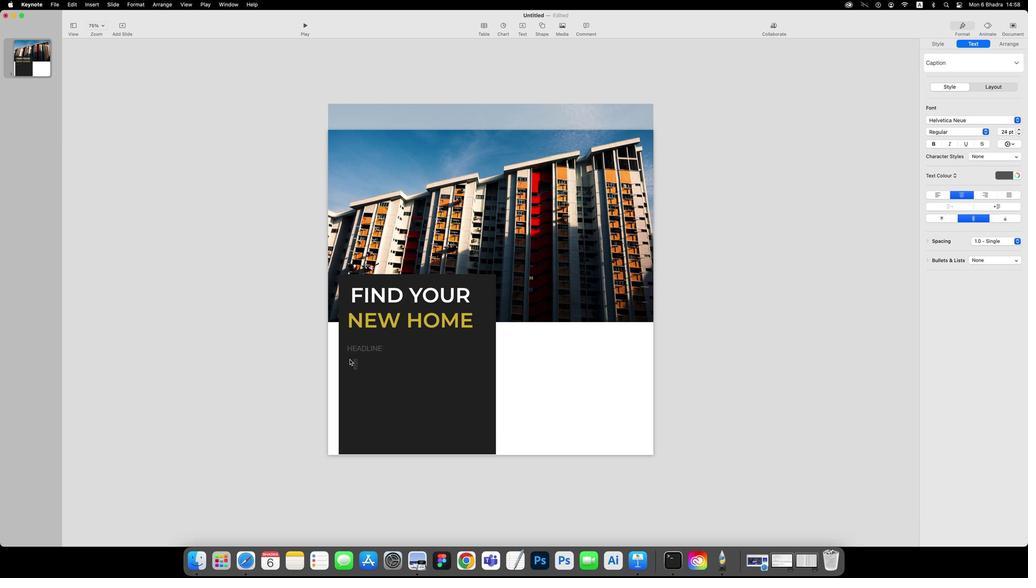 
Action: Key pressed 'L'Key.caps_lock'o''r''e''m'Key.space'i''p''s''u''m'Key.space'd''o''l''o''r'Key.space's''i''t'Key.space'a''m''e''t'','Key.space'c''o''n''s''e''c''t''e''t''u''e''r'Key.enter'a''d''i''p''i''s''c''i''n''g'Key.space'e''l''i''t'','Key.space's''e''d'Key.space'd''i''a''m'Key.space'n''o''m'Key.backspace'n''u''m''m''y'Key.space'n''i''b''h'Key.space'e''u''i''s''m''o''d'Key.enter't''i''n''c''i''d''u''n''t'Key.space'u''t'Key.space'l''a''o''r''e''e''t'Key.space'd''o''l''o''r''e'Key.space'm''a''g''n''a'Key.space'a''l''i''q''u''a''m'Key.space'e''r''a''t'Key.spaceKey.enter'v''o''l''u''p''a''t''.'Key.spaceKey.caps_lock'U'Key.caps_lock't'Key.space'w''i''s''i'Key.space'e''n''i''m'Key.space'a''d'Key.space'm''i''n''i''m'Key.space'v''e''n''i''a''m'Key.spaceKey.backspace','Key.space'q''u''i''s'Key.enter'n''o''s''t''r''u''d'Key.space'e''x''e''r''c''i'Key.space't''a''t''i''o''n'Key.space'u''l''l''a''m''c''o'Key.backspace'o''r''p''e''r'Key.space's''u''s''c''i''p''t'Key.enter'l''o''b''o''r''t''i''s'Key.space'n''i''s''i'Key.space'u''t'Key.space'a''l''i''q''u''i''p'Key.space'e''x'Key.space'e''a'Key.space'c''o''m''m''o''d''o'Key.enter'c''o''n''s''e''q''u''a''t''.'Key.esc
Screenshot: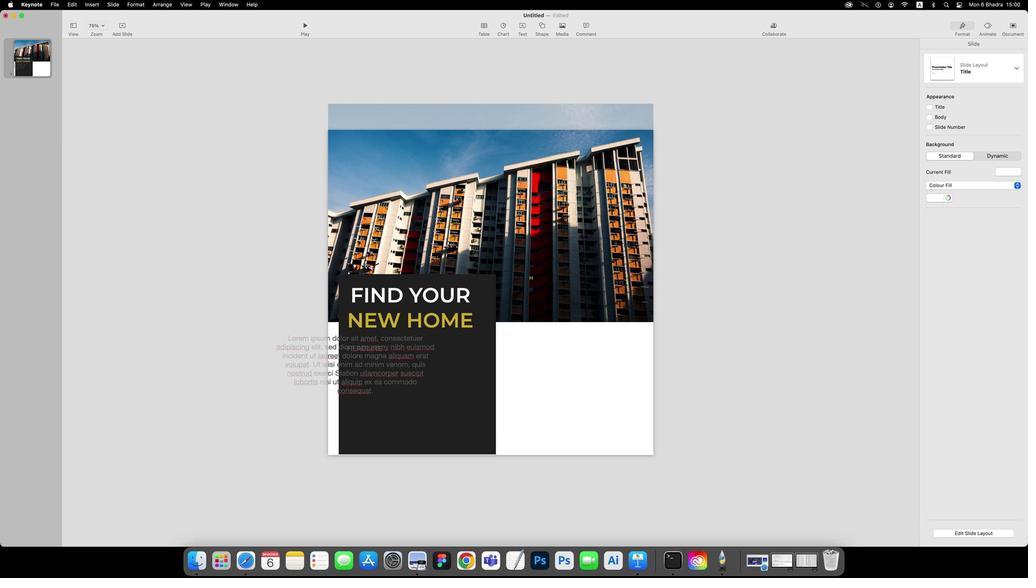 
Action: Mouse moved to (341, 364)
Screenshot: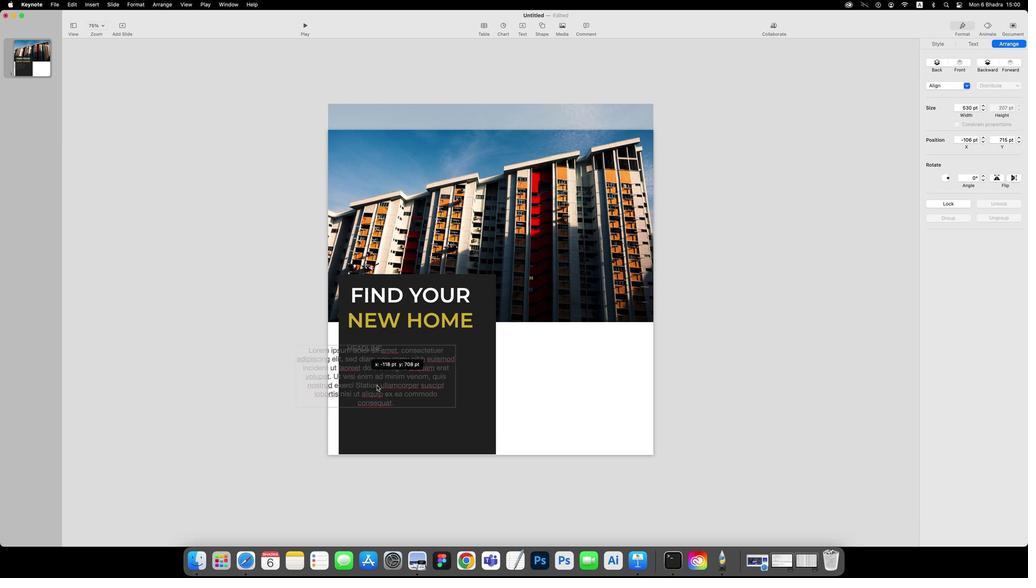 
Action: Mouse pressed left at (341, 364)
Screenshot: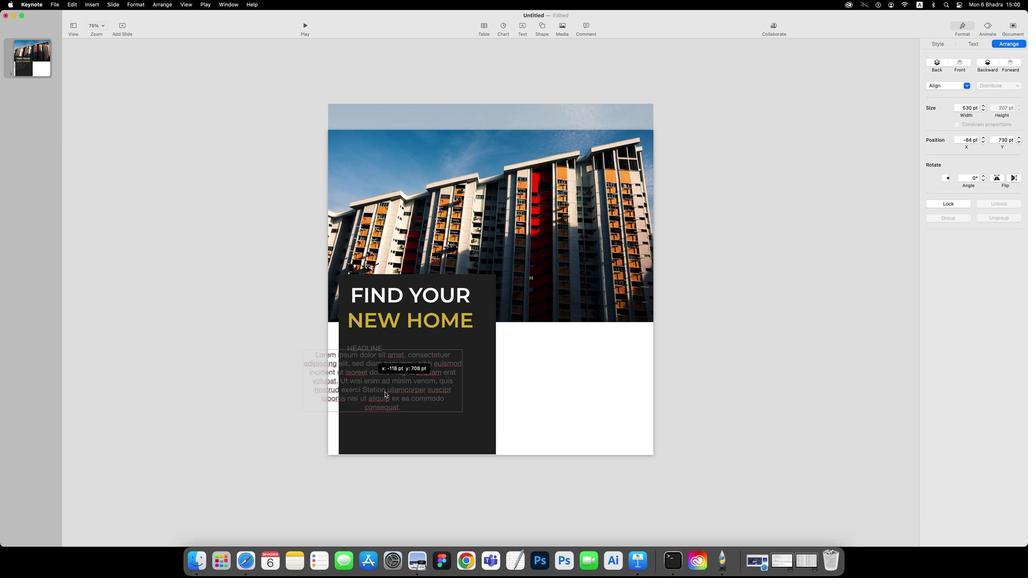 
Action: Mouse moved to (965, 46)
Screenshot: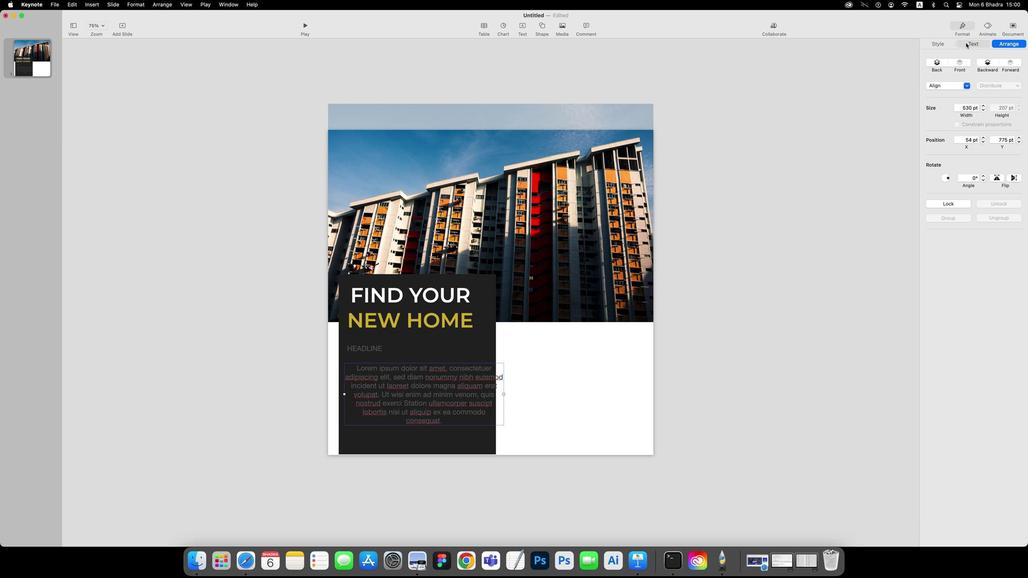 
Action: Mouse pressed left at (965, 46)
Screenshot: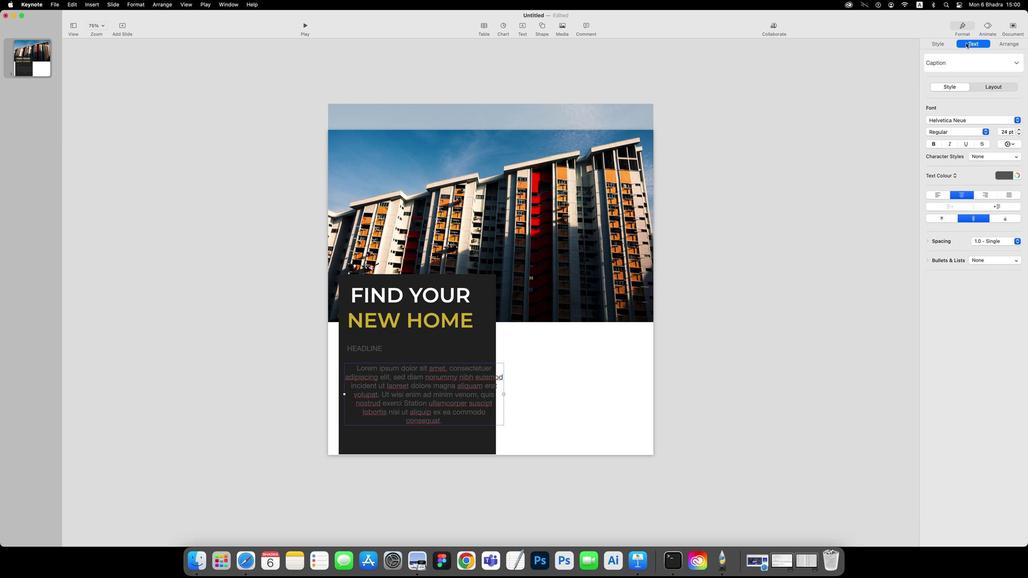 
Action: Mouse moved to (938, 199)
Screenshot: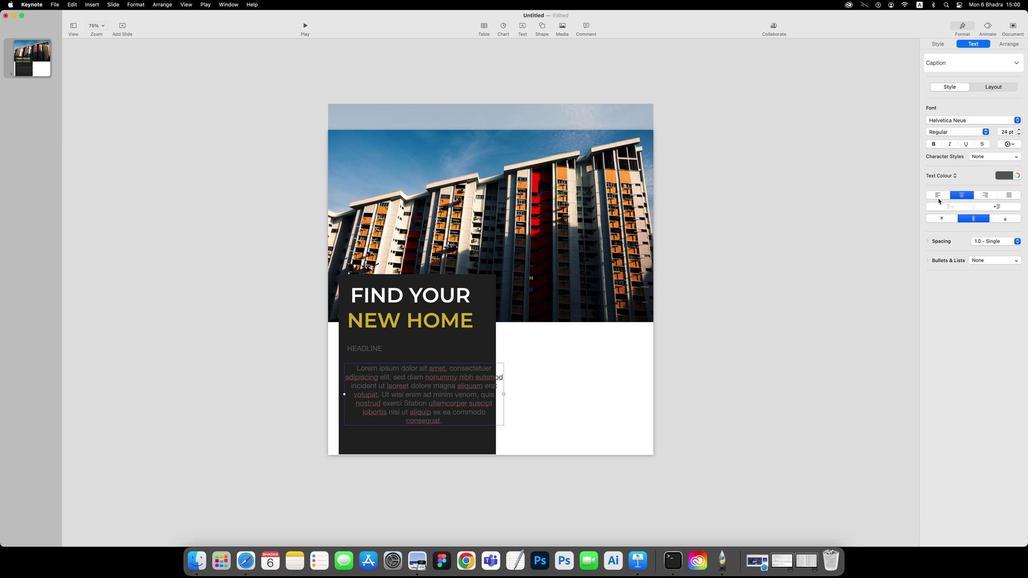 
Action: Mouse pressed left at (938, 199)
Screenshot: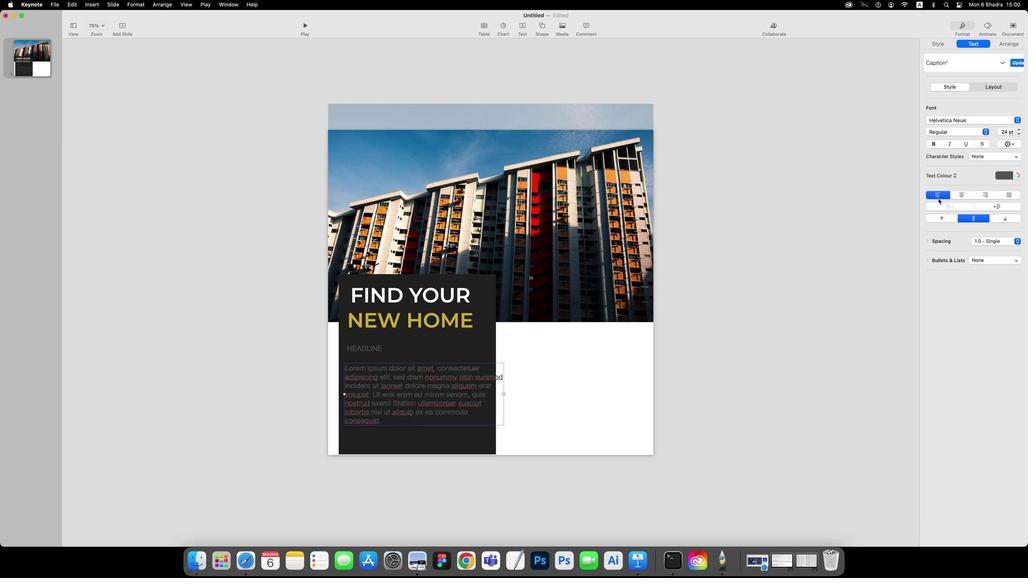 
Action: Mouse moved to (1017, 135)
Screenshot: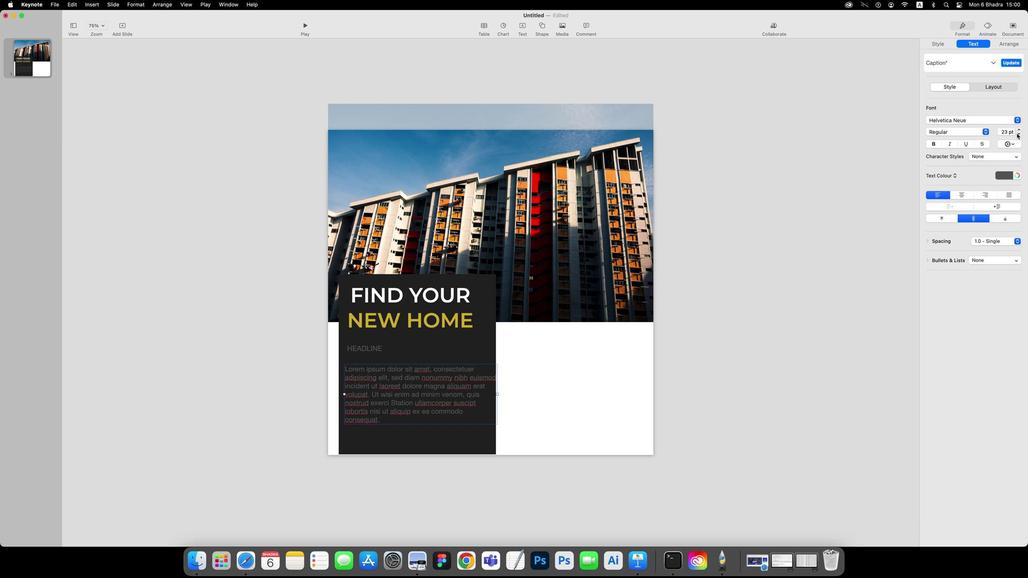 
Action: Mouse pressed left at (1017, 135)
Screenshot: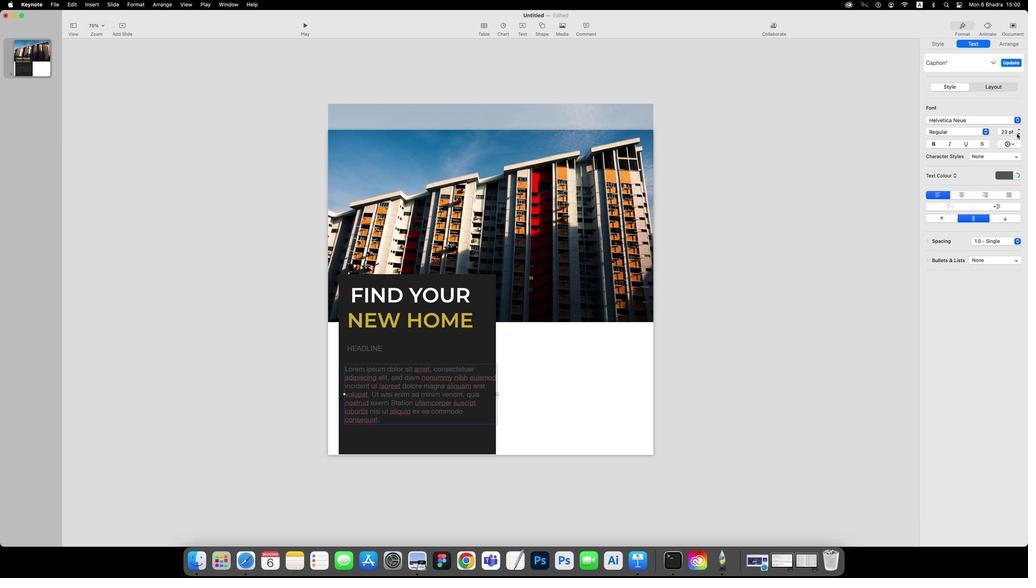 
Action: Mouse pressed left at (1017, 135)
Screenshot: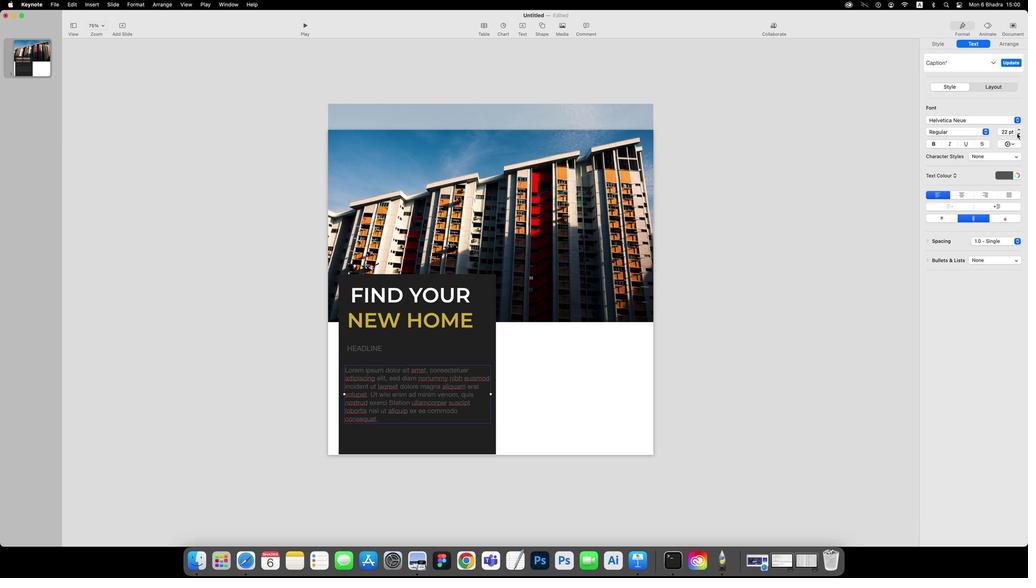 
Action: Mouse moved to (1017, 135)
Screenshot: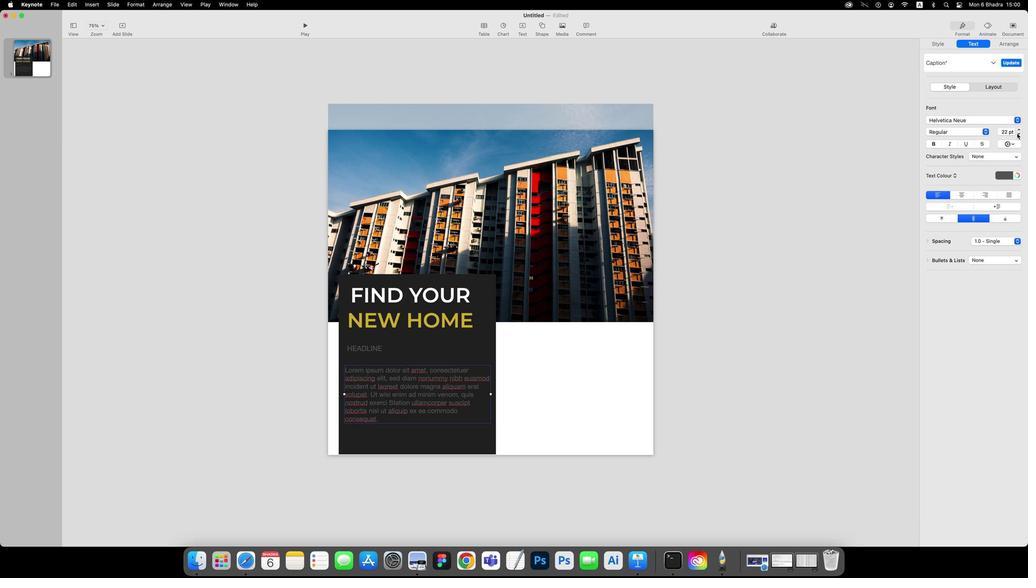 
Action: Mouse pressed left at (1017, 135)
Screenshot: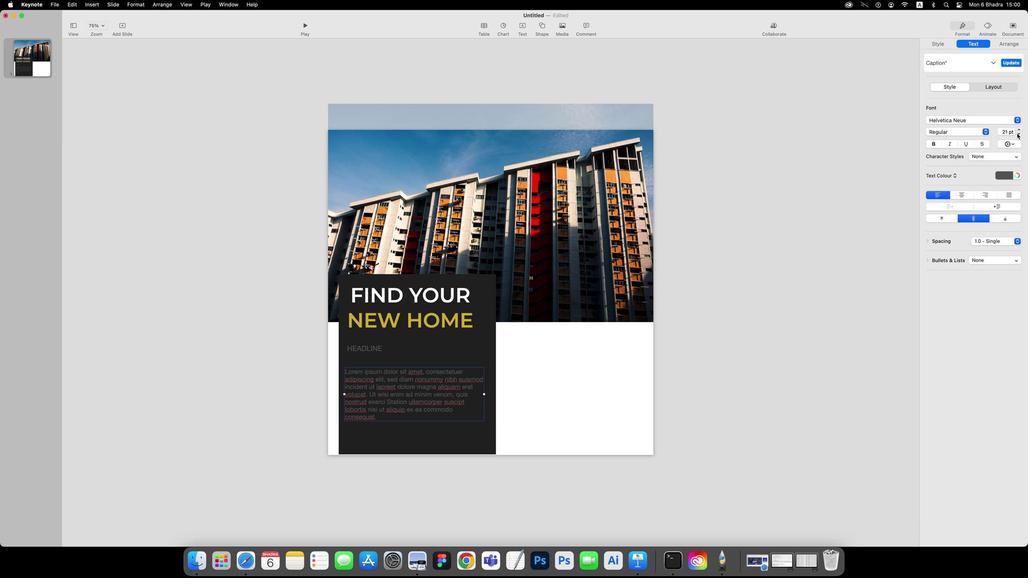 
Action: Mouse moved to (1005, 178)
Screenshot: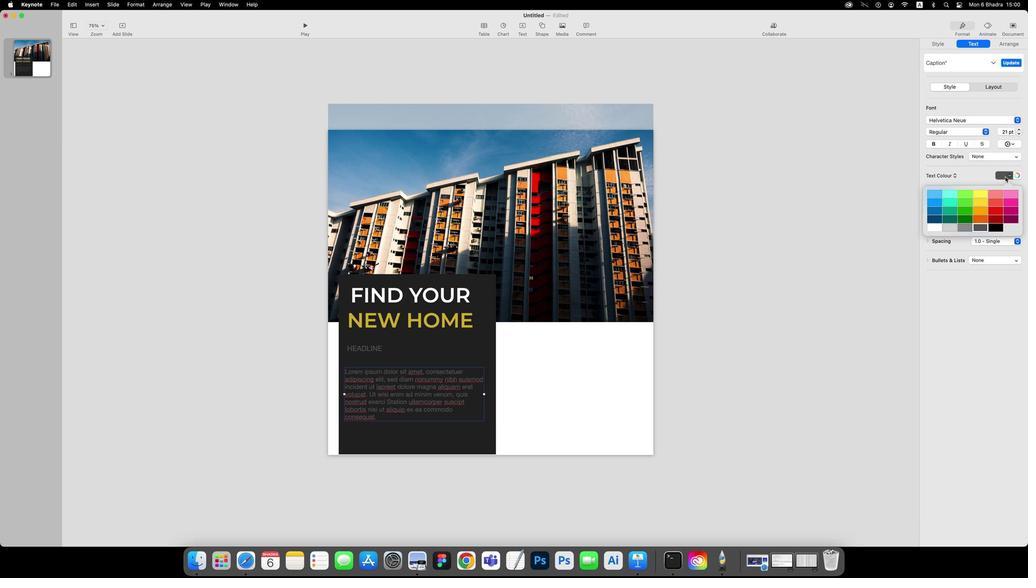
Action: Mouse pressed left at (1005, 178)
Screenshot: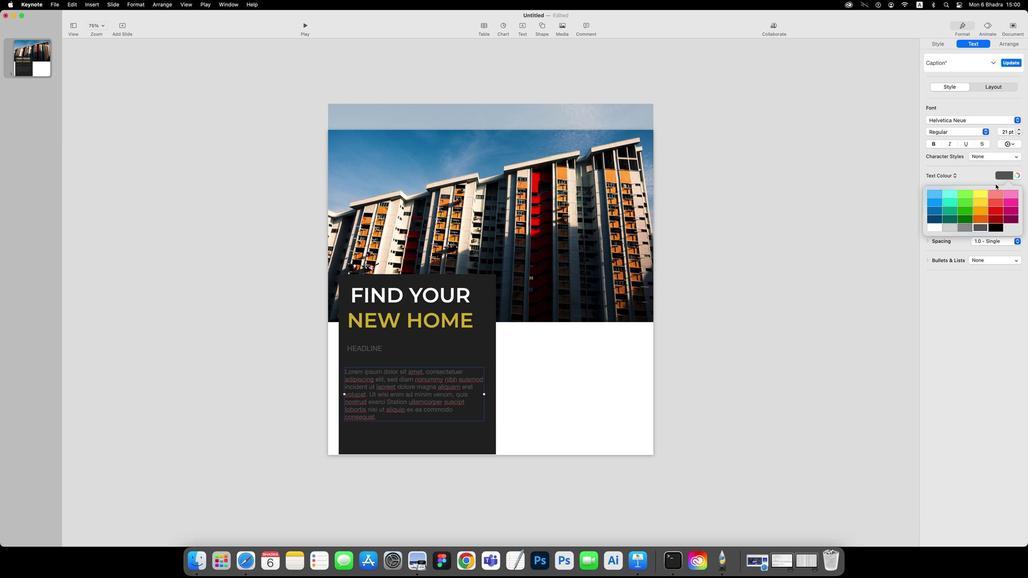 
Action: Mouse moved to (945, 226)
Screenshot: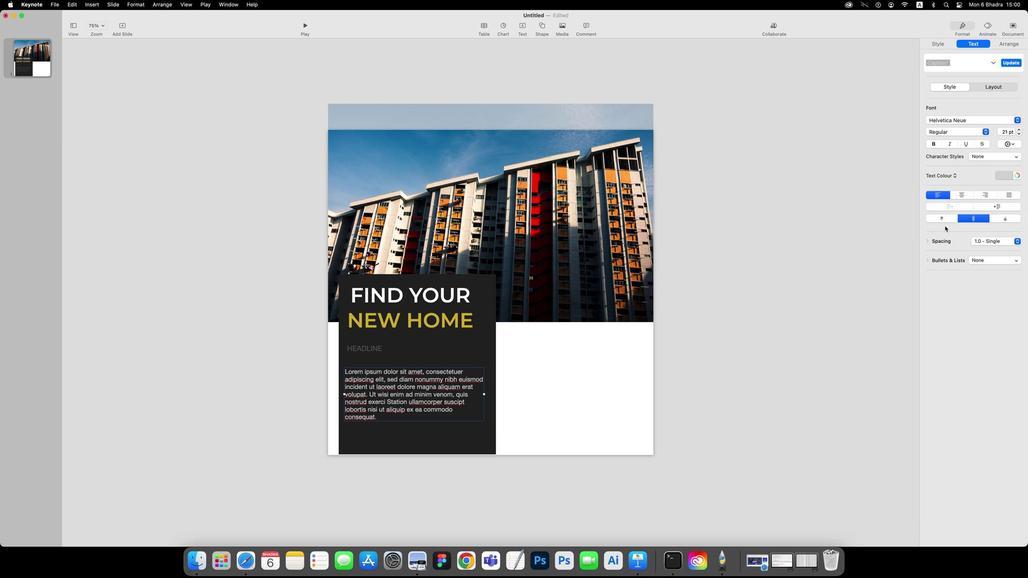 
Action: Mouse pressed left at (945, 226)
Screenshot: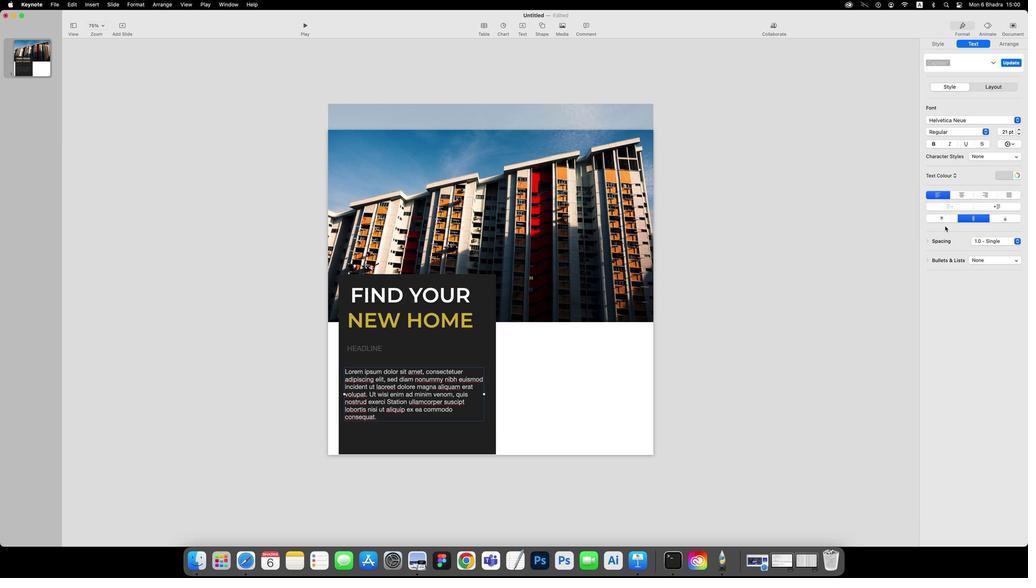 
Action: Mouse moved to (371, 348)
Screenshot: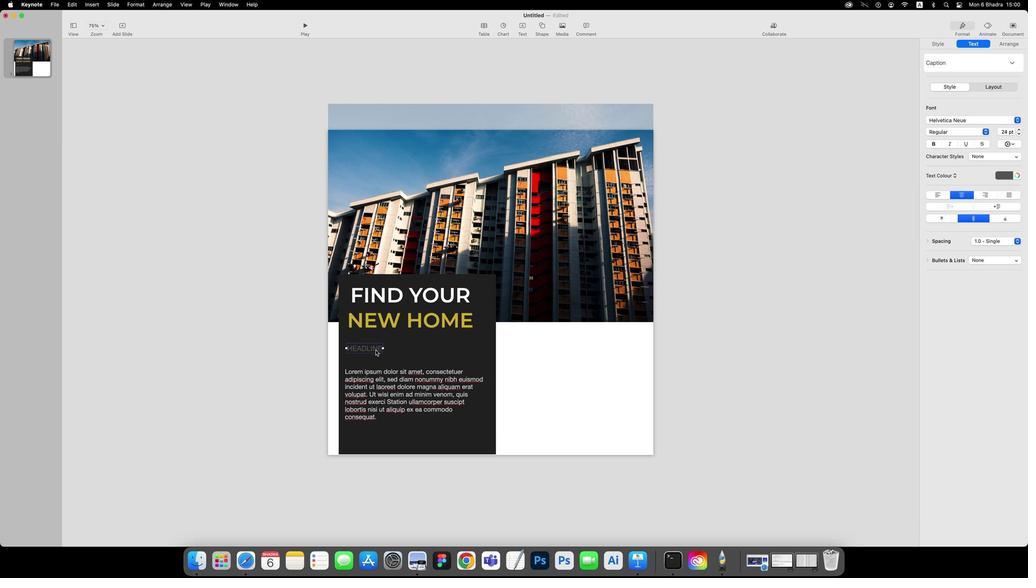 
Action: Mouse pressed left at (371, 348)
Screenshot: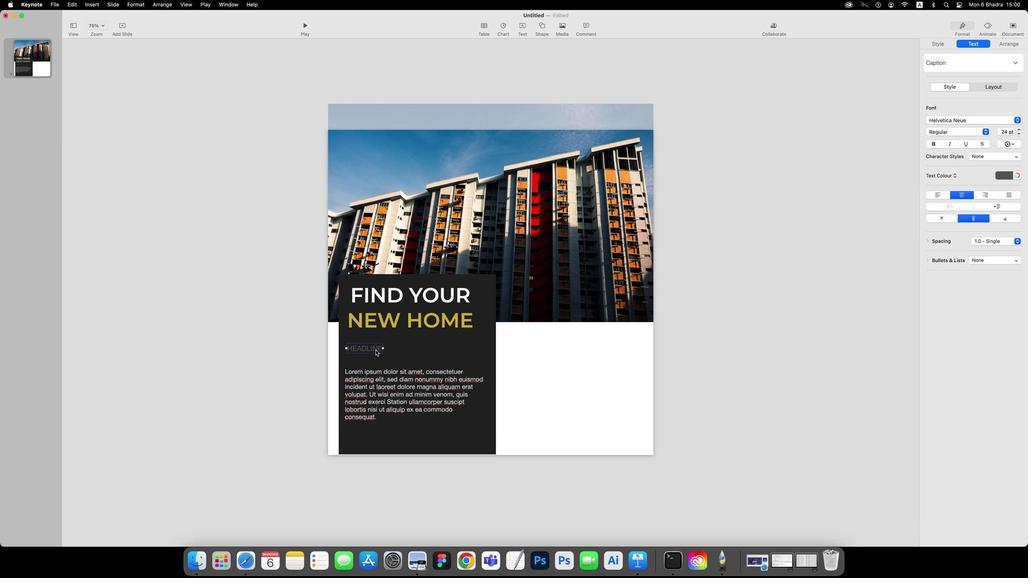 
Action: Mouse moved to (1018, 176)
Screenshot: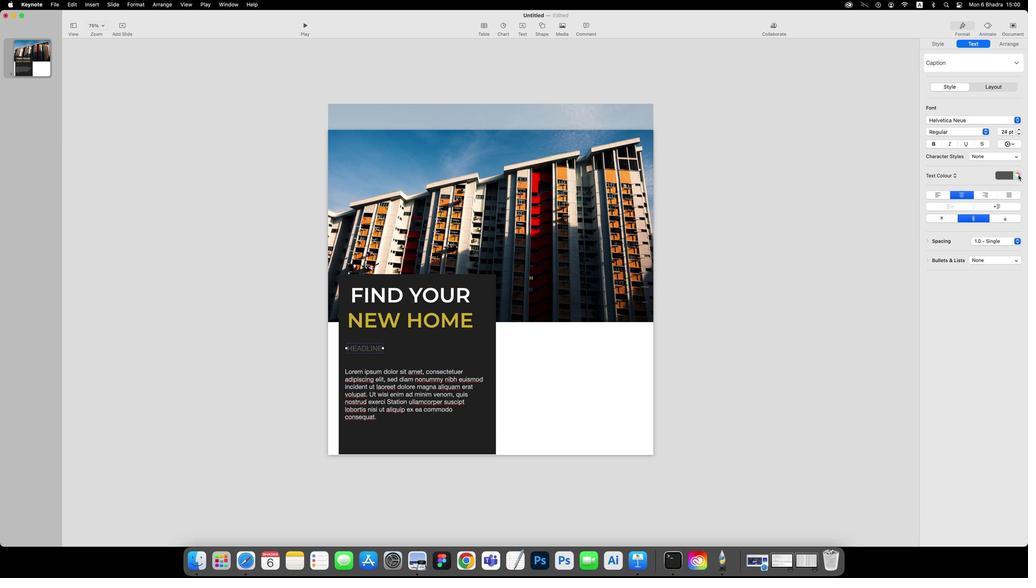 
Action: Mouse pressed left at (1018, 176)
Screenshot: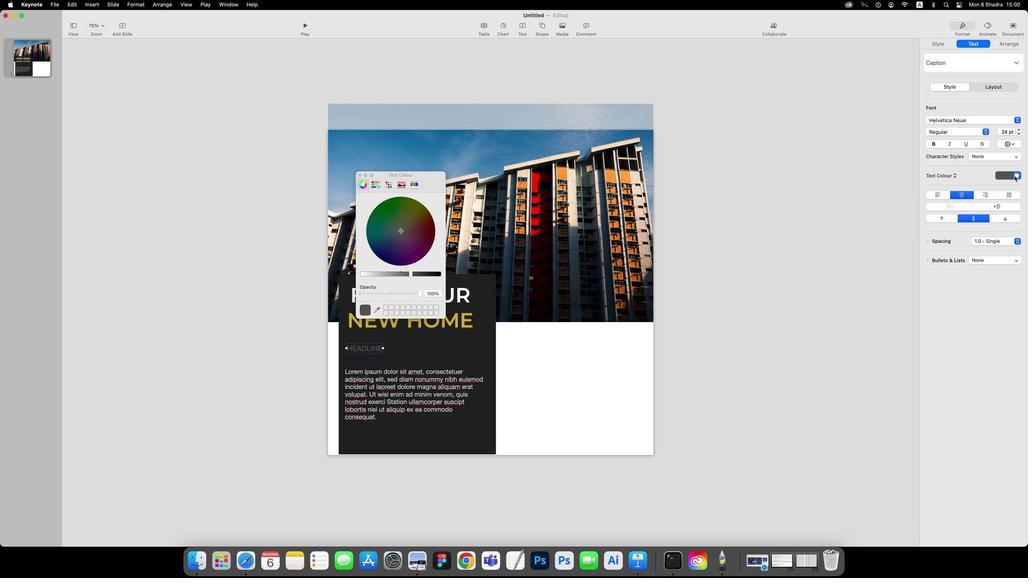 
Action: Mouse moved to (375, 307)
Screenshot: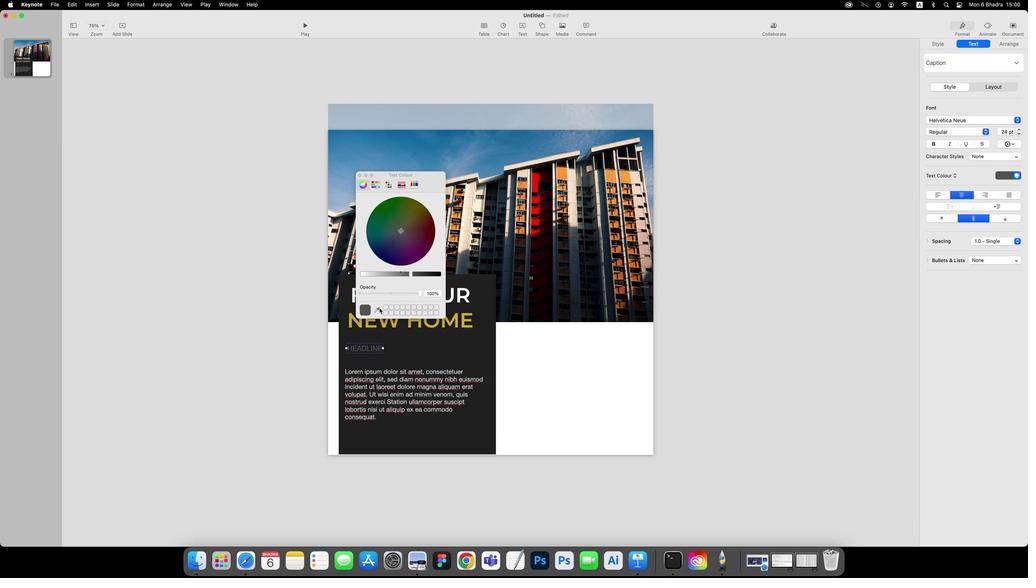 
Action: Mouse pressed left at (375, 307)
Screenshot: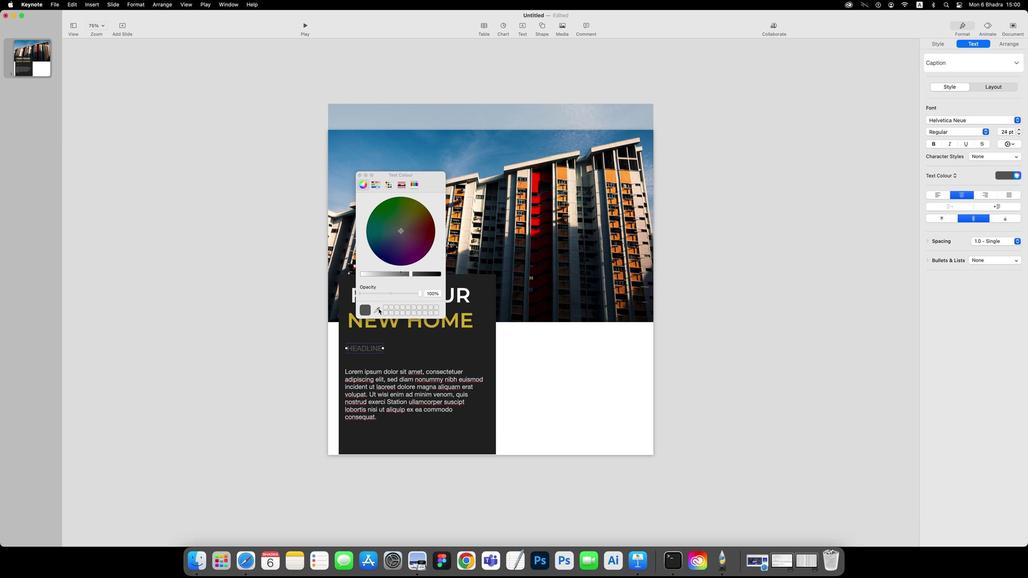 
Action: Mouse moved to (374, 309)
Screenshot: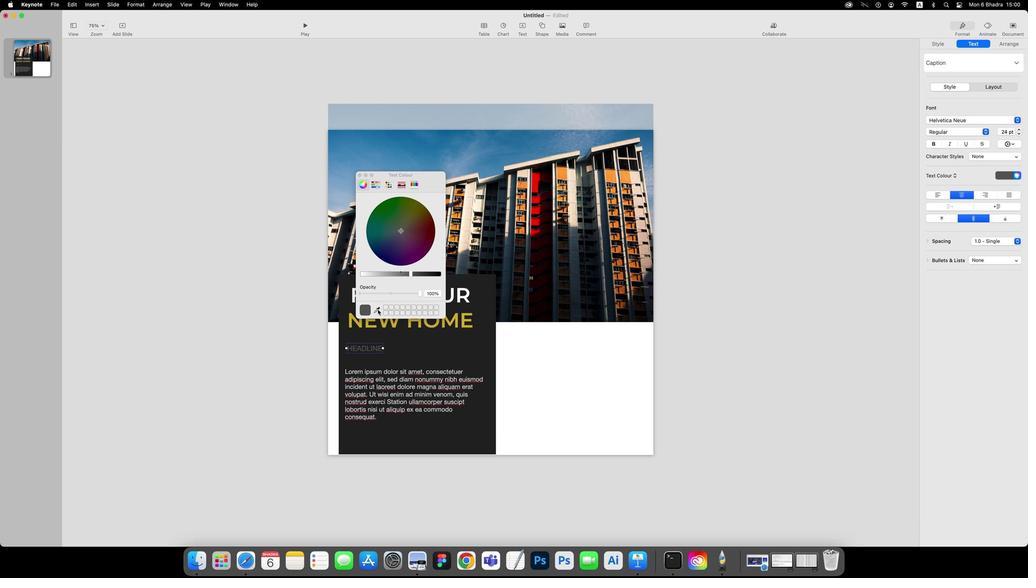 
Action: Mouse pressed left at (374, 309)
Screenshot: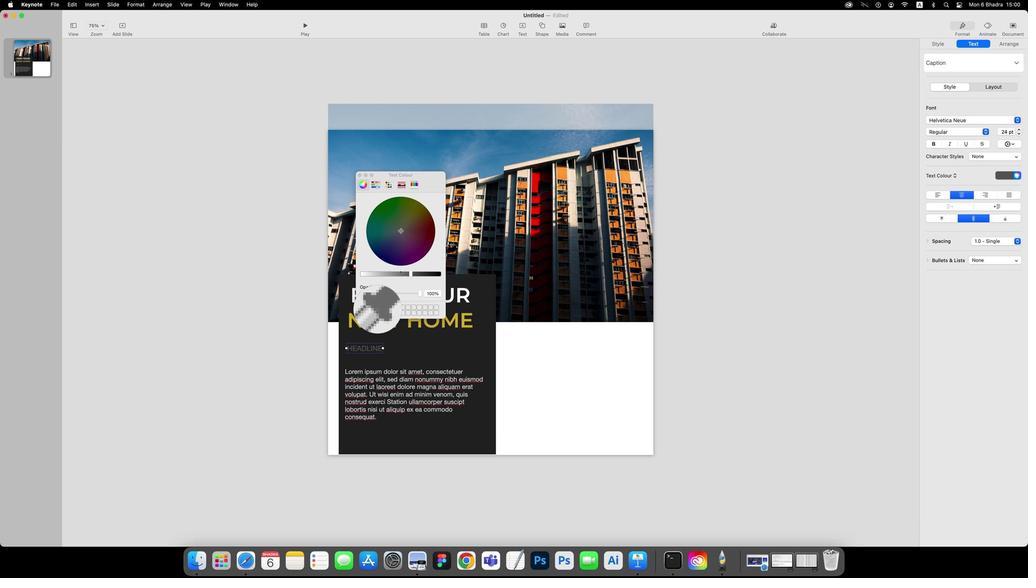 
Action: Mouse moved to (443, 318)
Screenshot: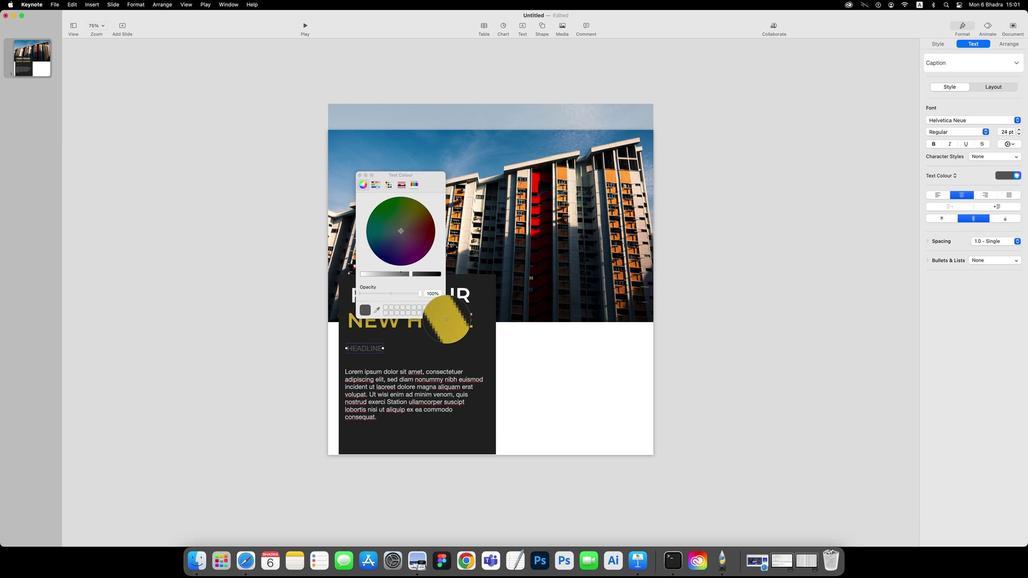 
Action: Mouse pressed left at (443, 318)
Screenshot: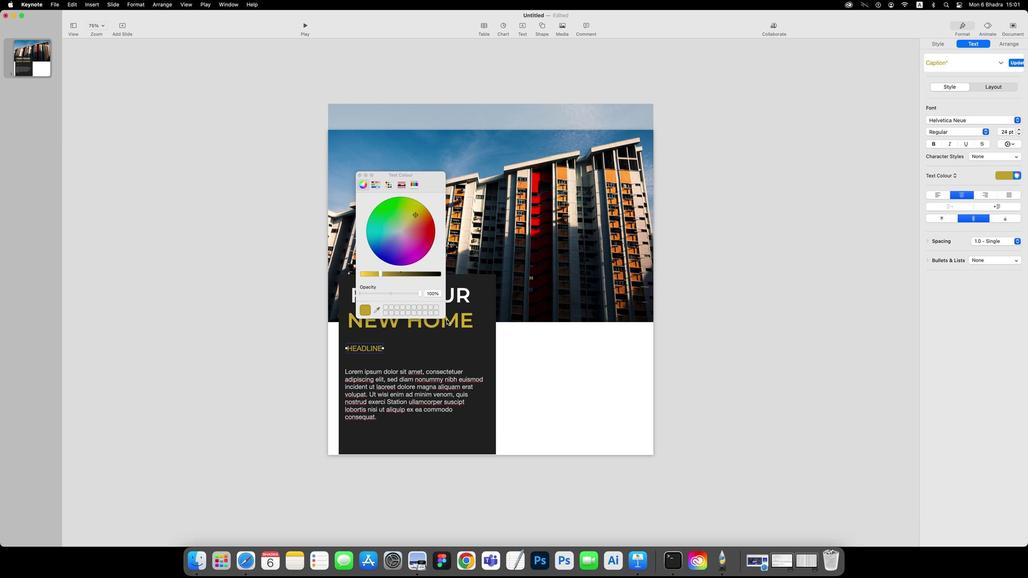 
Action: Mouse moved to (355, 178)
Screenshot: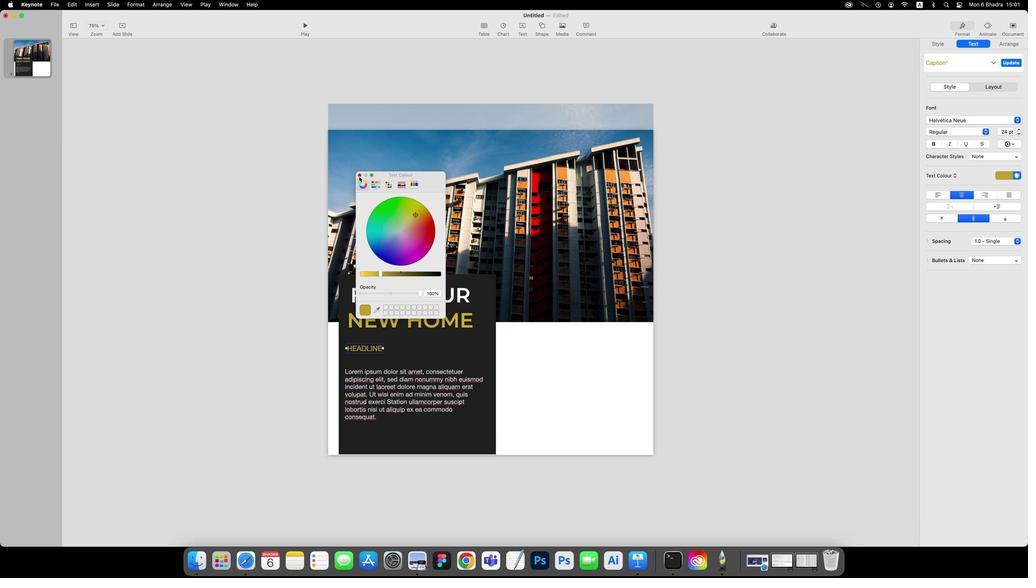 
Action: Mouse pressed left at (355, 178)
Screenshot: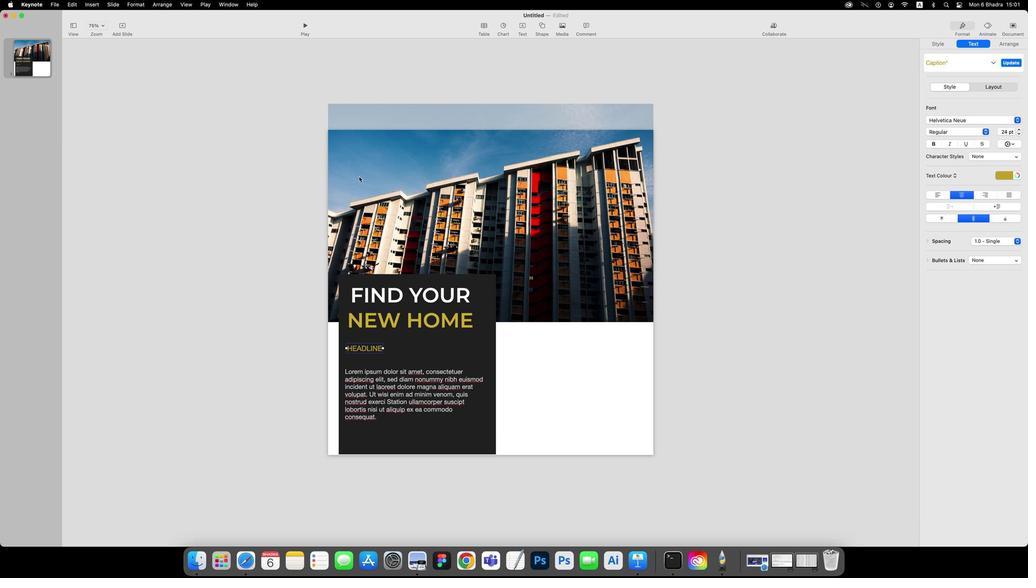 
Action: Mouse moved to (938, 122)
Screenshot: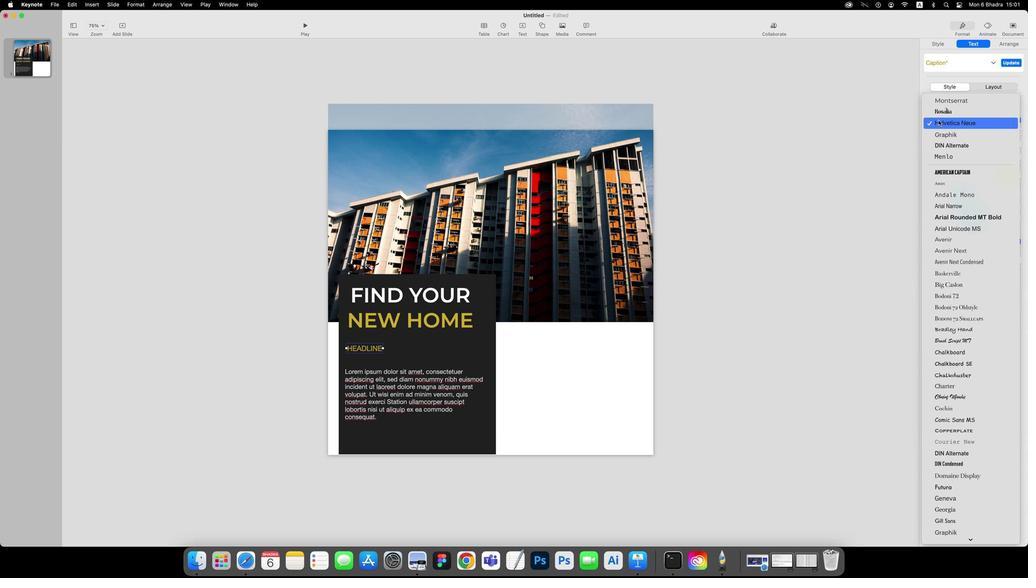 
Action: Mouse pressed left at (938, 122)
Screenshot: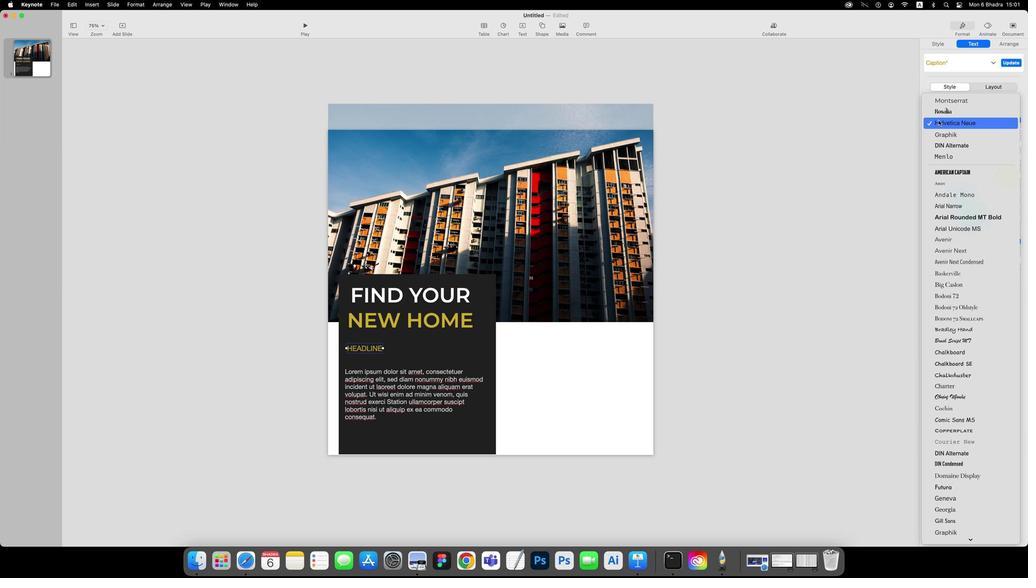 
Action: Mouse moved to (944, 103)
Screenshot: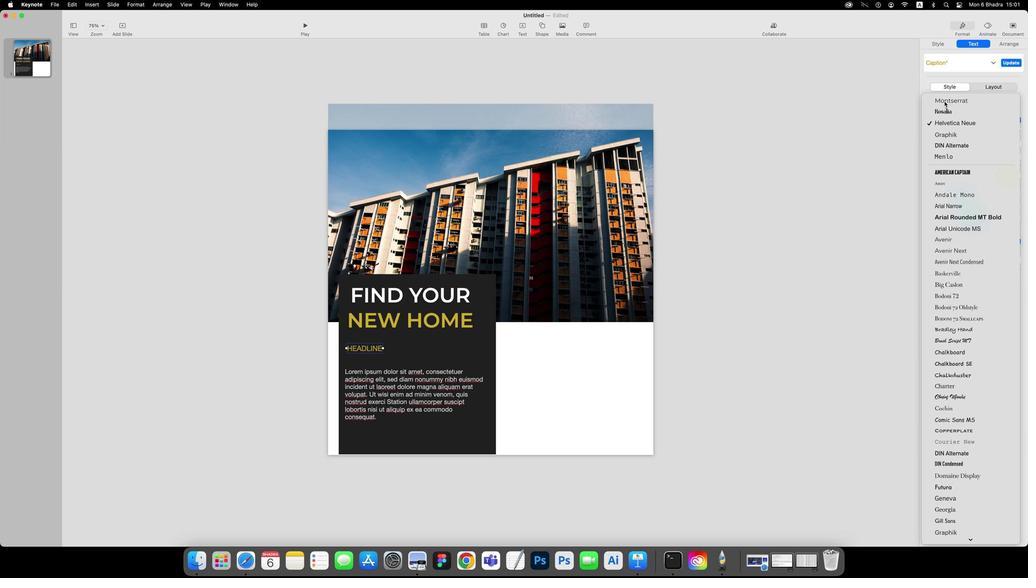 
Action: Mouse pressed left at (944, 103)
Screenshot: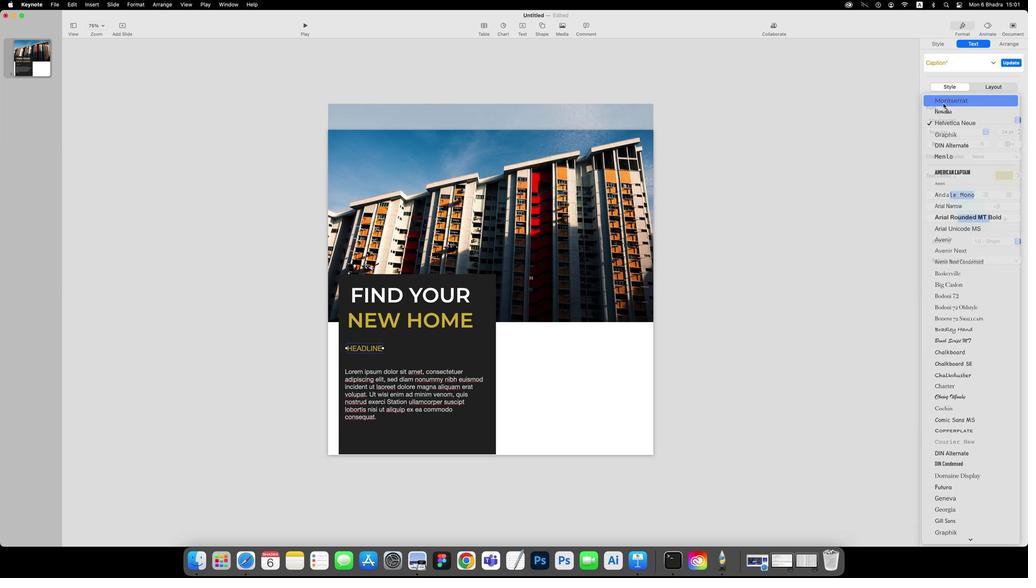 
Action: Mouse moved to (949, 131)
Screenshot: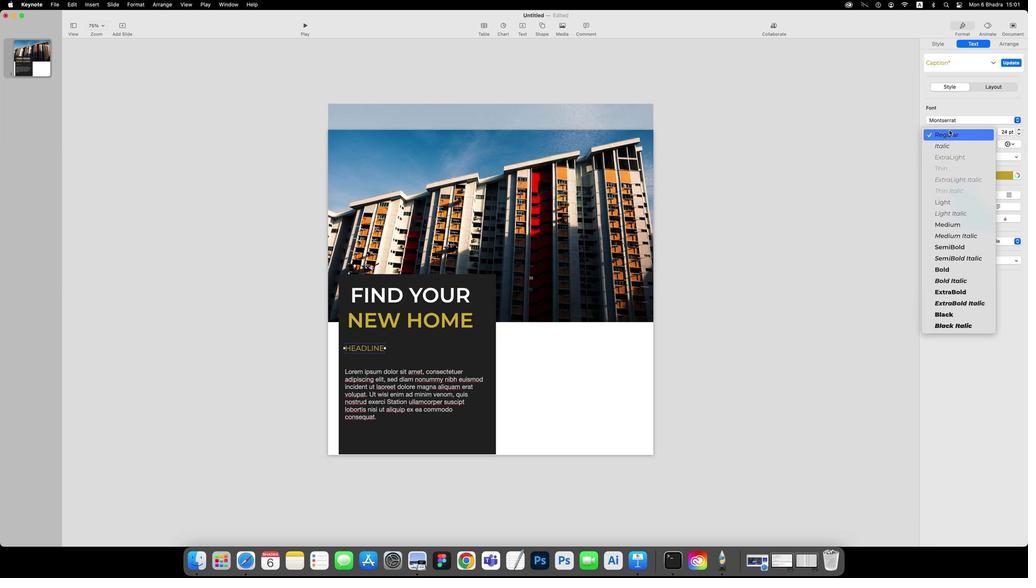 
Action: Mouse pressed left at (949, 131)
Screenshot: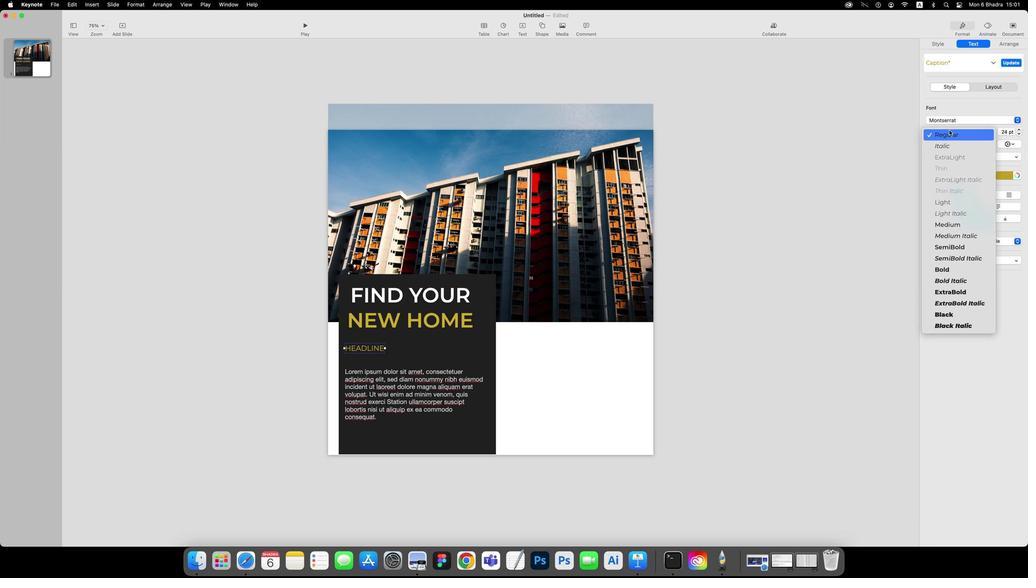 
Action: Mouse moved to (954, 247)
